 Task: Buy 1 Self-Adjusting Repair Kits from Brake System section under best seller category for shipping address: Alicia Thompson, 2717 Settlers Lane, Boyd, Montana 59013, Cell Number 9177621747. Pay from credit card ending with 6010, CVV 682
Action: Mouse moved to (25, 84)
Screenshot: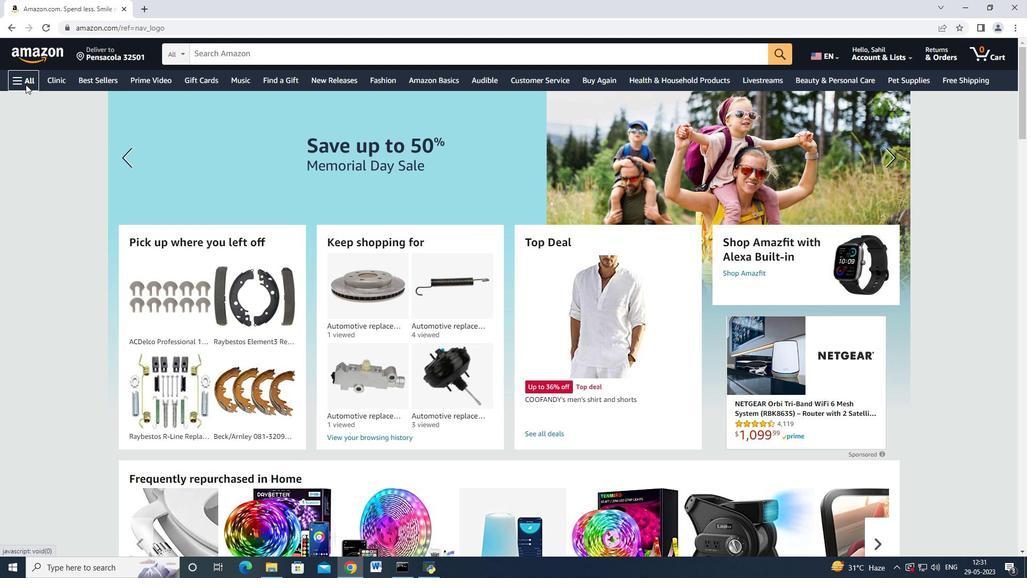 
Action: Mouse pressed left at (25, 84)
Screenshot: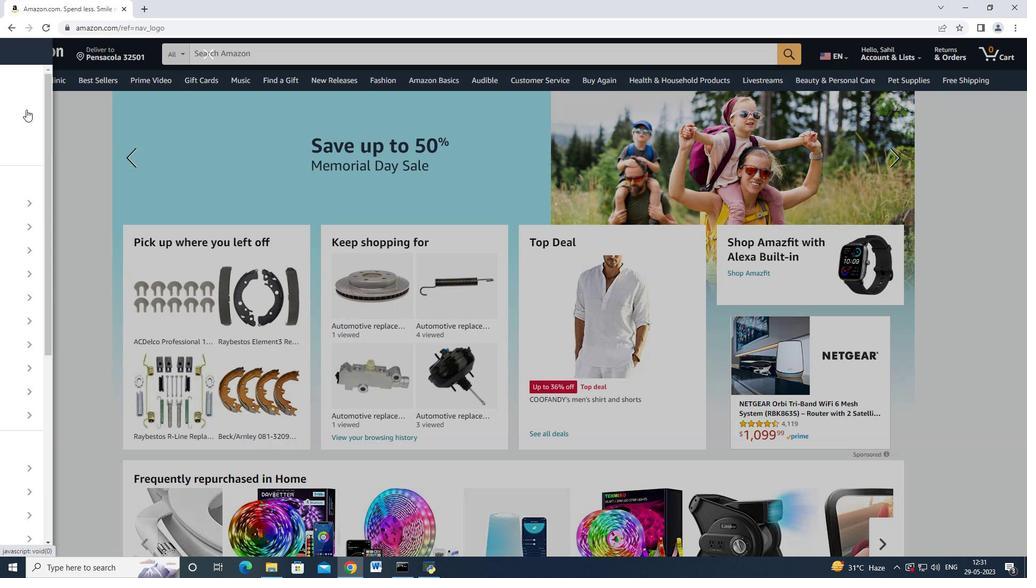 
Action: Mouse moved to (69, 282)
Screenshot: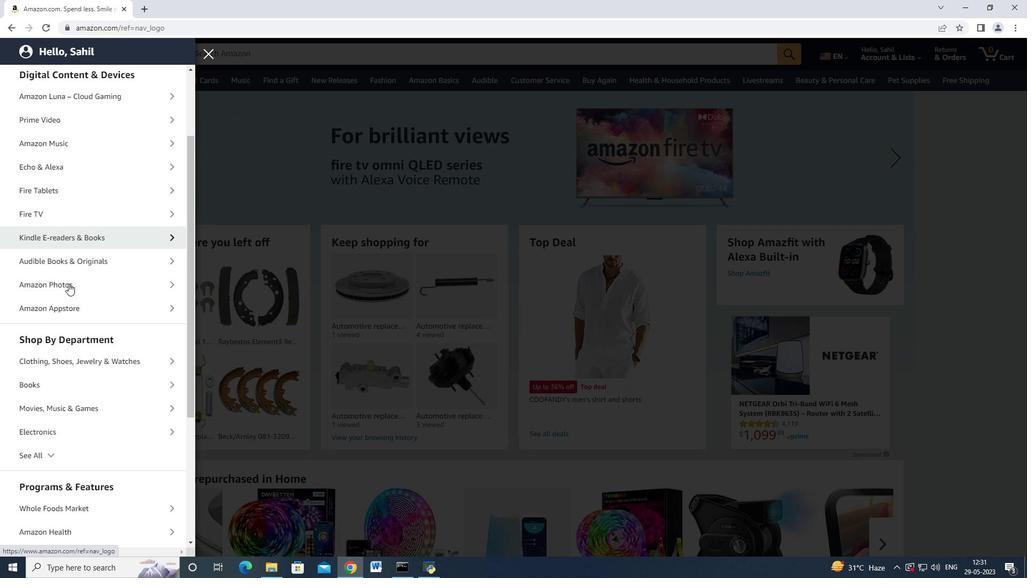 
Action: Mouse scrolled (69, 281) with delta (0, 0)
Screenshot: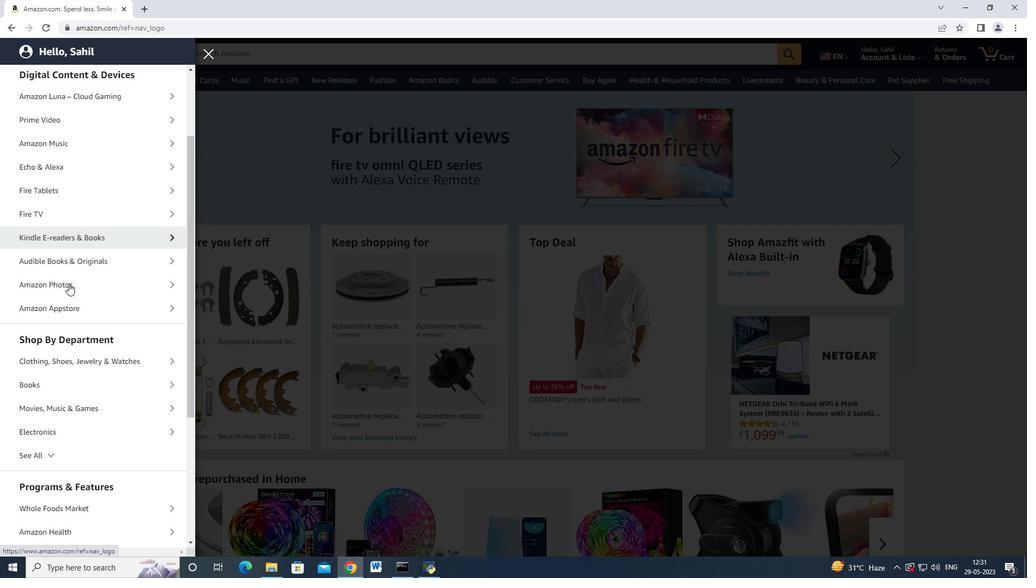 
Action: Mouse moved to (68, 283)
Screenshot: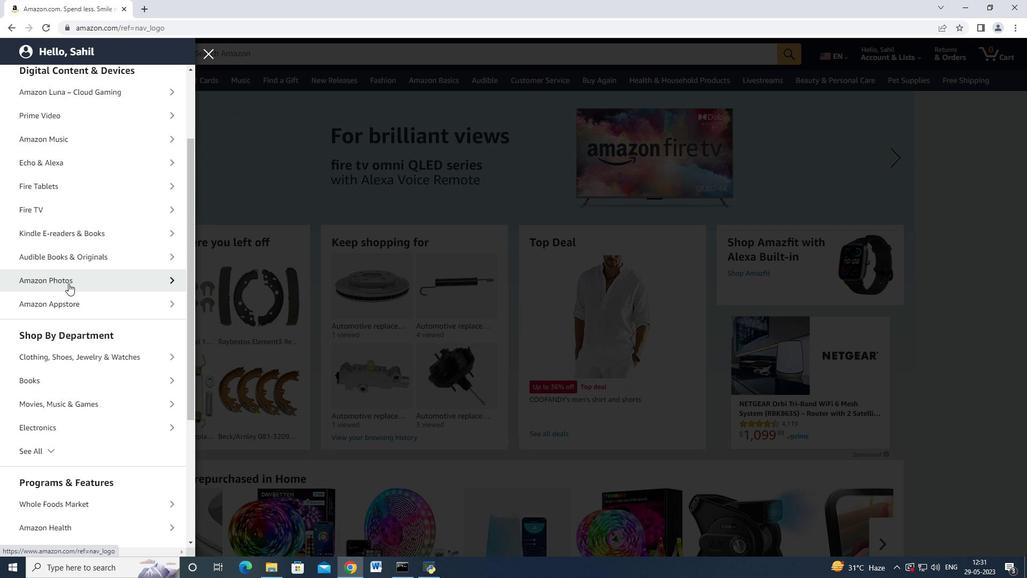 
Action: Mouse scrolled (68, 282) with delta (0, 0)
Screenshot: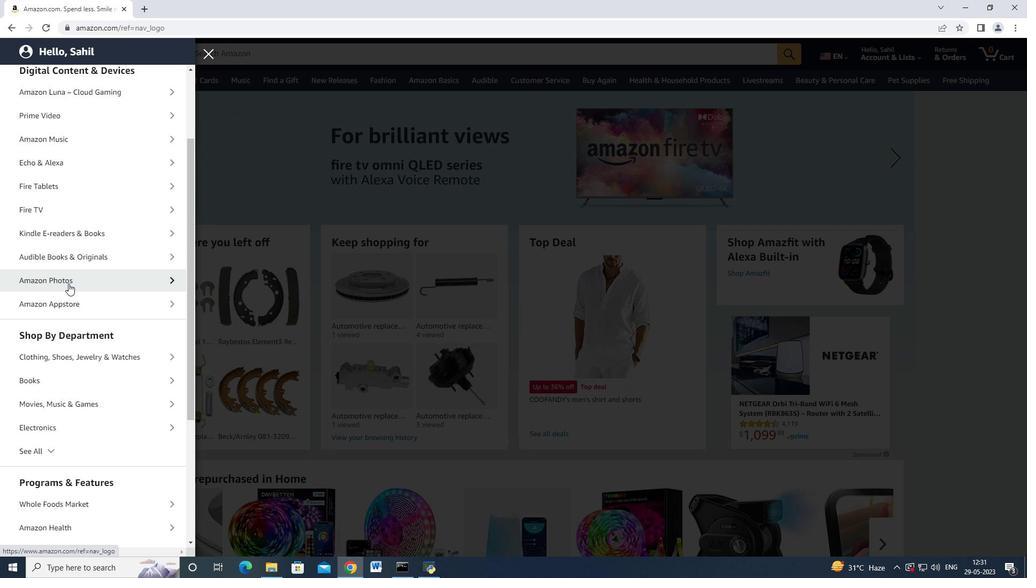 
Action: Mouse moved to (68, 283)
Screenshot: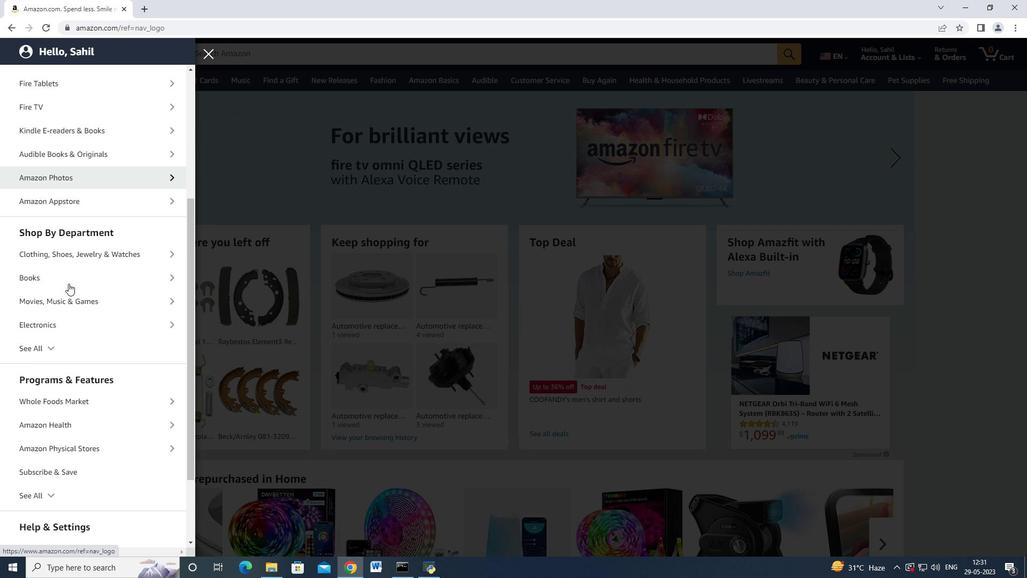 
Action: Mouse scrolled (68, 283) with delta (0, 0)
Screenshot: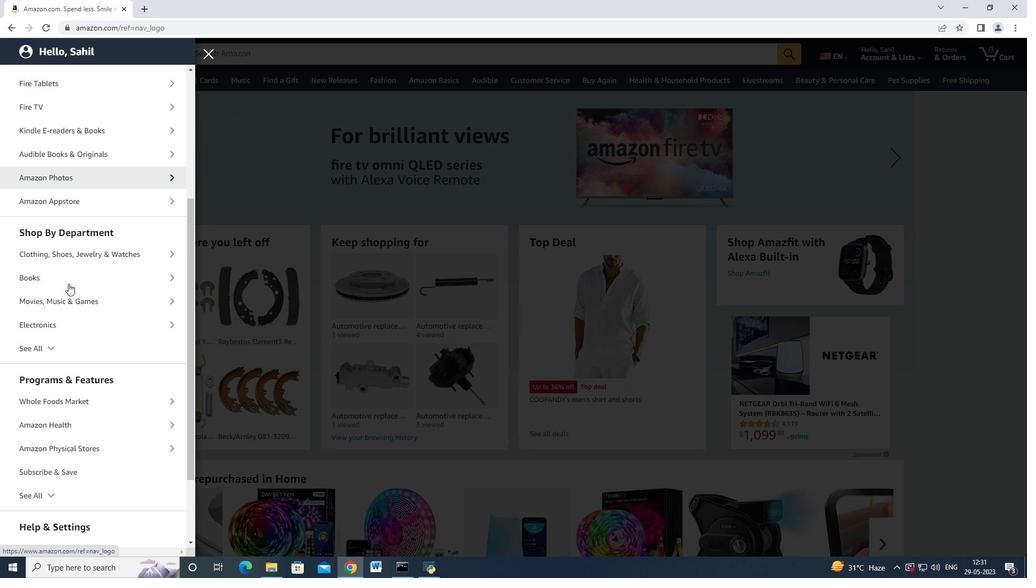 
Action: Mouse scrolled (68, 283) with delta (0, 0)
Screenshot: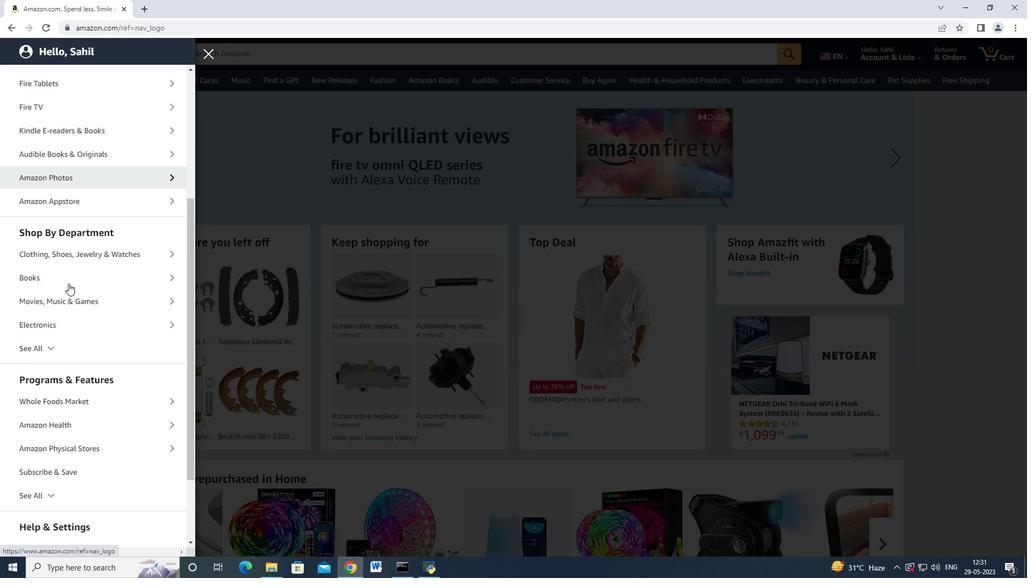 
Action: Mouse moved to (67, 351)
Screenshot: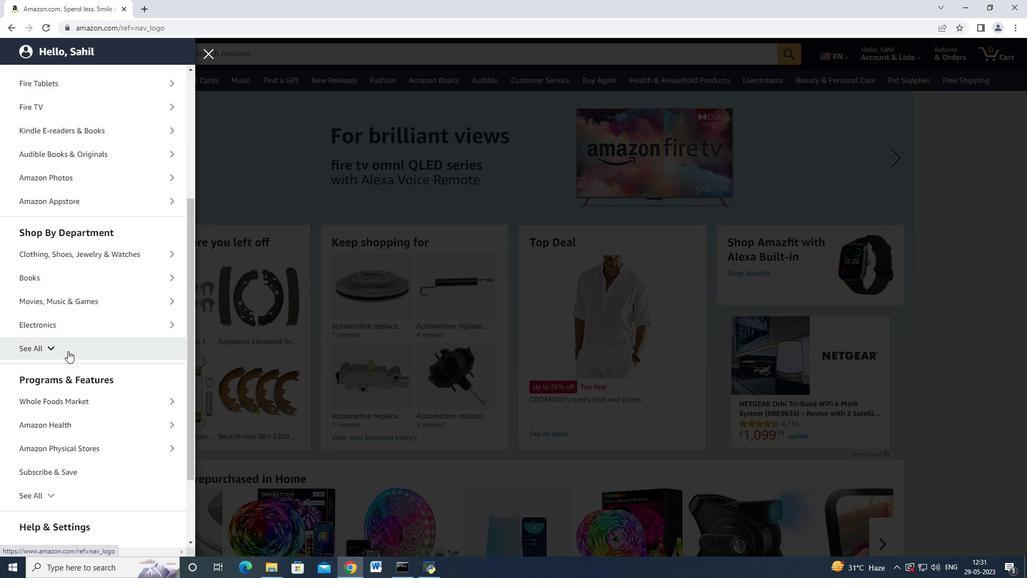 
Action: Mouse pressed left at (67, 351)
Screenshot: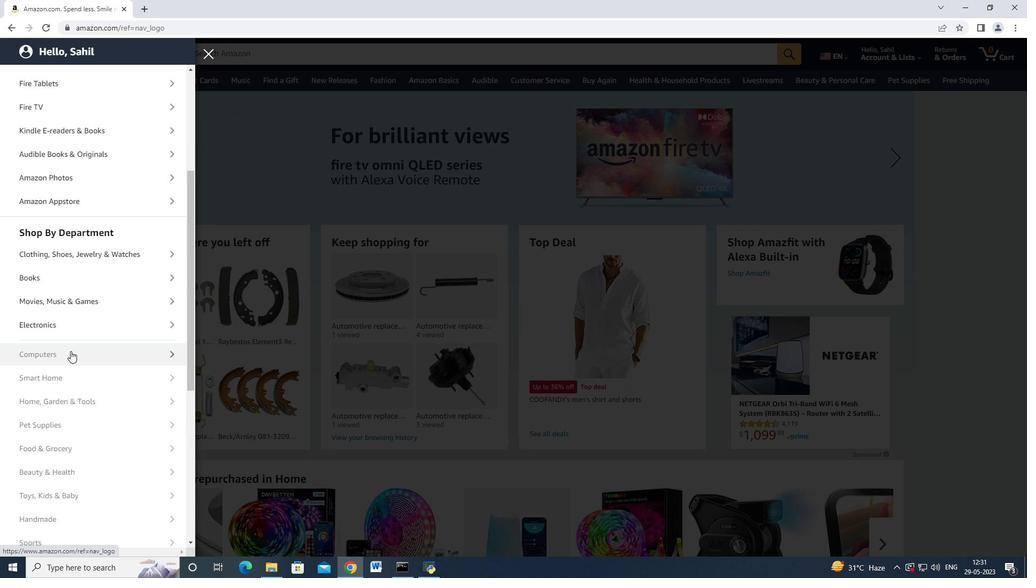 
Action: Mouse moved to (71, 351)
Screenshot: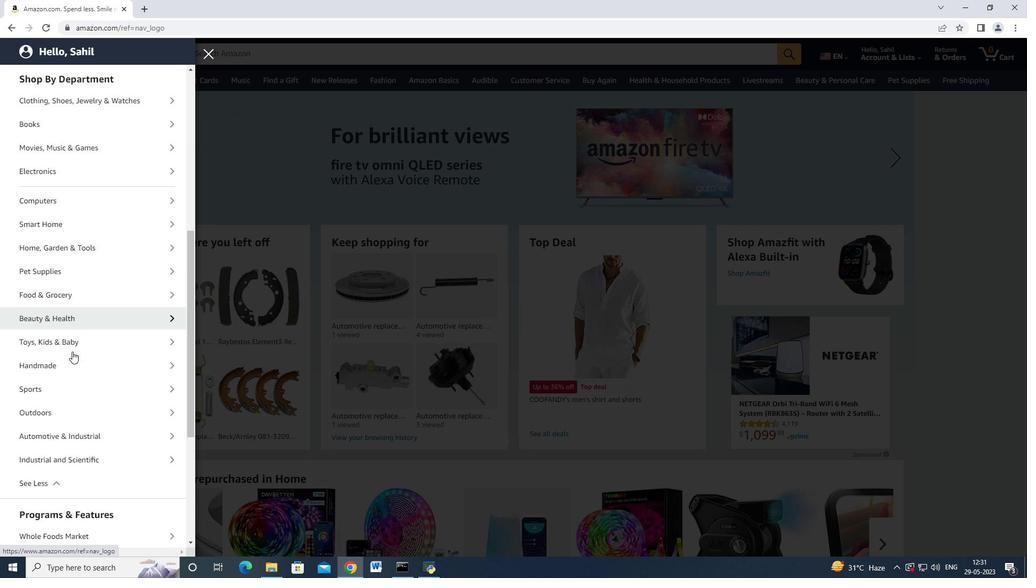 
Action: Mouse scrolled (71, 351) with delta (0, 0)
Screenshot: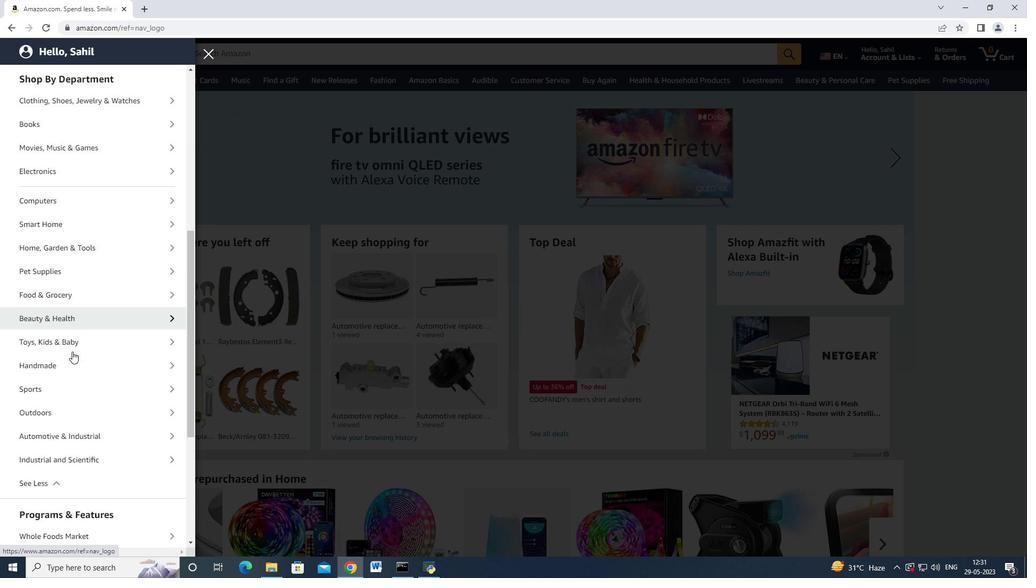 
Action: Mouse moved to (71, 351)
Screenshot: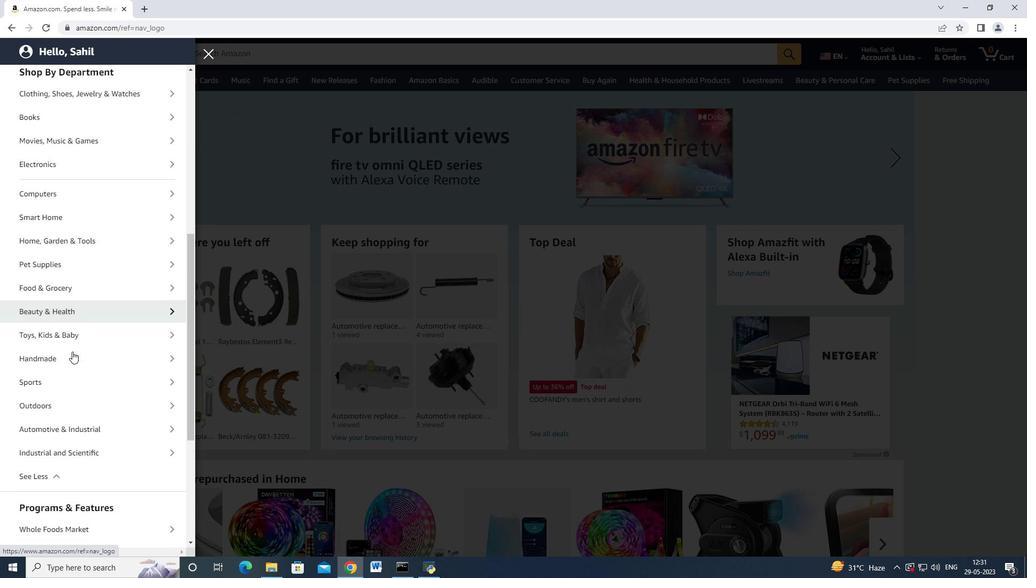 
Action: Mouse scrolled (71, 351) with delta (0, 0)
Screenshot: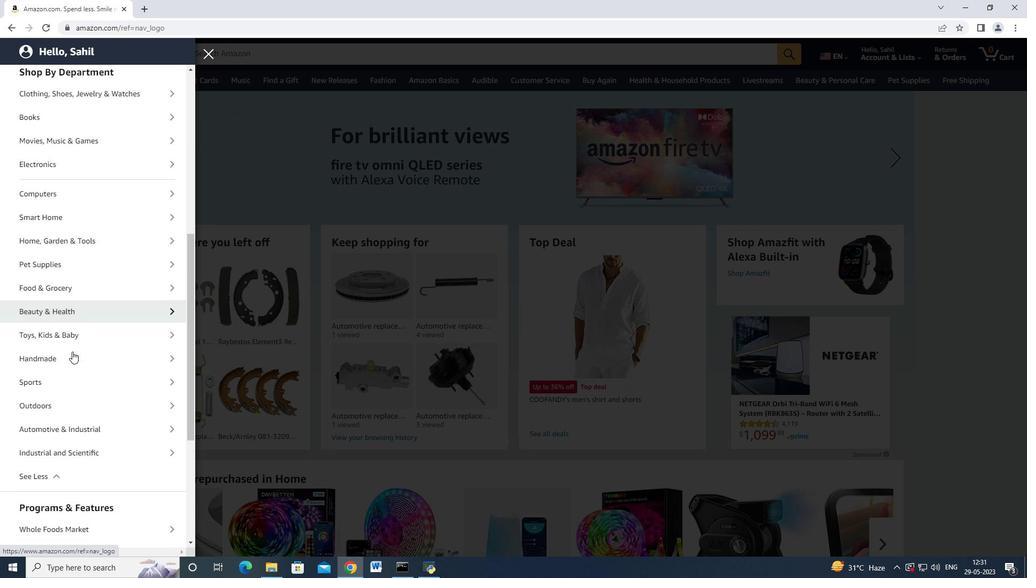 
Action: Mouse scrolled (71, 351) with delta (0, 0)
Screenshot: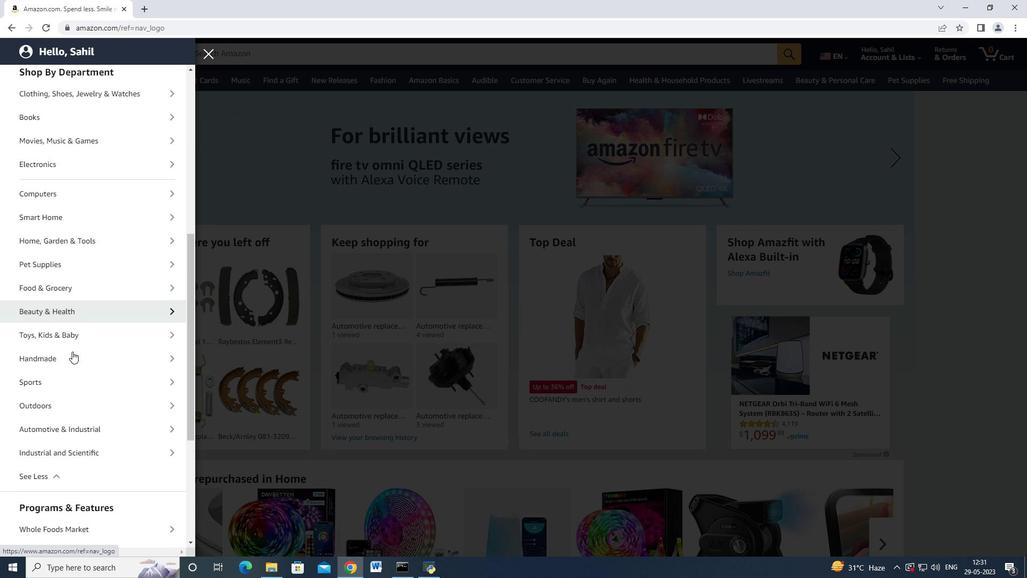 
Action: Mouse moved to (72, 351)
Screenshot: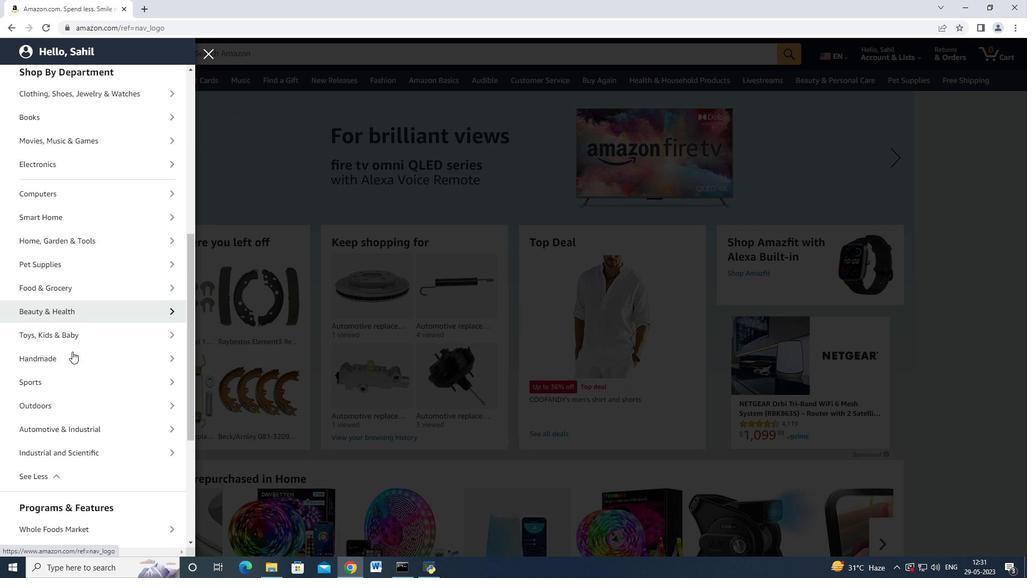 
Action: Mouse scrolled (72, 351) with delta (0, 0)
Screenshot: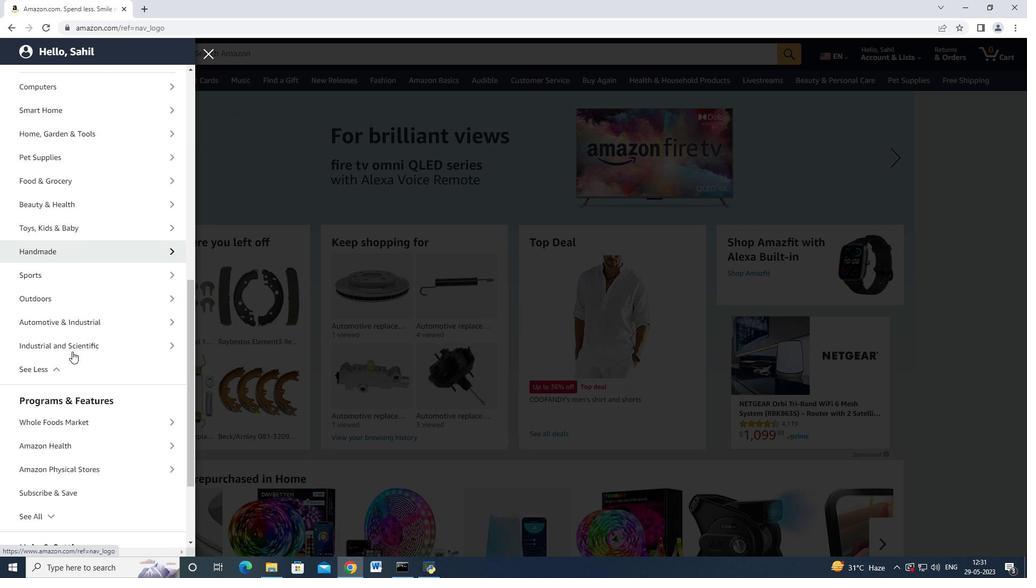 
Action: Mouse scrolled (72, 351) with delta (0, 0)
Screenshot: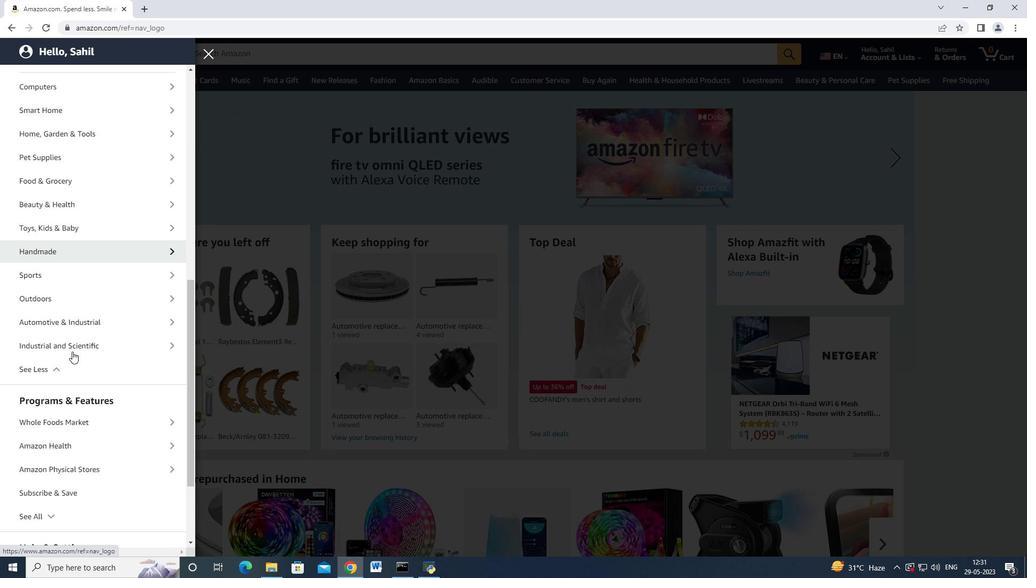 
Action: Mouse scrolled (72, 352) with delta (0, 0)
Screenshot: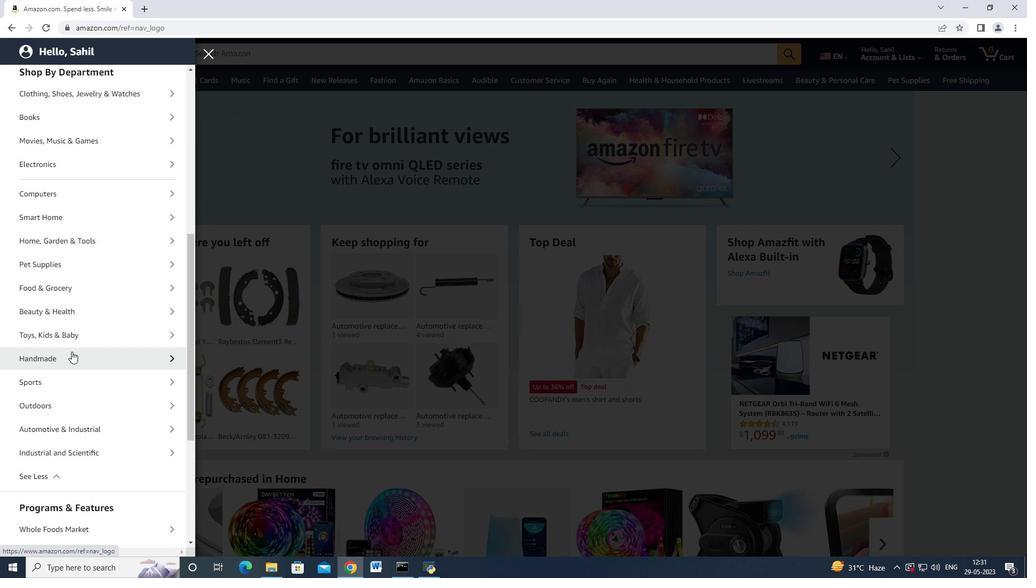 
Action: Mouse scrolled (72, 352) with delta (0, 0)
Screenshot: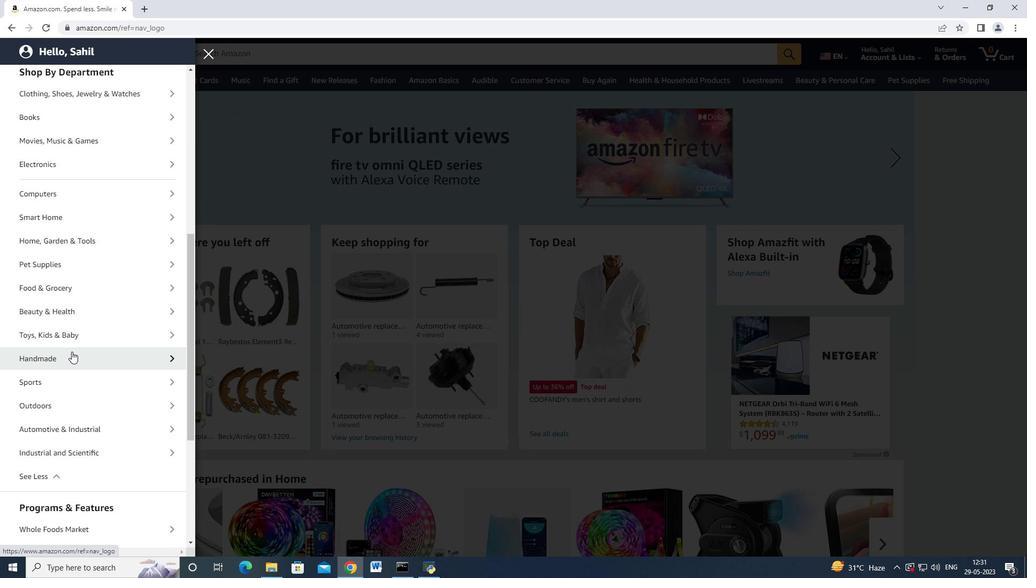 
Action: Mouse moved to (85, 425)
Screenshot: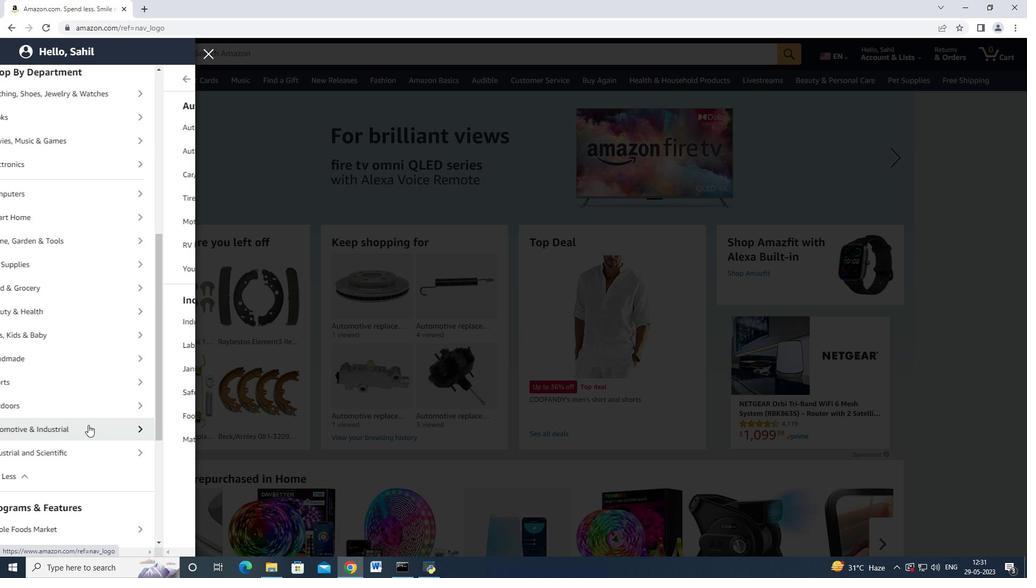 
Action: Mouse pressed left at (85, 425)
Screenshot: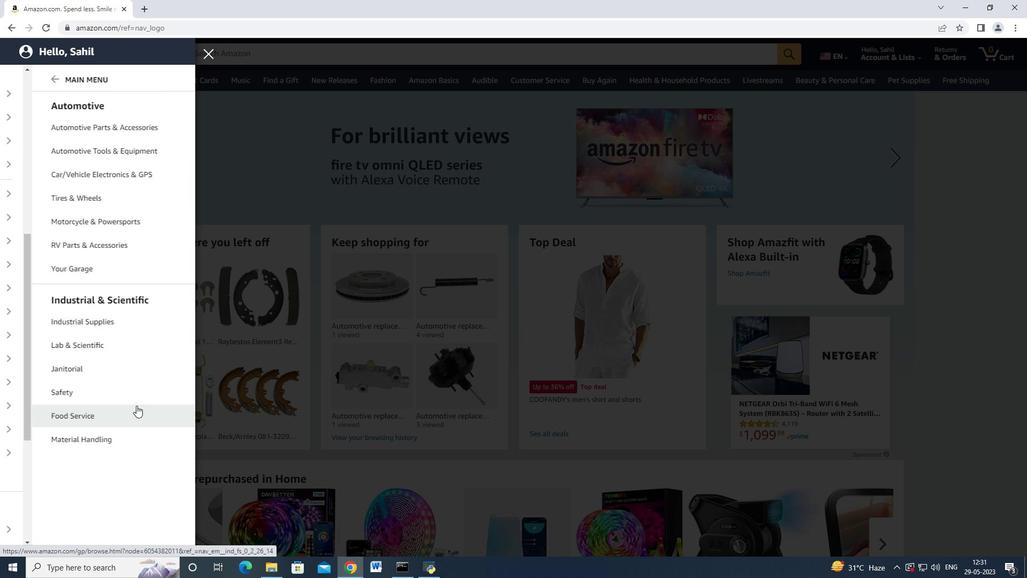 
Action: Mouse moved to (81, 130)
Screenshot: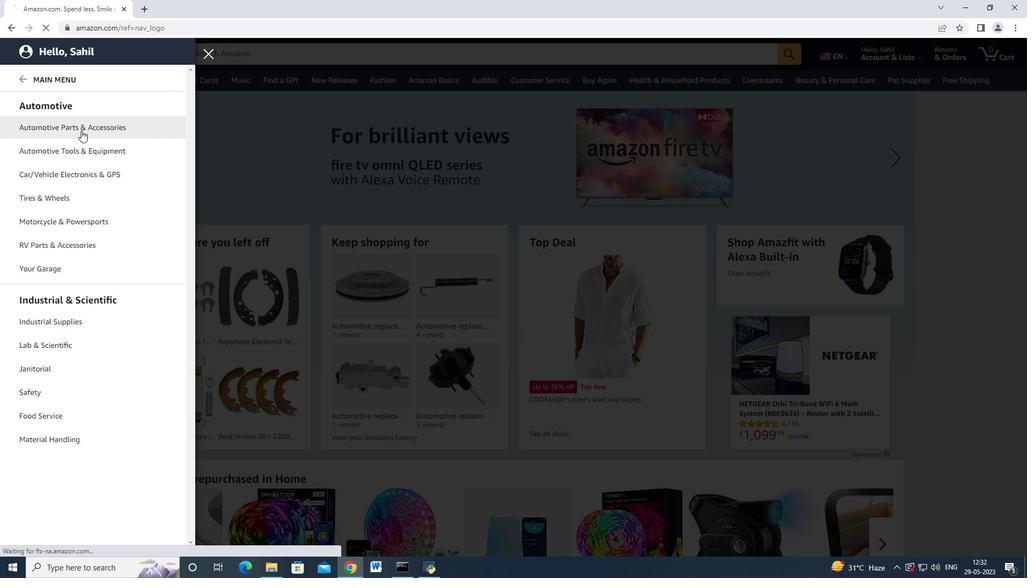 
Action: Mouse pressed left at (81, 130)
Screenshot: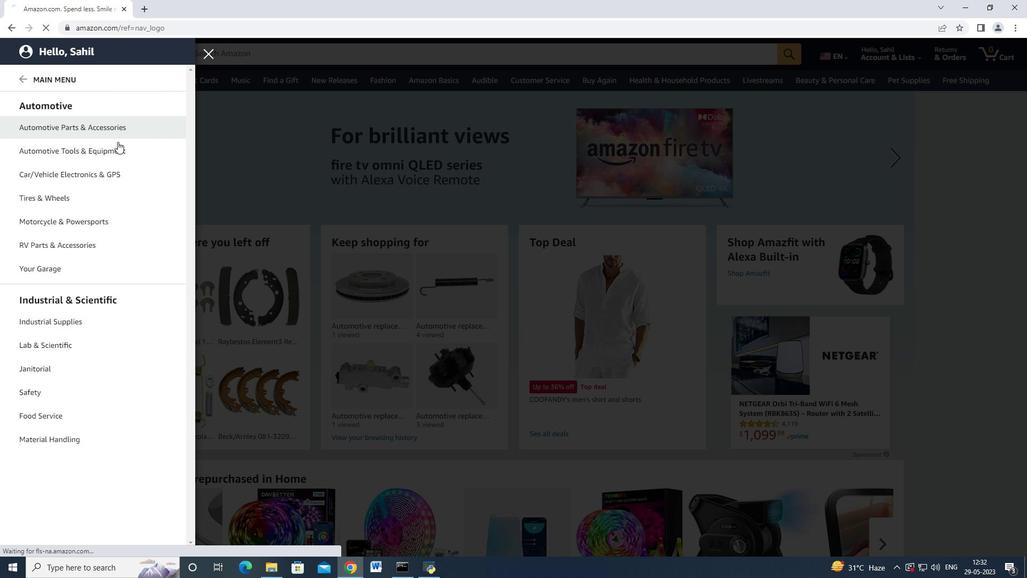 
Action: Mouse moved to (251, 207)
Screenshot: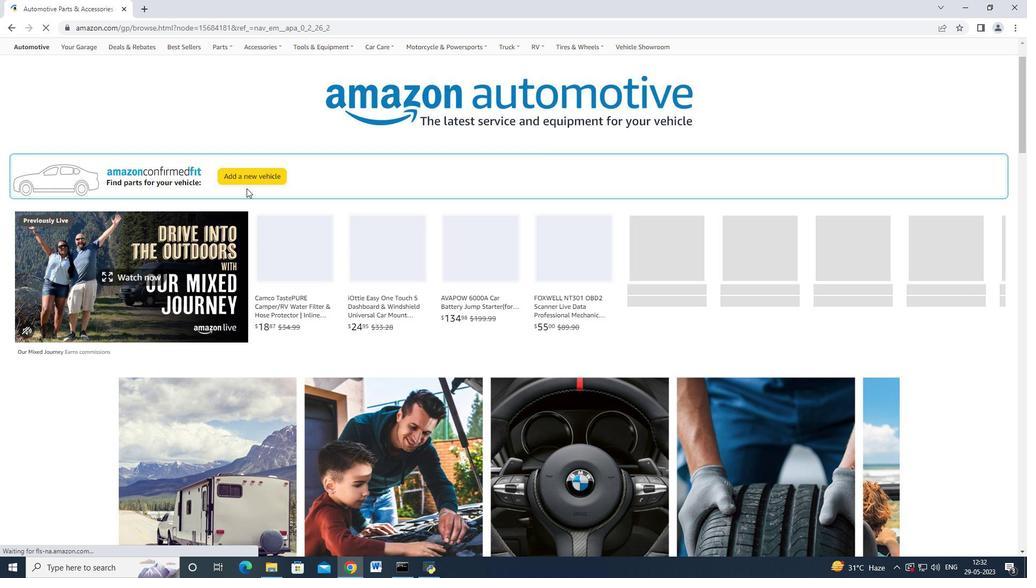 
Action: Mouse scrolled (251, 207) with delta (0, 0)
Screenshot: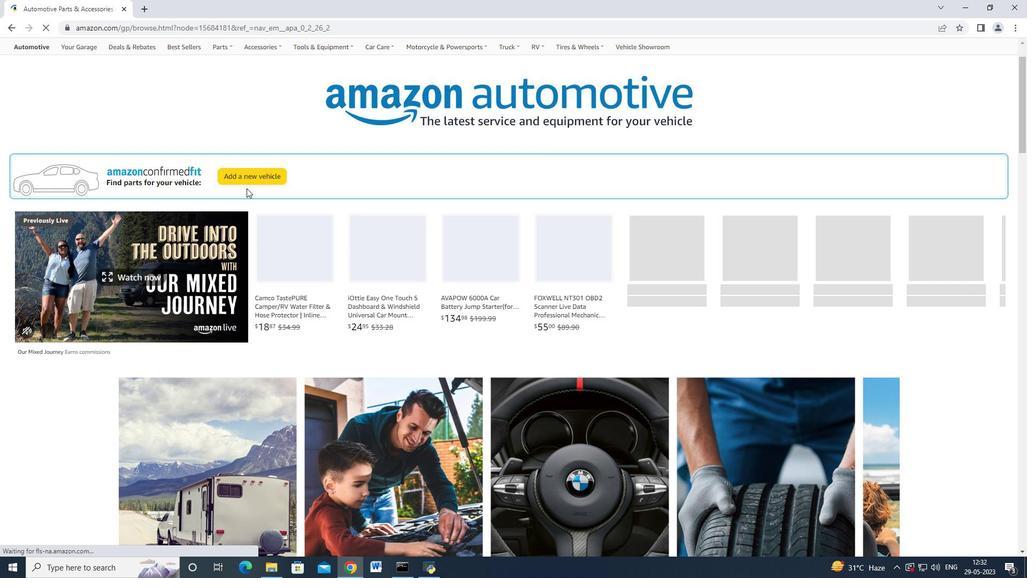 
Action: Mouse moved to (245, 125)
Screenshot: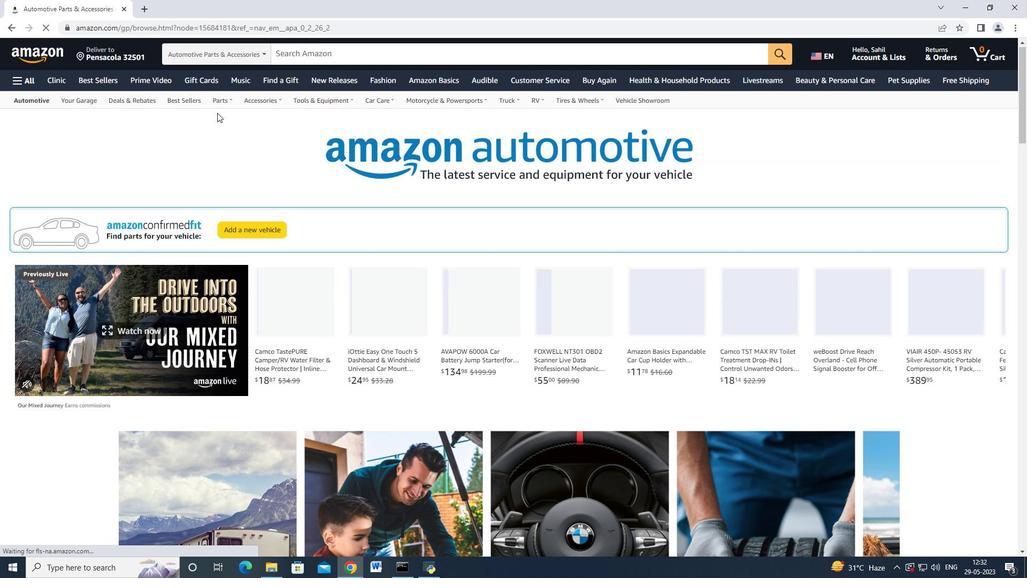 
Action: Mouse scrolled (245, 125) with delta (0, 0)
Screenshot: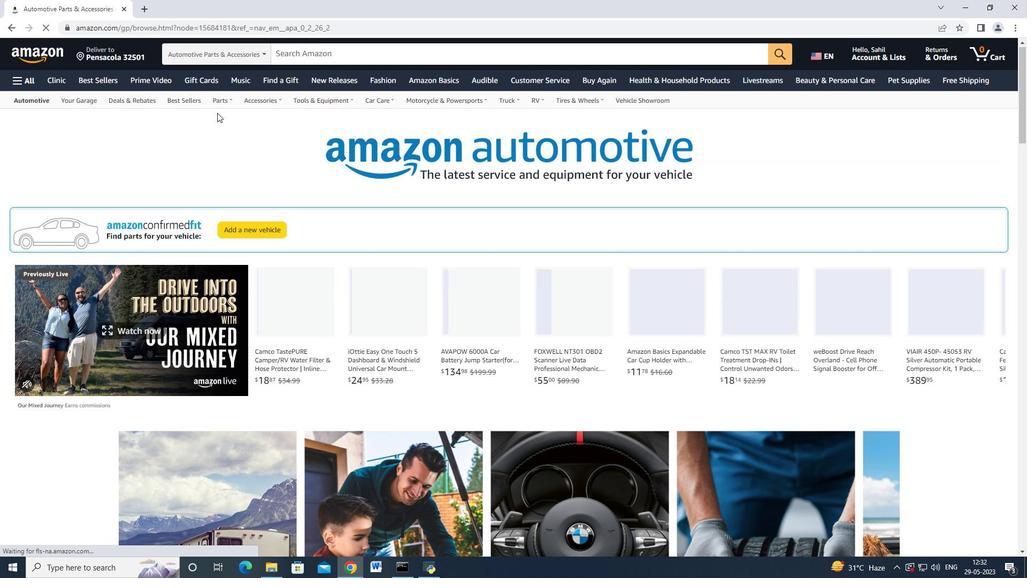 
Action: Mouse moved to (185, 102)
Screenshot: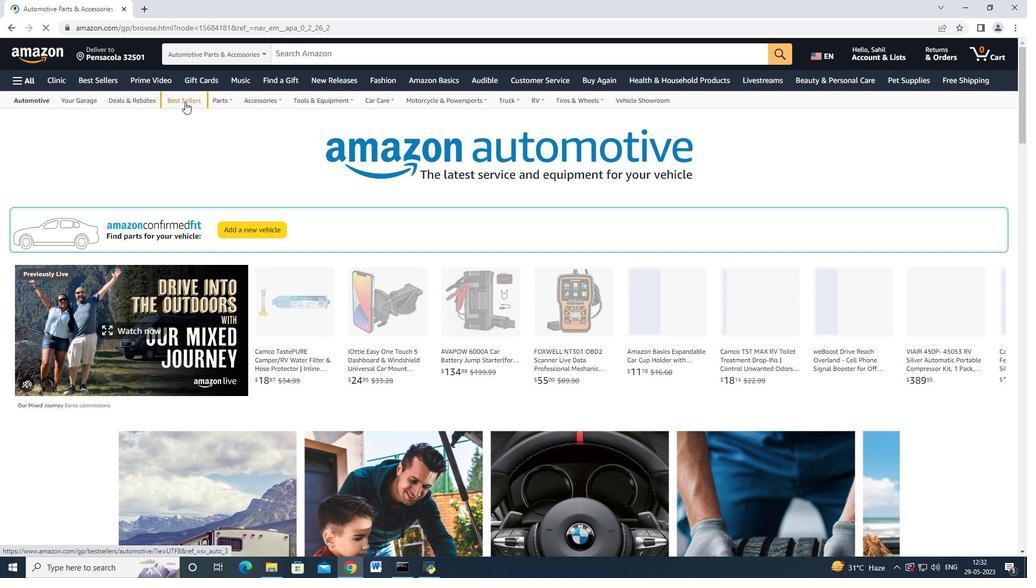 
Action: Mouse pressed left at (185, 102)
Screenshot: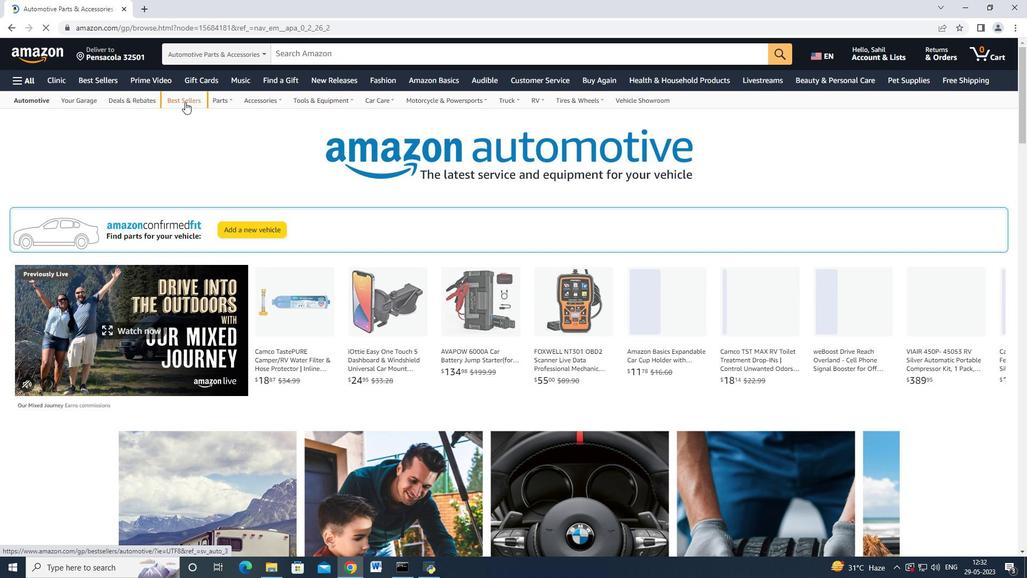 
Action: Mouse moved to (71, 344)
Screenshot: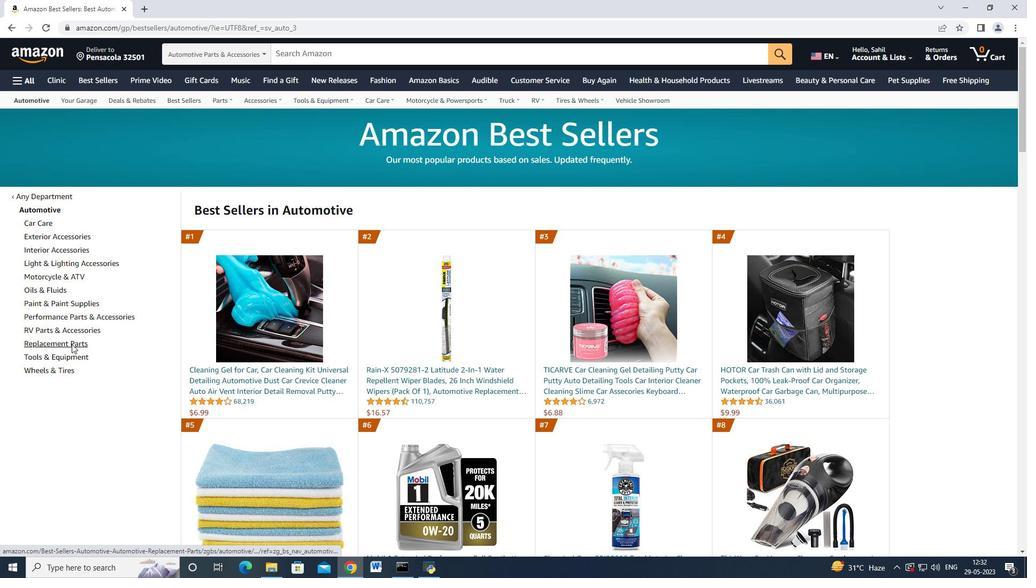 
Action: Mouse pressed left at (71, 344)
Screenshot: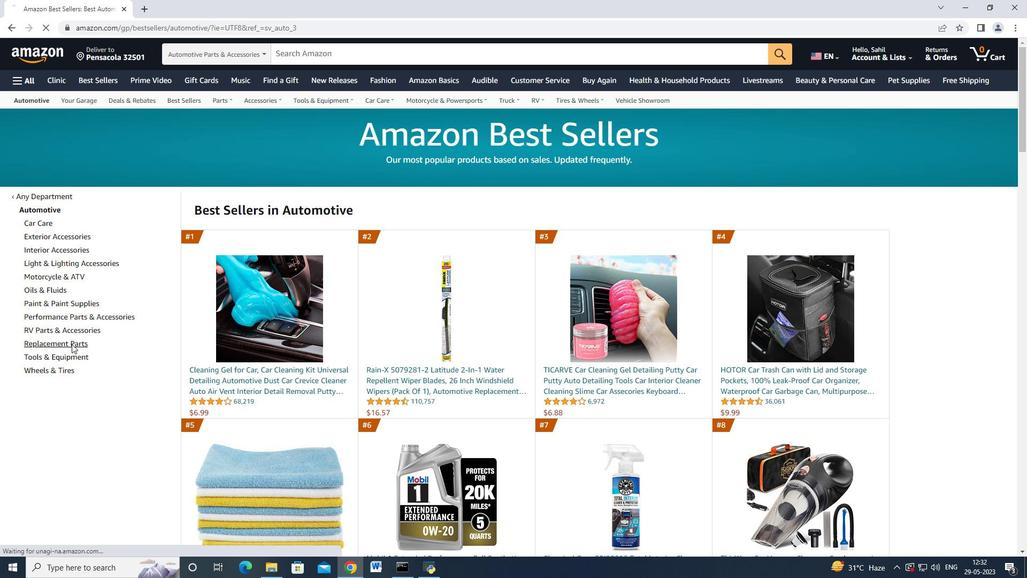 
Action: Mouse moved to (96, 315)
Screenshot: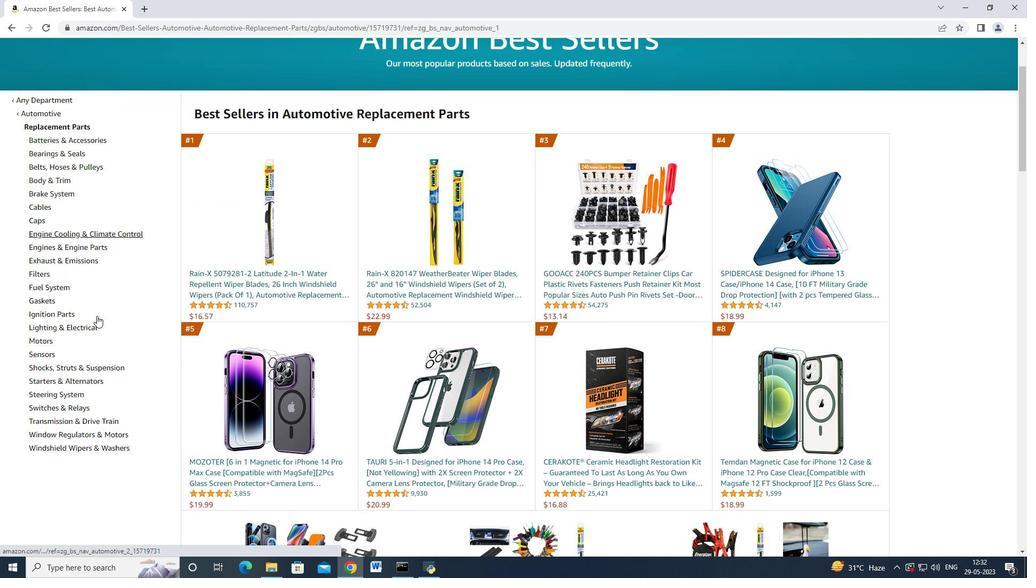 
Action: Mouse scrolled (96, 315) with delta (0, 0)
Screenshot: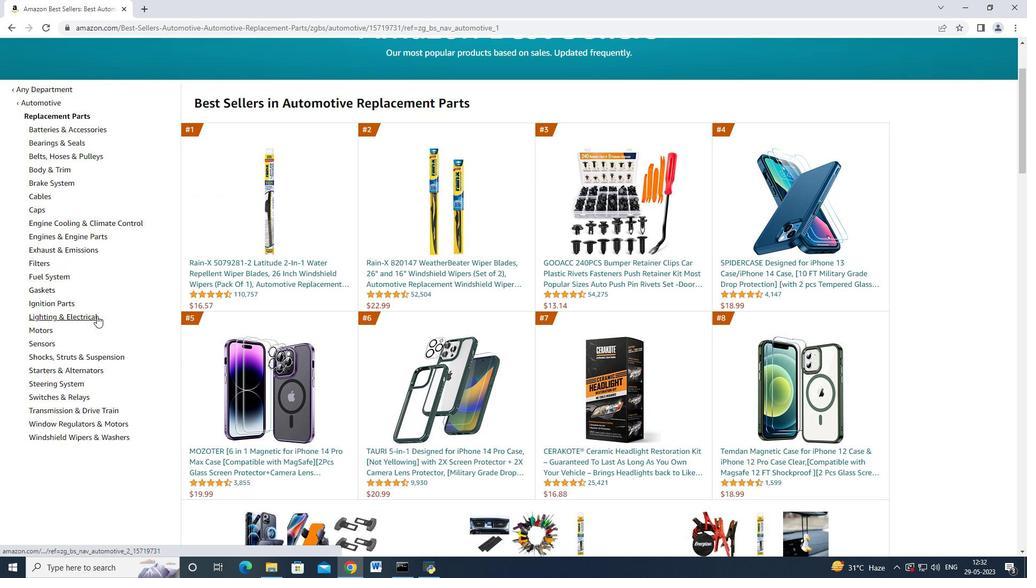 
Action: Mouse scrolled (96, 315) with delta (0, 0)
Screenshot: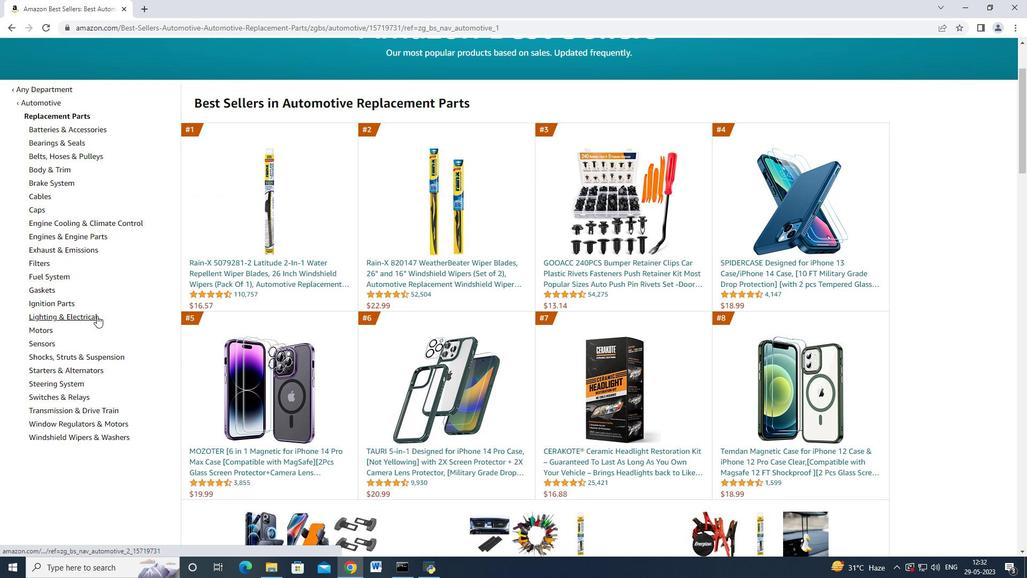 
Action: Mouse scrolled (96, 315) with delta (0, 0)
Screenshot: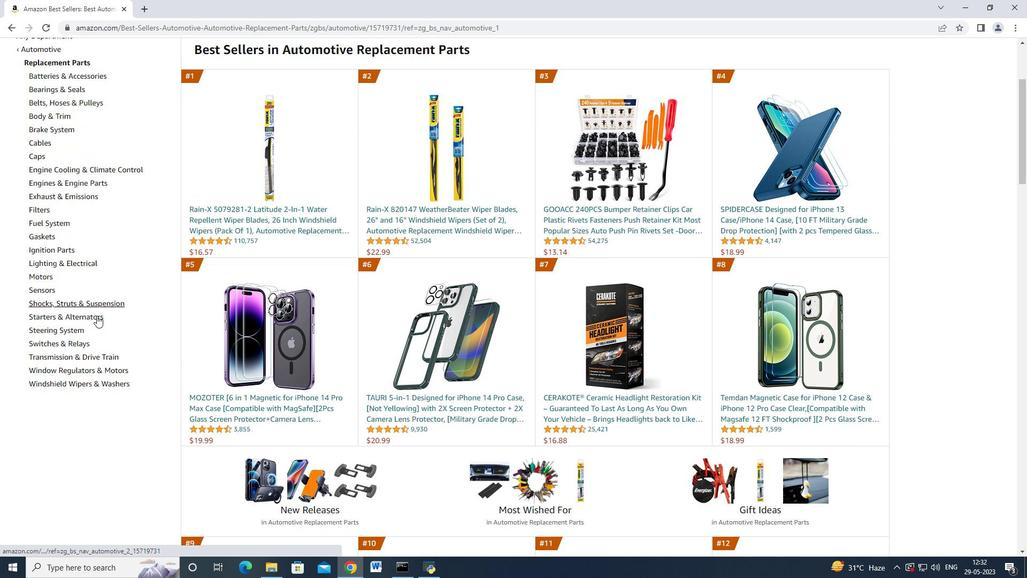 
Action: Mouse scrolled (96, 315) with delta (0, 0)
Screenshot: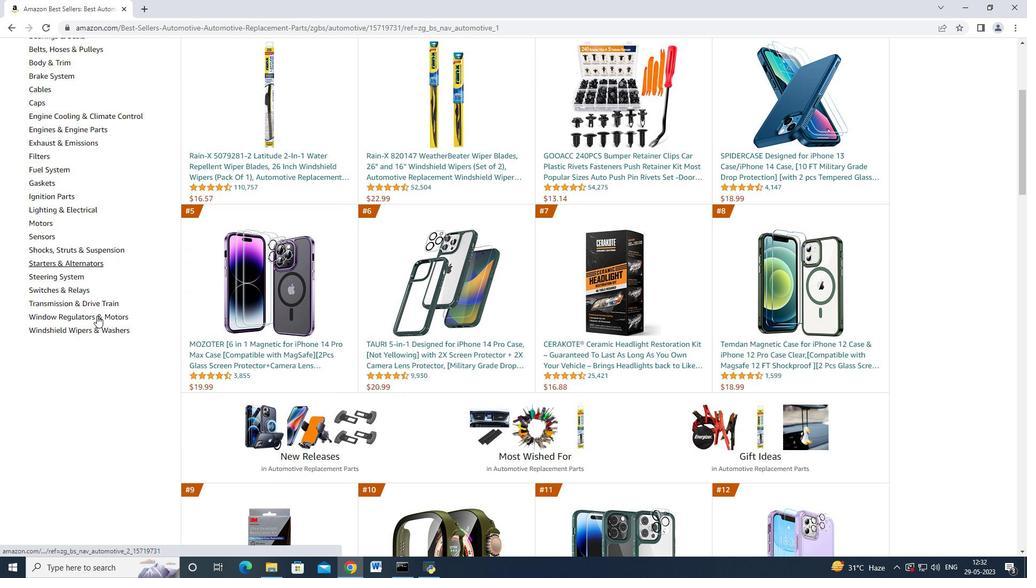 
Action: Mouse scrolled (96, 315) with delta (0, 0)
Screenshot: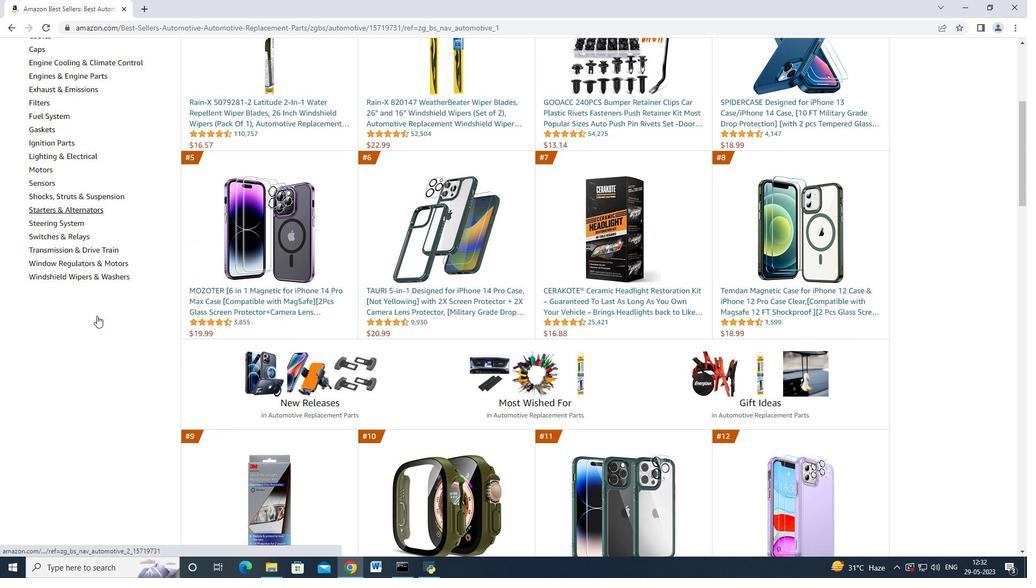 
Action: Mouse moved to (84, 251)
Screenshot: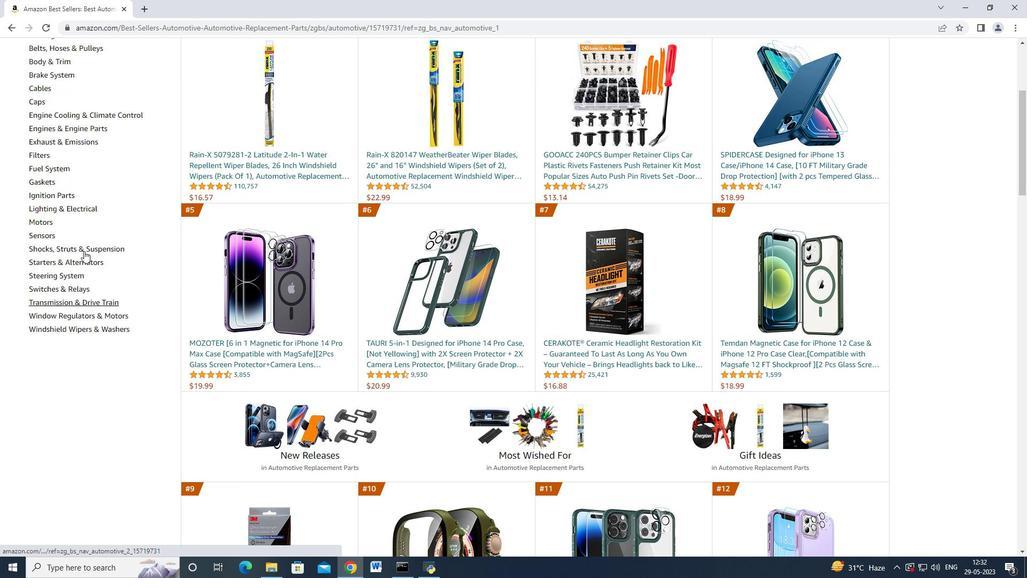 
Action: Mouse scrolled (84, 251) with delta (0, 0)
Screenshot: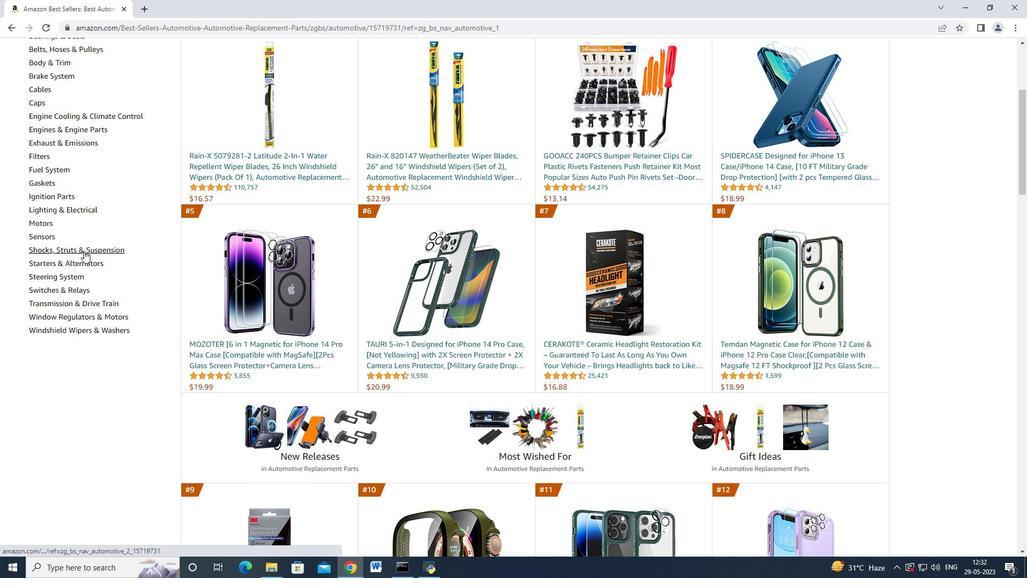 
Action: Mouse moved to (84, 251)
Screenshot: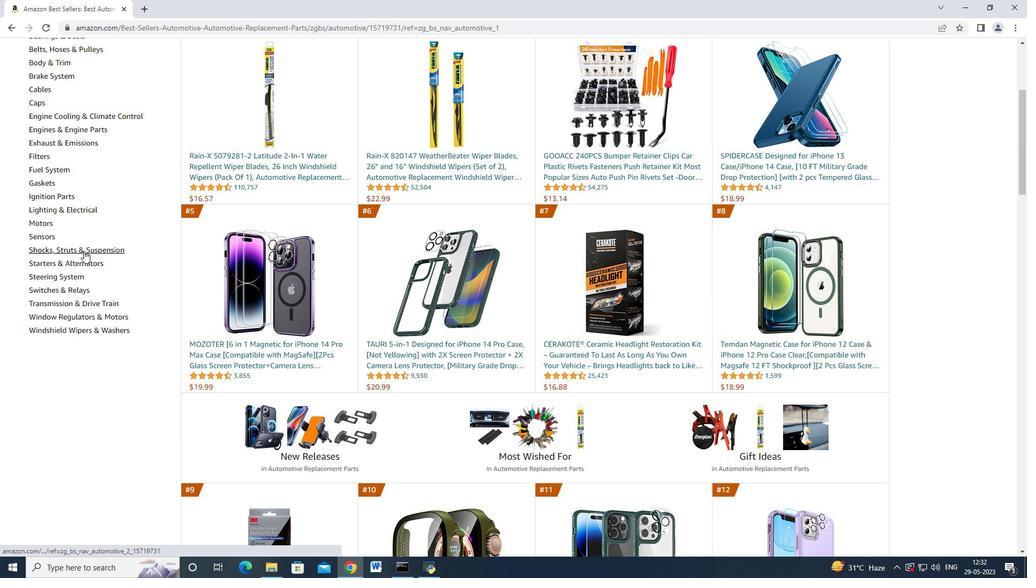 
Action: Mouse scrolled (84, 251) with delta (0, 0)
Screenshot: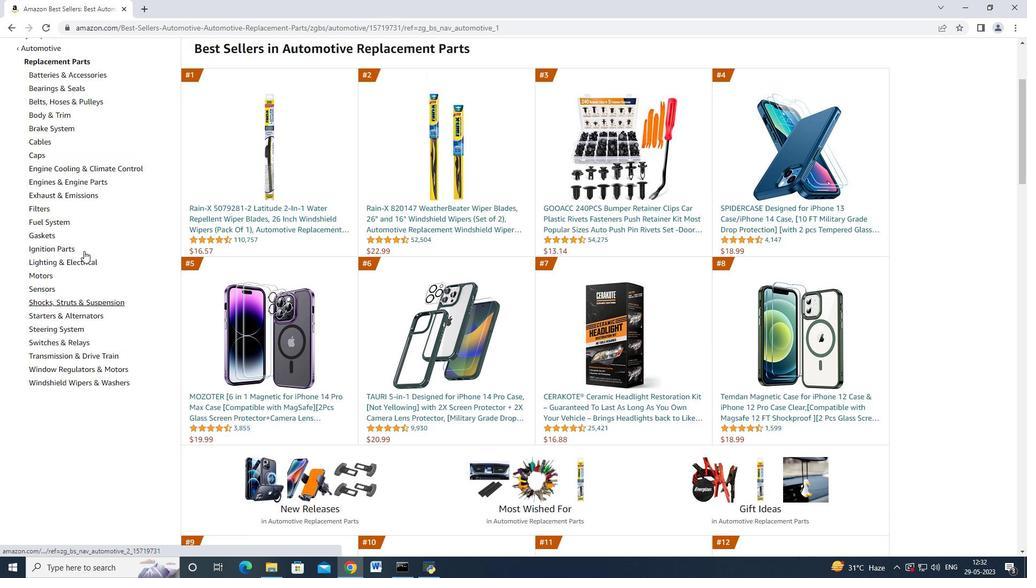 
Action: Mouse scrolled (84, 251) with delta (0, 0)
Screenshot: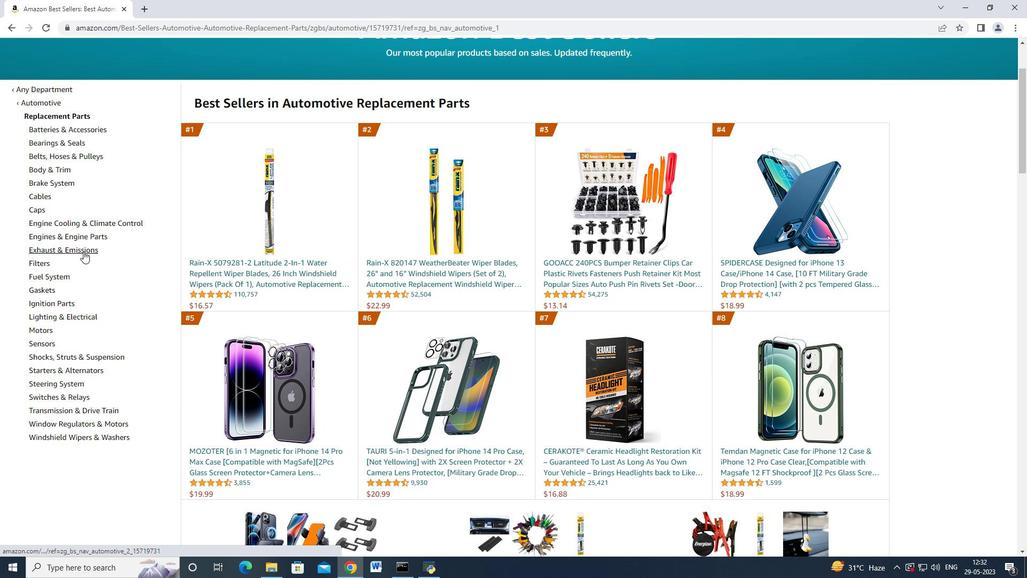 
Action: Mouse moved to (76, 233)
Screenshot: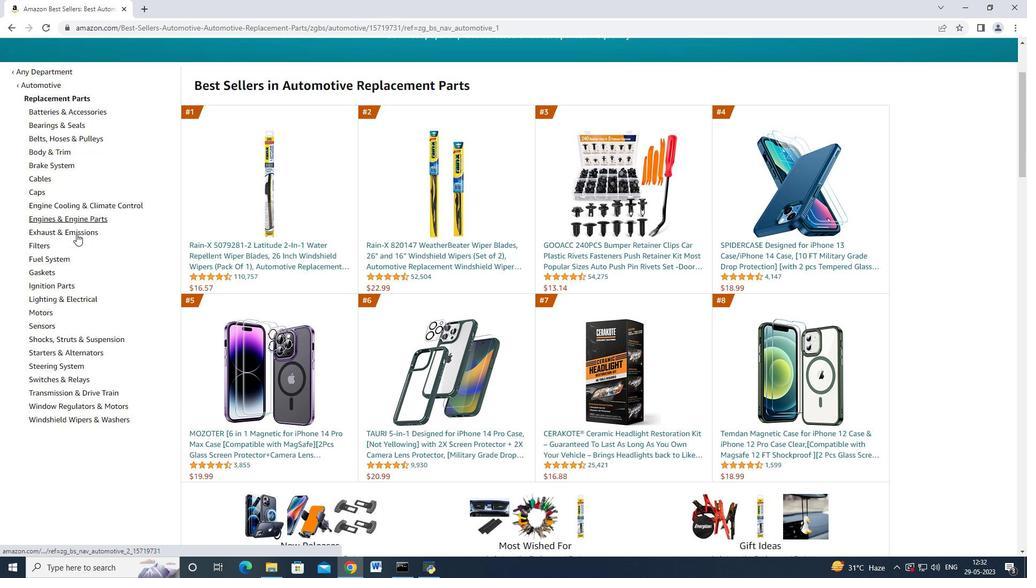 
Action: Mouse scrolled (76, 233) with delta (0, 0)
Screenshot: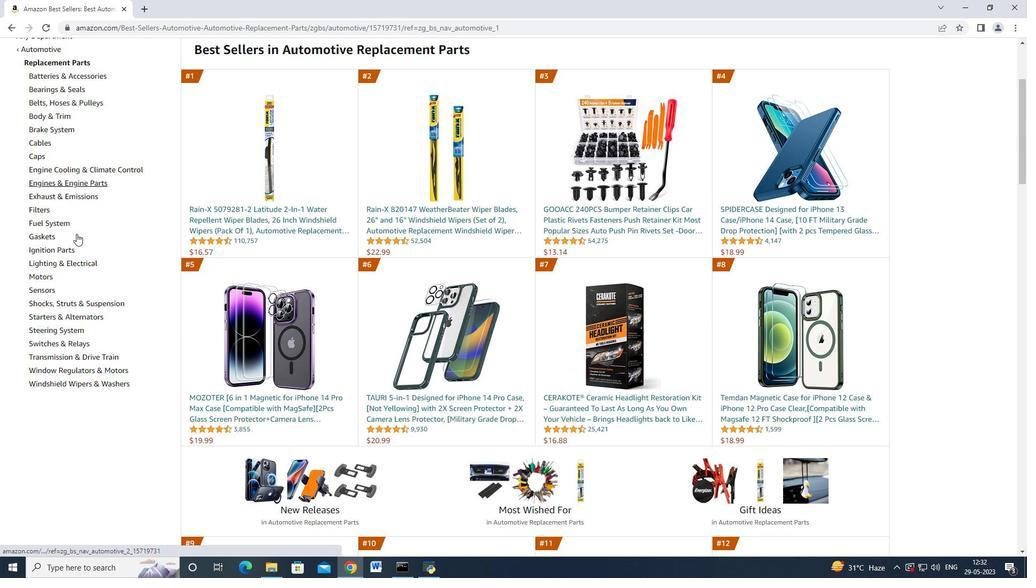 
Action: Mouse moved to (49, 243)
Screenshot: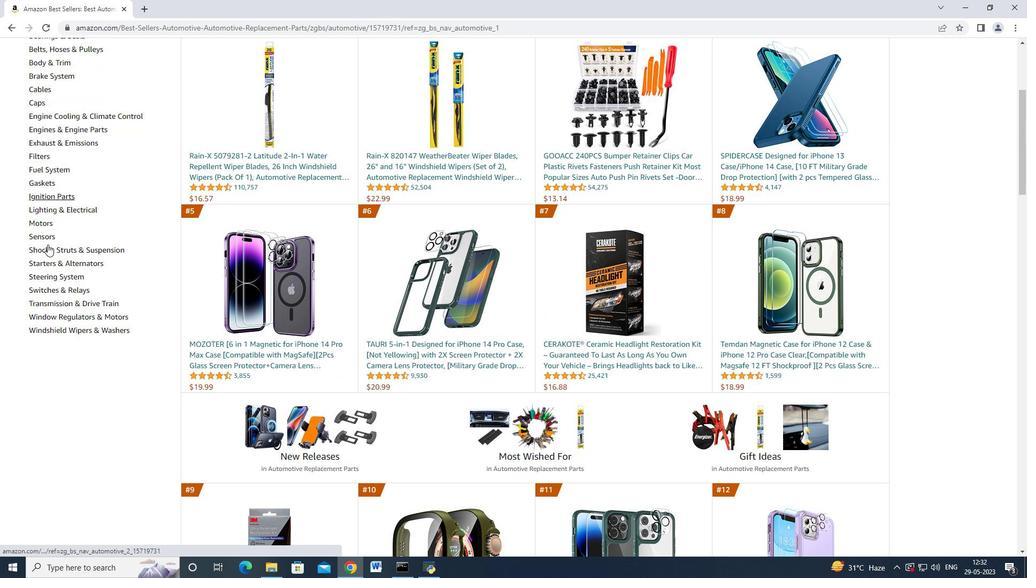 
Action: Mouse scrolled (49, 243) with delta (0, 0)
Screenshot: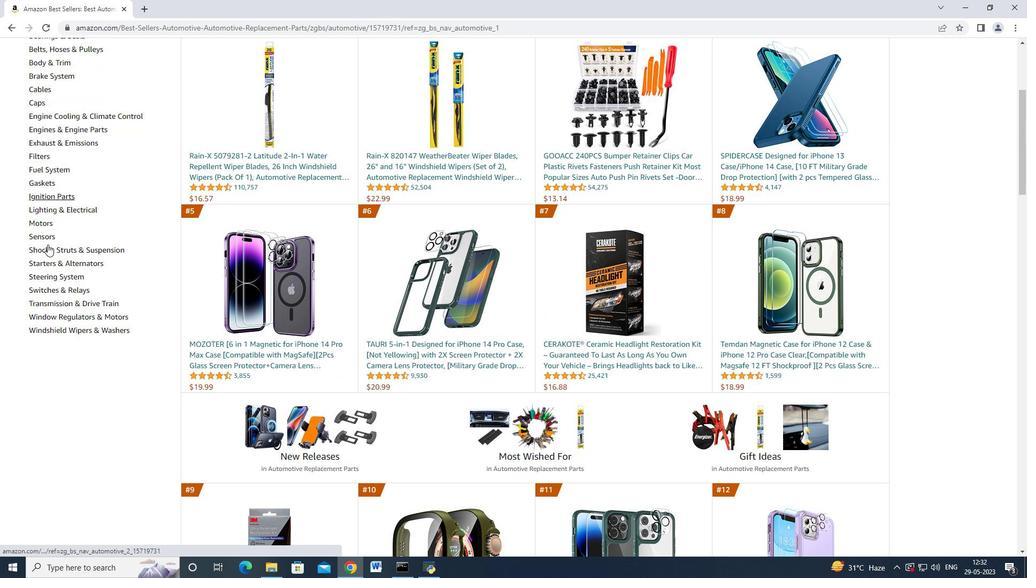 
Action: Mouse moved to (47, 244)
Screenshot: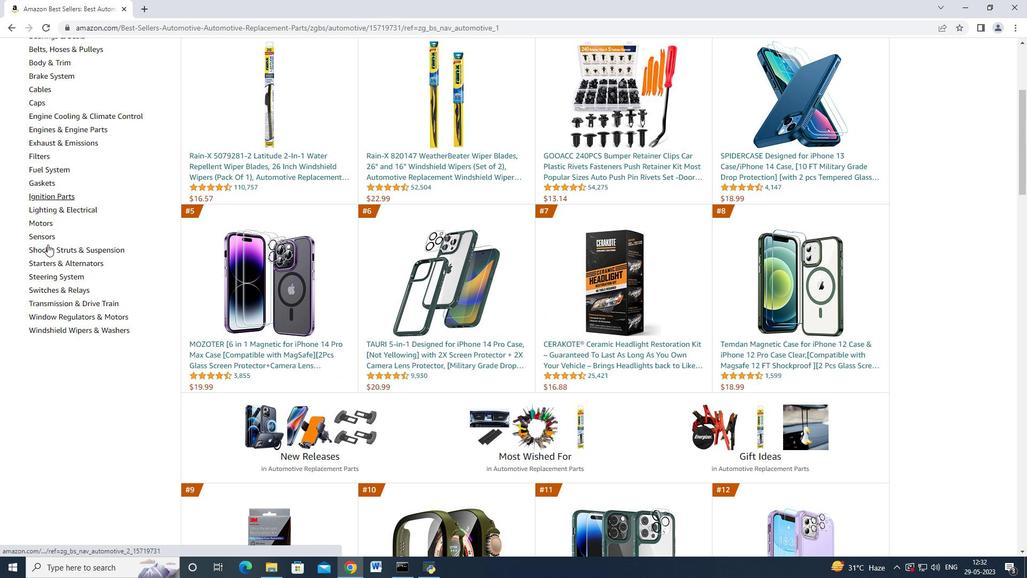 
Action: Mouse scrolled (47, 245) with delta (0, 0)
Screenshot: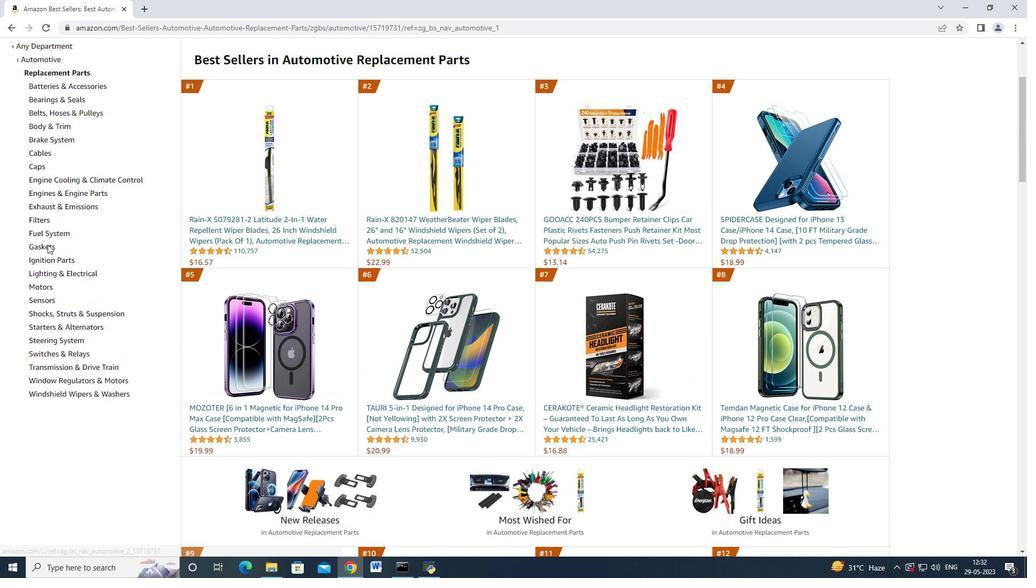 
Action: Mouse scrolled (47, 245) with delta (0, 0)
Screenshot: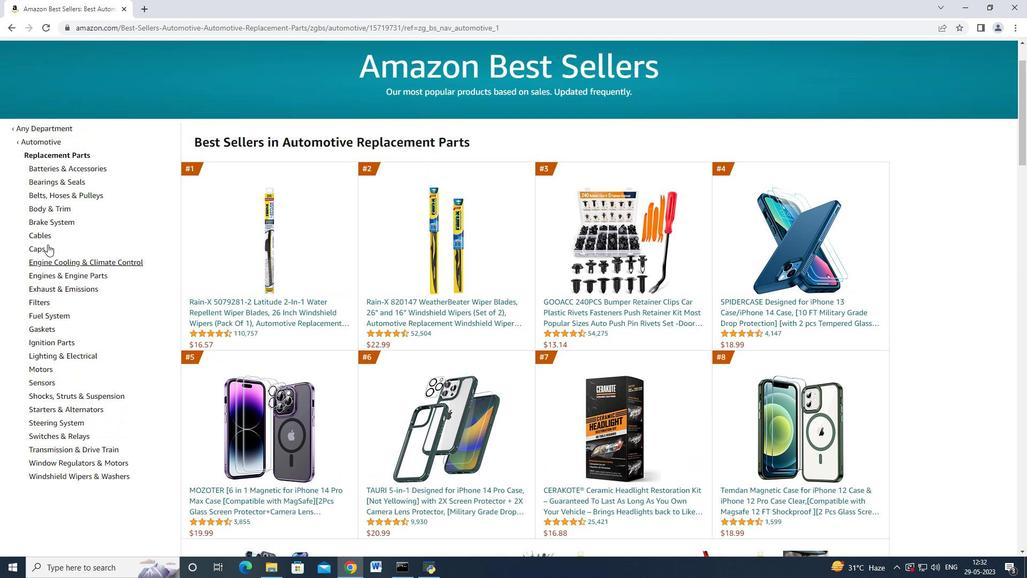 
Action: Mouse scrolled (47, 245) with delta (0, 0)
Screenshot: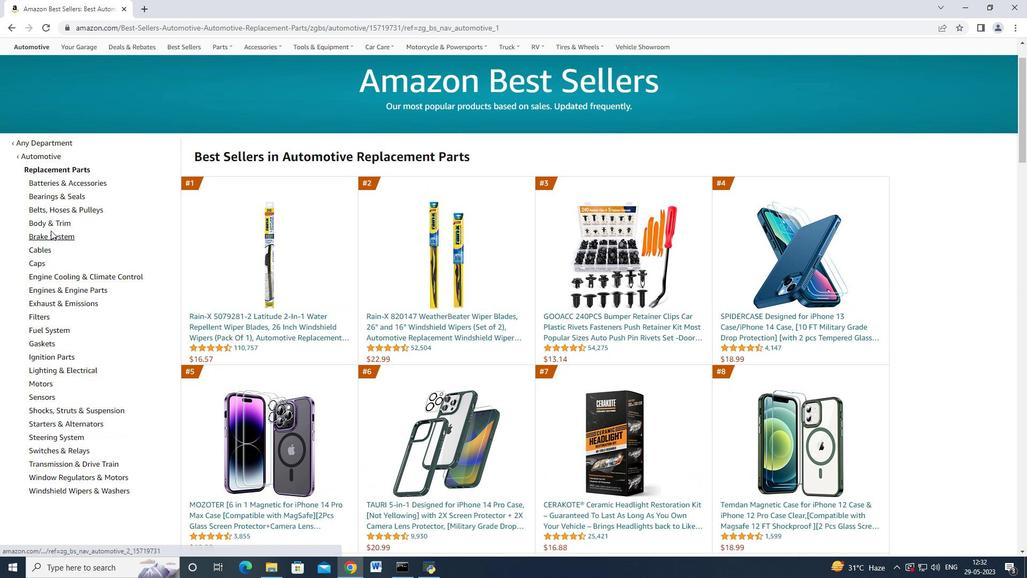 
Action: Mouse moved to (49, 238)
Screenshot: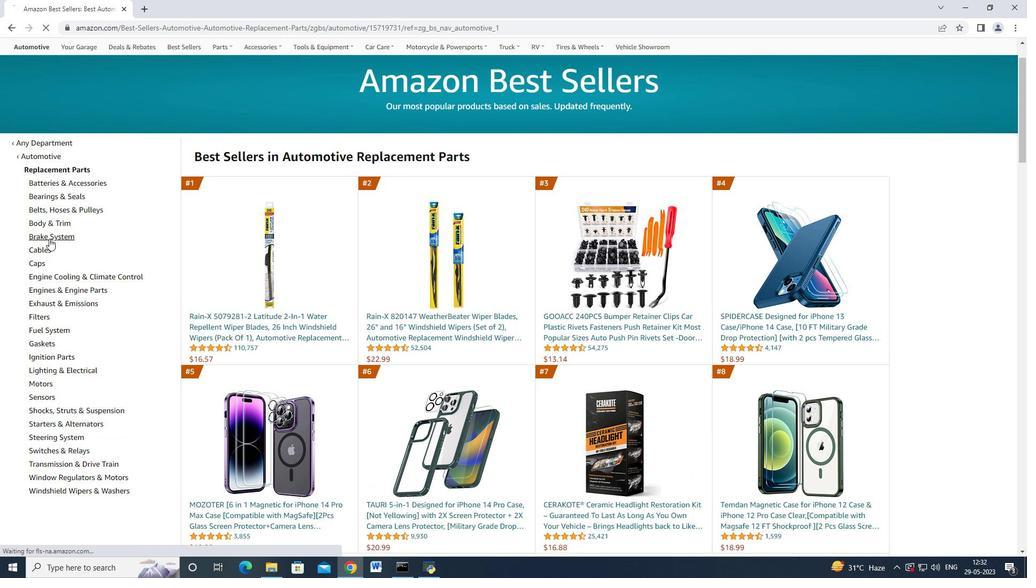 
Action: Mouse pressed left at (49, 238)
Screenshot: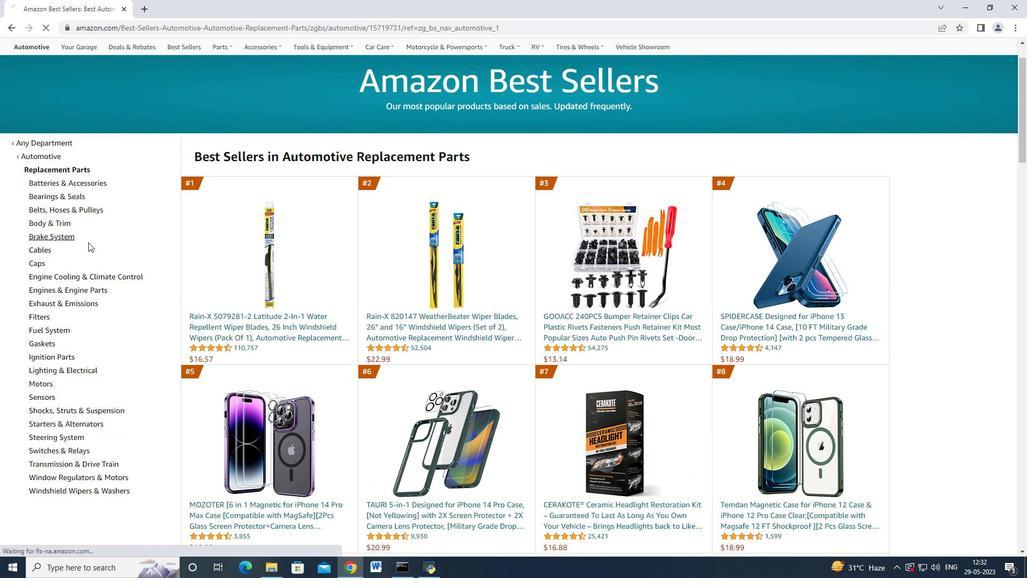 
Action: Mouse moved to (109, 274)
Screenshot: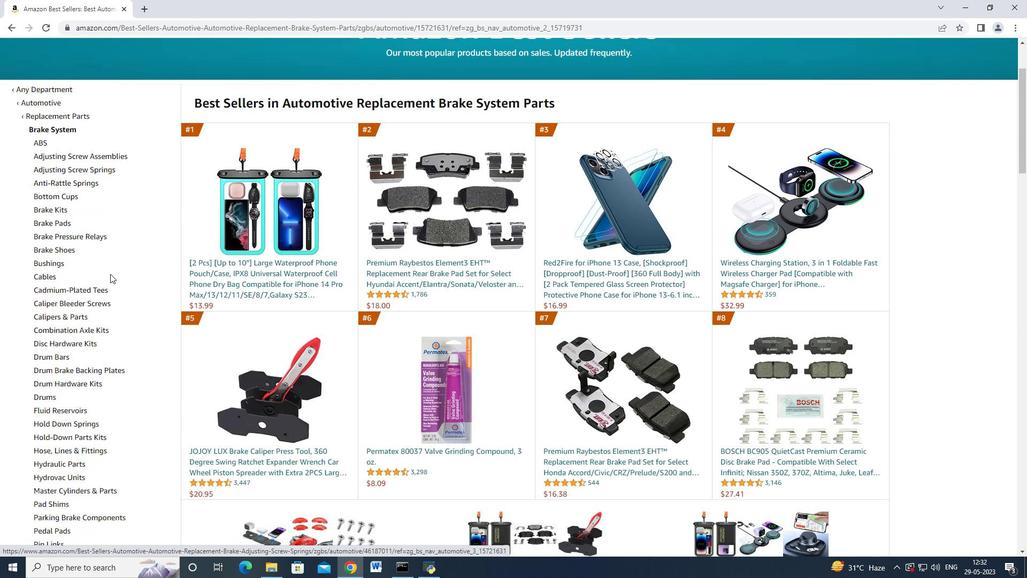 
Action: Mouse scrolled (109, 274) with delta (0, 0)
Screenshot: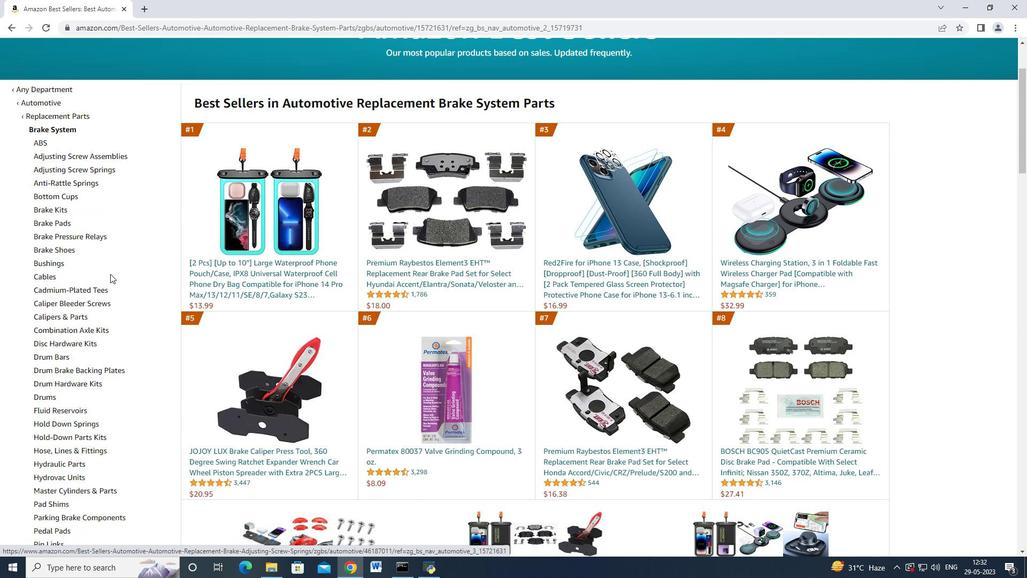 
Action: Mouse scrolled (109, 274) with delta (0, 0)
Screenshot: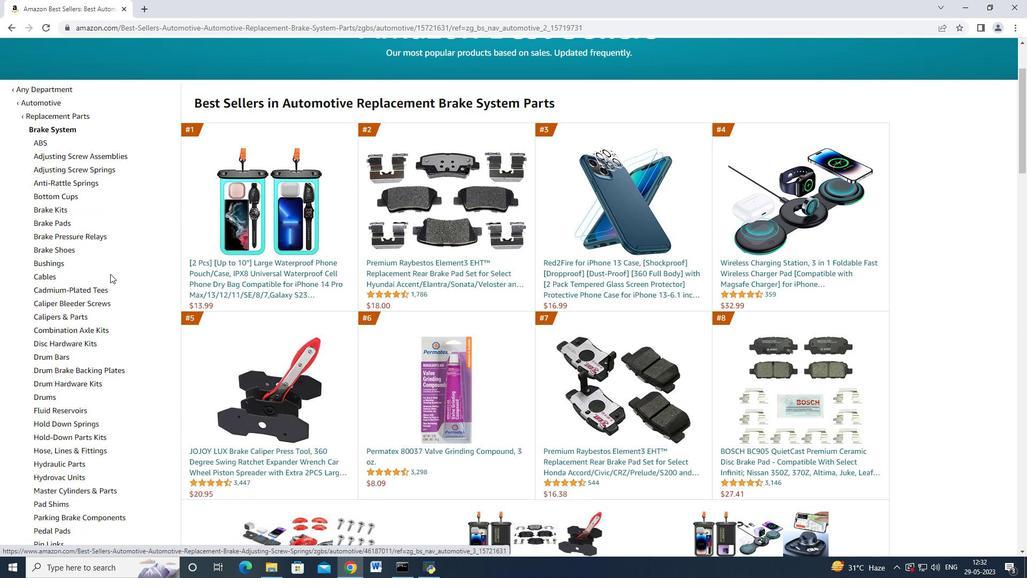 
Action: Mouse moved to (110, 274)
Screenshot: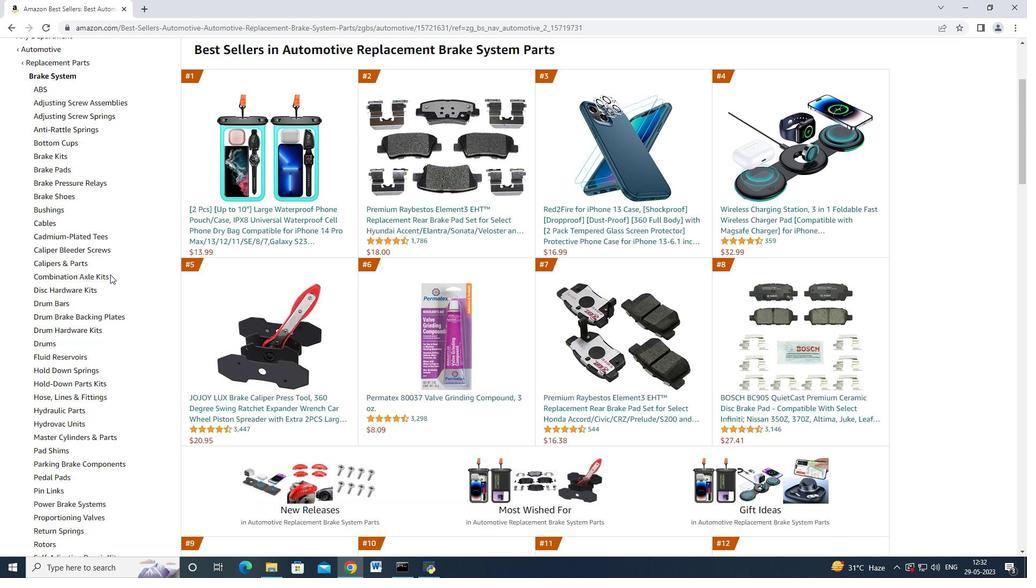 
Action: Mouse scrolled (110, 274) with delta (0, 0)
Screenshot: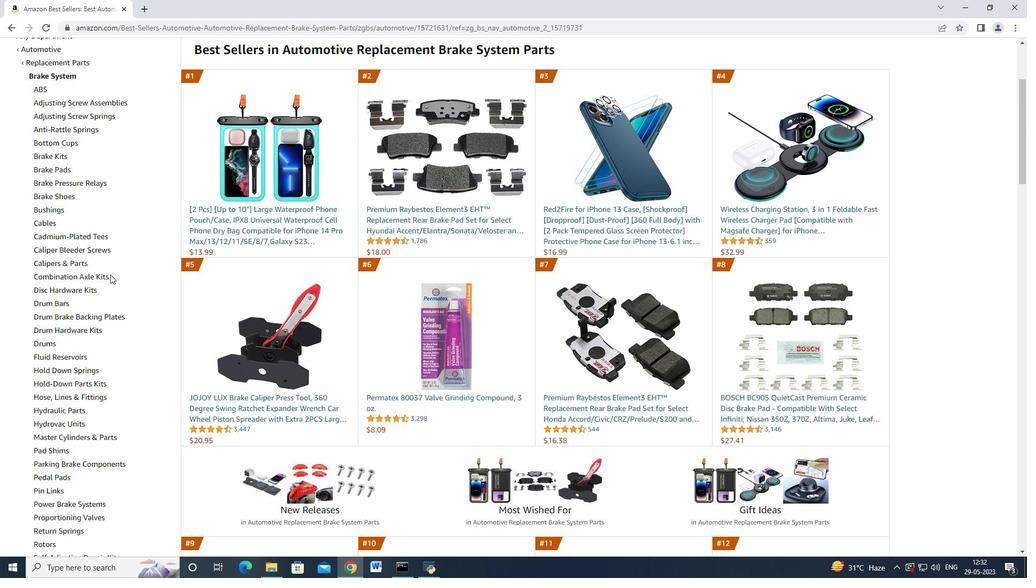 
Action: Mouse scrolled (110, 274) with delta (0, 0)
Screenshot: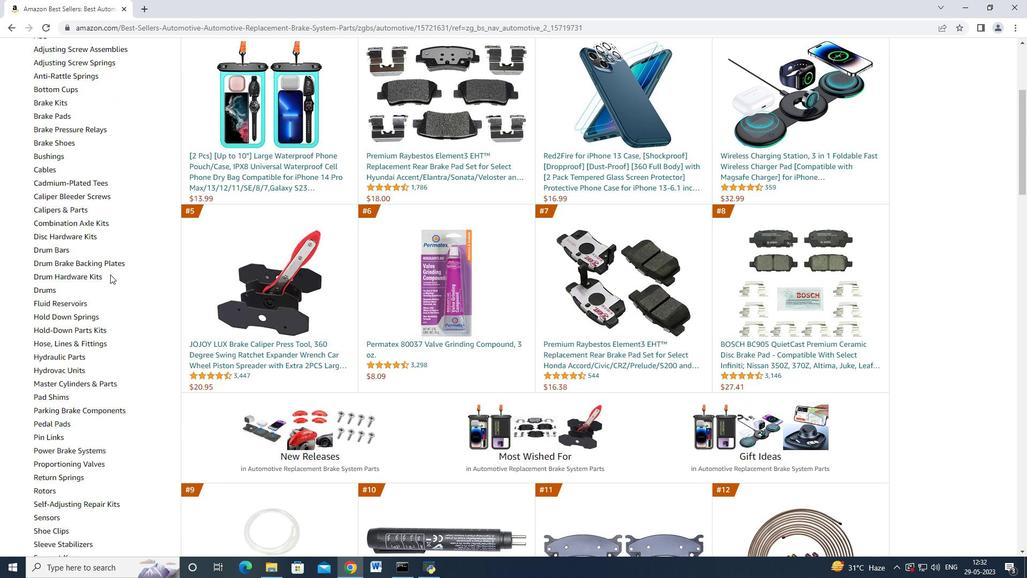 
Action: Mouse scrolled (110, 274) with delta (0, 0)
Screenshot: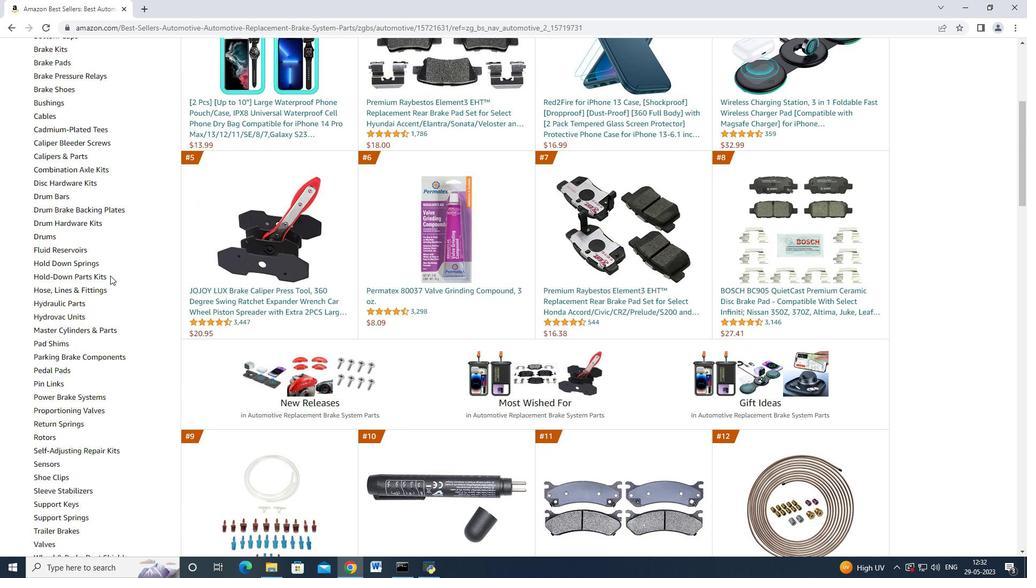 
Action: Mouse moved to (109, 275)
Screenshot: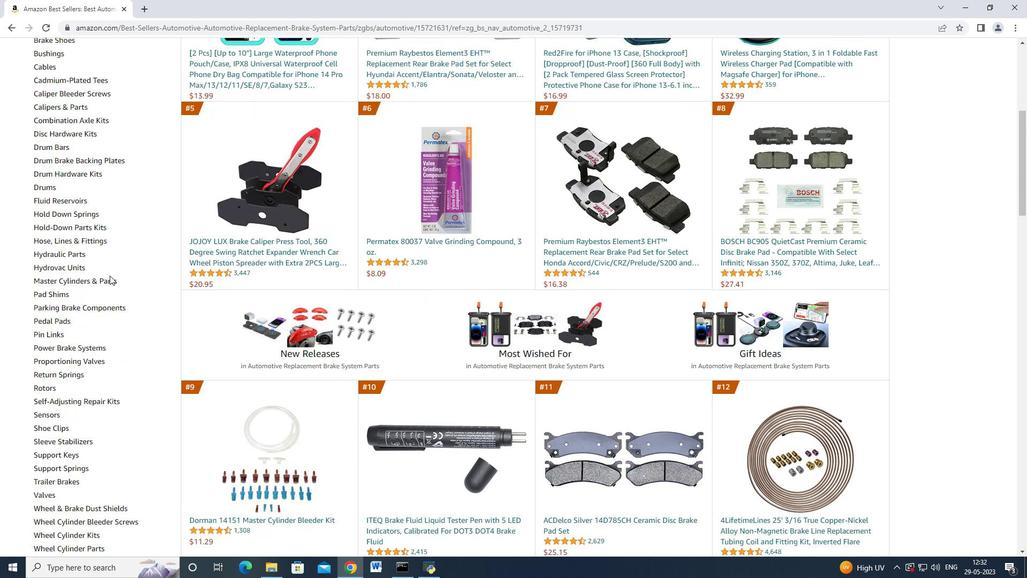 
Action: Mouse scrolled (109, 275) with delta (0, 0)
Screenshot: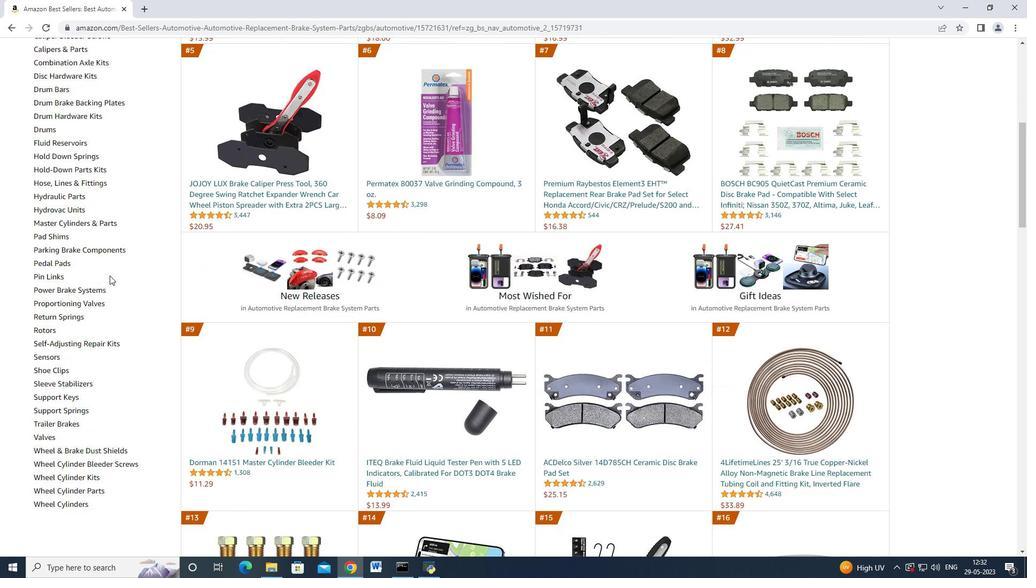 
Action: Mouse scrolled (109, 275) with delta (0, 0)
Screenshot: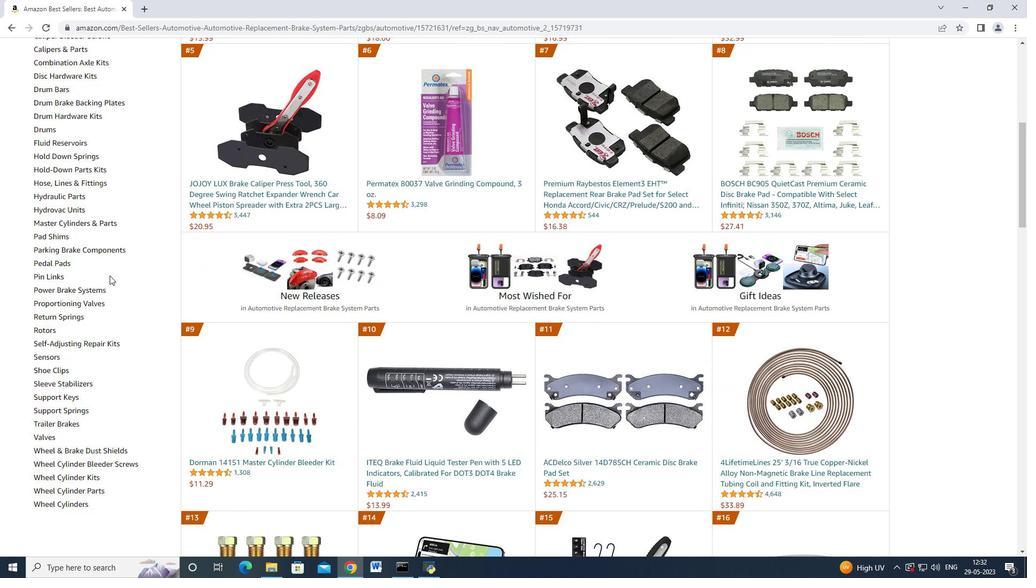 
Action: Mouse moved to (88, 346)
Screenshot: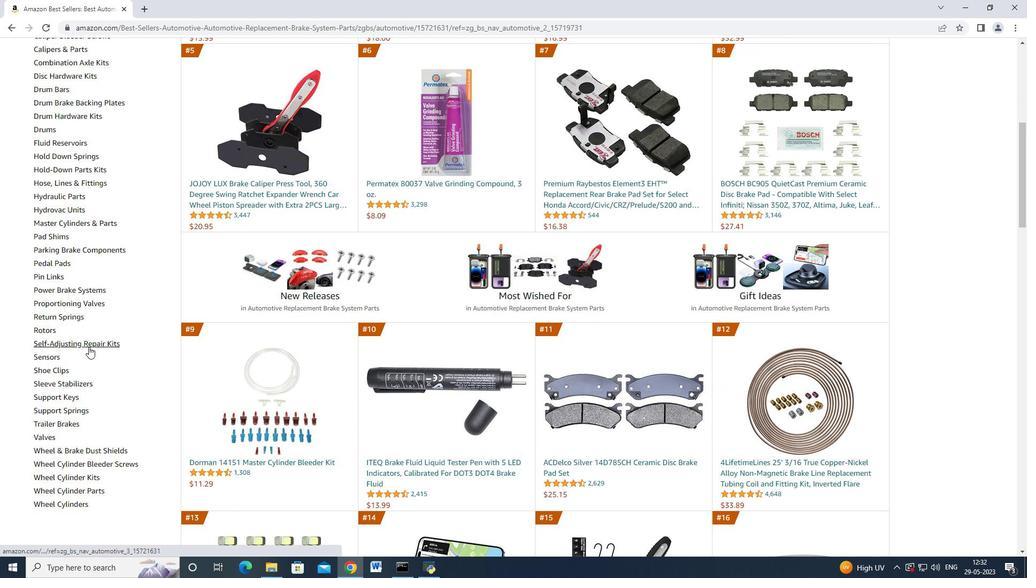 
Action: Mouse pressed left at (88, 346)
Screenshot: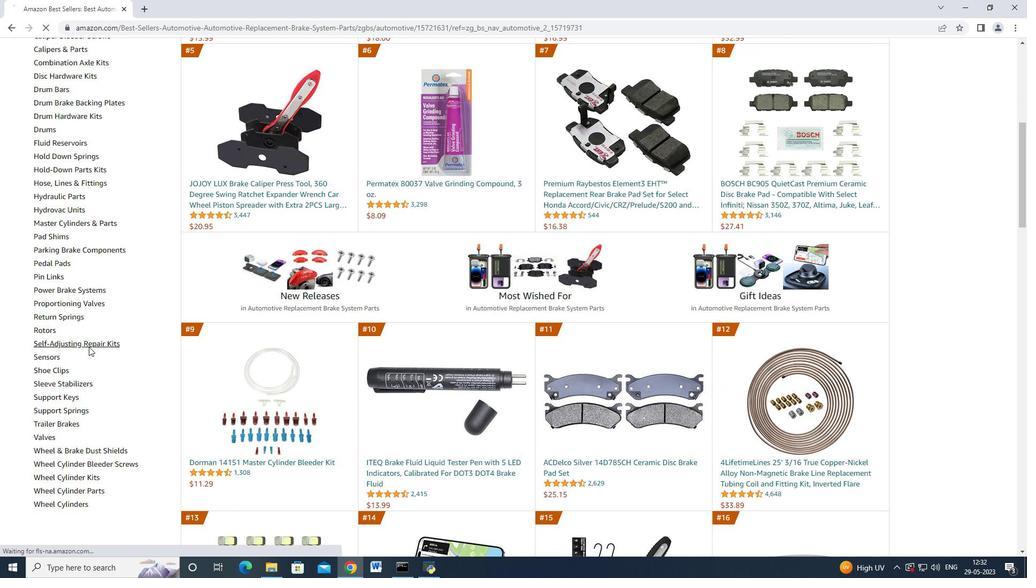 
Action: Mouse moved to (90, 324)
Screenshot: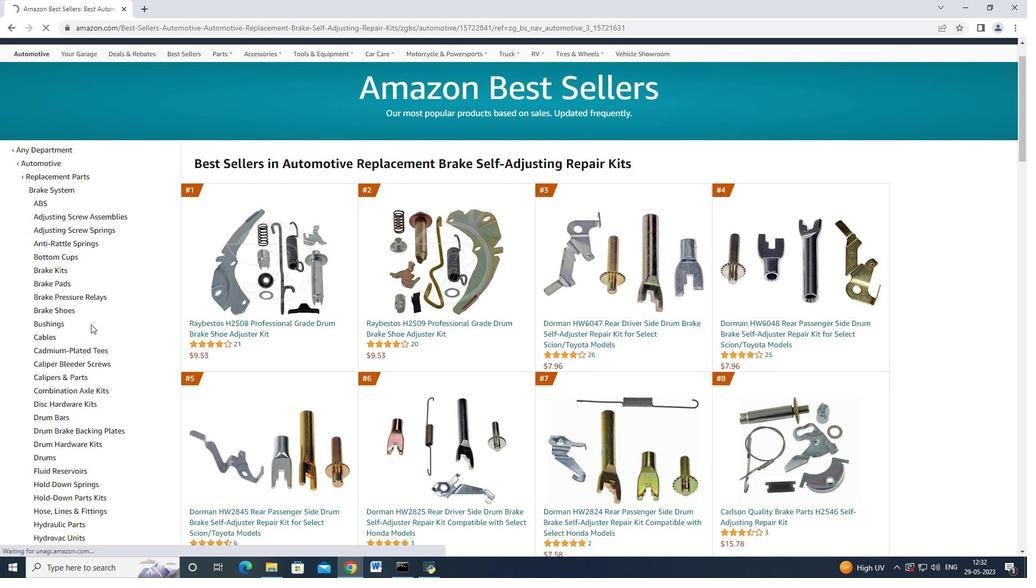 
Action: Mouse scrolled (90, 323) with delta (0, 0)
Screenshot: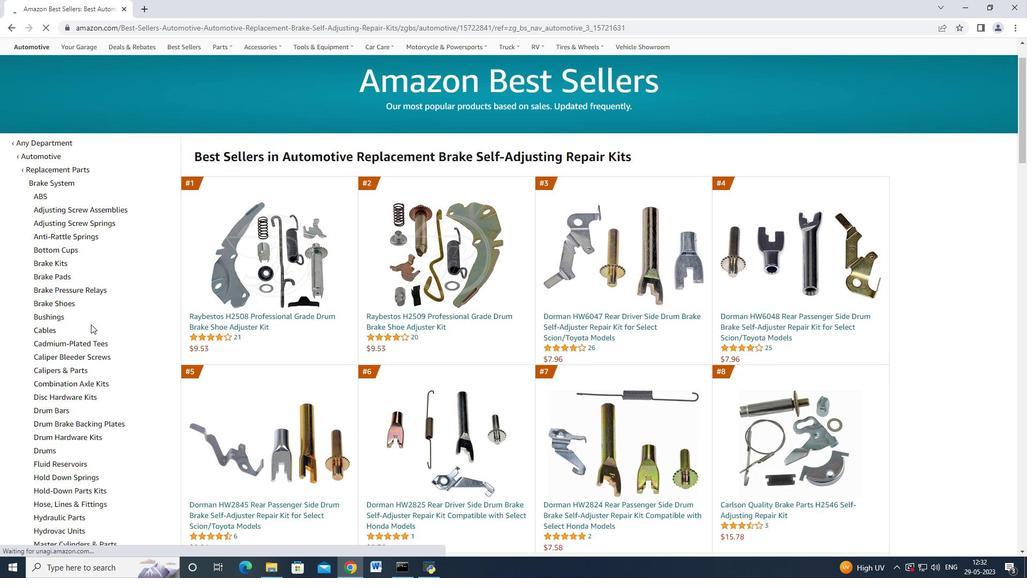 
Action: Mouse moved to (365, 311)
Screenshot: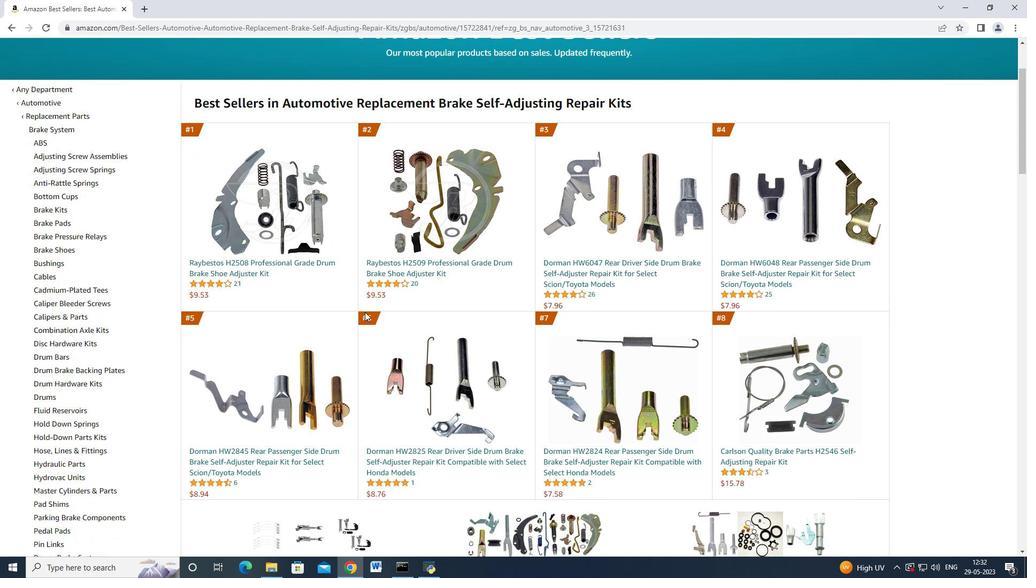 
Action: Mouse scrolled (365, 310) with delta (0, 0)
Screenshot: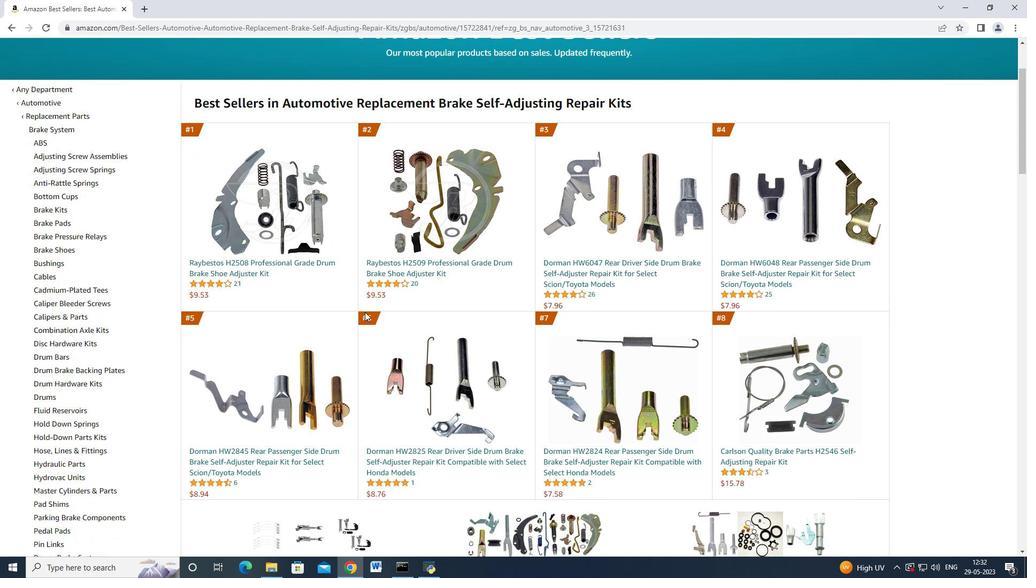 
Action: Mouse moved to (365, 312)
Screenshot: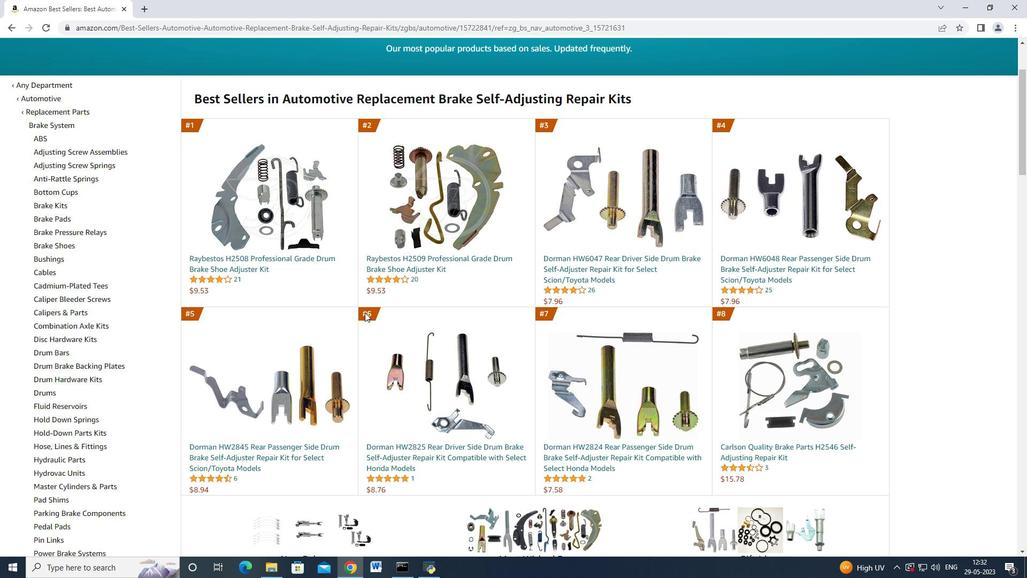 
Action: Mouse scrolled (365, 312) with delta (0, 0)
Screenshot: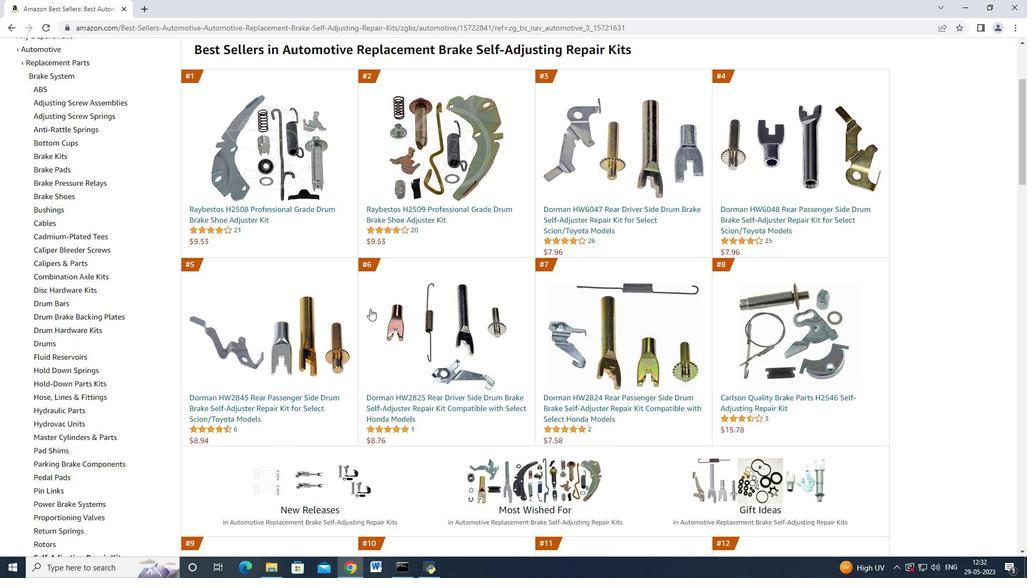 
Action: Mouse moved to (691, 398)
Screenshot: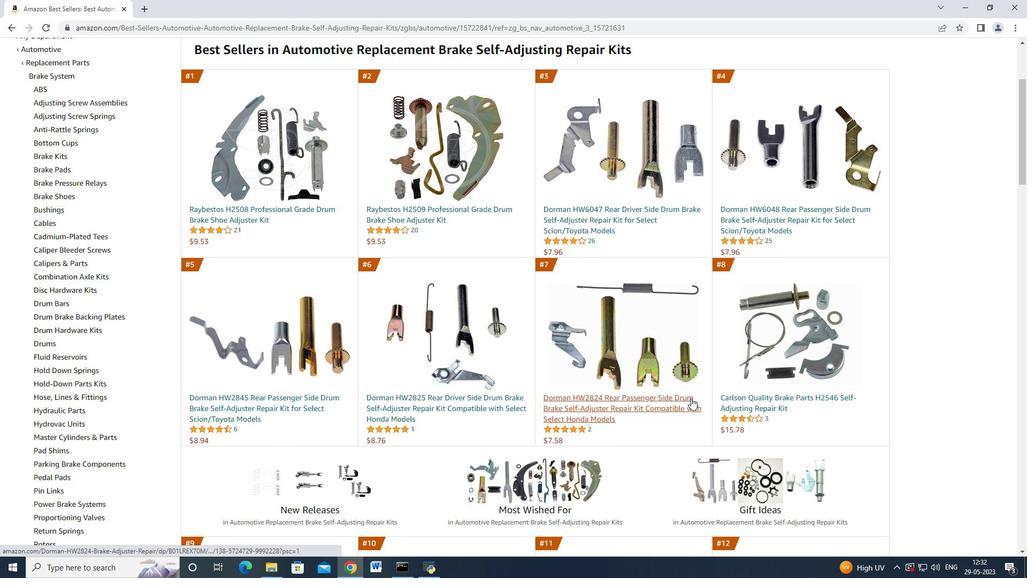 
Action: Mouse pressed left at (691, 398)
Screenshot: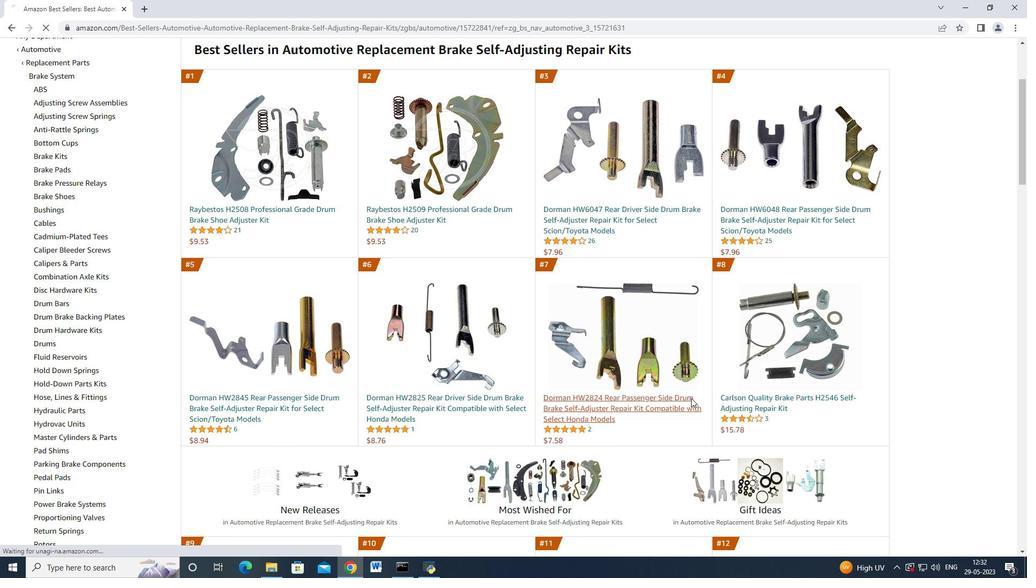 
Action: Mouse moved to (550, 359)
Screenshot: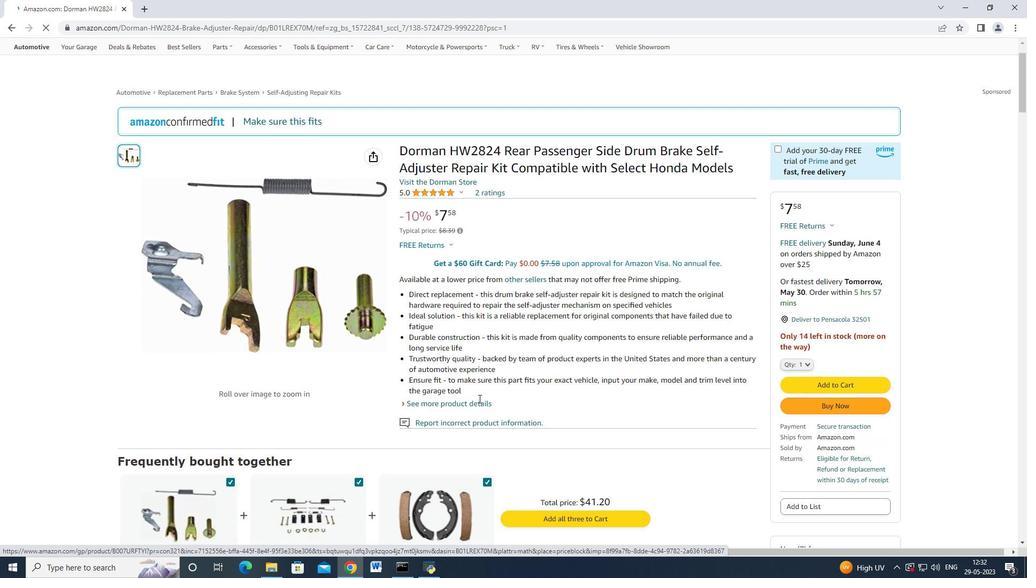 
Action: Mouse scrolled (551, 359) with delta (0, 0)
Screenshot: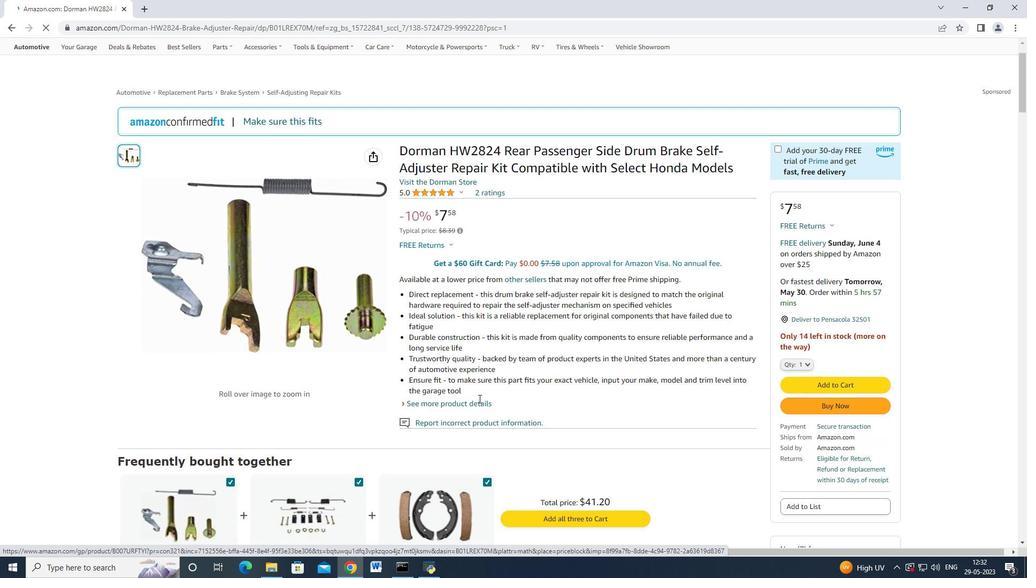 
Action: Mouse moved to (476, 399)
Screenshot: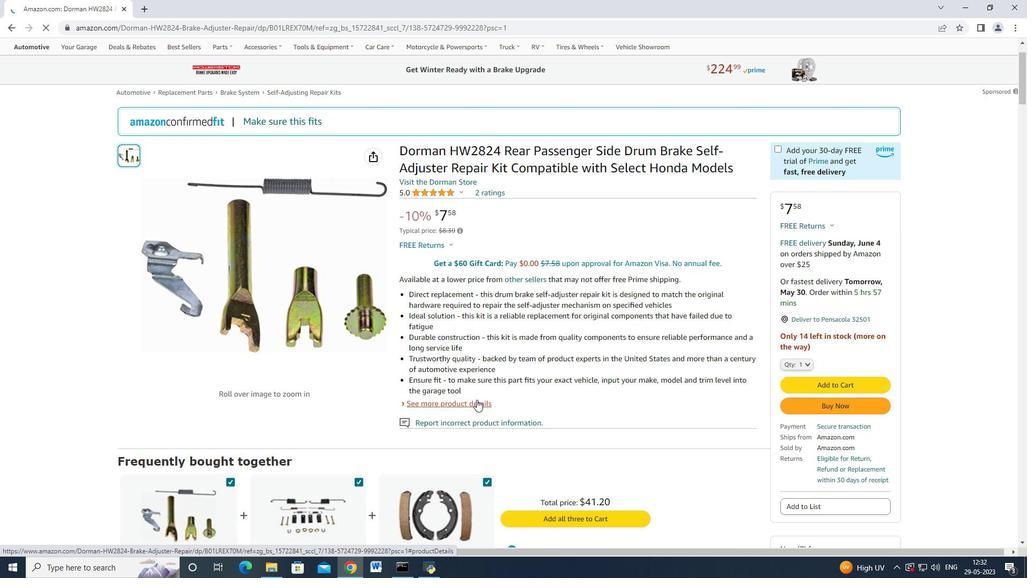 
Action: Mouse pressed left at (476, 399)
Screenshot: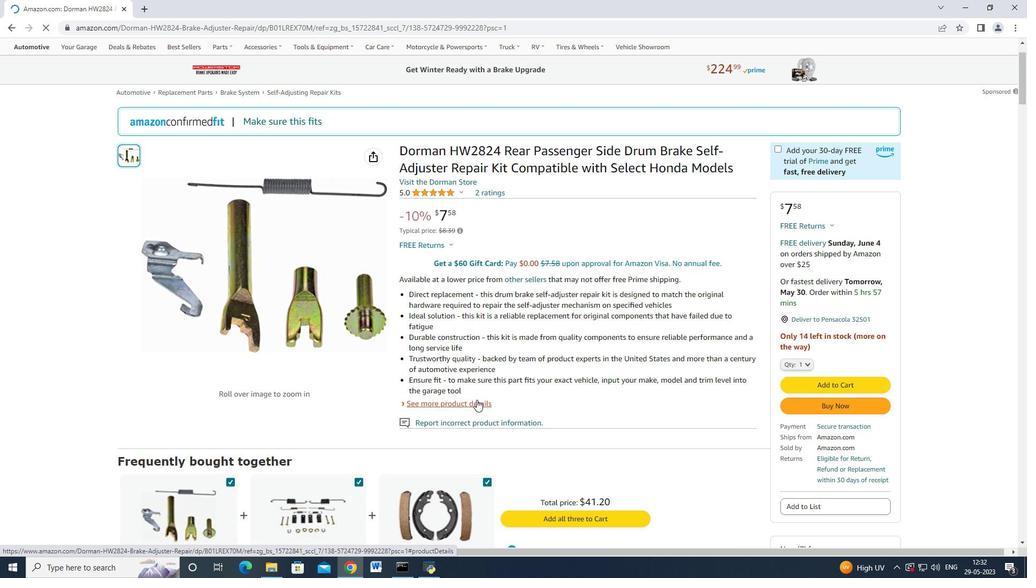 
Action: Mouse moved to (279, 345)
Screenshot: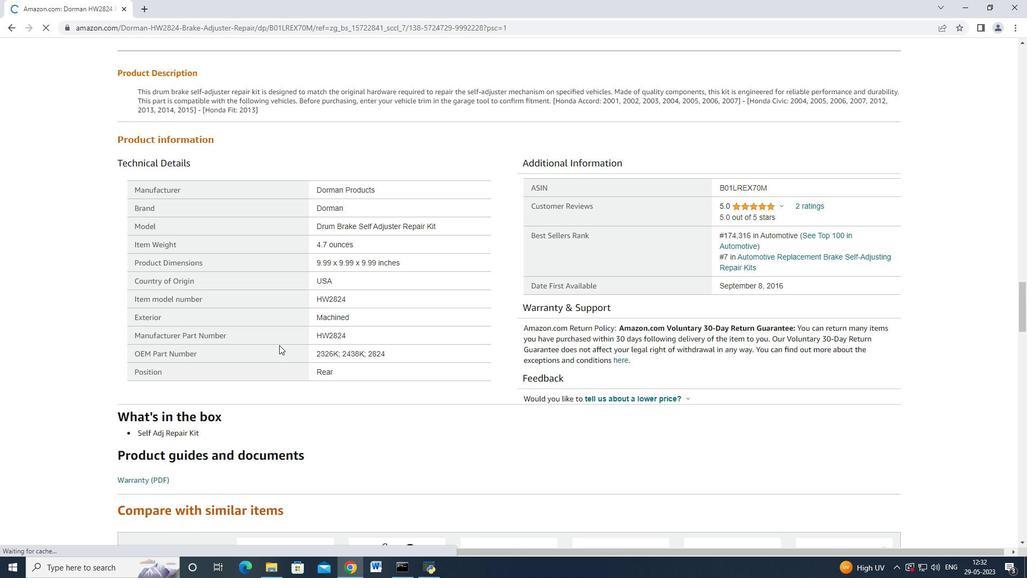 
Action: Mouse scrolled (279, 344) with delta (0, 0)
Screenshot: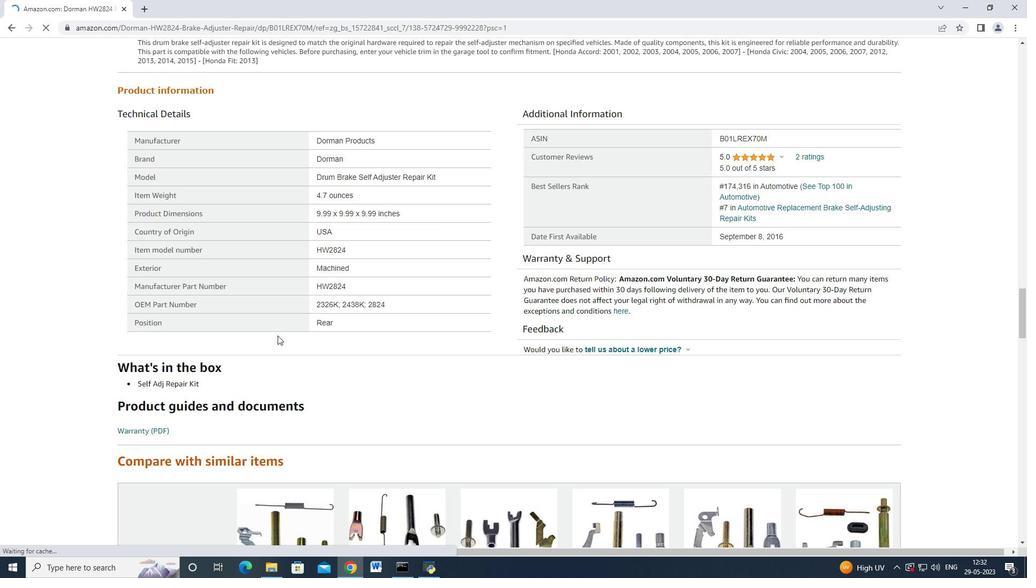 
Action: Mouse moved to (266, 335)
Screenshot: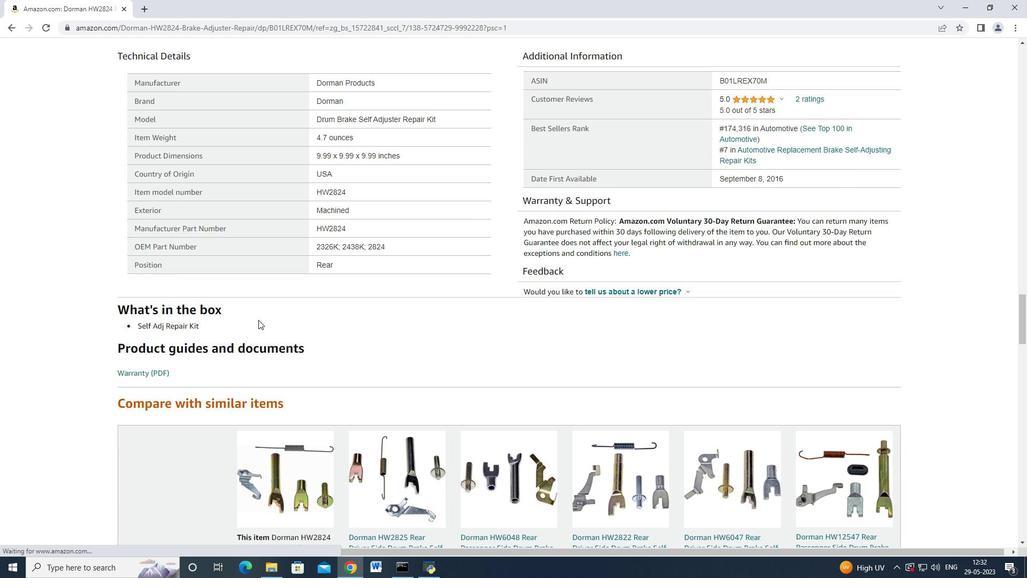 
Action: Mouse scrolled (266, 335) with delta (0, 0)
Screenshot: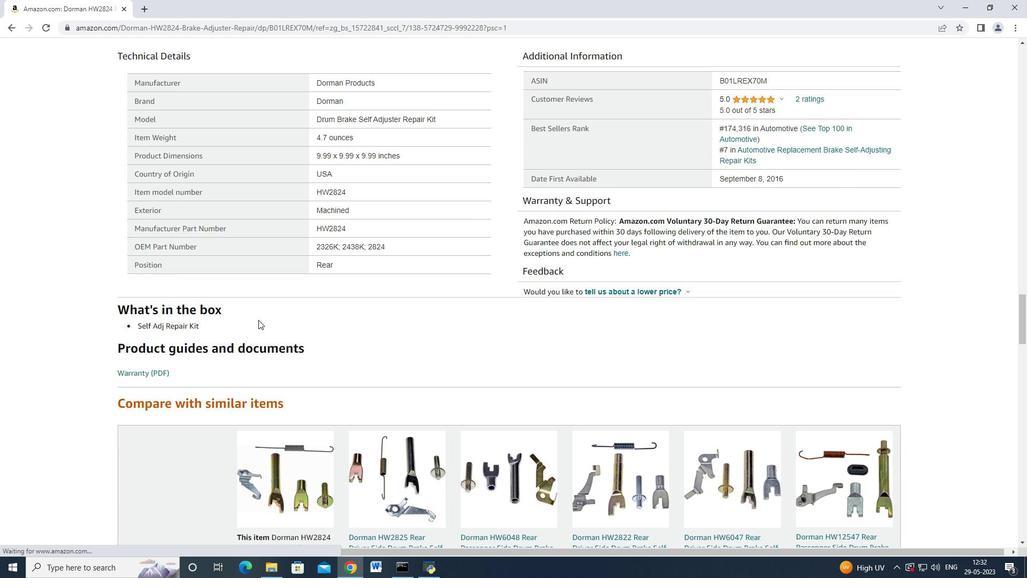 
Action: Mouse moved to (258, 320)
Screenshot: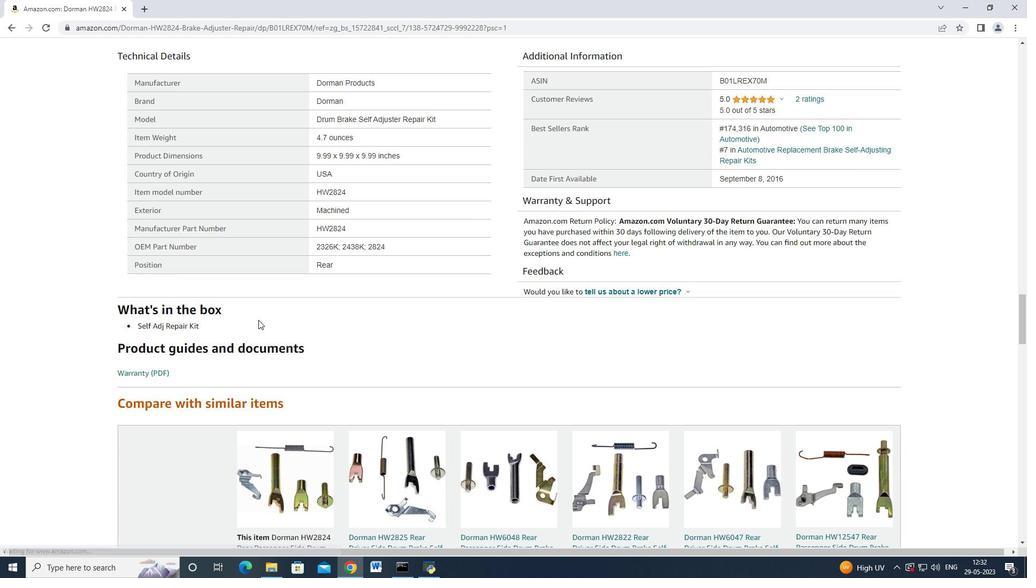 
Action: Mouse scrolled (258, 319) with delta (0, 0)
Screenshot: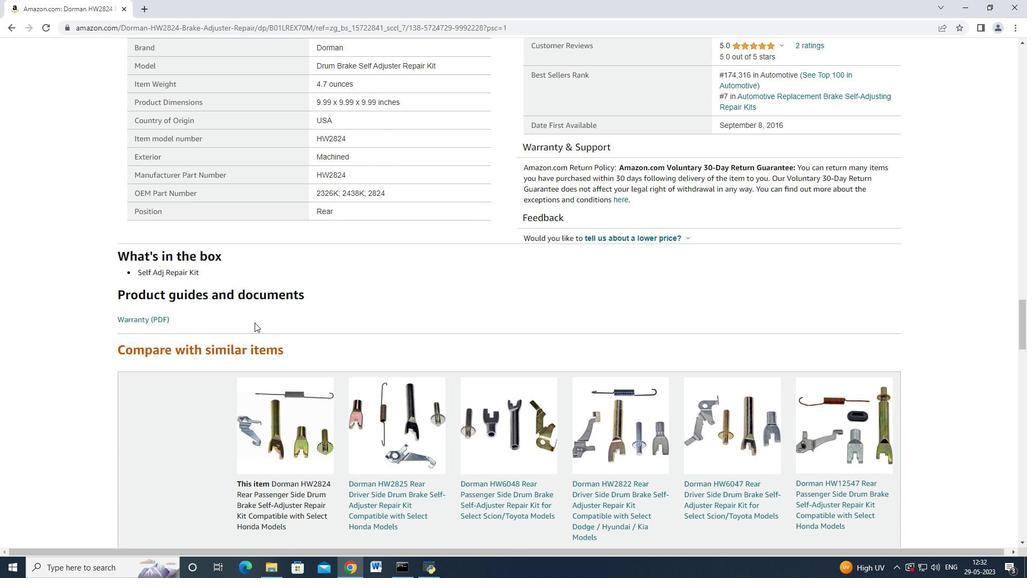 
Action: Mouse moved to (254, 322)
Screenshot: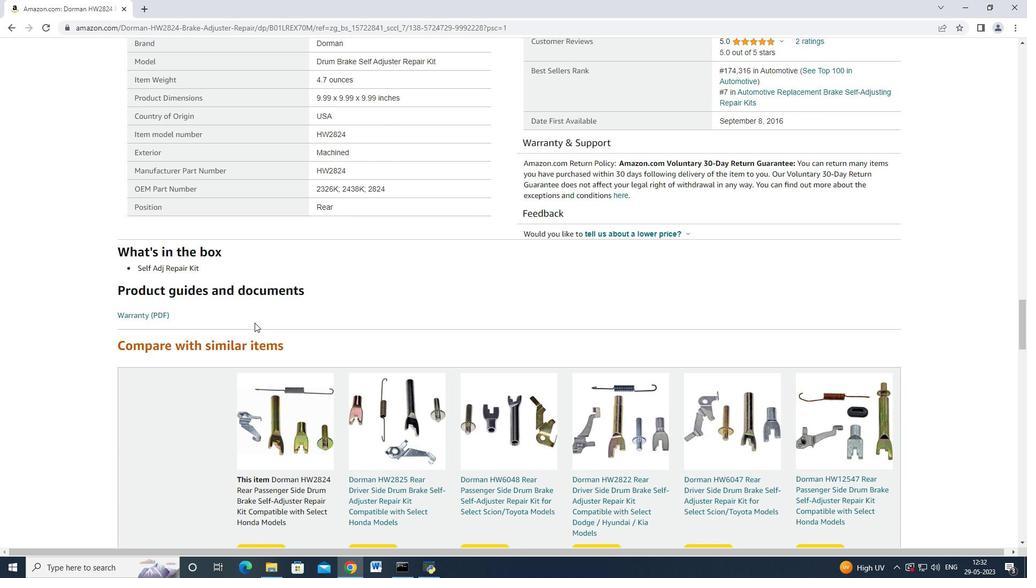 
Action: Mouse scrolled (254, 322) with delta (0, 0)
Screenshot: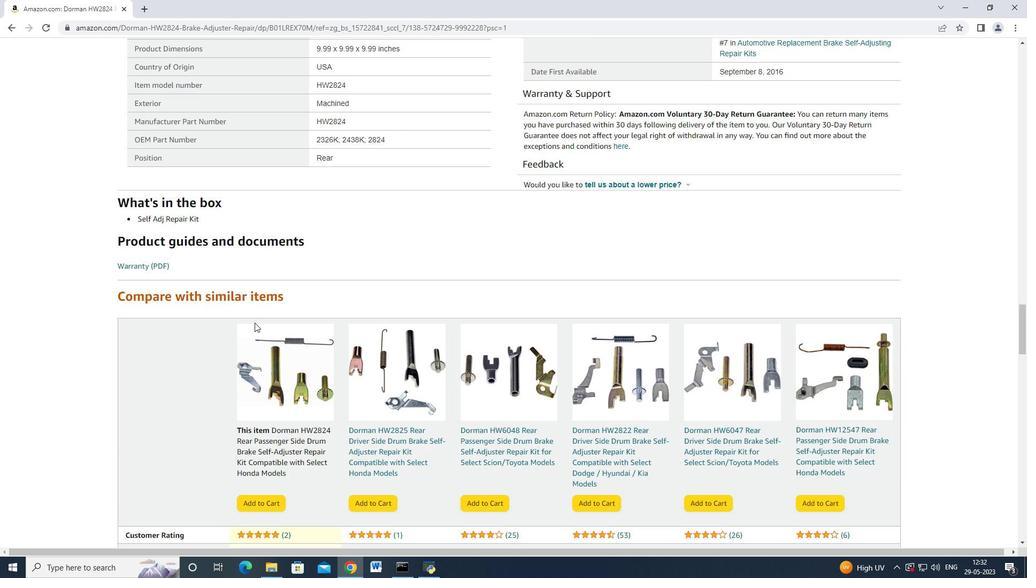 
Action: Mouse moved to (254, 322)
Screenshot: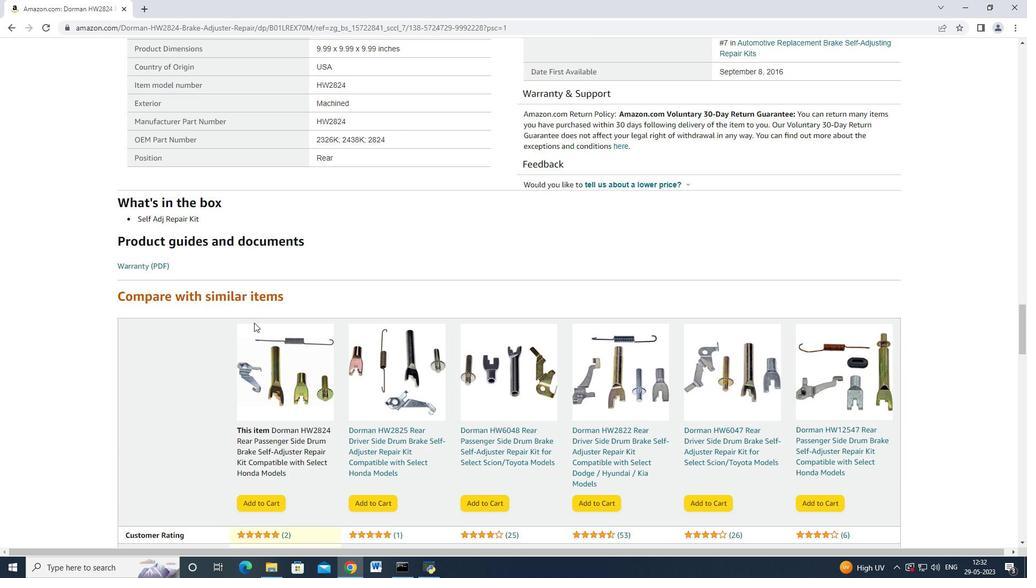 
Action: Mouse scrolled (254, 322) with delta (0, 0)
Screenshot: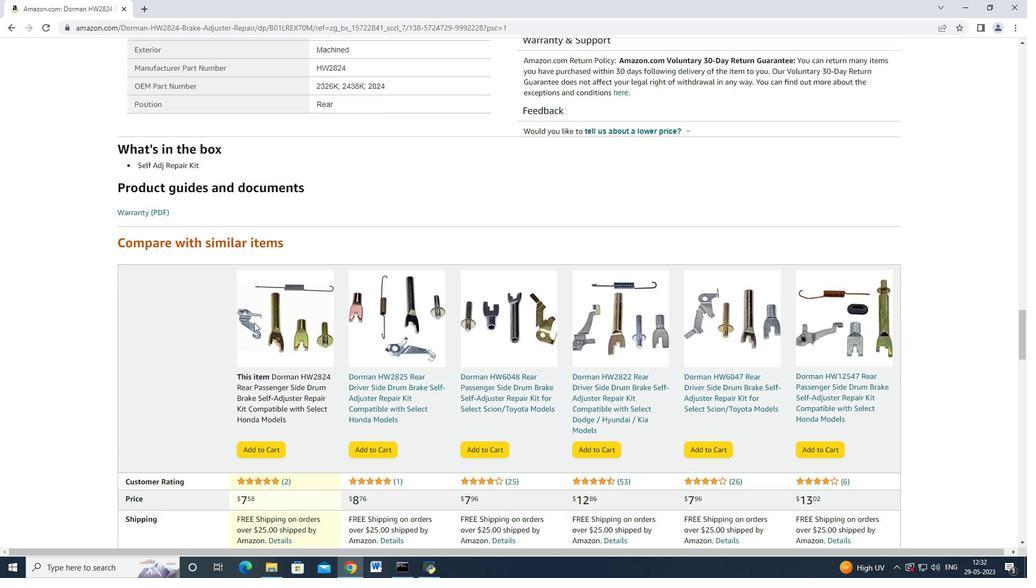 
Action: Mouse scrolled (254, 322) with delta (0, 0)
Screenshot: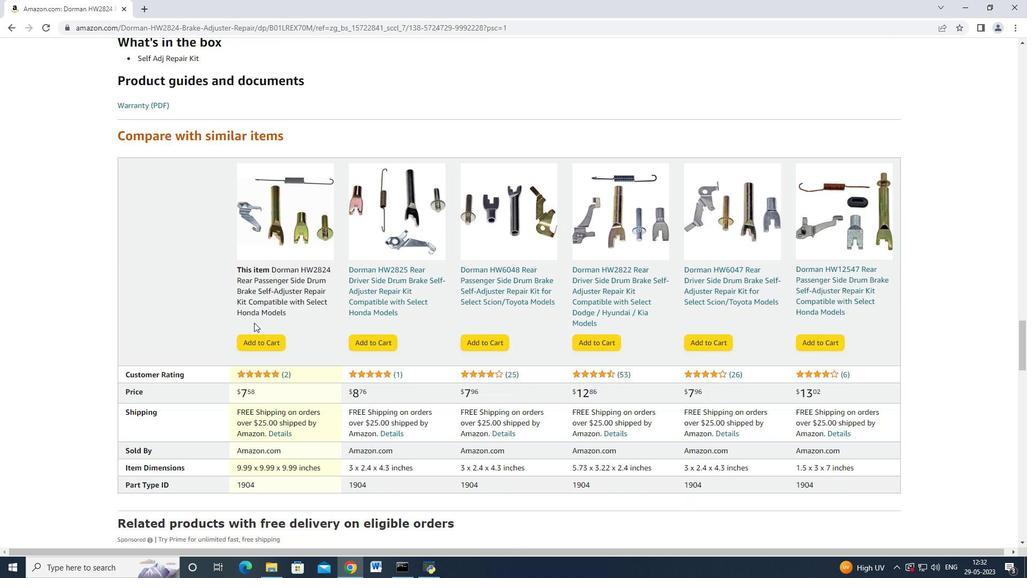
Action: Mouse scrolled (254, 322) with delta (0, 0)
Screenshot: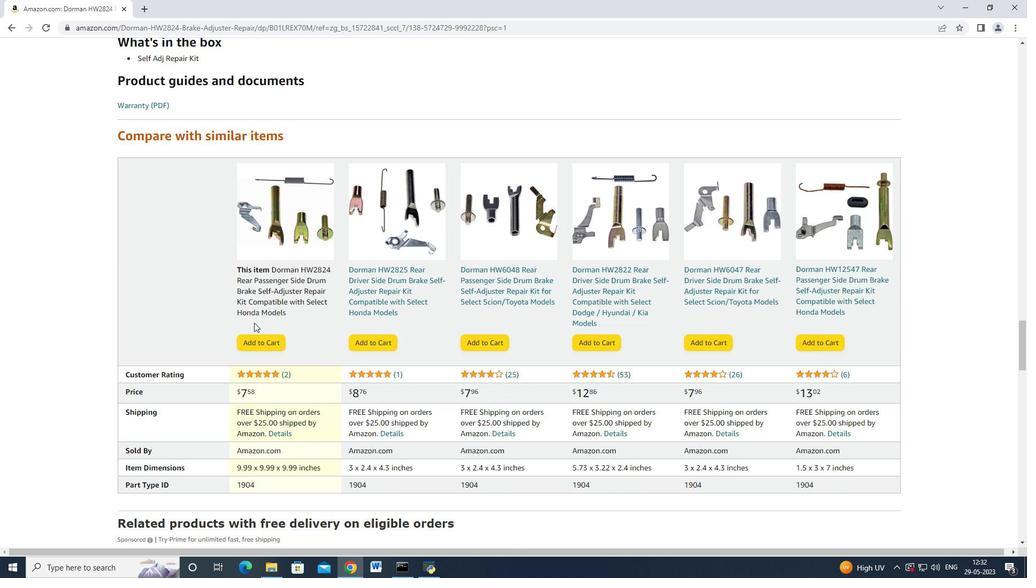 
Action: Mouse scrolled (254, 322) with delta (0, 0)
Screenshot: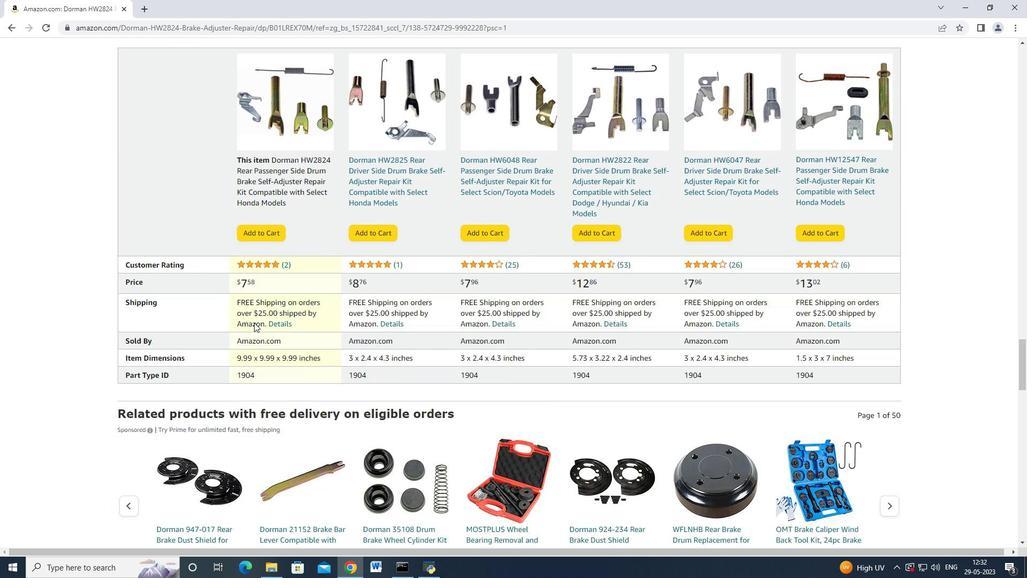 
Action: Mouse scrolled (254, 322) with delta (0, 0)
Screenshot: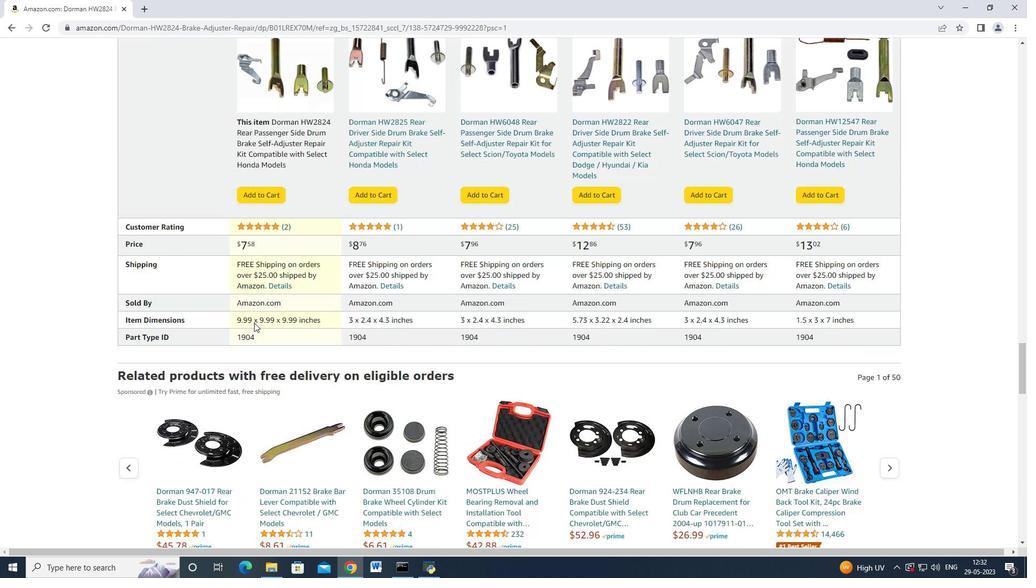 
Action: Mouse scrolled (254, 322) with delta (0, 0)
Screenshot: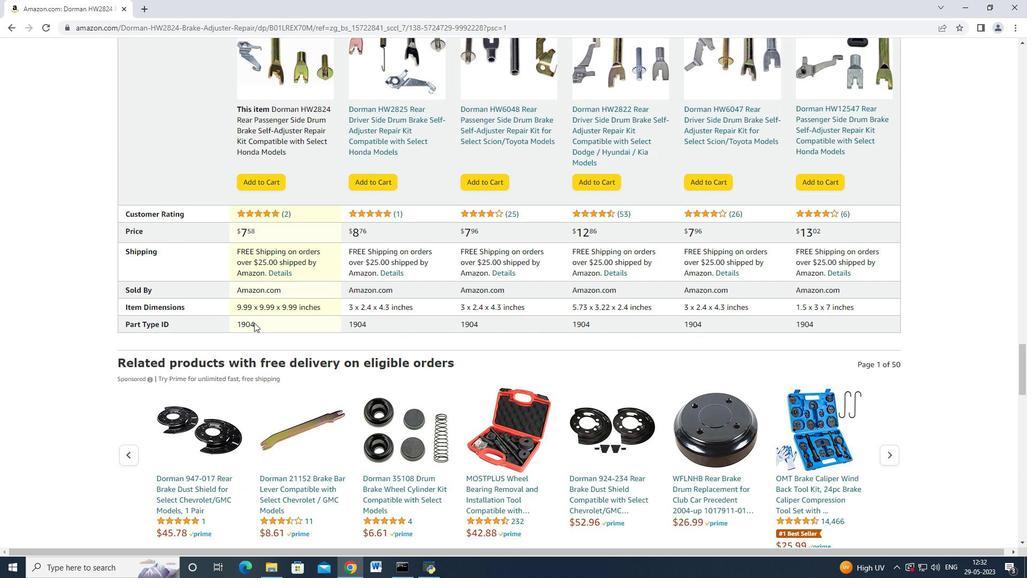 
Action: Mouse scrolled (254, 322) with delta (0, 0)
Screenshot: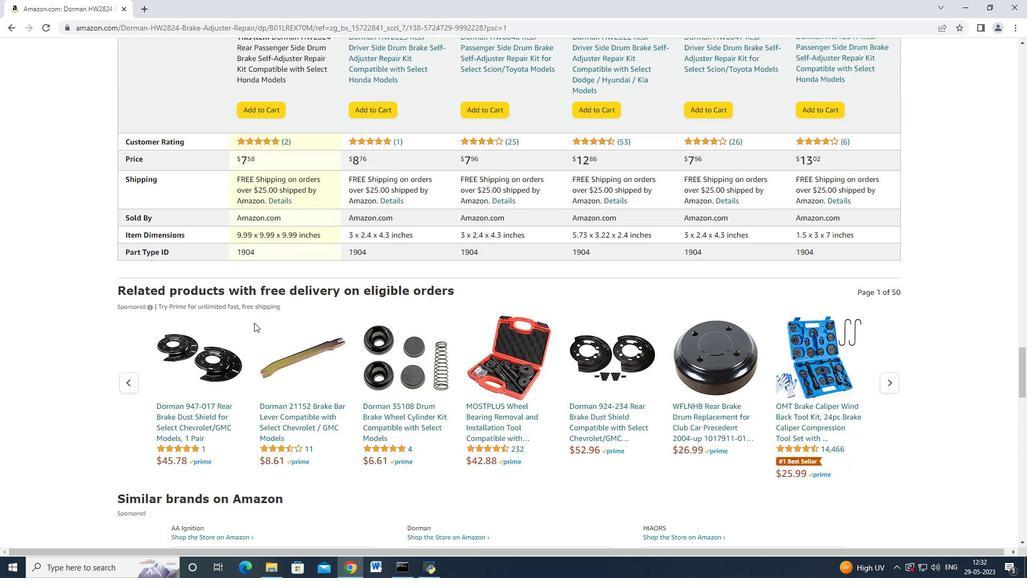 
Action: Mouse scrolled (254, 322) with delta (0, 0)
Screenshot: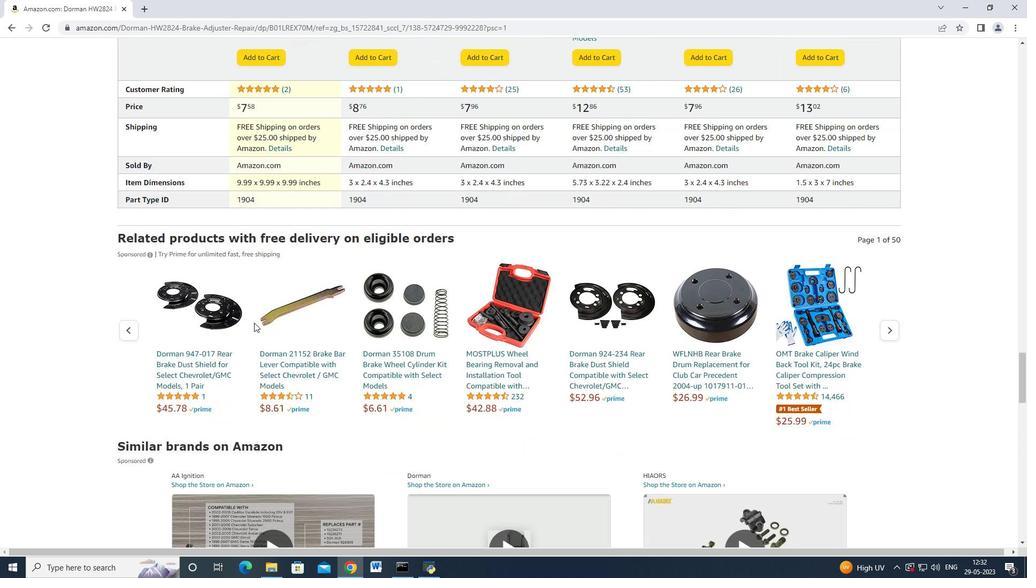 
Action: Mouse scrolled (254, 322) with delta (0, 0)
Screenshot: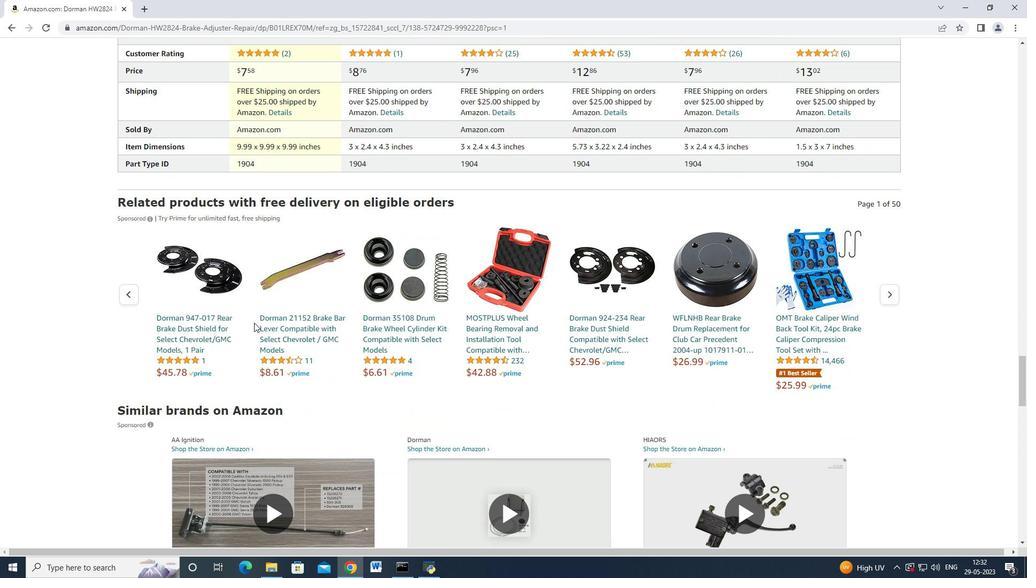 
Action: Mouse scrolled (254, 322) with delta (0, 0)
Screenshot: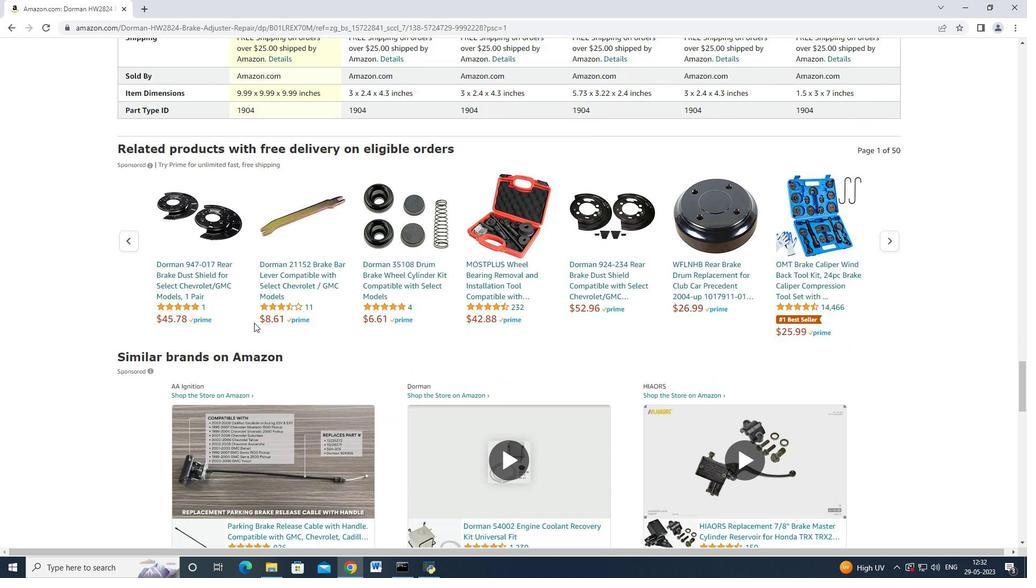 
Action: Mouse scrolled (254, 322) with delta (0, 0)
Screenshot: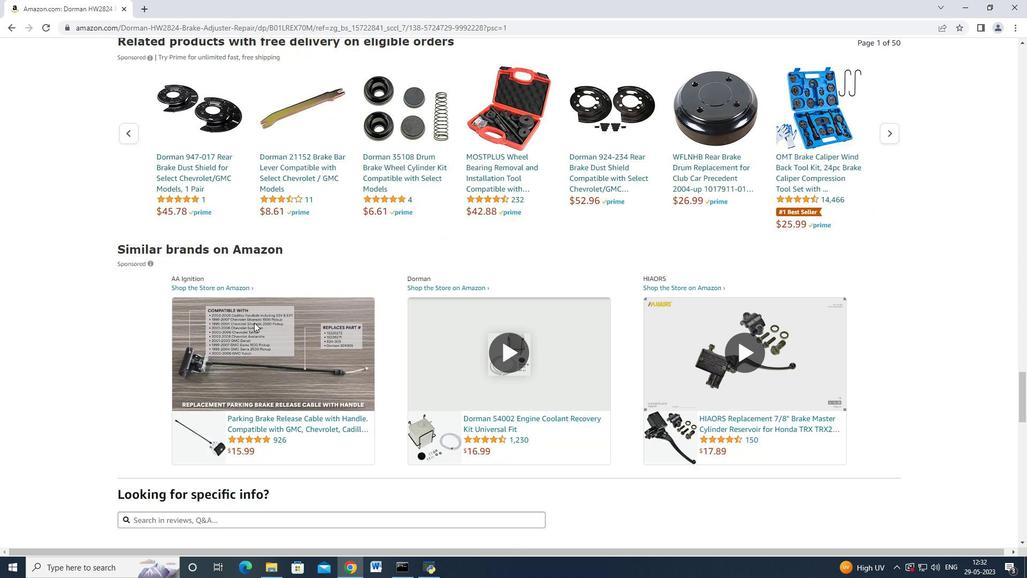 
Action: Mouse scrolled (254, 322) with delta (0, 0)
Screenshot: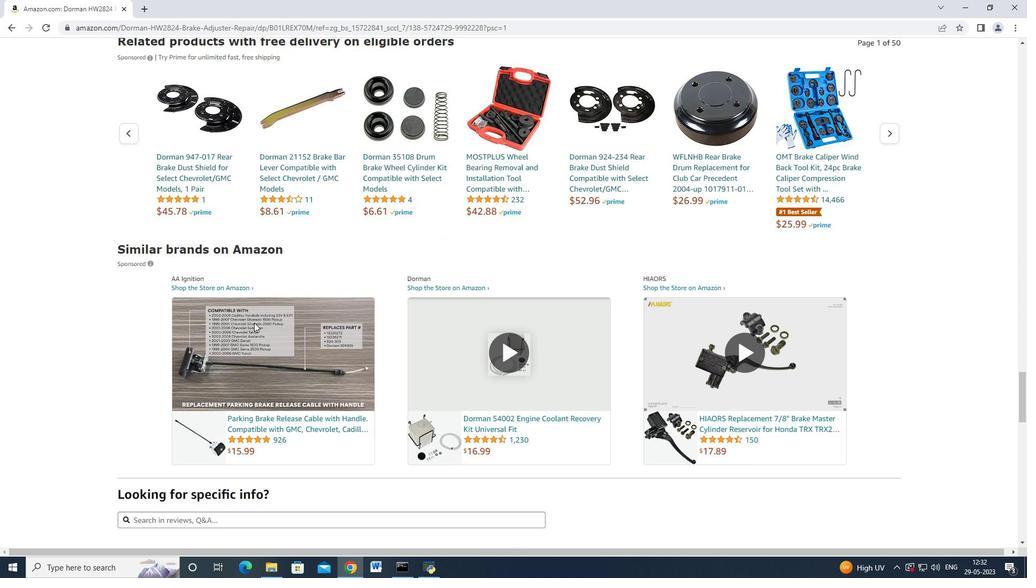 
Action: Mouse scrolled (254, 322) with delta (0, 0)
Screenshot: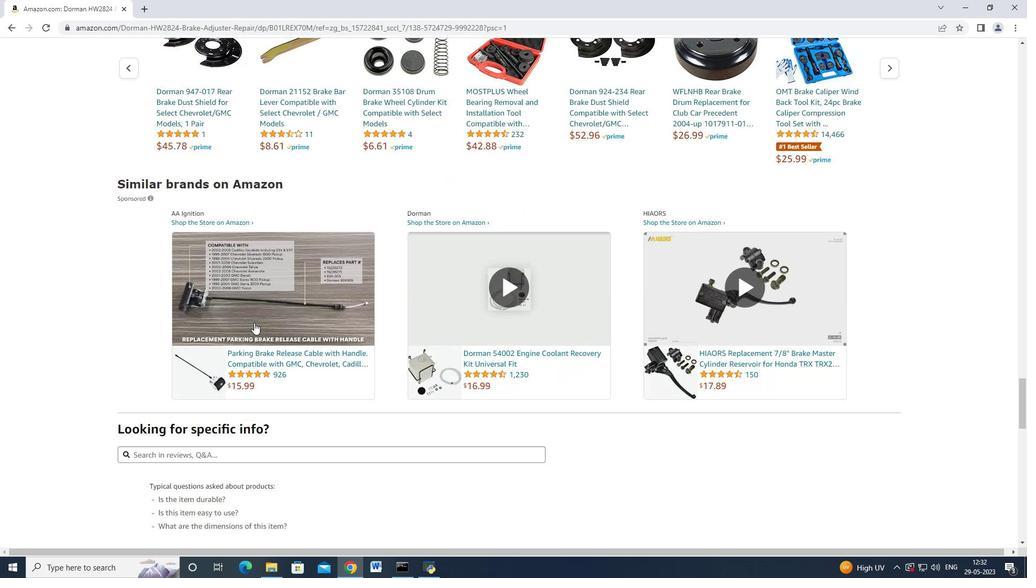 
Action: Mouse scrolled (254, 322) with delta (0, 0)
Screenshot: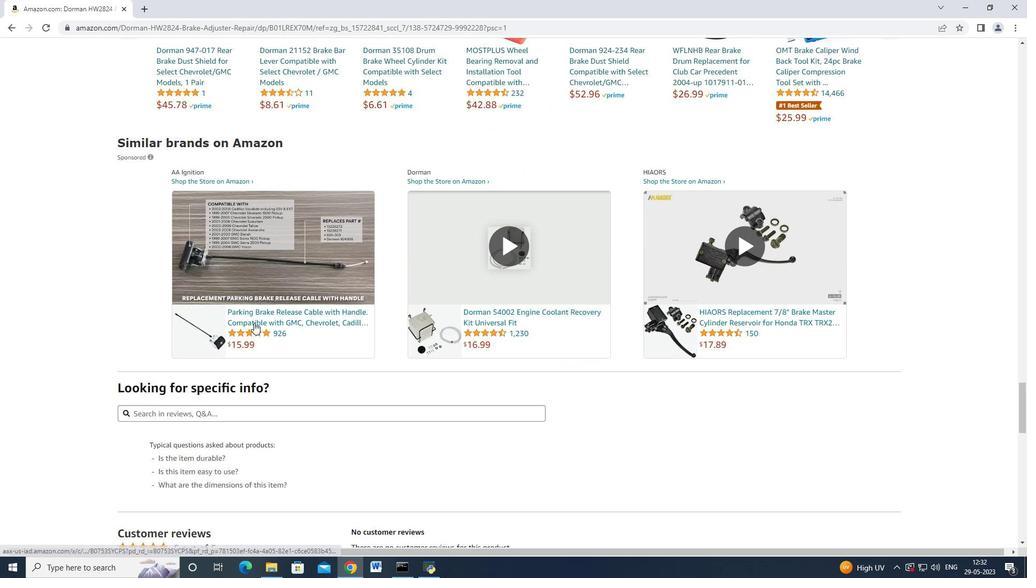 
Action: Mouse scrolled (254, 322) with delta (0, 0)
Screenshot: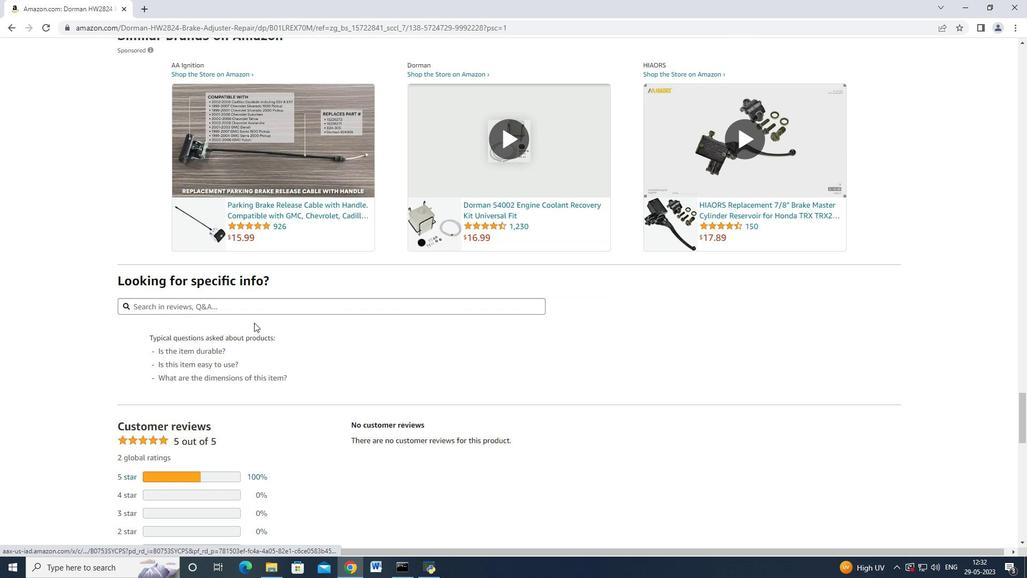 
Action: Mouse scrolled (254, 322) with delta (0, 0)
Screenshot: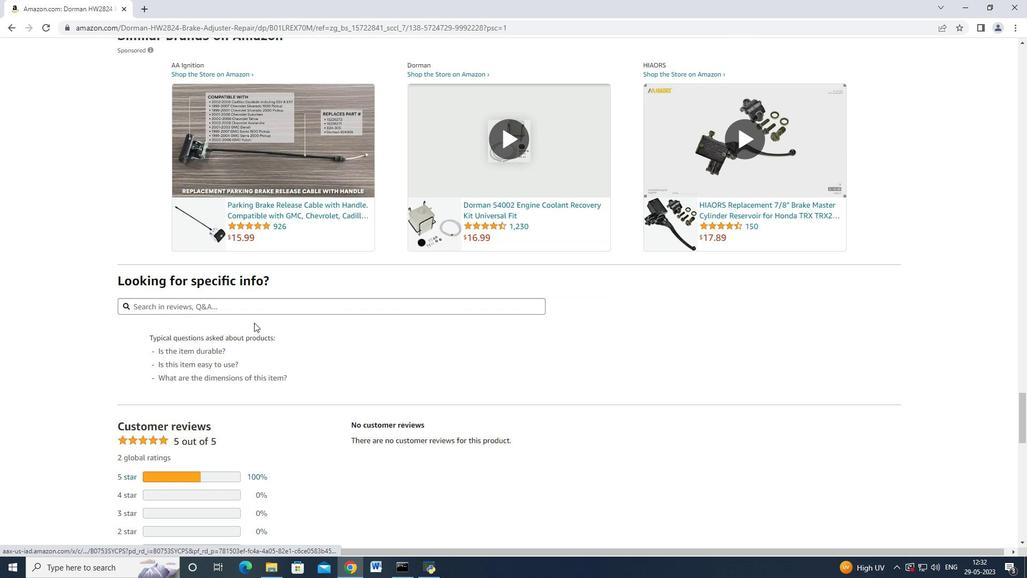 
Action: Mouse scrolled (254, 322) with delta (0, 0)
Screenshot: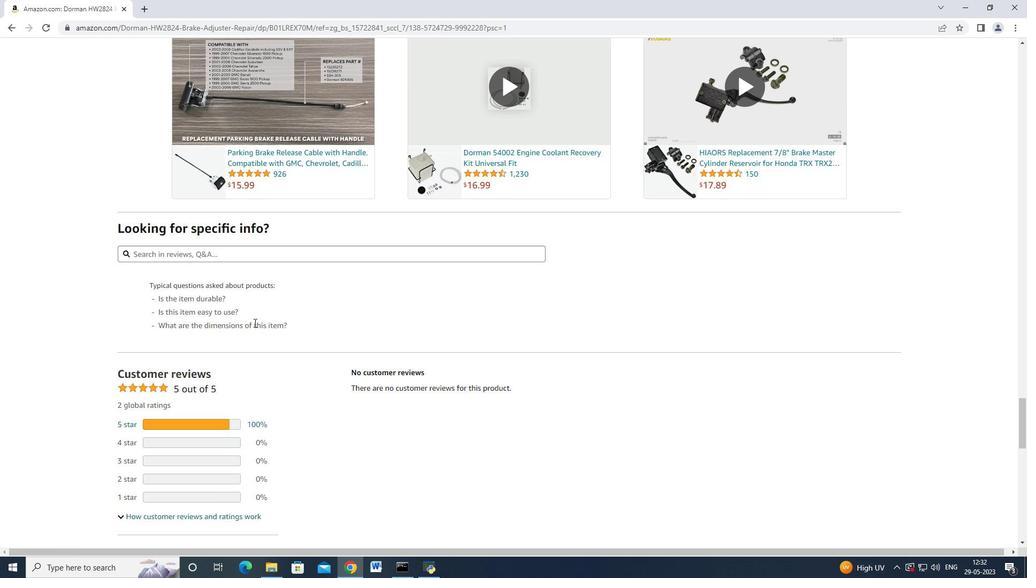 
Action: Mouse scrolled (254, 322) with delta (0, 0)
Screenshot: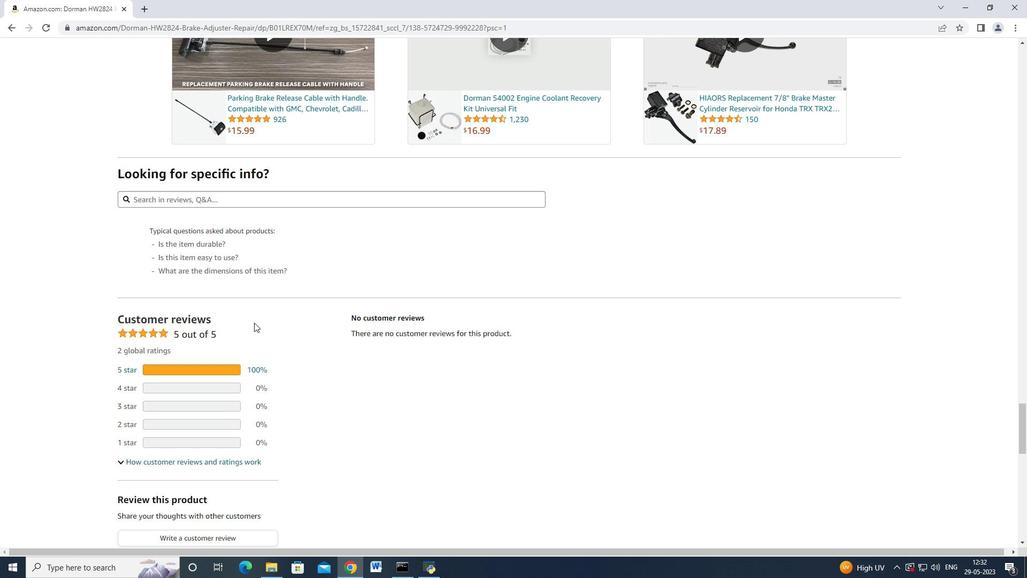 
Action: Mouse scrolled (254, 322) with delta (0, 0)
Screenshot: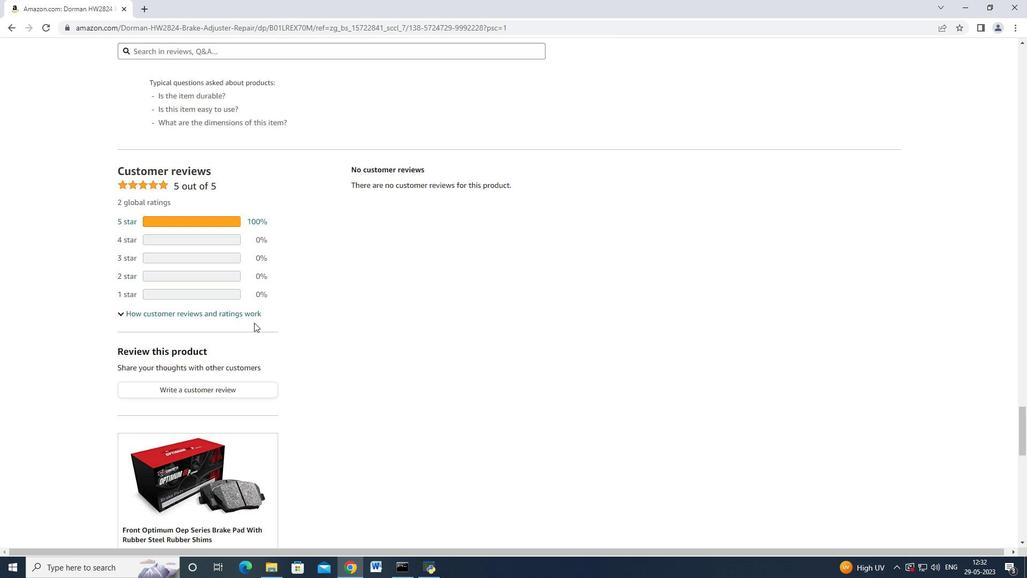 
Action: Mouse scrolled (254, 322) with delta (0, 0)
Screenshot: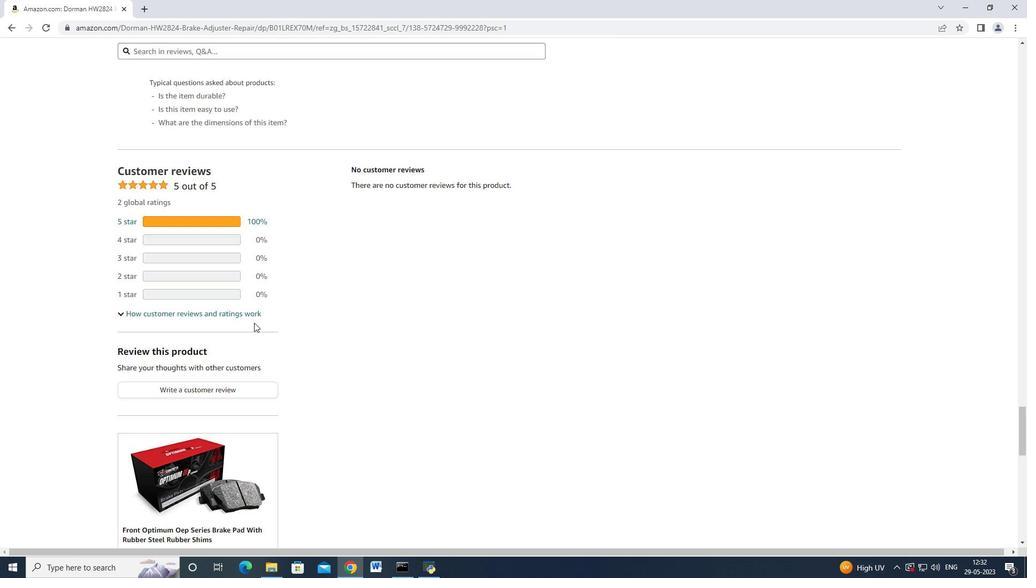 
Action: Mouse scrolled (254, 322) with delta (0, 0)
Screenshot: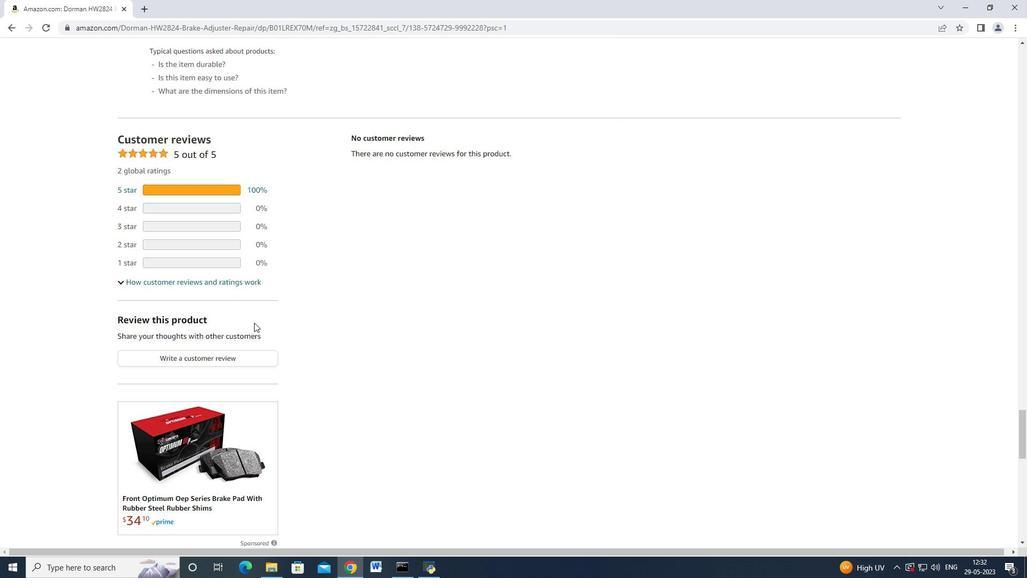 
Action: Mouse scrolled (254, 322) with delta (0, 0)
Screenshot: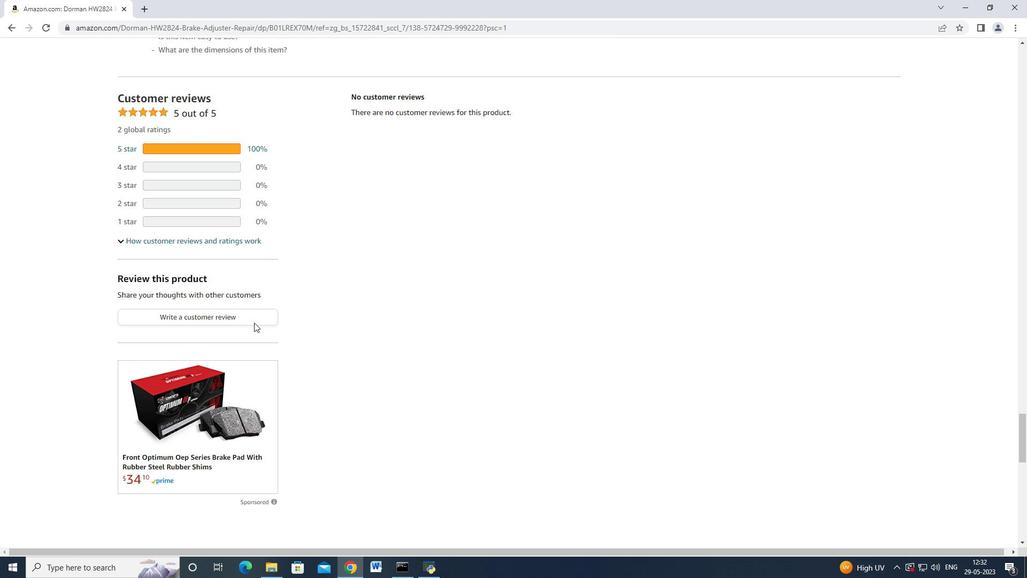 
Action: Mouse scrolled (254, 322) with delta (0, 0)
Screenshot: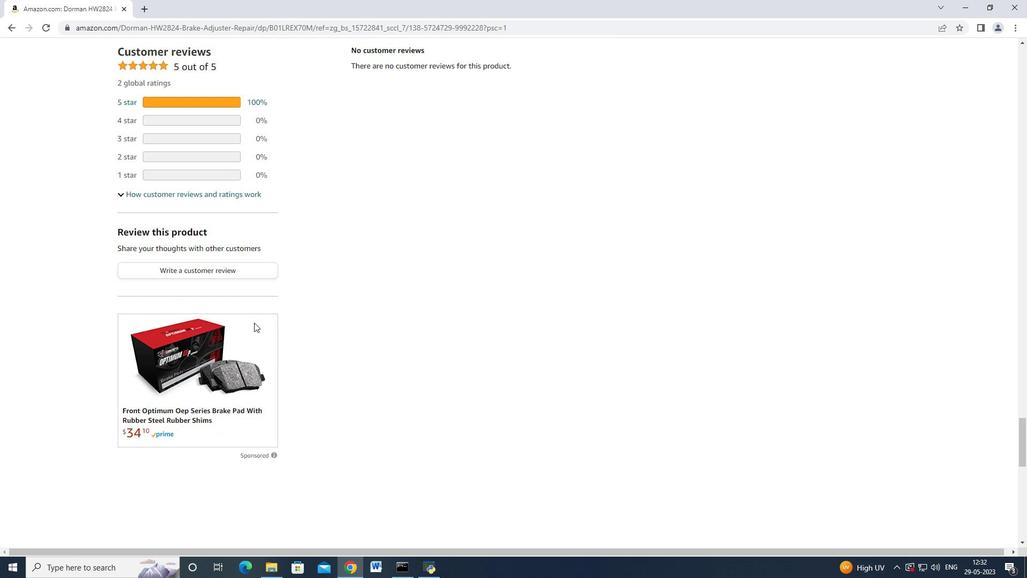 
Action: Mouse scrolled (254, 322) with delta (0, 0)
Screenshot: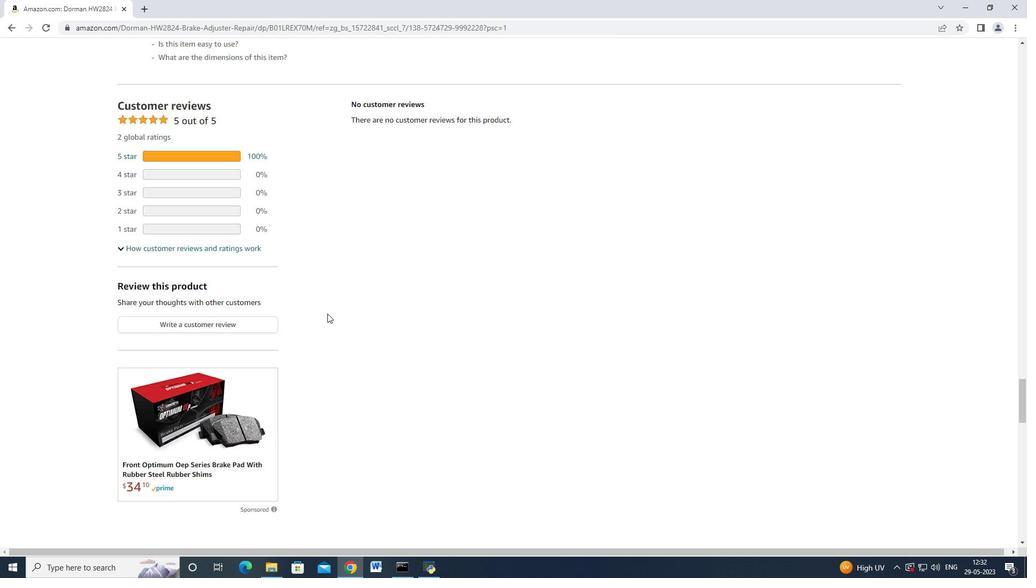 
Action: Mouse moved to (284, 320)
Screenshot: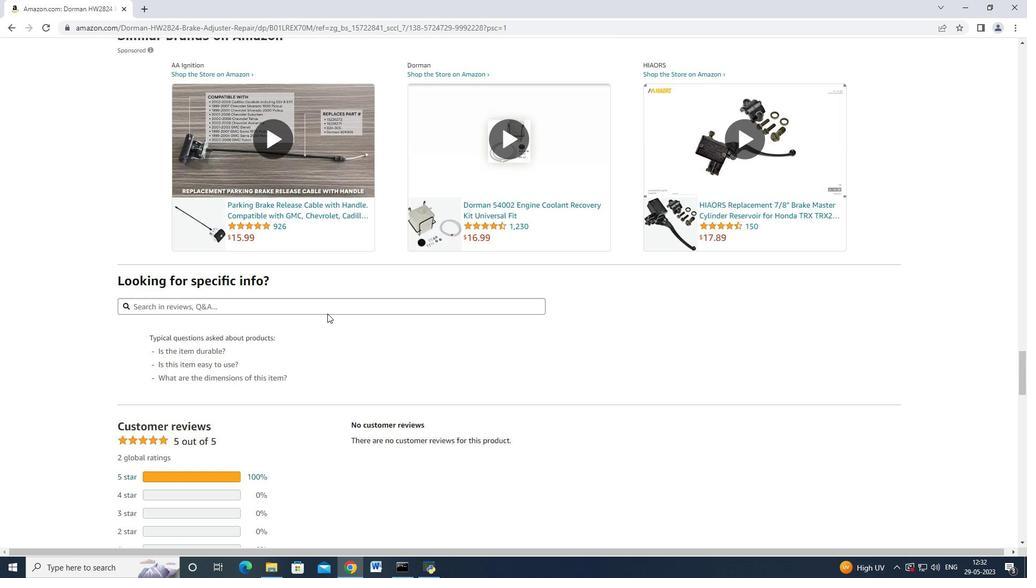 
Action: Mouse scrolled (282, 321) with delta (0, 0)
Screenshot: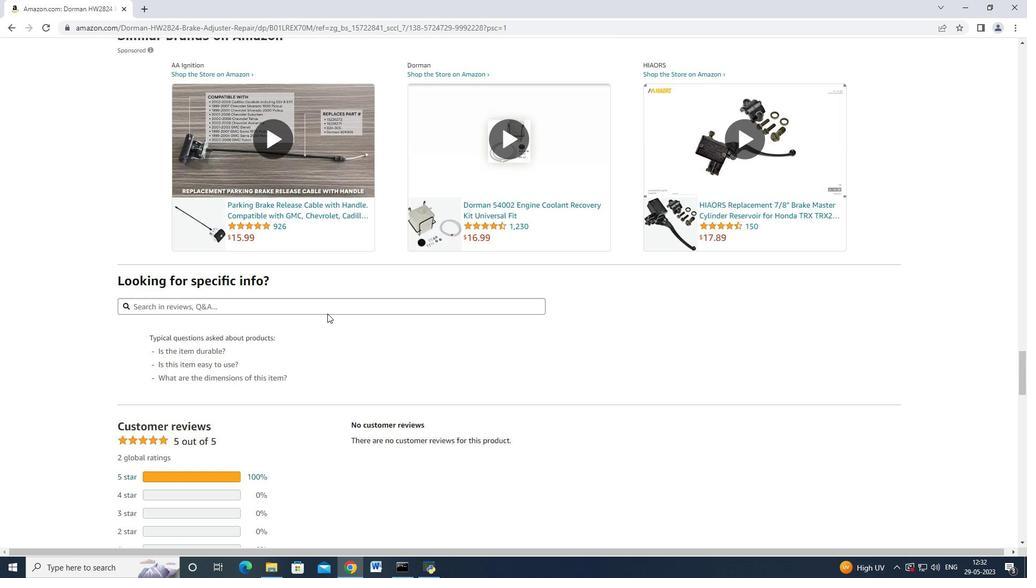 
Action: Mouse moved to (299, 318)
Screenshot: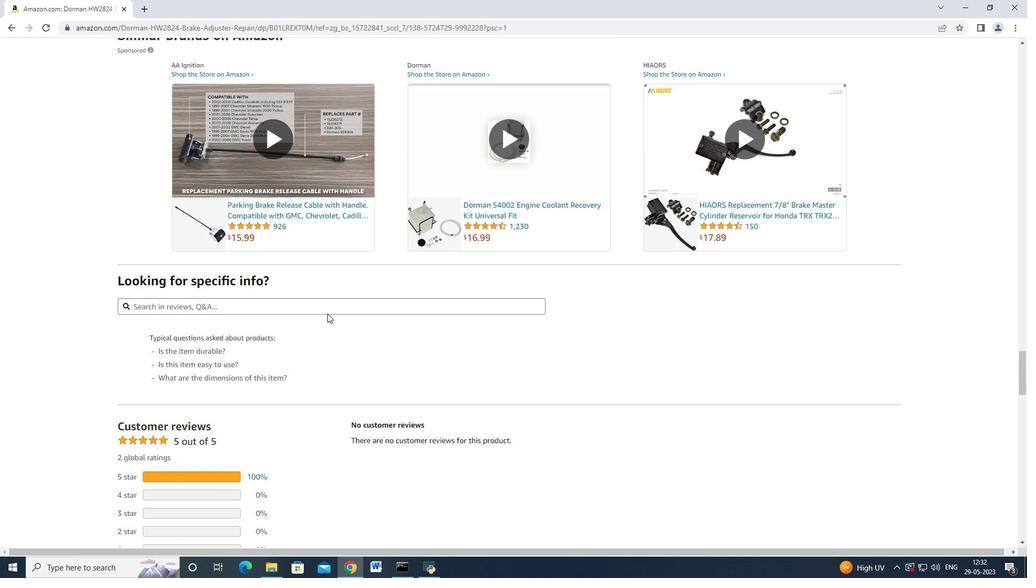 
Action: Mouse scrolled (289, 320) with delta (0, 0)
Screenshot: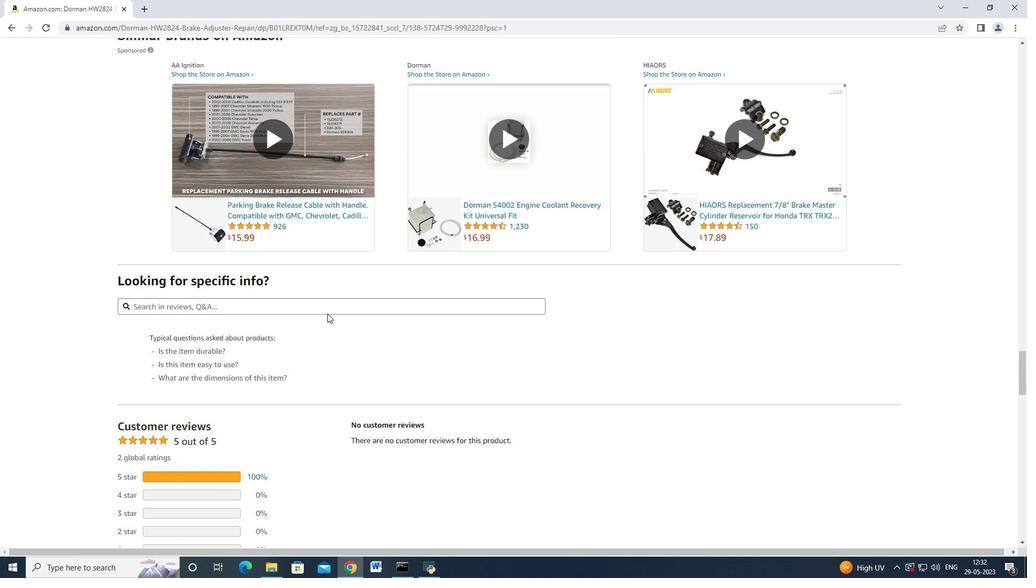 
Action: Mouse moved to (305, 317)
Screenshot: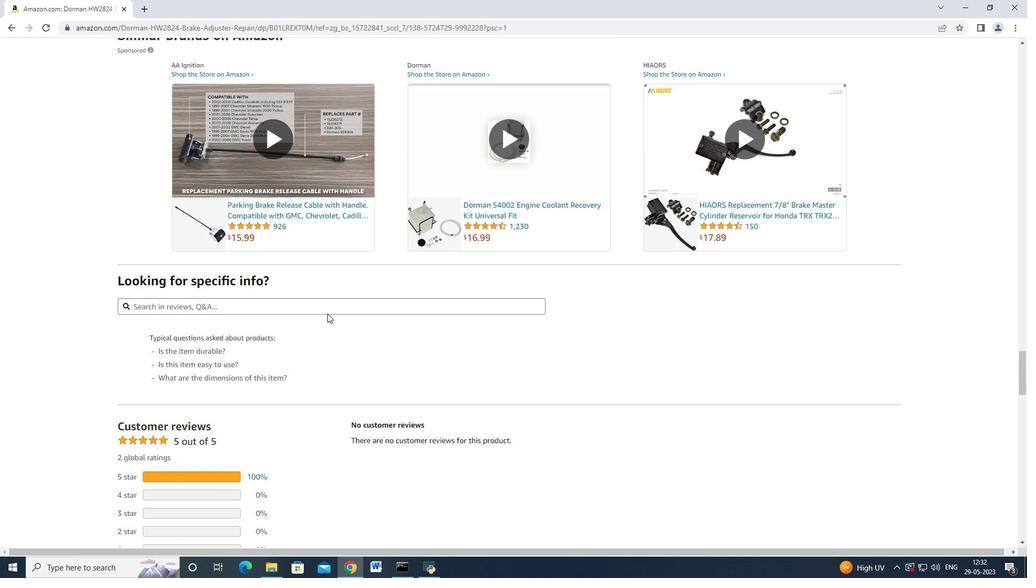 
Action: Mouse scrolled (299, 319) with delta (0, 0)
Screenshot: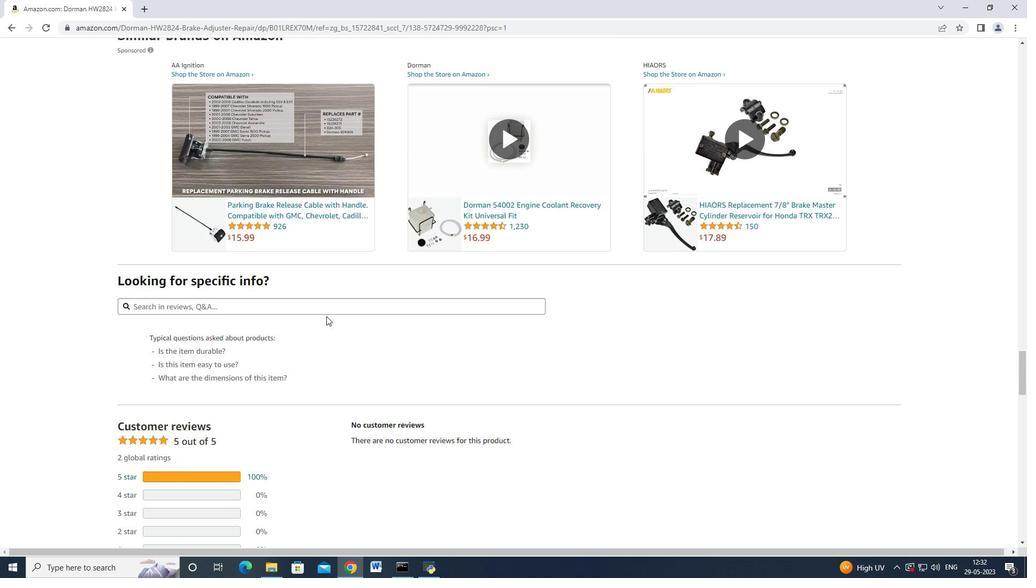 
Action: Mouse moved to (315, 316)
Screenshot: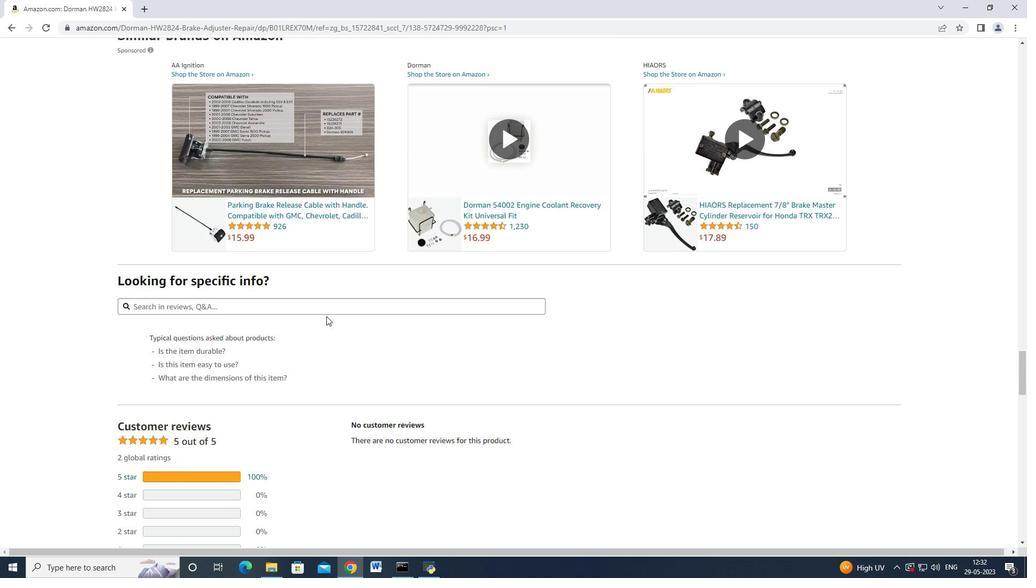 
Action: Mouse scrolled (311, 317) with delta (0, 0)
Screenshot: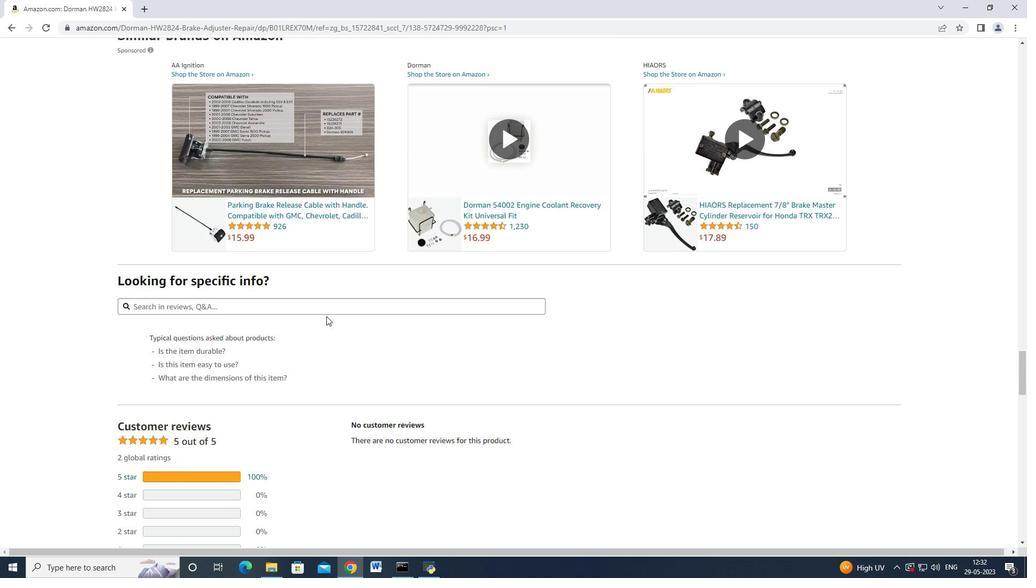 
Action: Mouse moved to (325, 314)
Screenshot: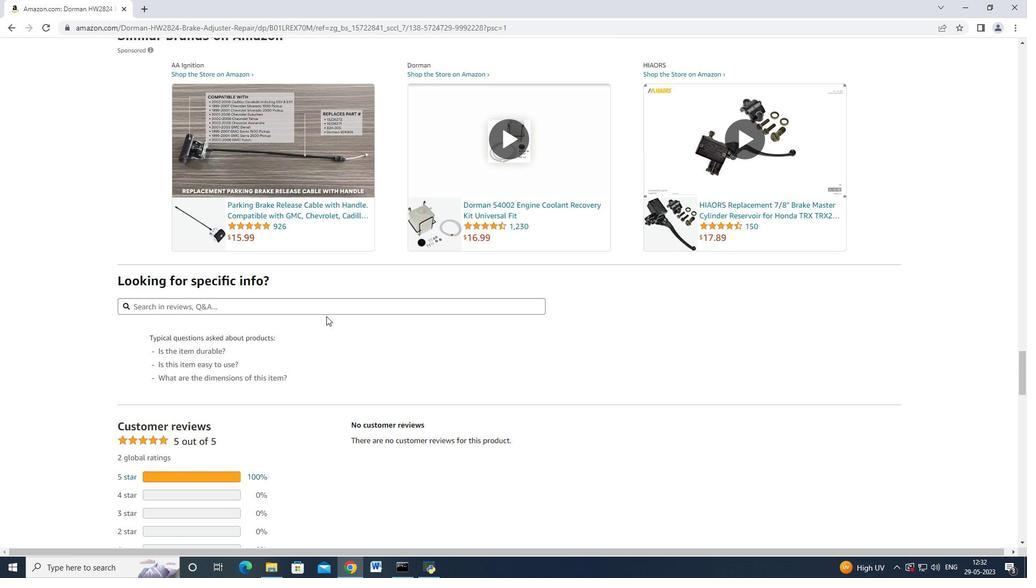 
Action: Mouse scrolled (320, 315) with delta (0, 0)
Screenshot: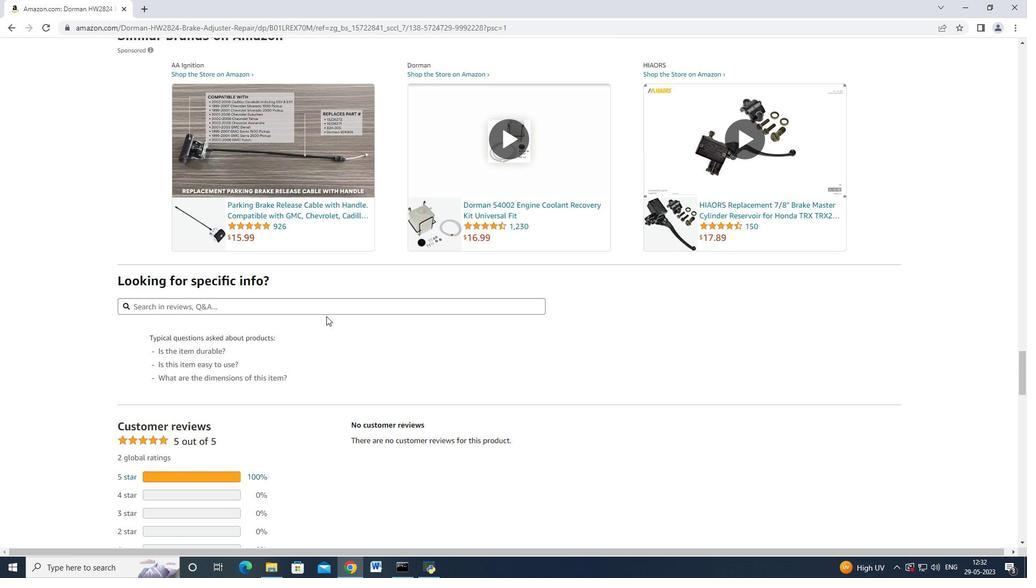 
Action: Mouse moved to (327, 313)
Screenshot: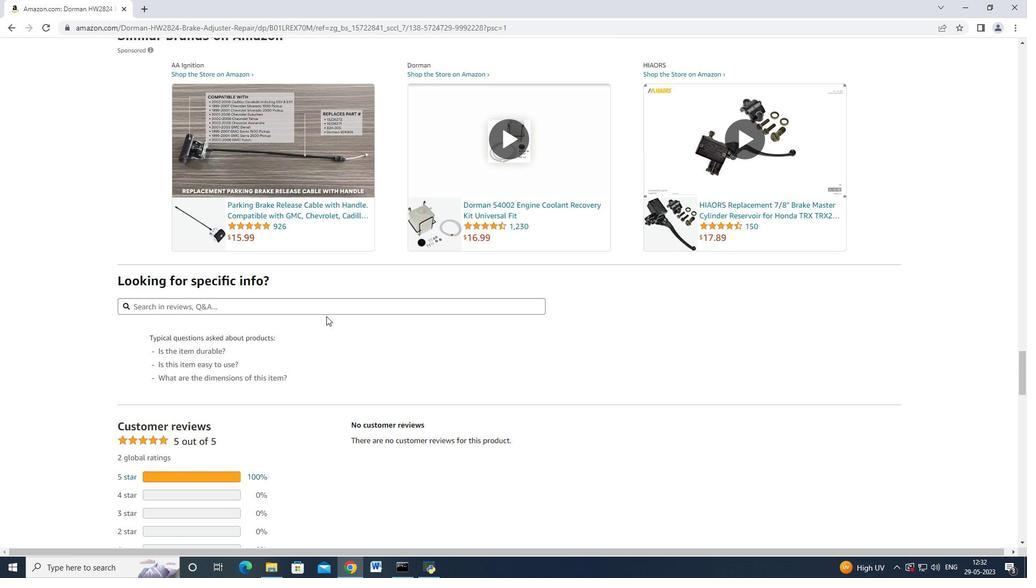 
Action: Mouse scrolled (325, 314) with delta (0, 0)
Screenshot: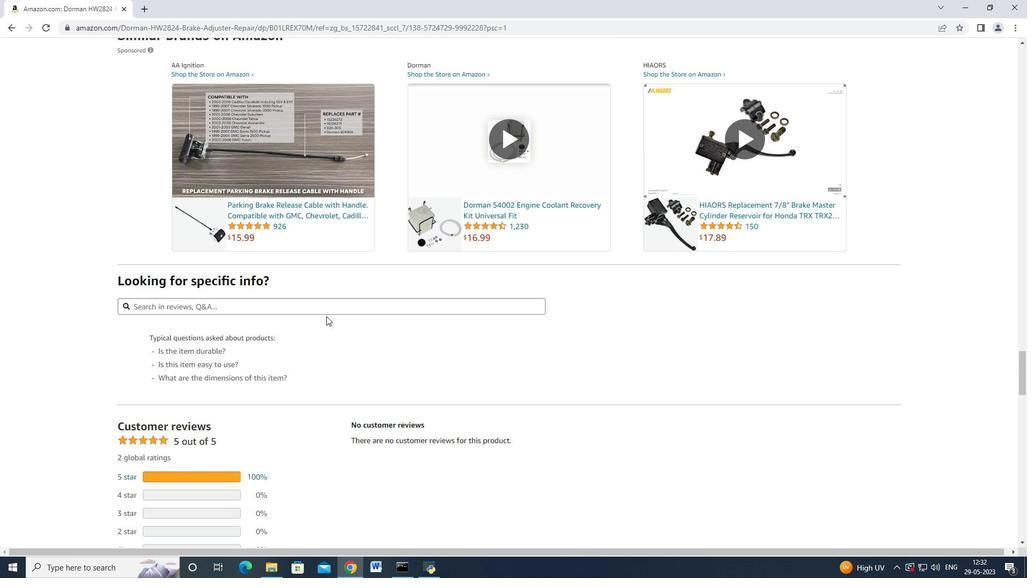 
Action: Mouse moved to (327, 313)
Screenshot: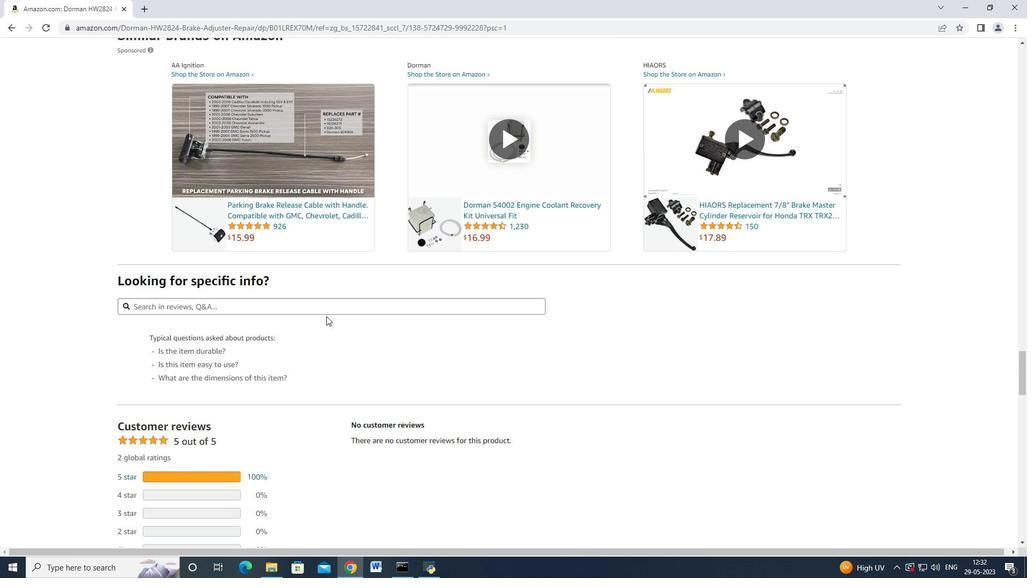 
Action: Mouse scrolled (327, 314) with delta (0, 0)
Screenshot: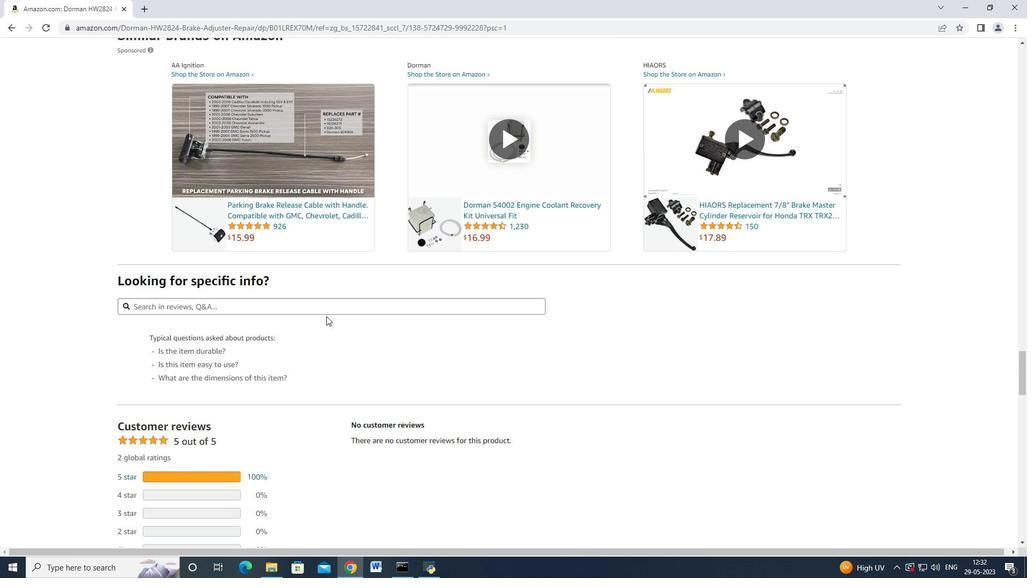 
Action: Mouse scrolled (327, 314) with delta (0, 0)
Screenshot: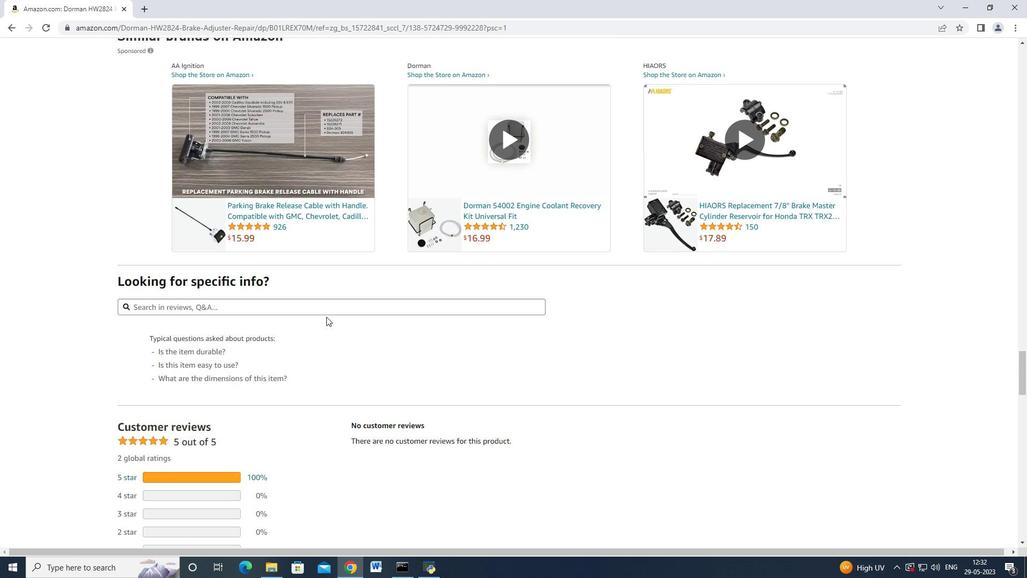 
Action: Mouse moved to (326, 316)
Screenshot: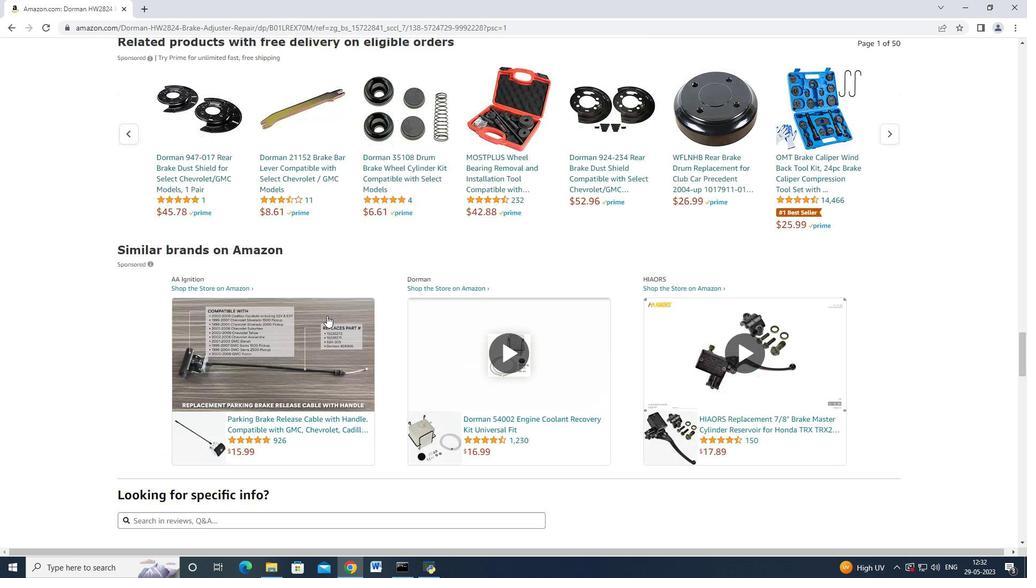 
Action: Mouse scrolled (326, 317) with delta (0, 0)
Screenshot: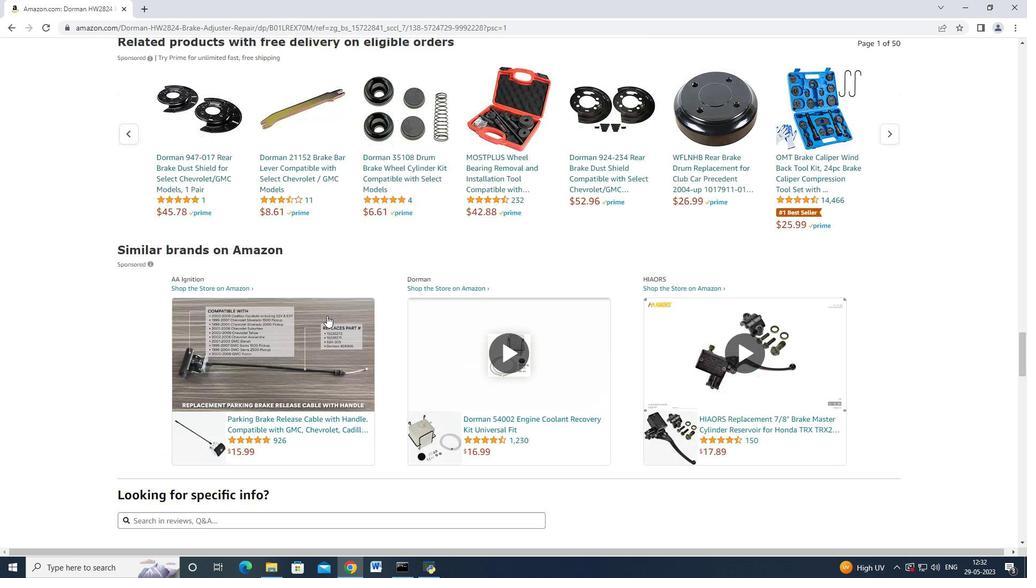 
Action: Mouse scrolled (326, 317) with delta (0, 0)
Screenshot: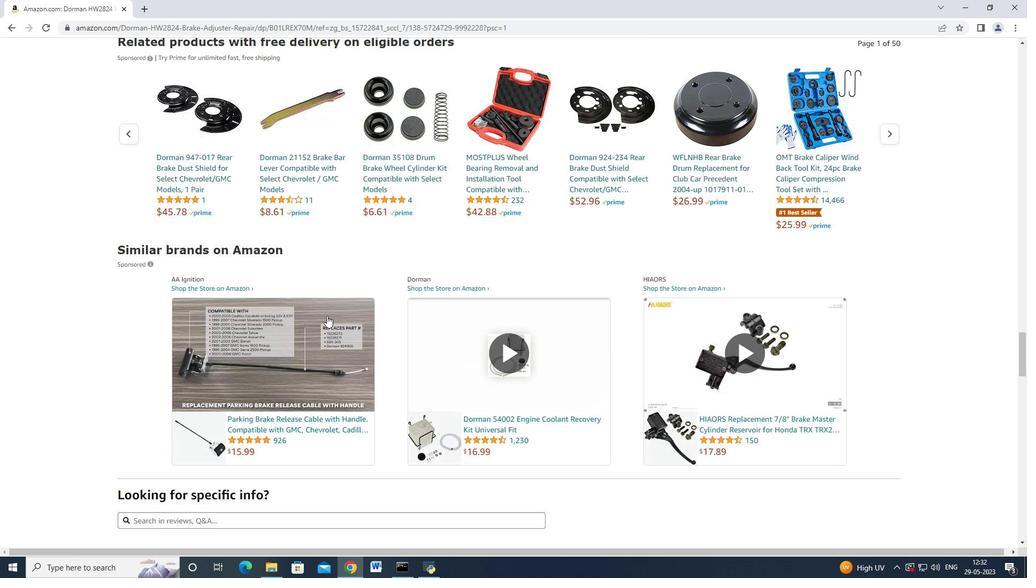 
Action: Mouse scrolled (326, 317) with delta (0, 0)
Screenshot: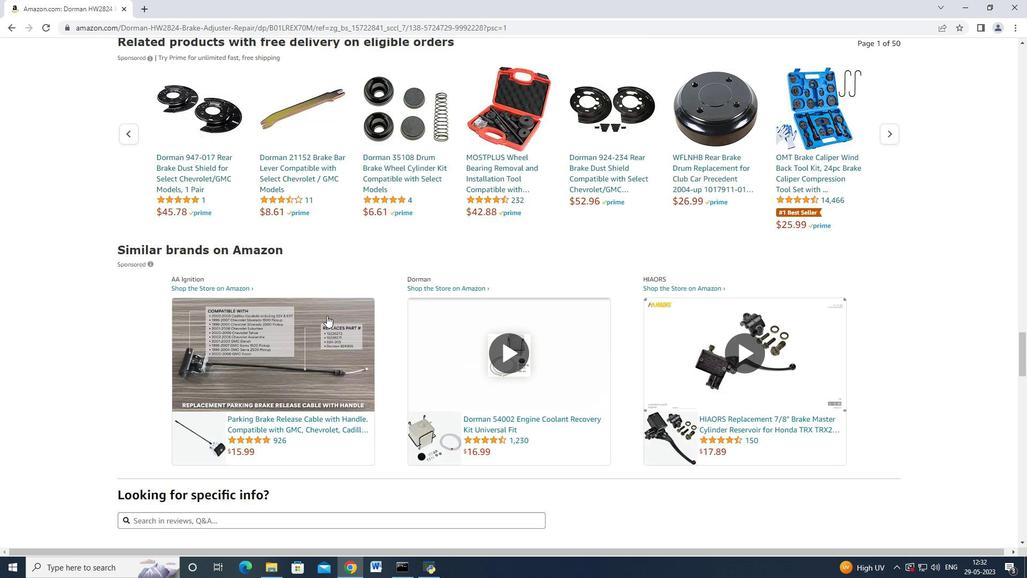 
Action: Mouse scrolled (326, 317) with delta (0, 0)
Screenshot: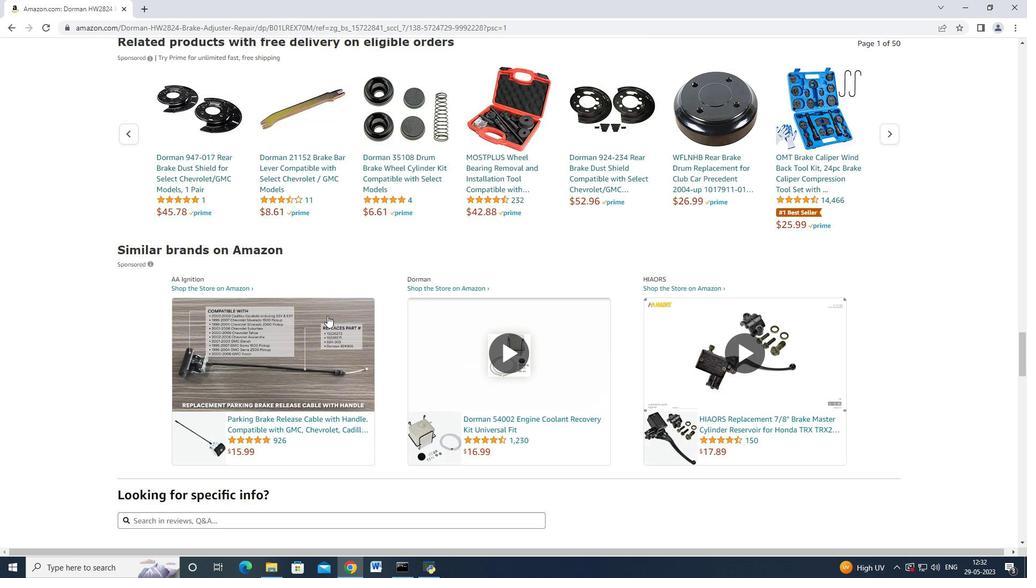 
Action: Mouse moved to (327, 315)
Screenshot: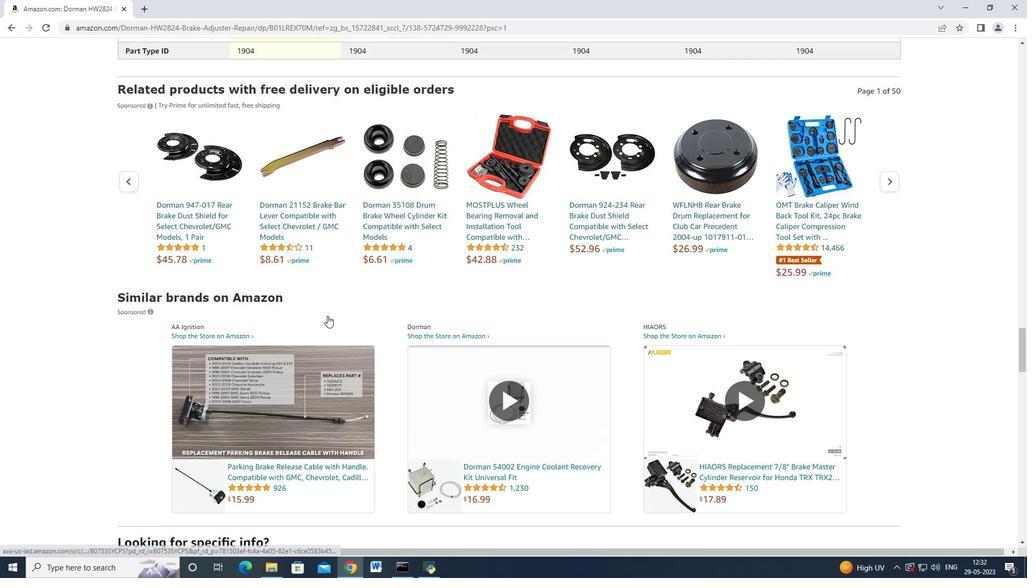 
Action: Mouse scrolled (327, 316) with delta (0, 0)
Screenshot: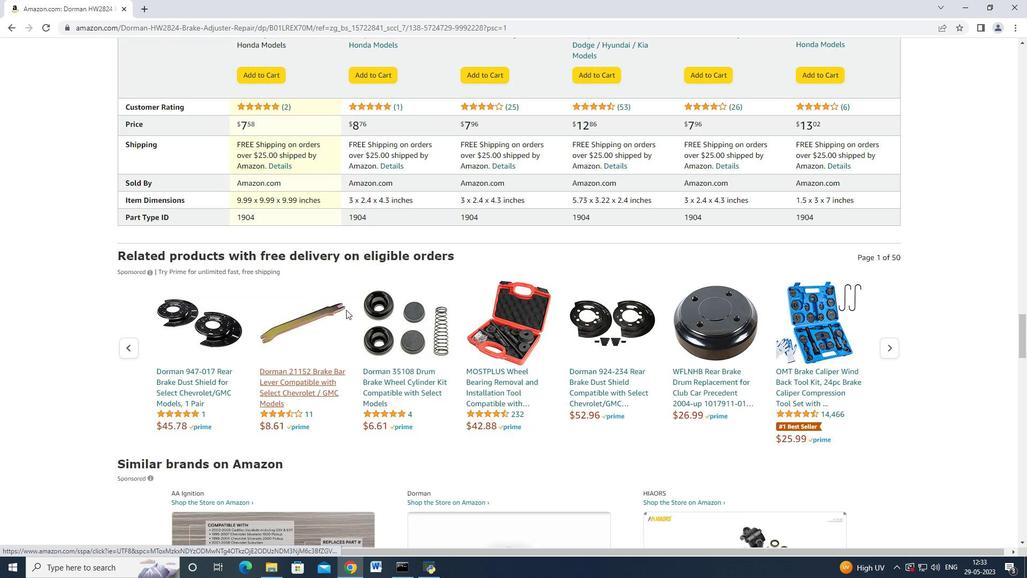 
Action: Mouse scrolled (327, 316) with delta (0, 0)
Screenshot: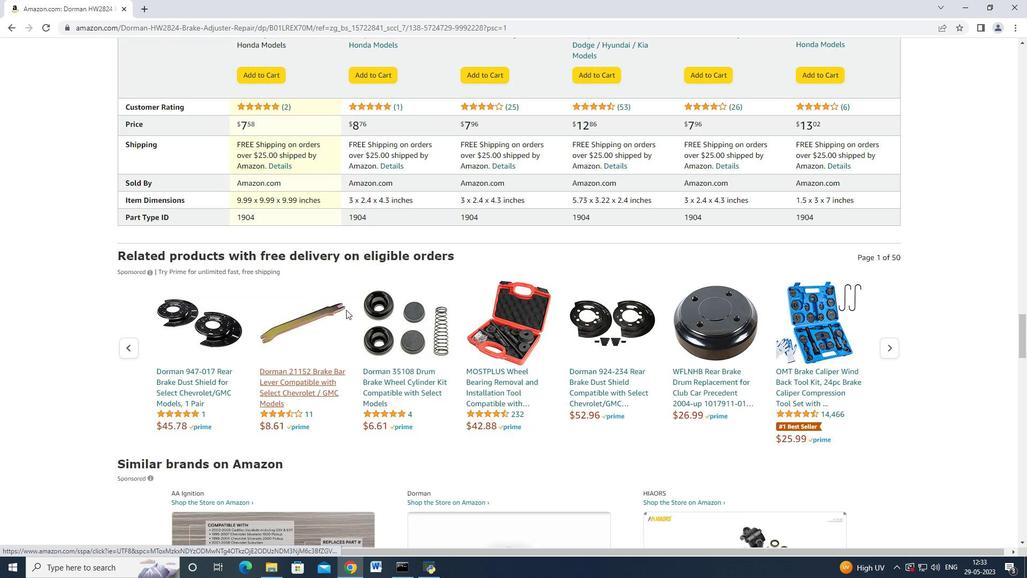 
Action: Mouse moved to (327, 315)
Screenshot: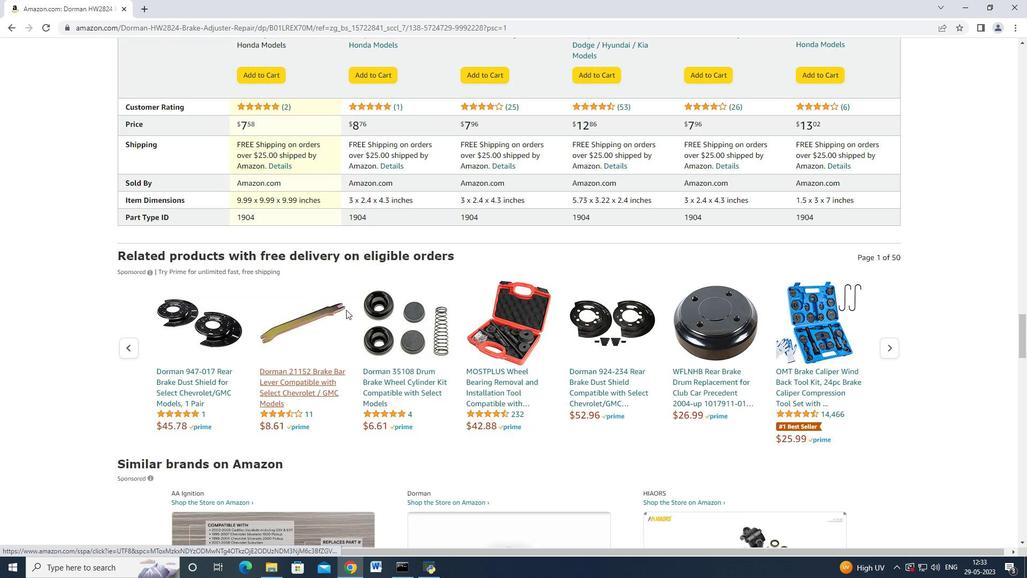 
Action: Mouse scrolled (327, 316) with delta (0, 0)
Screenshot: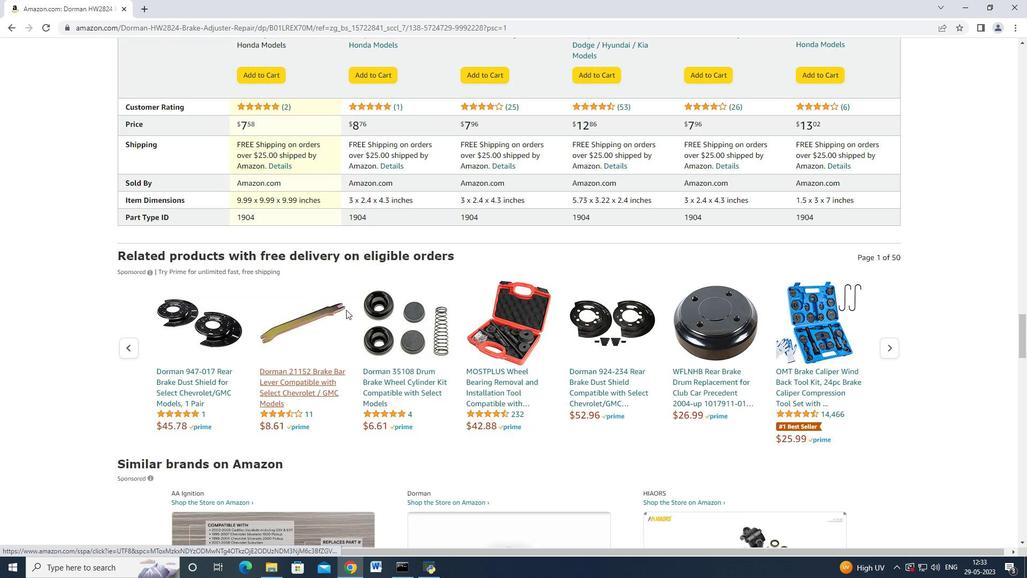 
Action: Mouse scrolled (327, 316) with delta (0, 0)
Screenshot: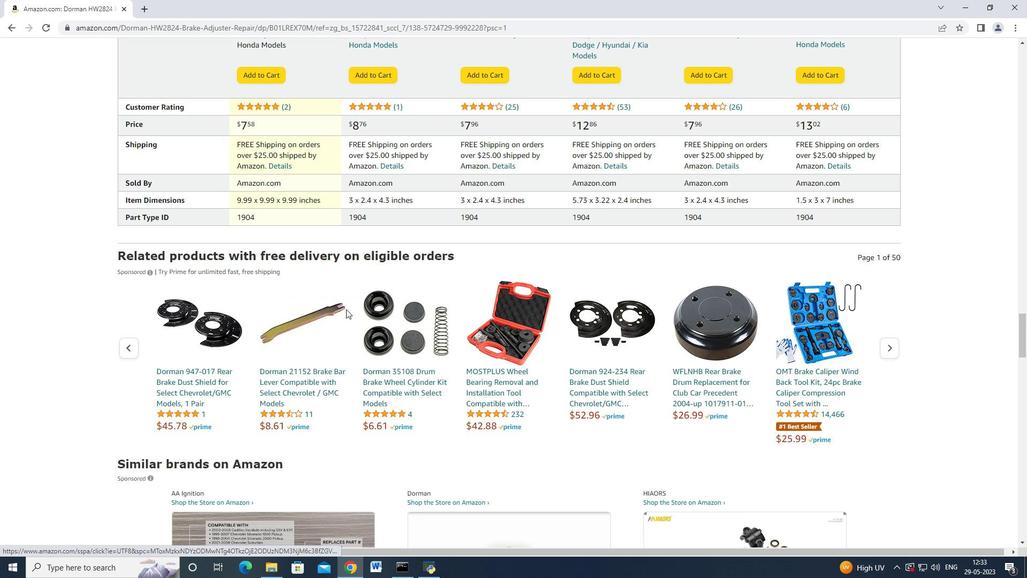 
Action: Mouse moved to (346, 309)
Screenshot: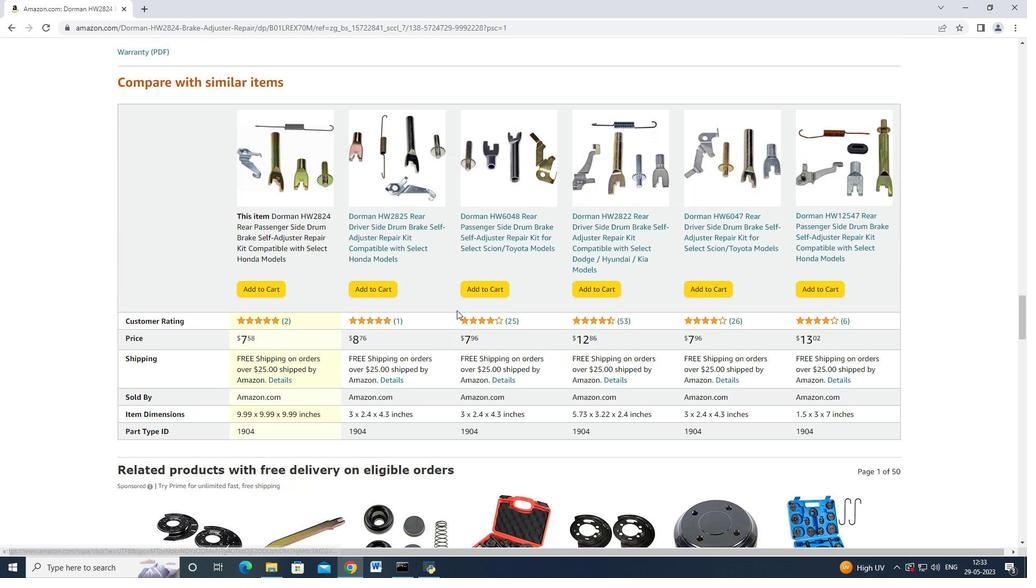
Action: Mouse scrolled (346, 309) with delta (0, 0)
Screenshot: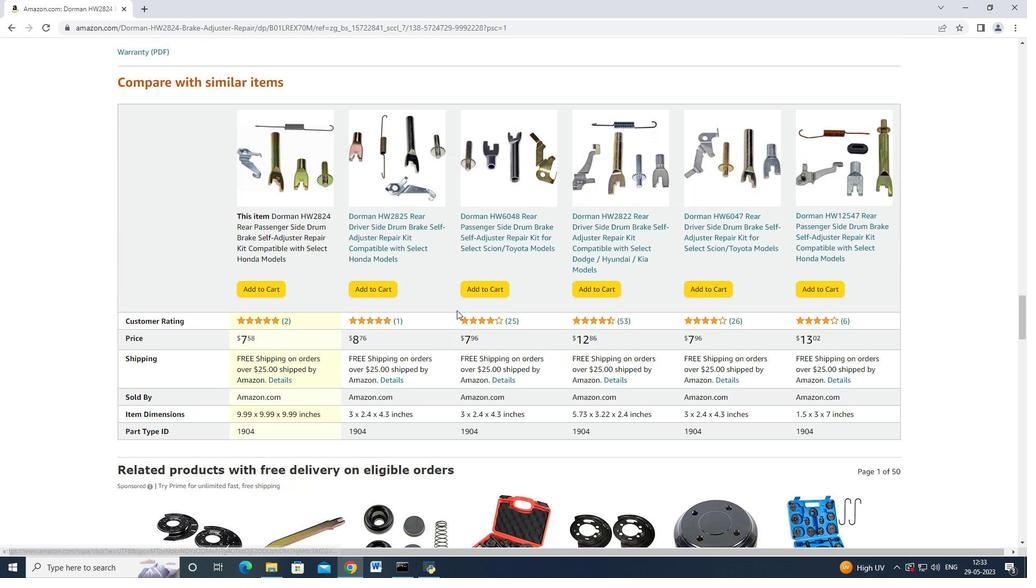 
Action: Mouse moved to (346, 309)
Screenshot: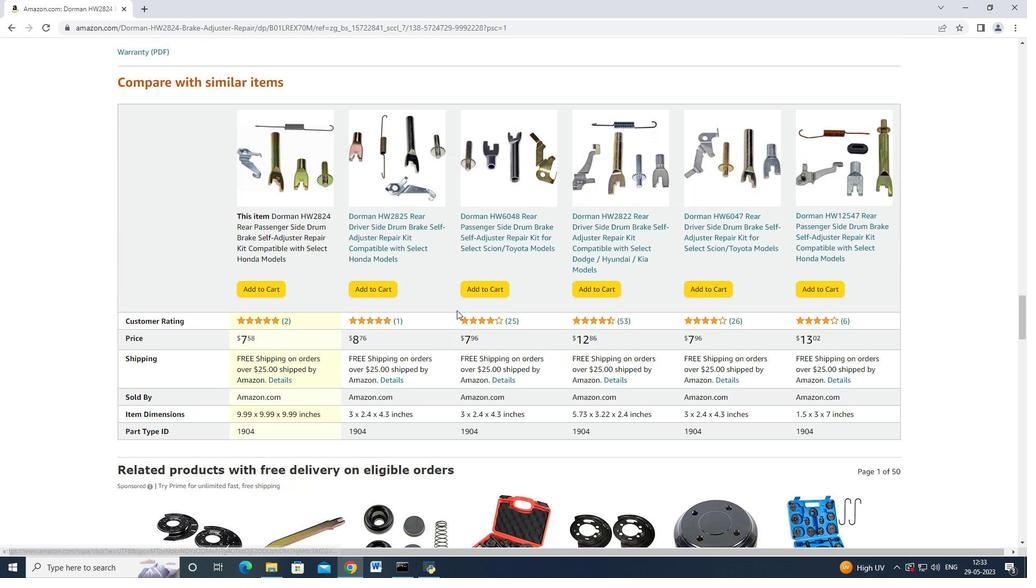 
Action: Mouse scrolled (346, 309) with delta (0, 0)
Screenshot: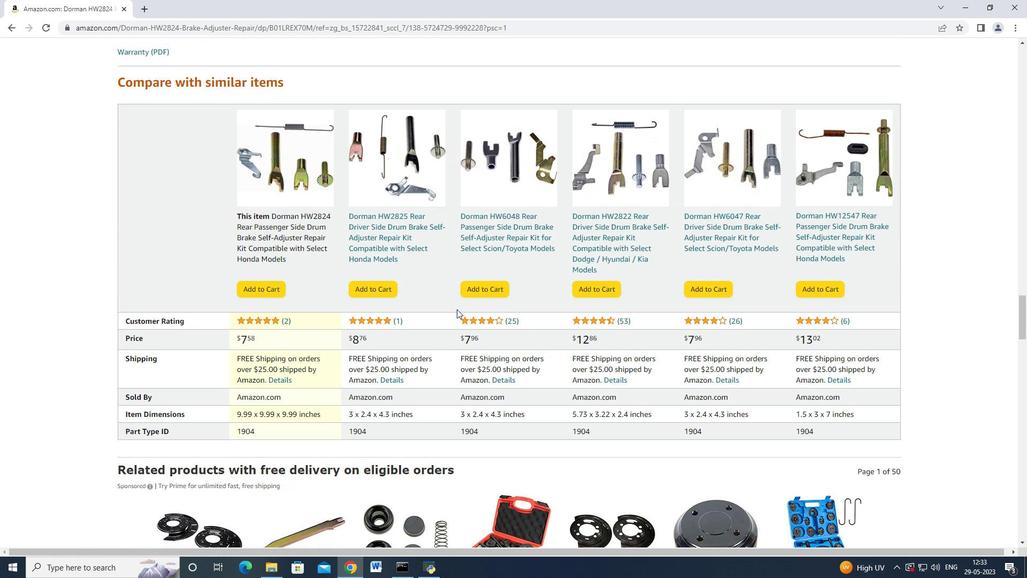 
Action: Mouse scrolled (346, 309) with delta (0, 0)
Screenshot: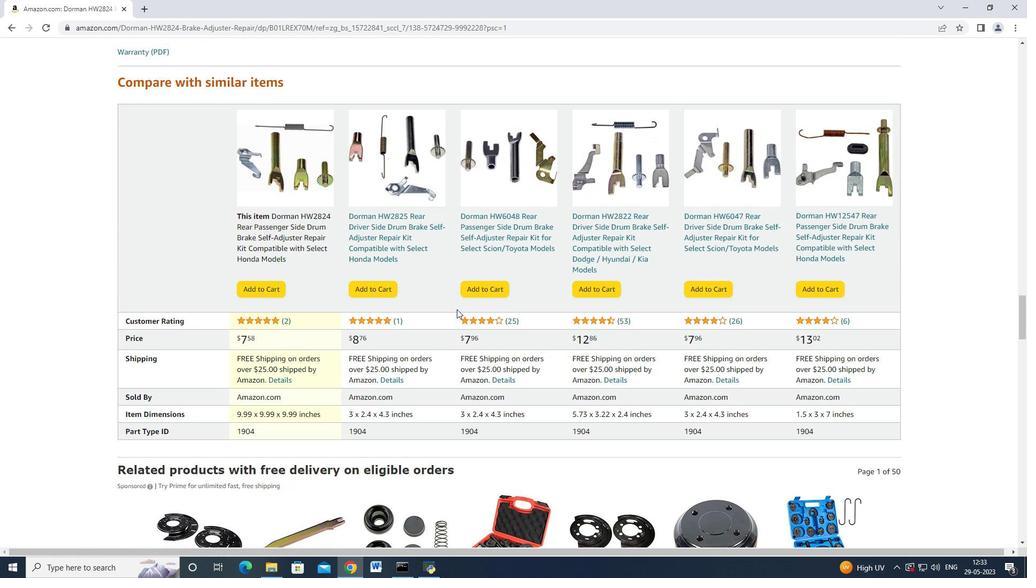 
Action: Mouse scrolled (346, 309) with delta (0, 0)
Screenshot: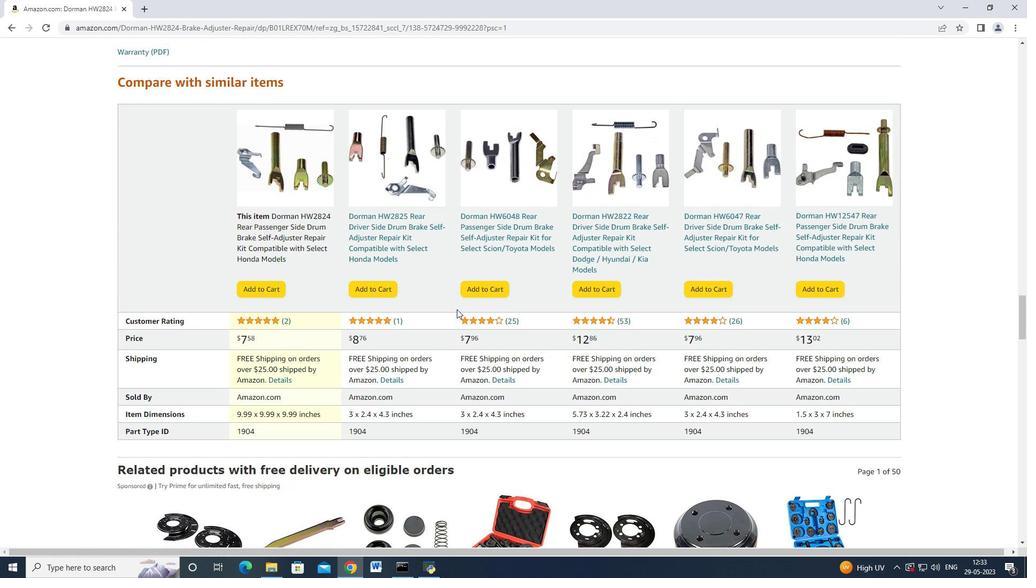 
Action: Mouse moved to (457, 309)
Screenshot: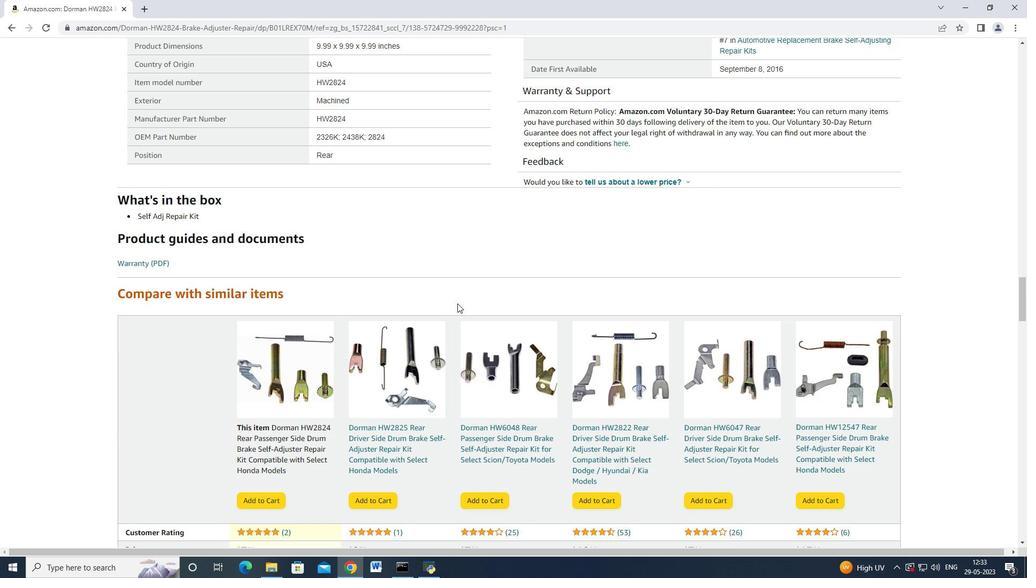 
Action: Mouse scrolled (457, 309) with delta (0, 0)
Screenshot: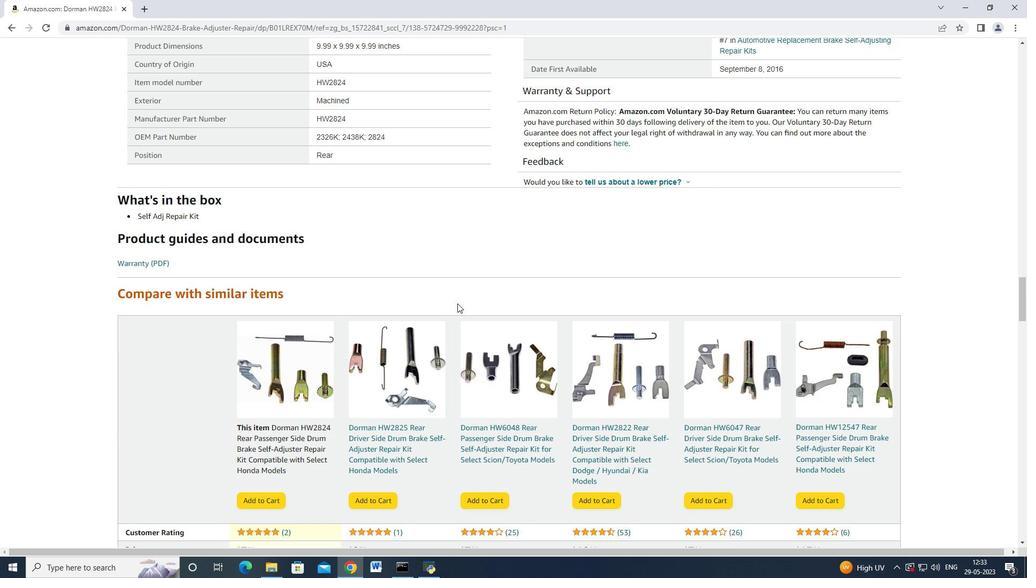 
Action: Mouse moved to (457, 306)
Screenshot: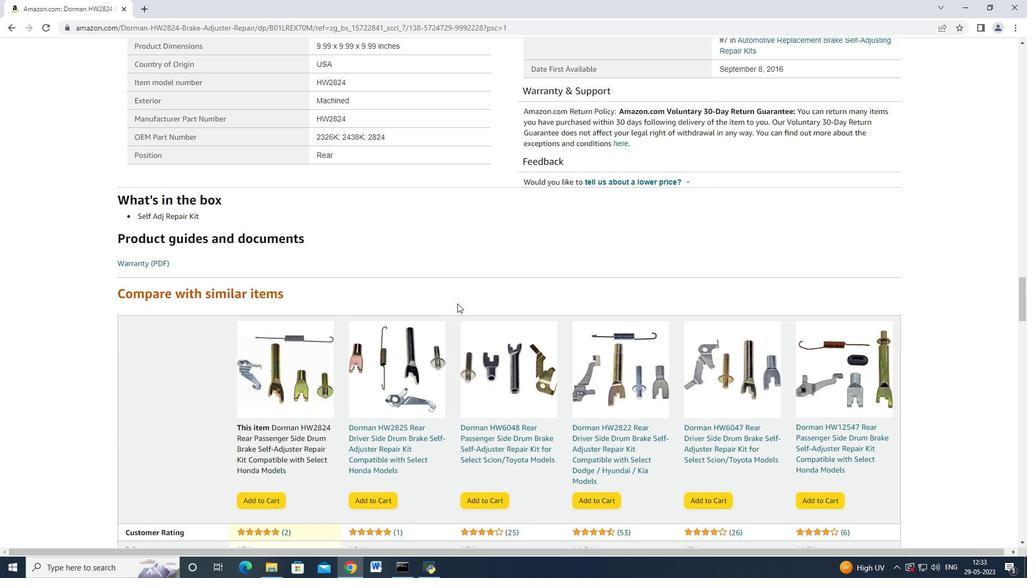 
Action: Mouse scrolled (457, 308) with delta (0, 0)
Screenshot: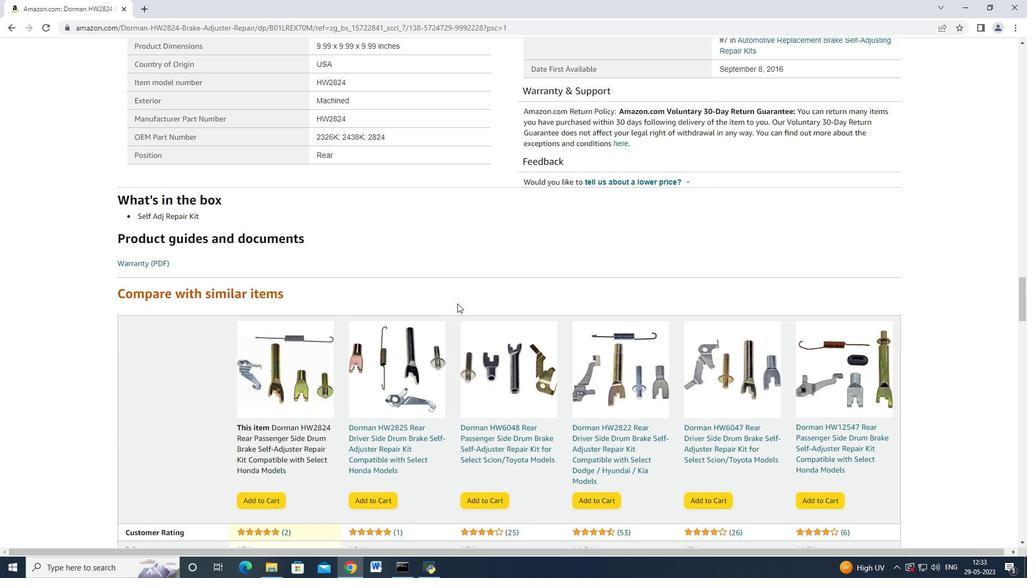 
Action: Mouse moved to (457, 305)
Screenshot: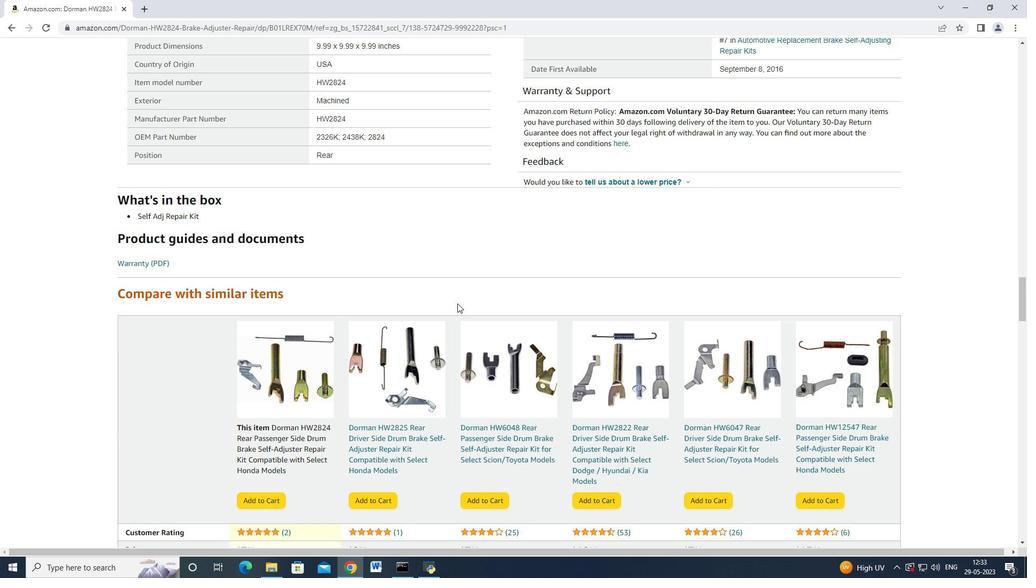 
Action: Mouse scrolled (457, 306) with delta (0, 0)
Screenshot: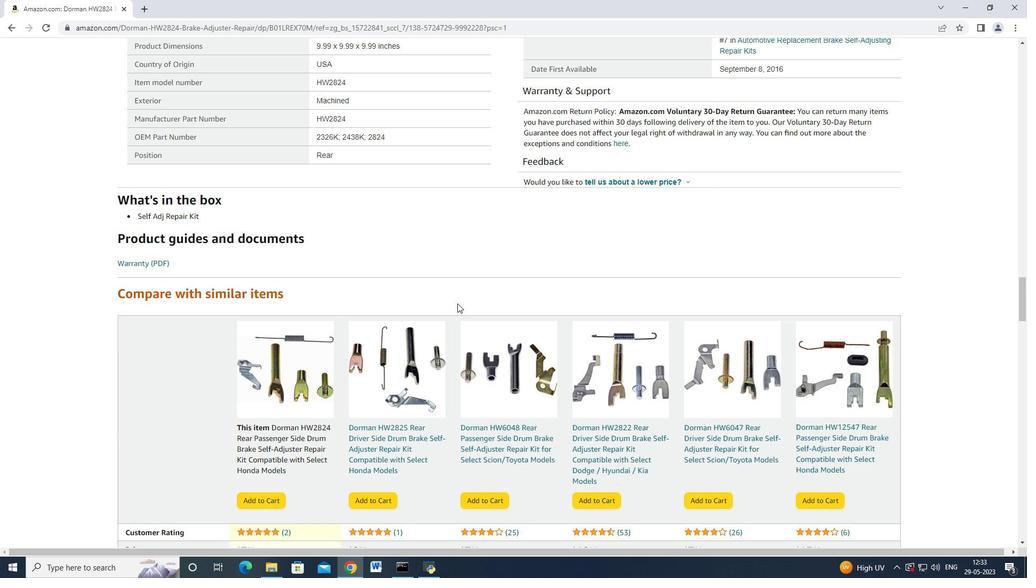 
Action: Mouse moved to (457, 304)
Screenshot: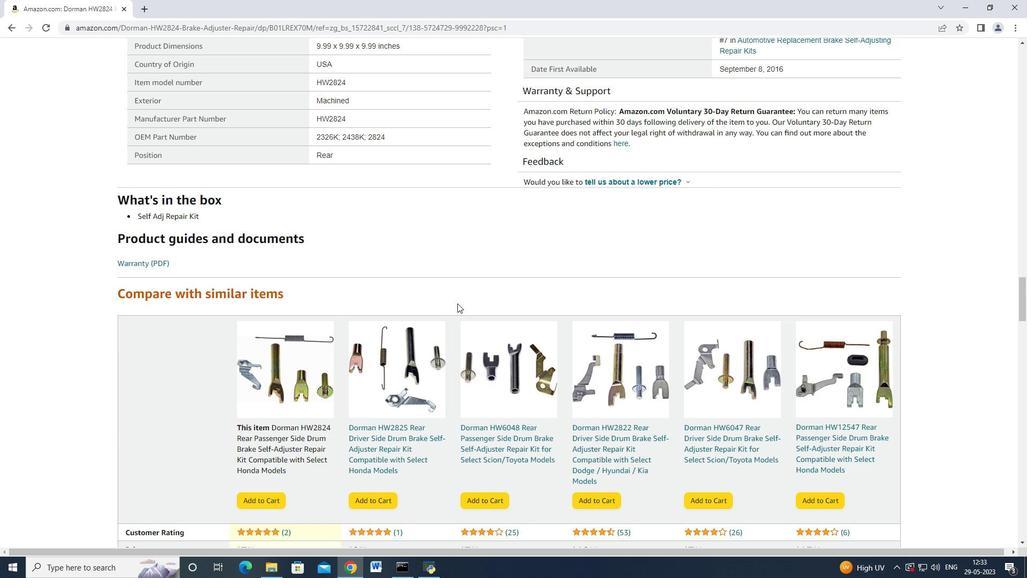 
Action: Mouse scrolled (457, 305) with delta (0, 0)
Screenshot: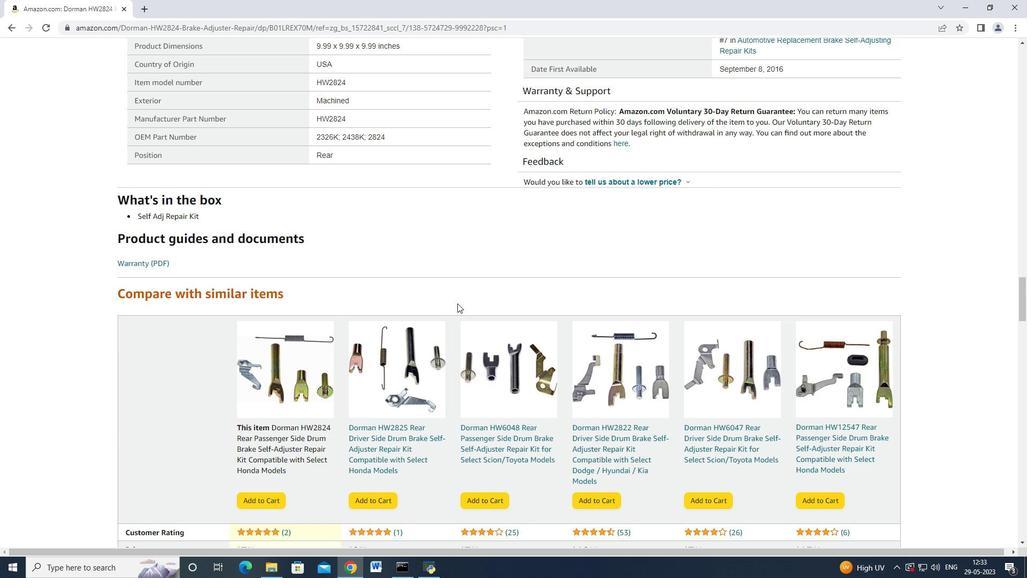 
Action: Mouse moved to (457, 303)
Screenshot: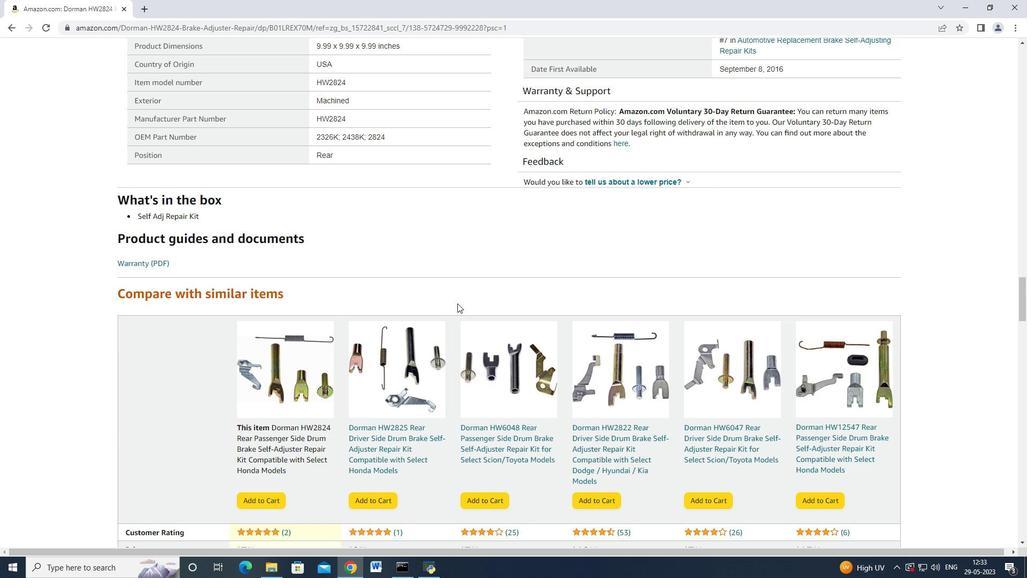 
Action: Mouse scrolled (457, 304) with delta (0, 0)
Screenshot: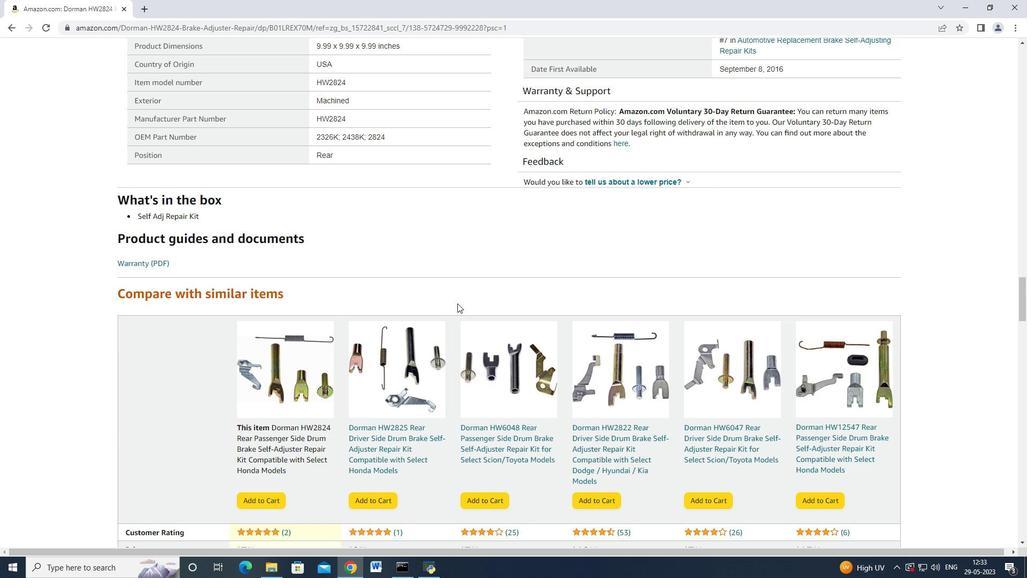 
Action: Mouse moved to (454, 307)
Screenshot: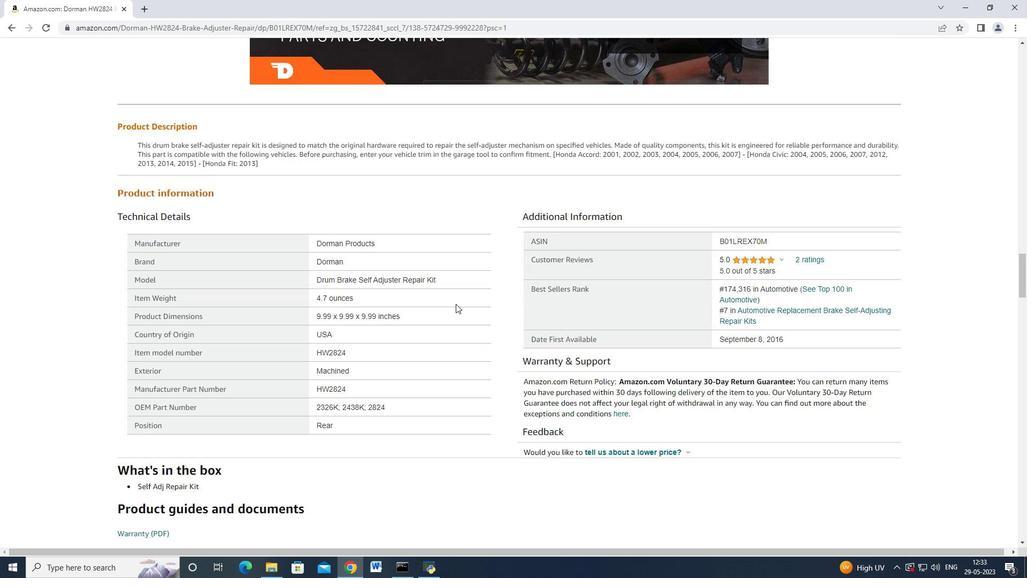 
Action: Mouse scrolled (454, 307) with delta (0, 0)
Screenshot: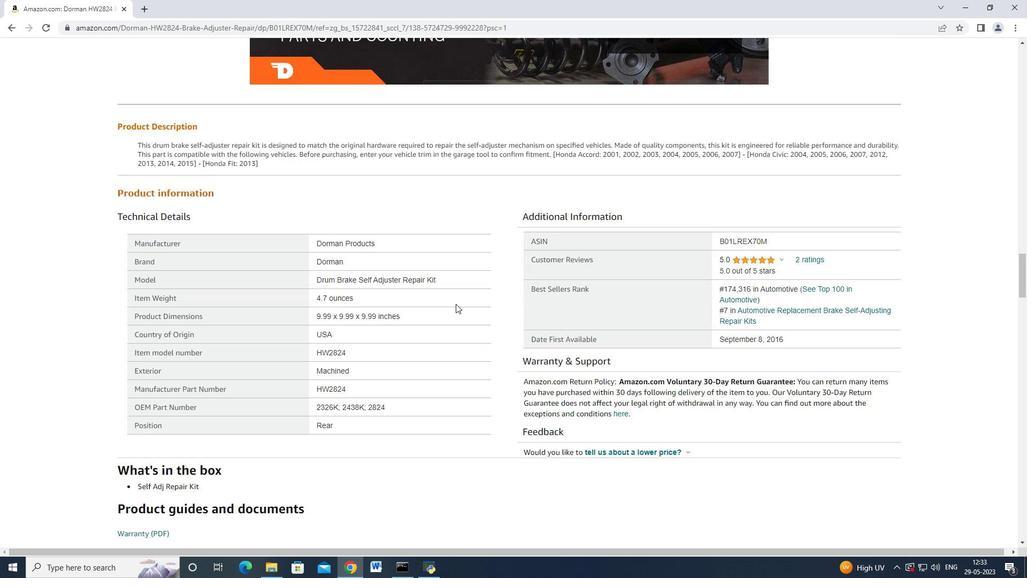 
Action: Mouse scrolled (454, 307) with delta (0, 0)
Screenshot: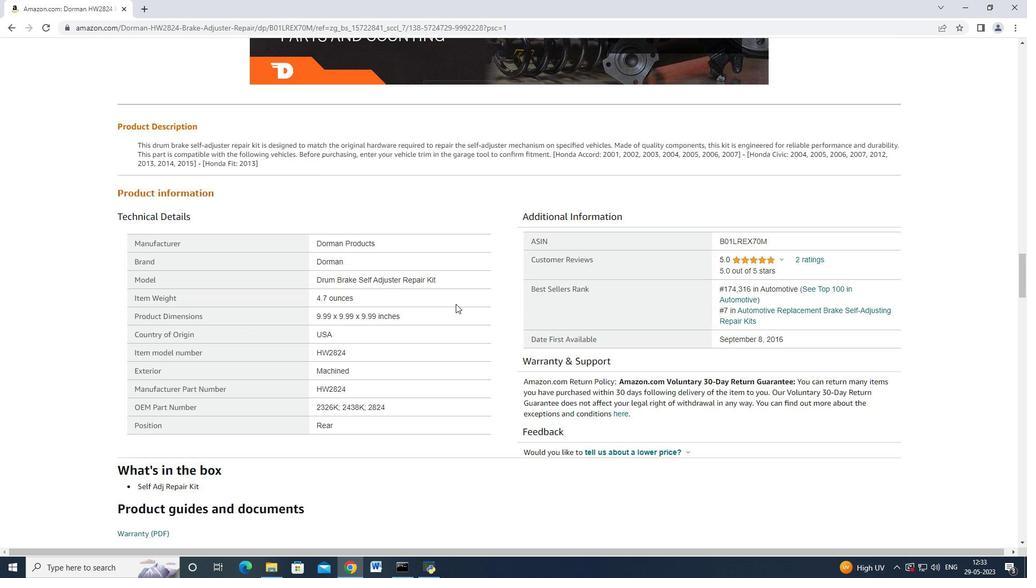 
Action: Mouse scrolled (454, 307) with delta (0, 0)
Screenshot: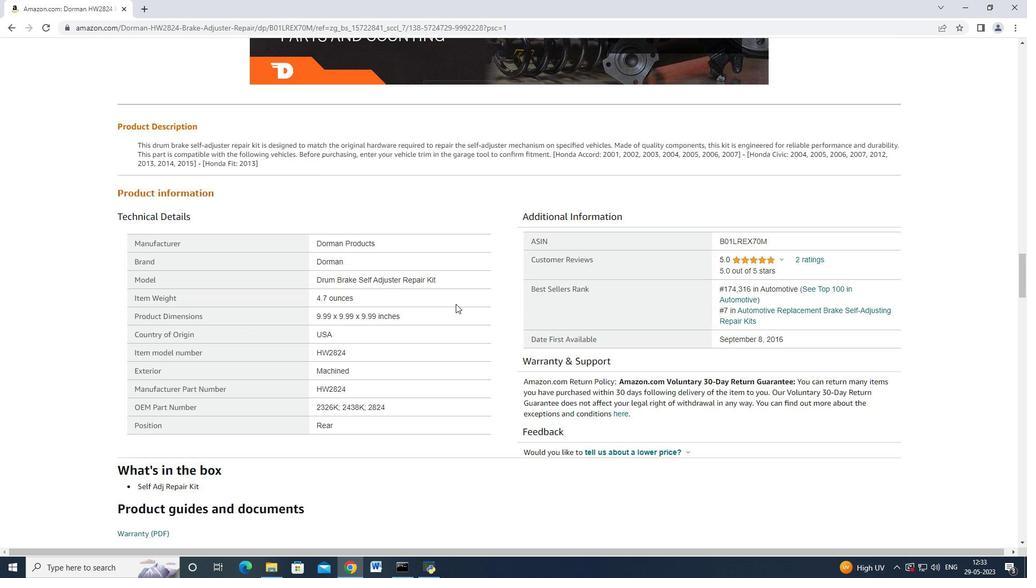 
Action: Mouse scrolled (454, 307) with delta (0, 0)
Screenshot: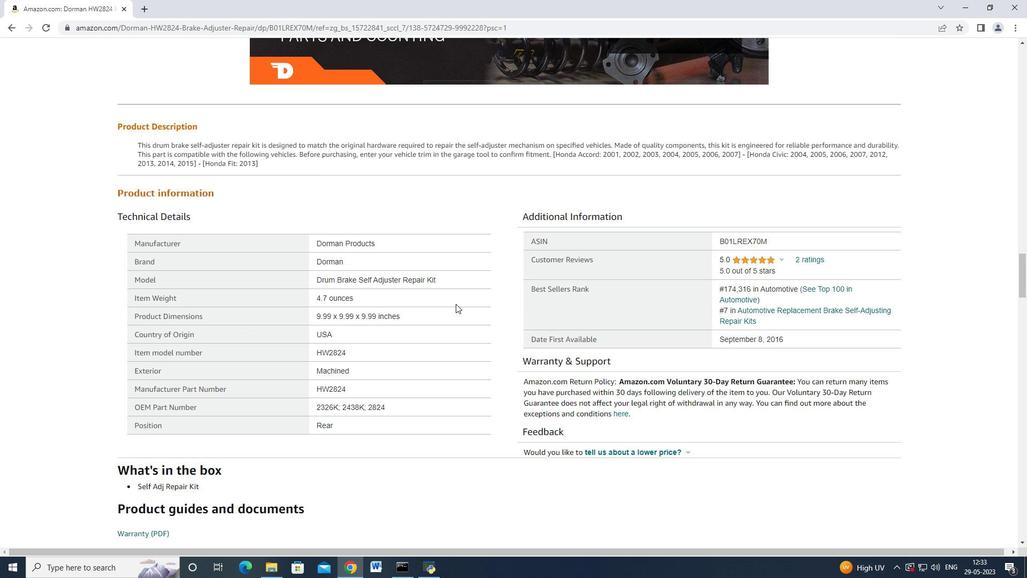 
Action: Mouse moved to (455, 305)
Screenshot: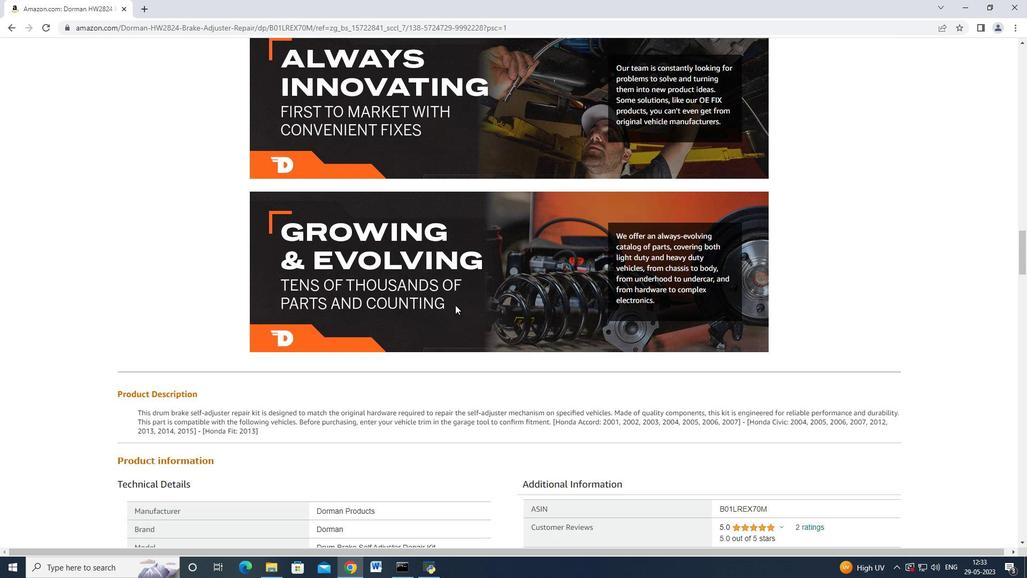
Action: Mouse scrolled (455, 305) with delta (0, 0)
Screenshot: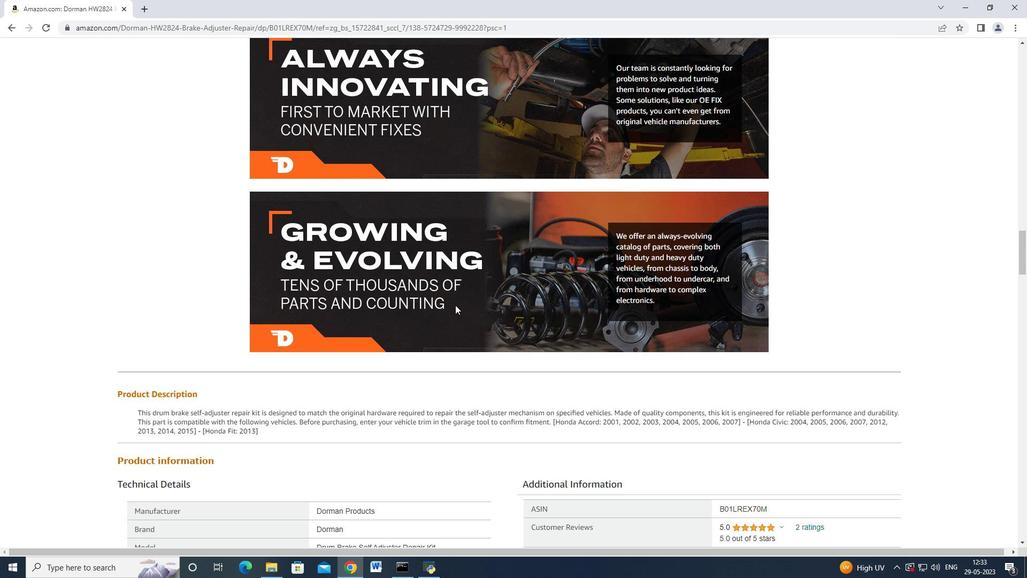 
Action: Mouse moved to (455, 305)
Screenshot: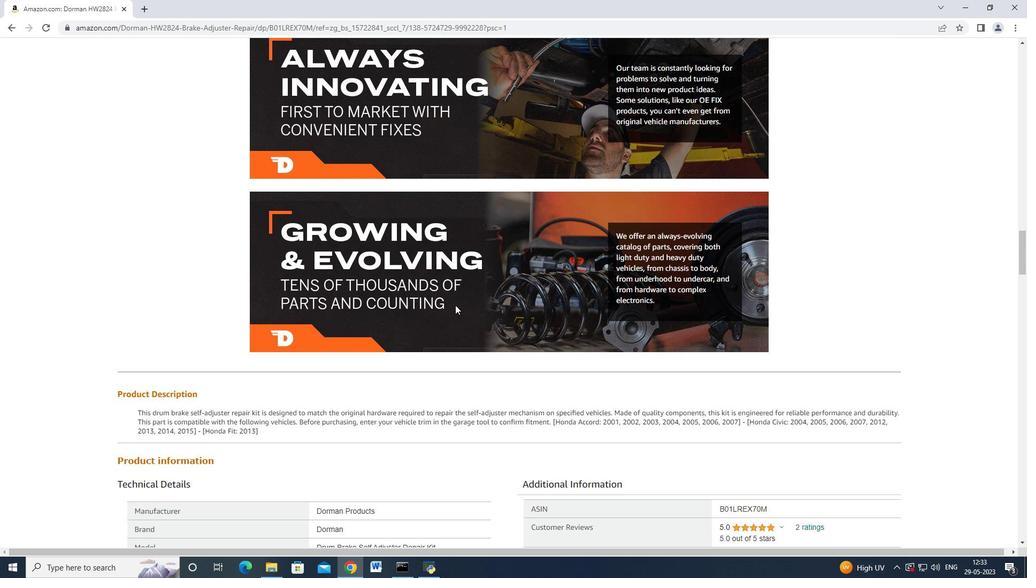 
Action: Mouse scrolled (455, 305) with delta (0, 0)
Screenshot: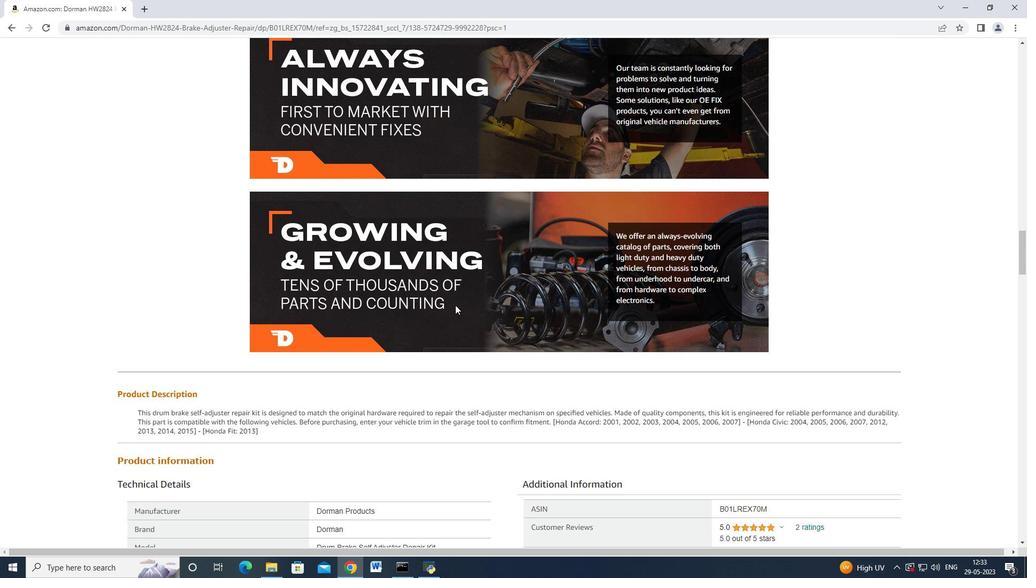 
Action: Mouse scrolled (455, 305) with delta (0, 0)
Screenshot: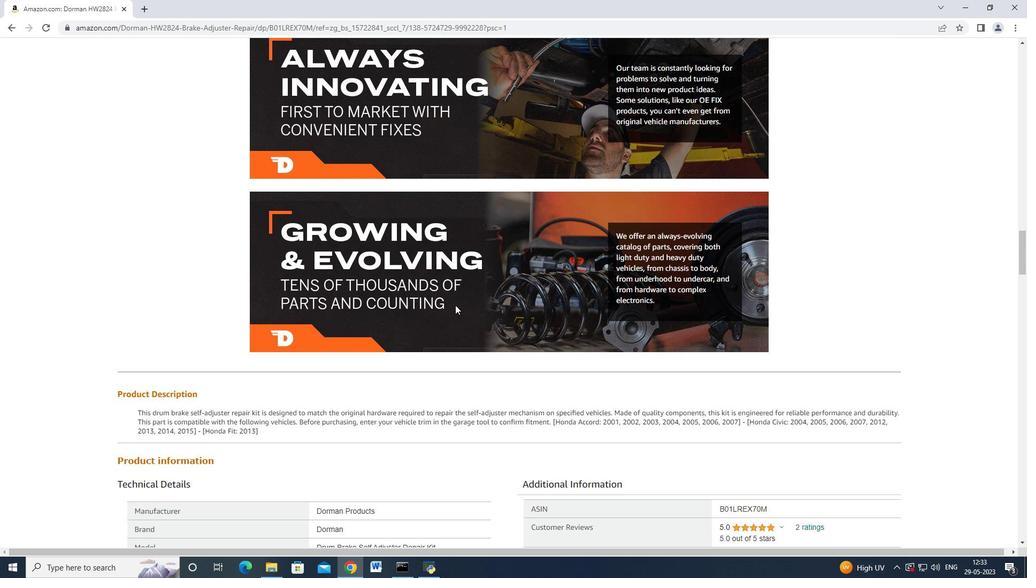 
Action: Mouse scrolled (455, 305) with delta (0, 0)
Screenshot: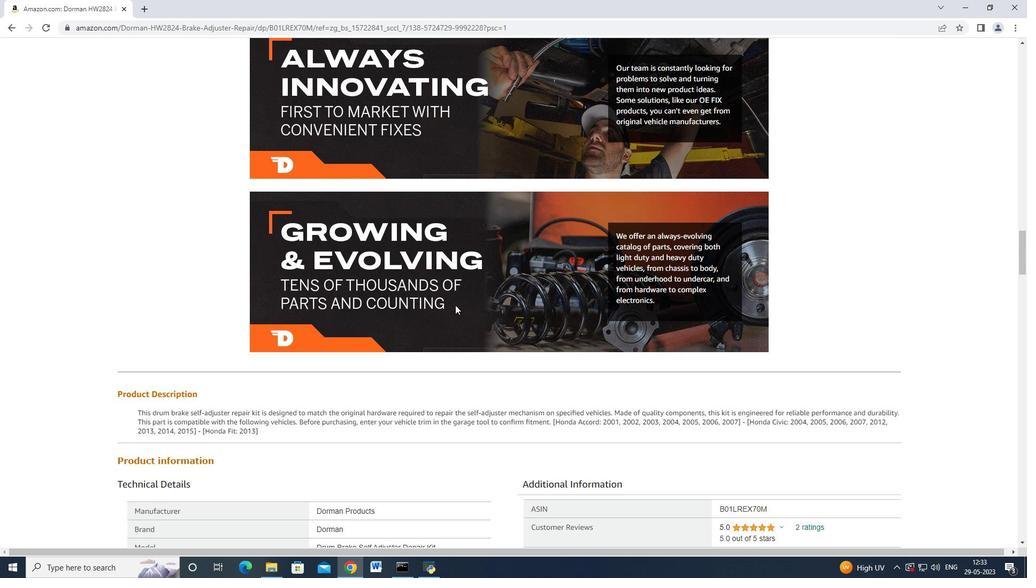 
Action: Mouse scrolled (455, 305) with delta (0, 0)
Screenshot: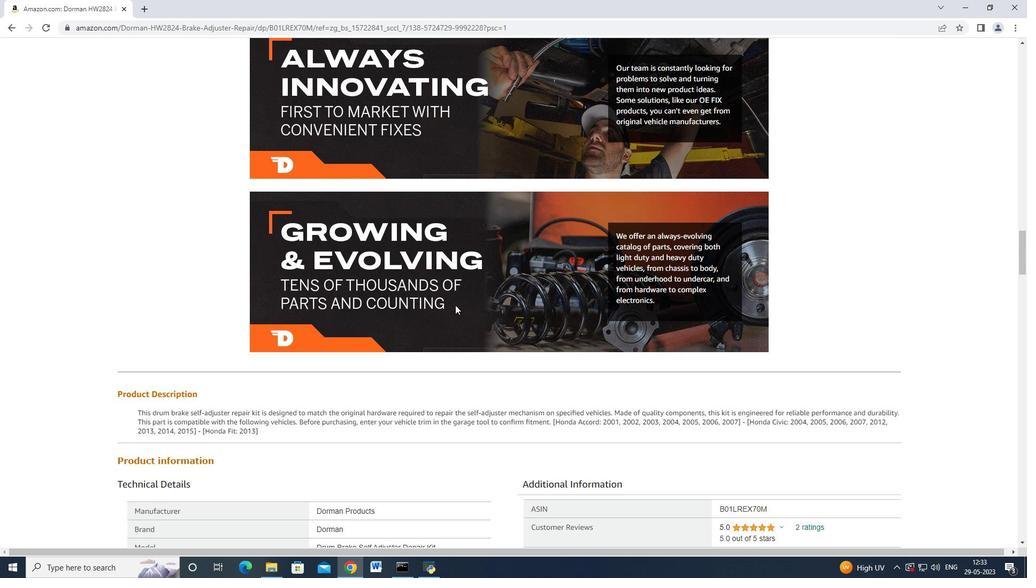 
Action: Mouse scrolled (455, 305) with delta (0, 0)
Screenshot: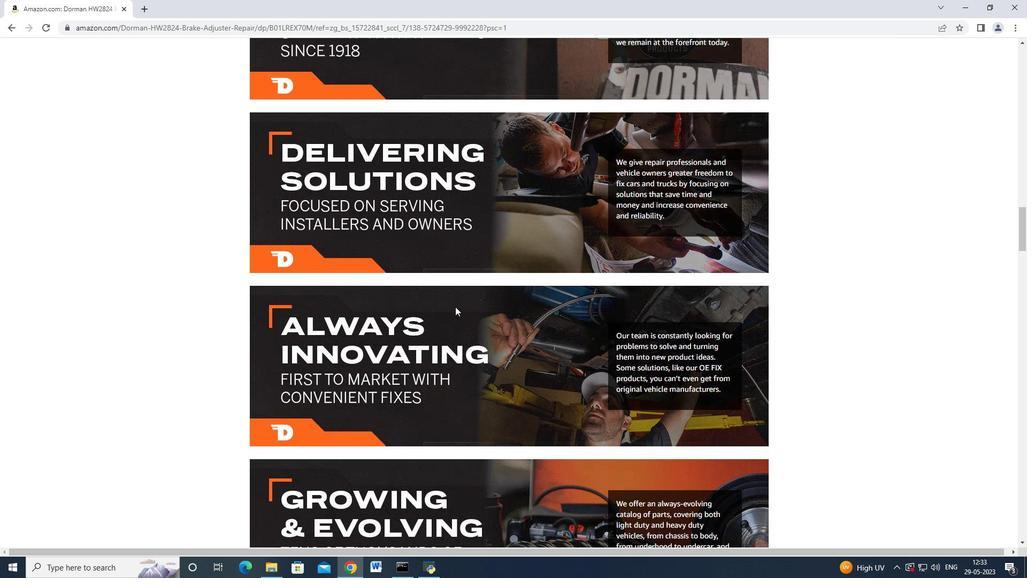 
Action: Mouse scrolled (455, 305) with delta (0, 0)
Screenshot: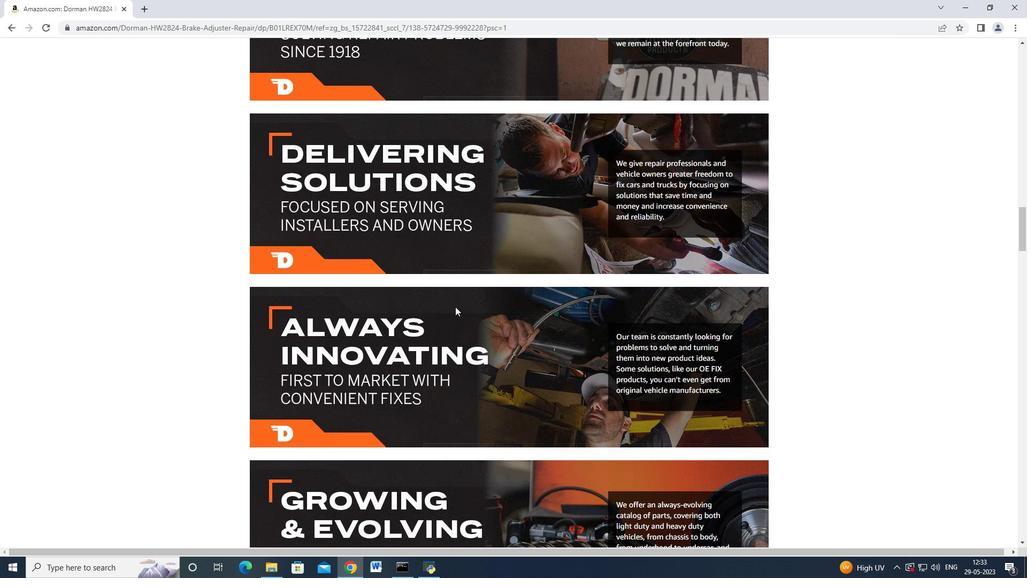 
Action: Mouse scrolled (455, 305) with delta (0, 0)
Screenshot: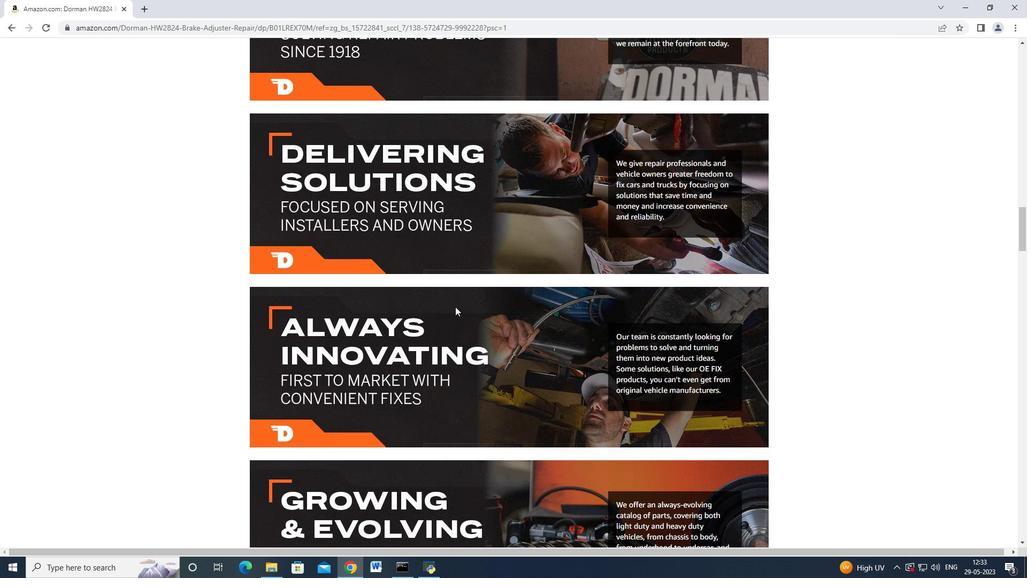 
Action: Mouse scrolled (455, 305) with delta (0, 0)
Screenshot: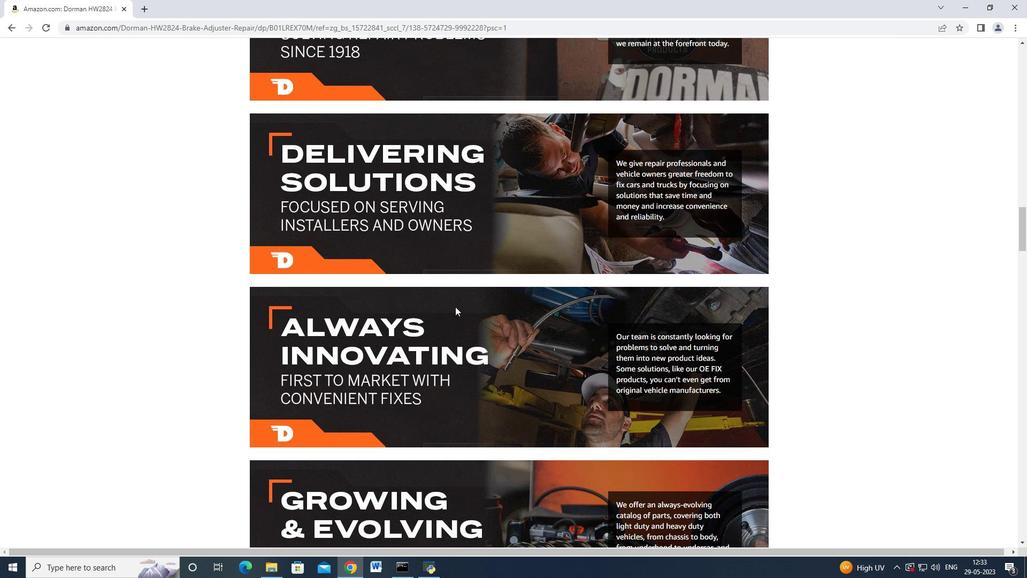 
Action: Mouse scrolled (455, 305) with delta (0, 0)
Screenshot: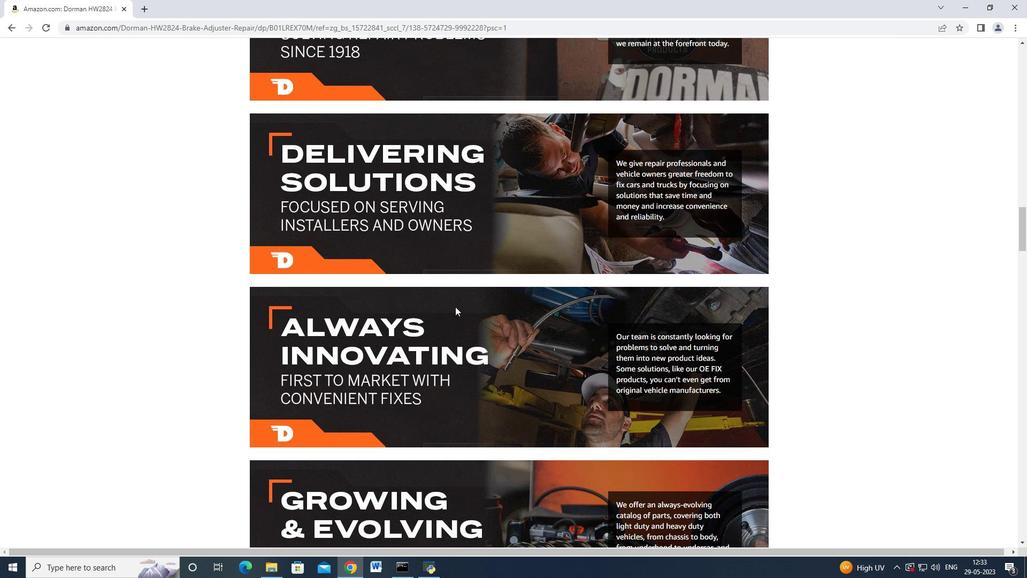 
Action: Mouse moved to (455, 306)
Screenshot: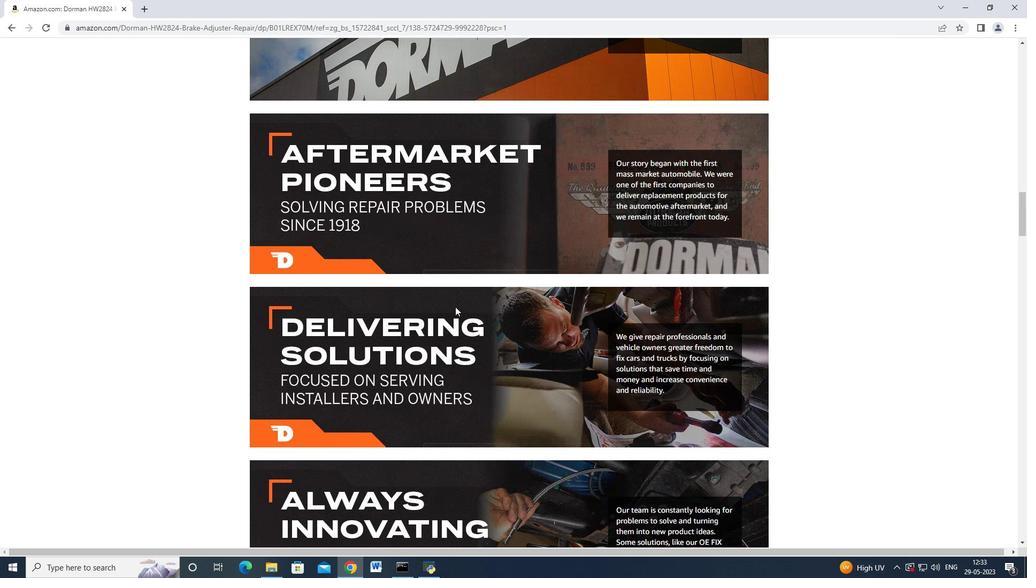 
Action: Mouse scrolled (455, 307) with delta (0, 0)
Screenshot: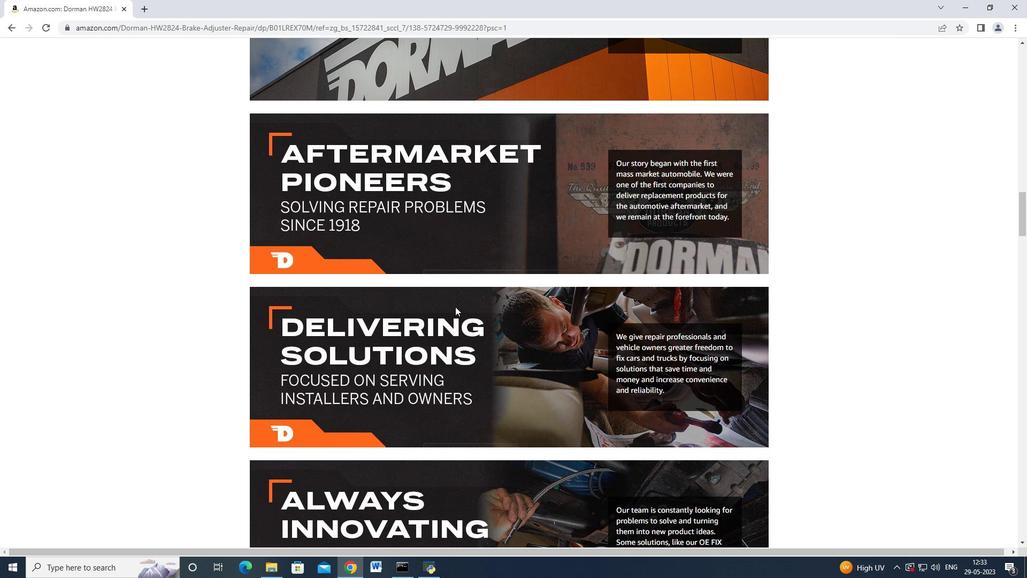 
Action: Mouse scrolled (455, 307) with delta (0, 0)
Screenshot: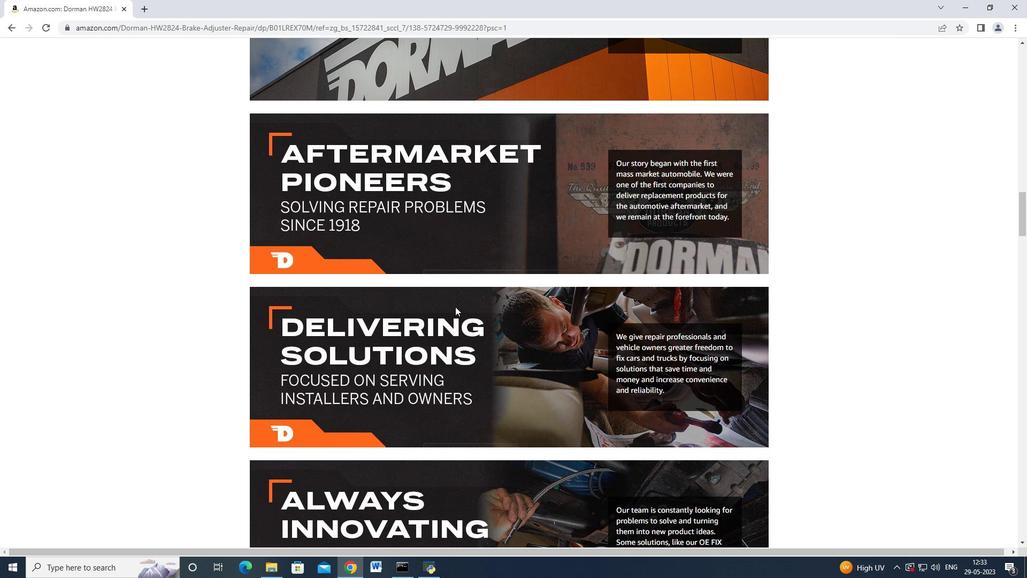 
Action: Mouse scrolled (455, 307) with delta (0, 0)
Screenshot: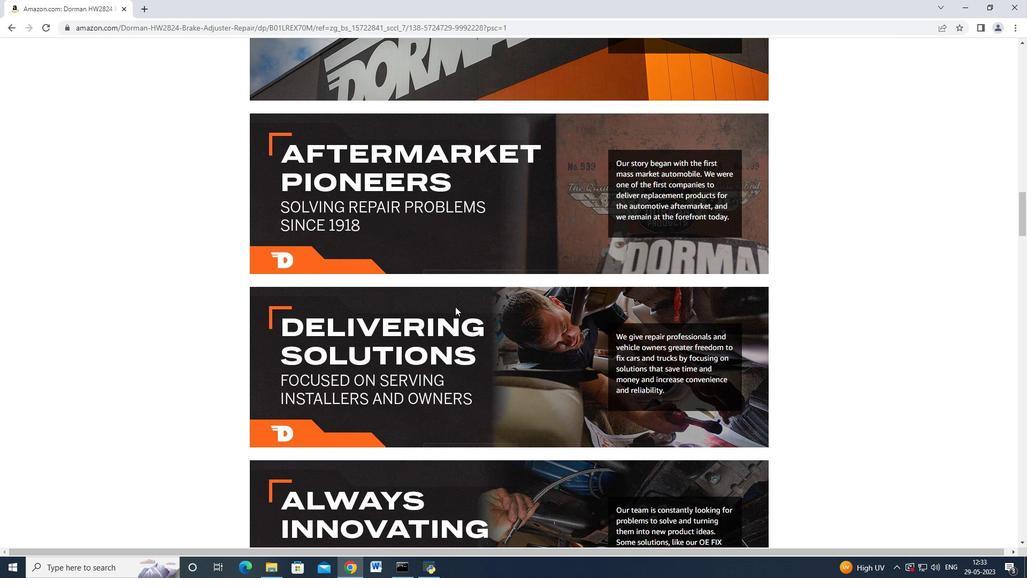 
Action: Mouse scrolled (455, 307) with delta (0, 0)
Screenshot: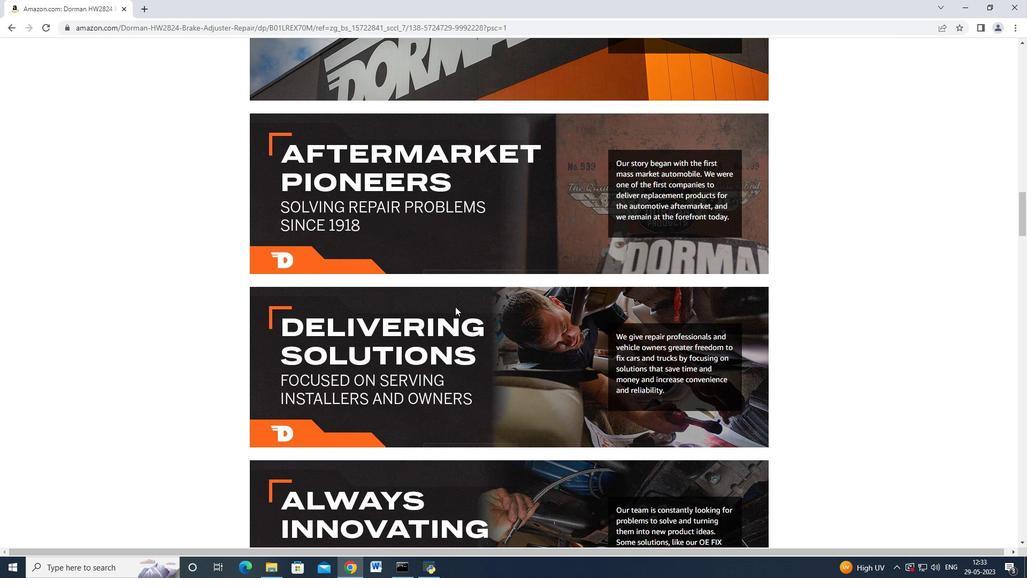 
Action: Mouse scrolled (455, 307) with delta (0, 0)
Screenshot: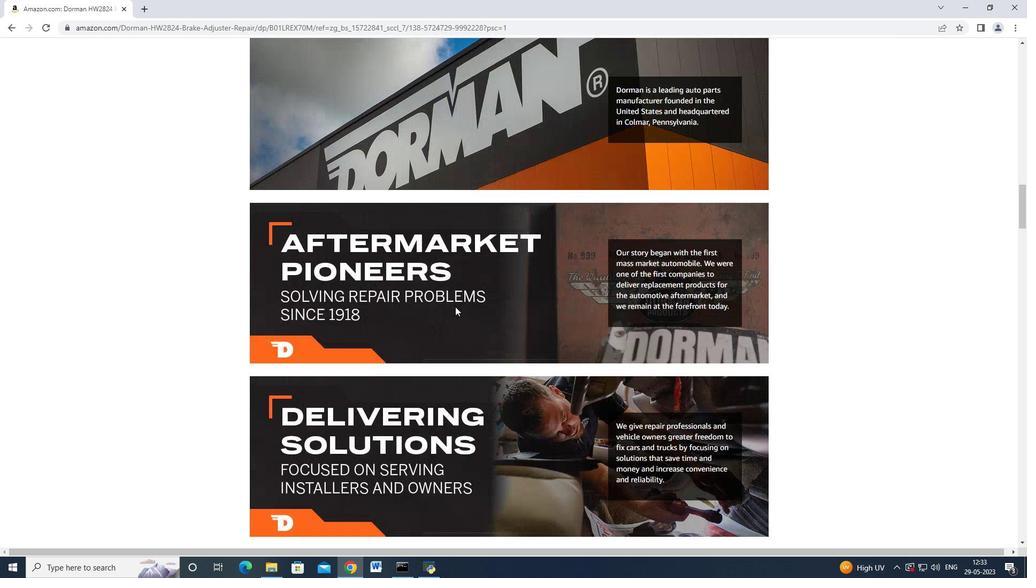 
Action: Mouse scrolled (455, 307) with delta (0, 0)
Screenshot: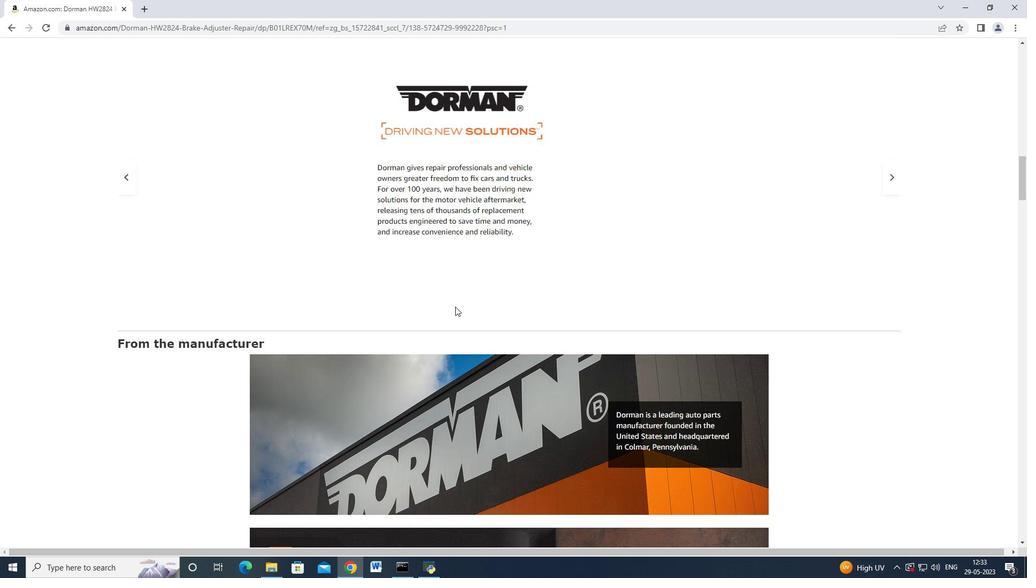 
Action: Mouse scrolled (455, 307) with delta (0, 0)
Screenshot: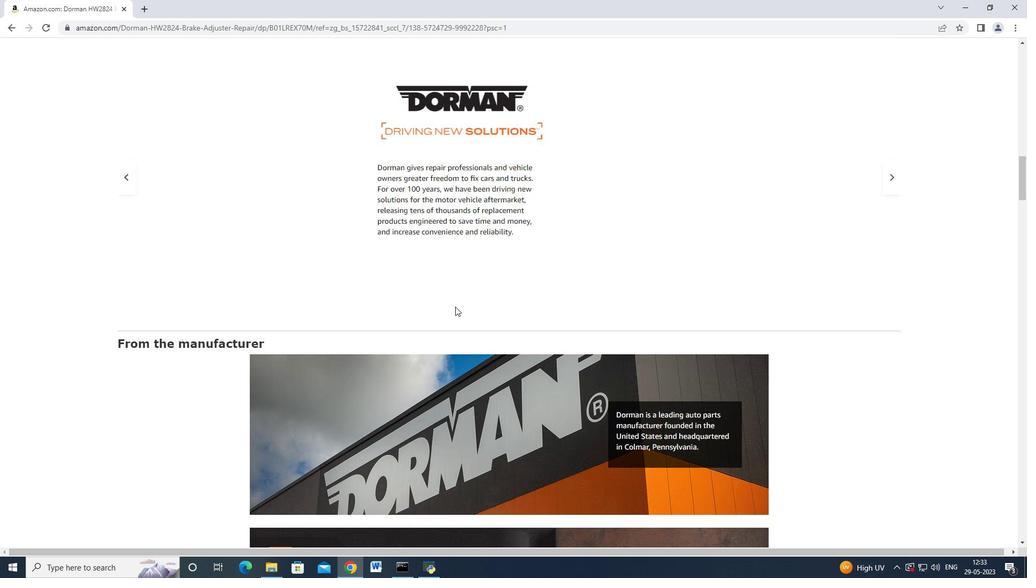 
Action: Mouse scrolled (455, 307) with delta (0, 0)
Screenshot: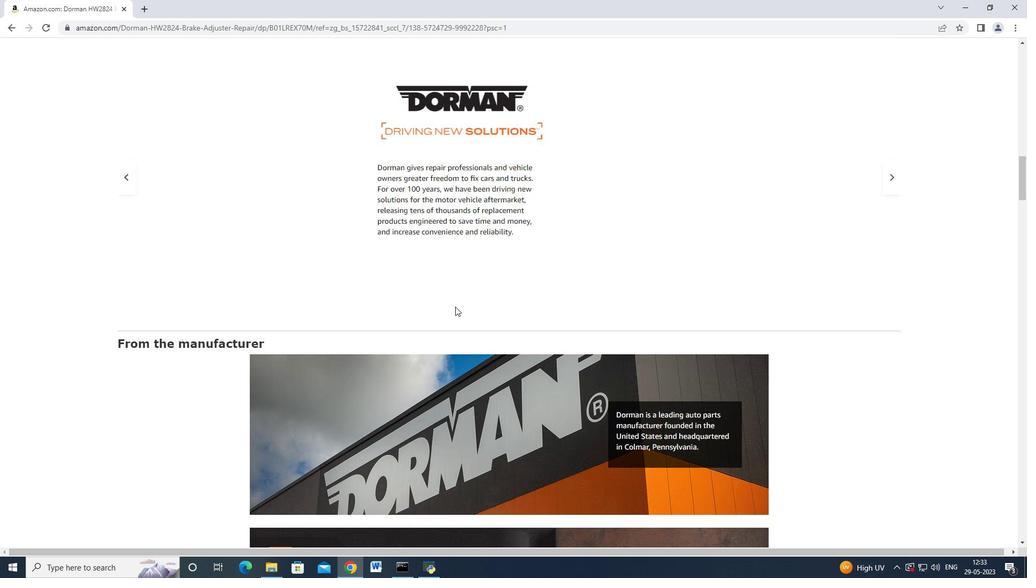
Action: Mouse scrolled (455, 307) with delta (0, 0)
Screenshot: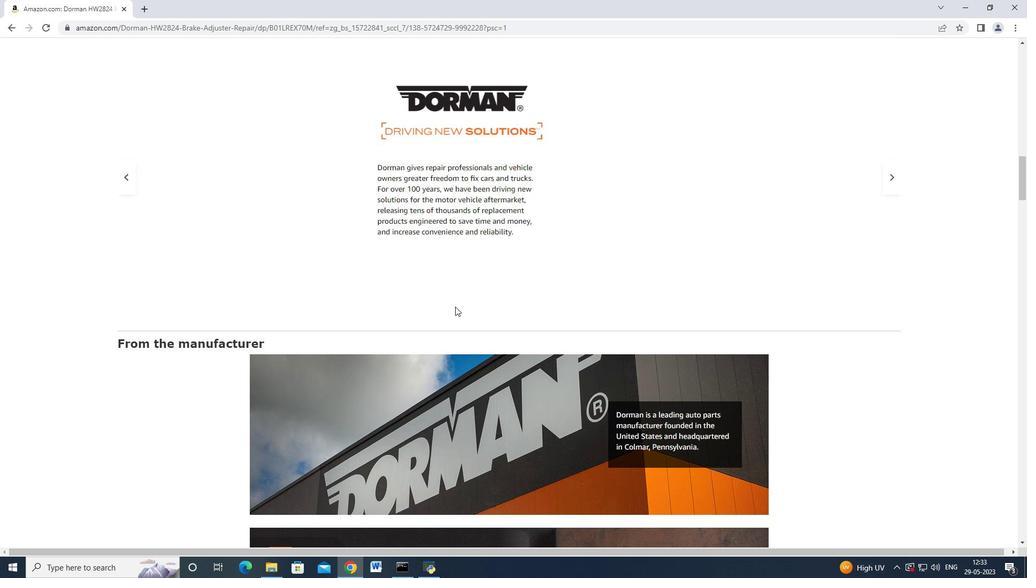 
Action: Mouse scrolled (455, 307) with delta (0, 0)
Screenshot: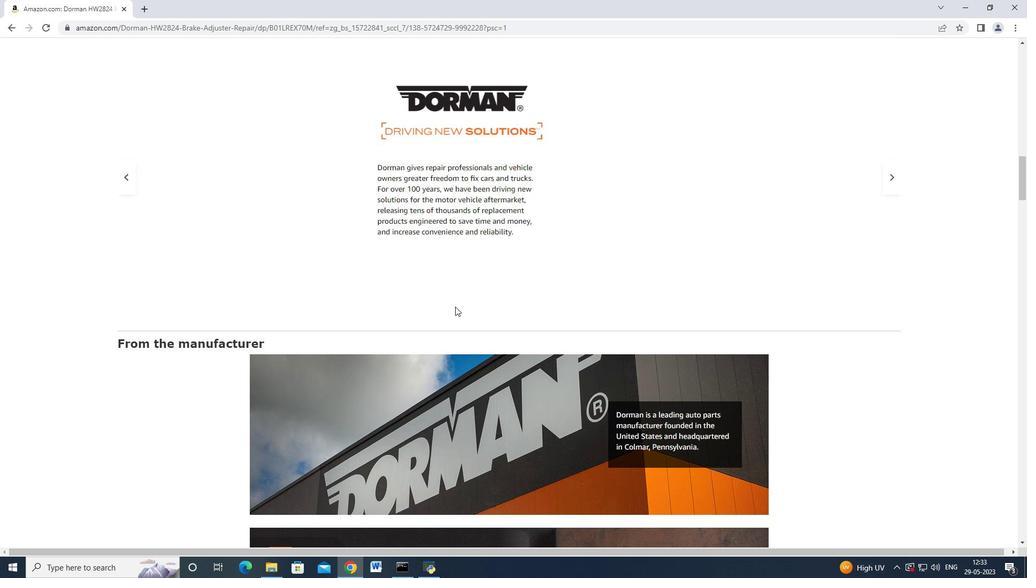 
Action: Mouse scrolled (455, 307) with delta (0, 0)
Screenshot: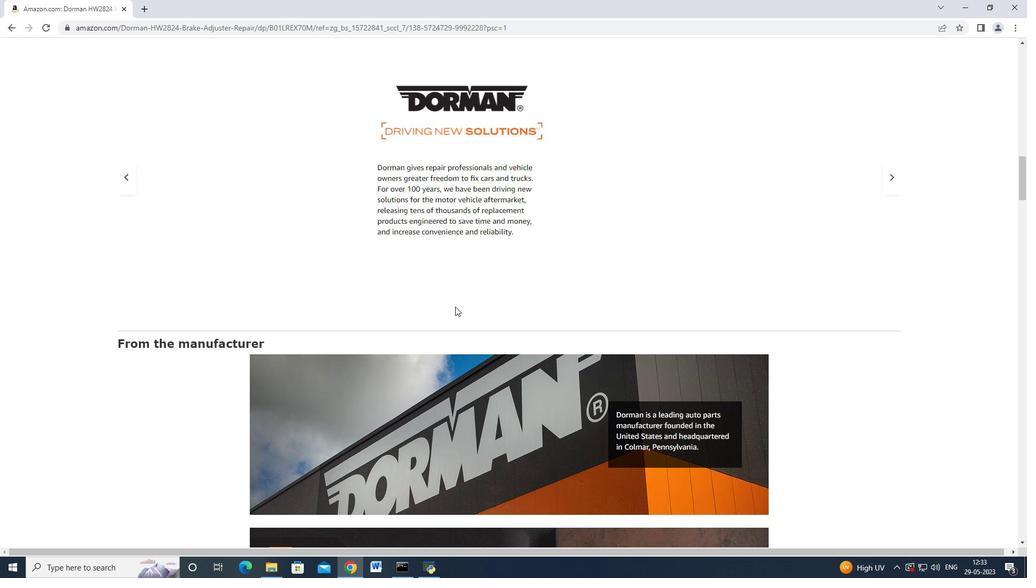 
Action: Mouse scrolled (455, 307) with delta (0, 0)
Screenshot: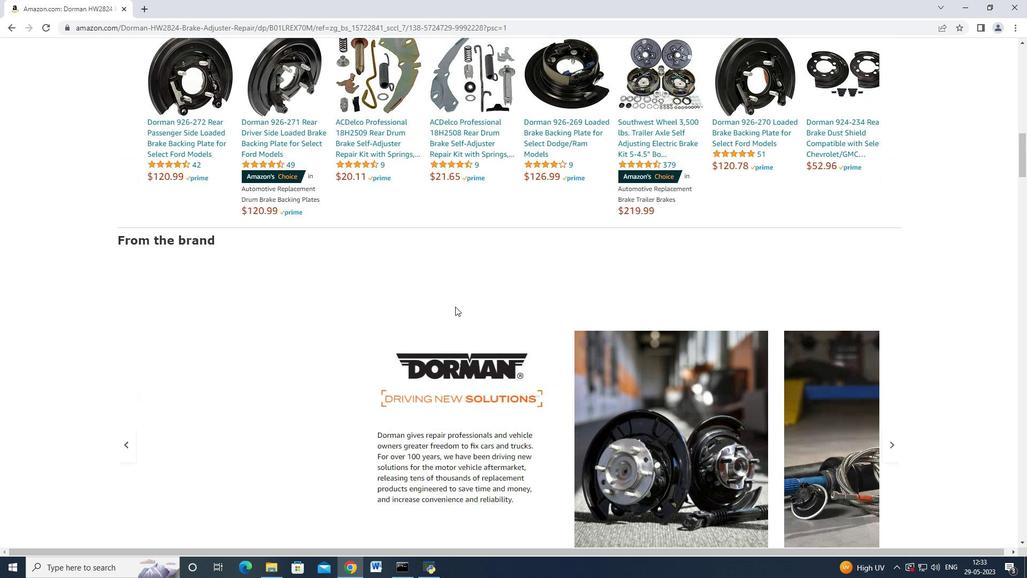 
Action: Mouse scrolled (455, 307) with delta (0, 0)
Screenshot: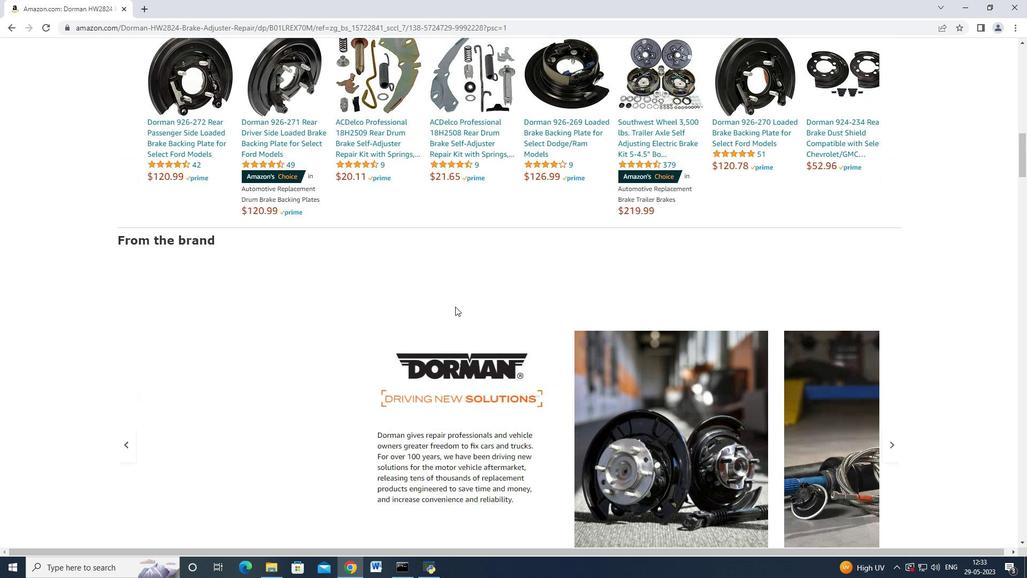 
Action: Mouse scrolled (455, 307) with delta (0, 0)
Screenshot: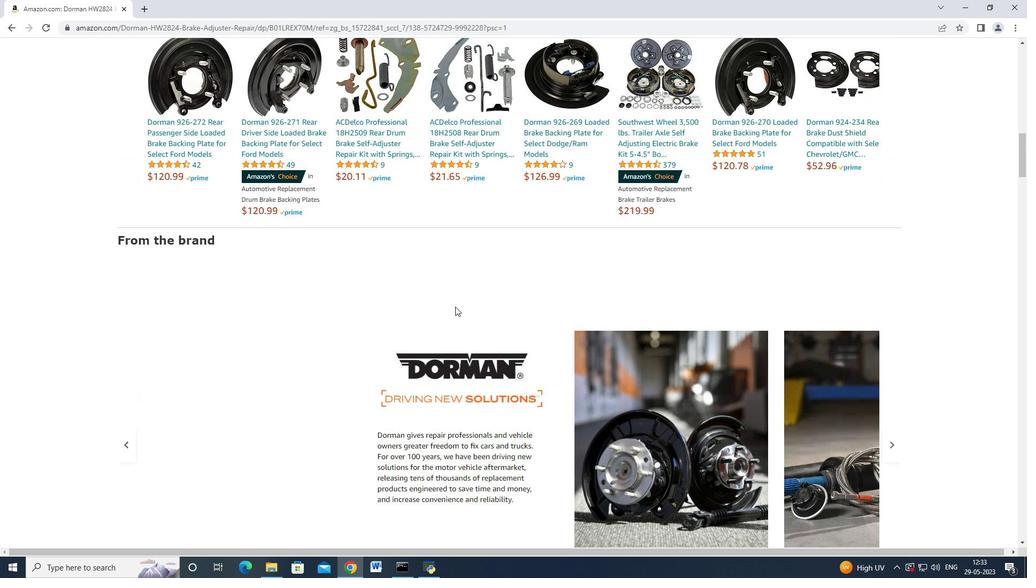 
Action: Mouse scrolled (455, 307) with delta (0, 0)
Screenshot: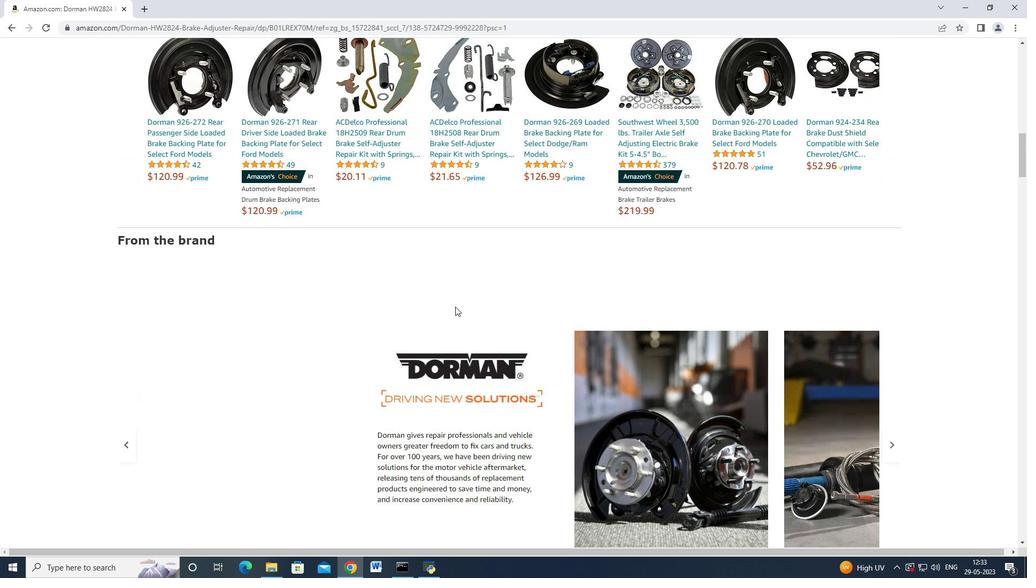 
Action: Mouse scrolled (455, 307) with delta (0, 0)
Screenshot: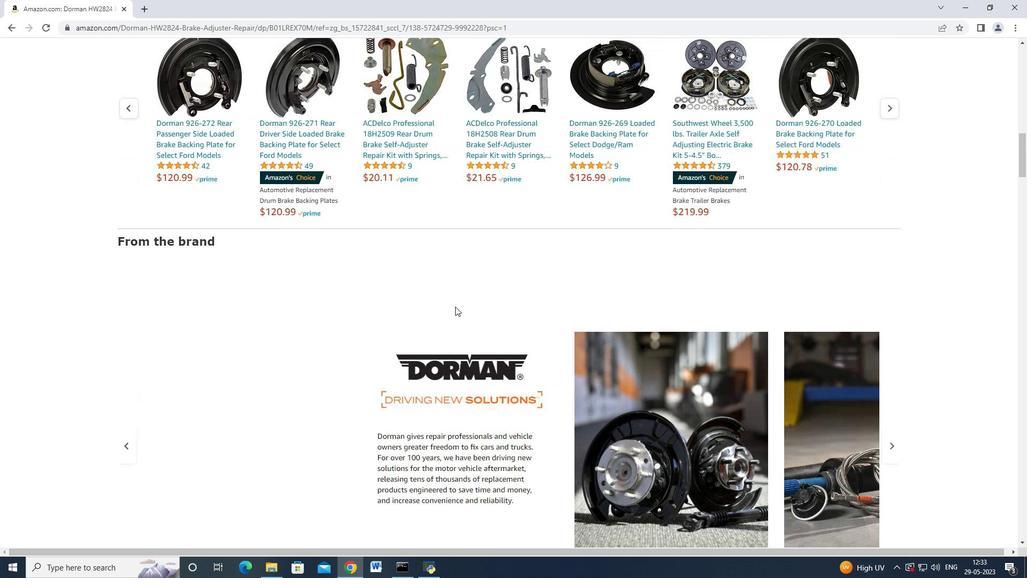 
Action: Mouse scrolled (455, 307) with delta (0, 0)
Screenshot: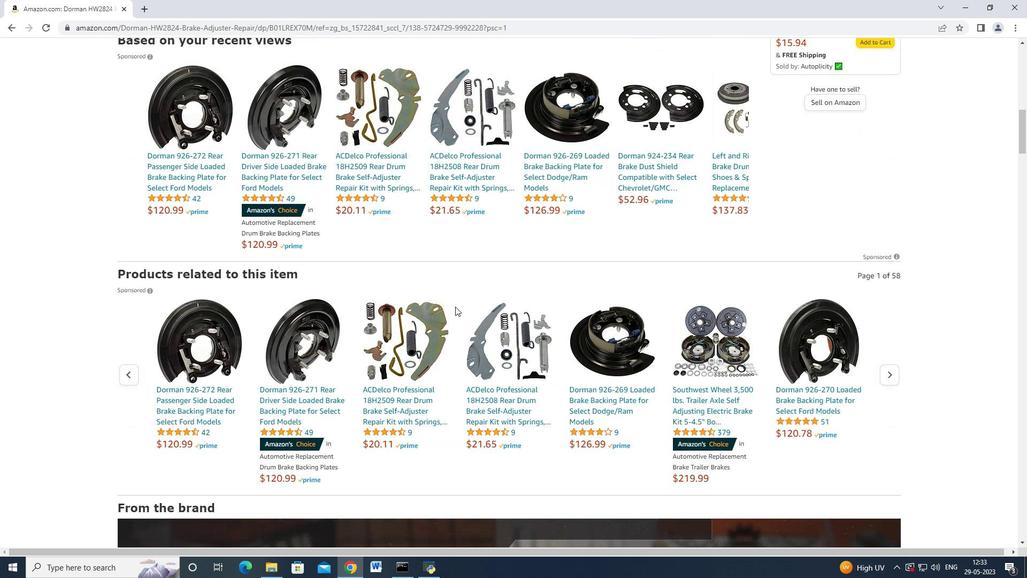 
Action: Mouse scrolled (455, 307) with delta (0, 0)
Screenshot: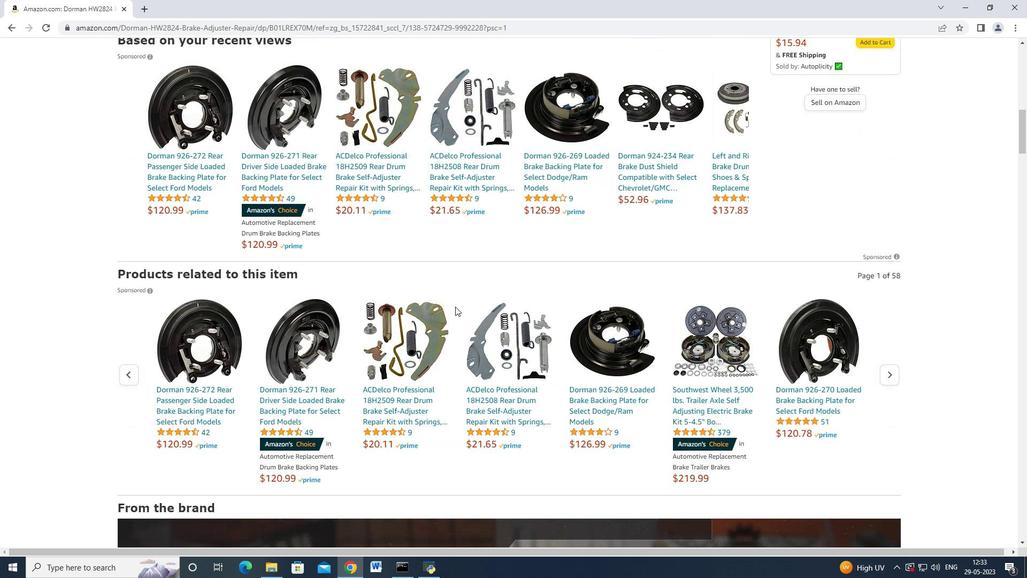 
Action: Mouse scrolled (455, 307) with delta (0, 0)
Screenshot: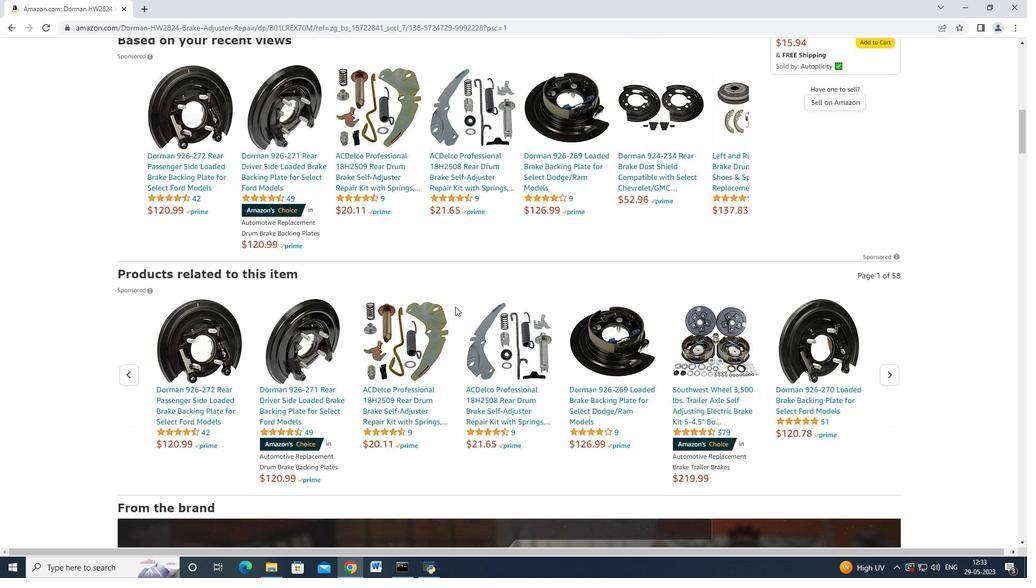 
Action: Mouse scrolled (455, 307) with delta (0, 0)
Screenshot: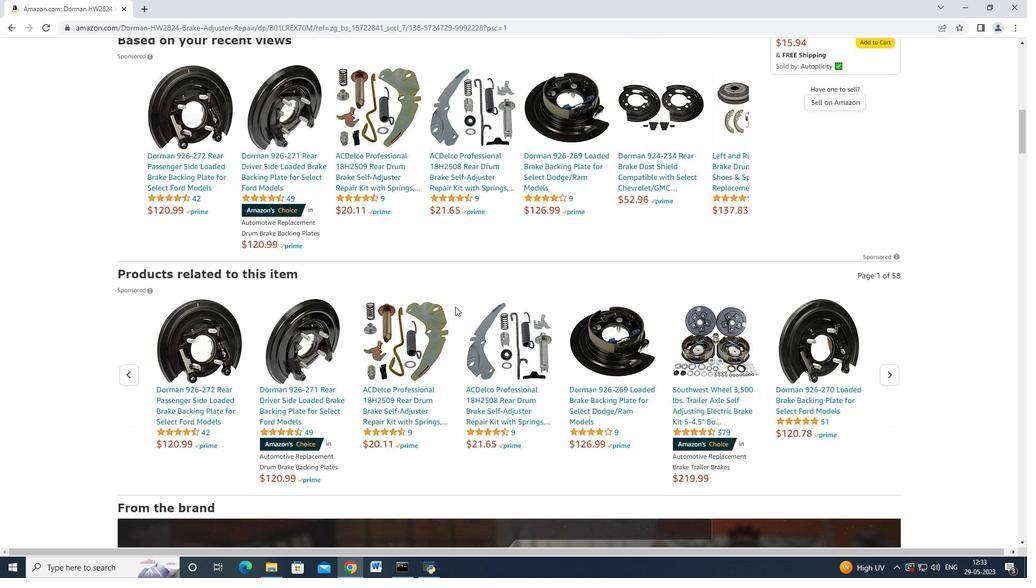 
Action: Mouse scrolled (455, 307) with delta (0, 0)
Screenshot: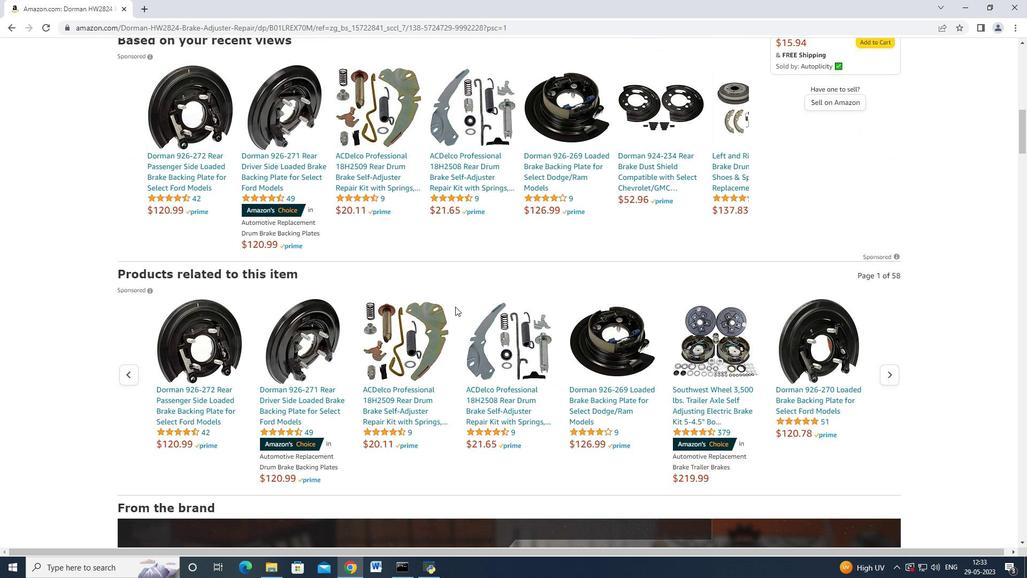 
Action: Mouse scrolled (455, 307) with delta (0, 0)
Screenshot: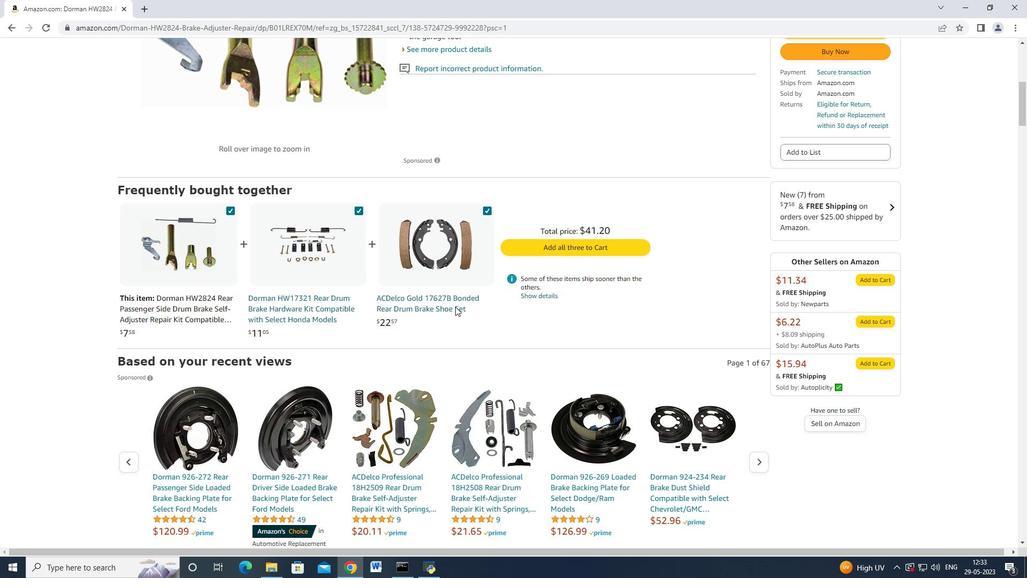 
Action: Mouse scrolled (455, 307) with delta (0, 0)
Screenshot: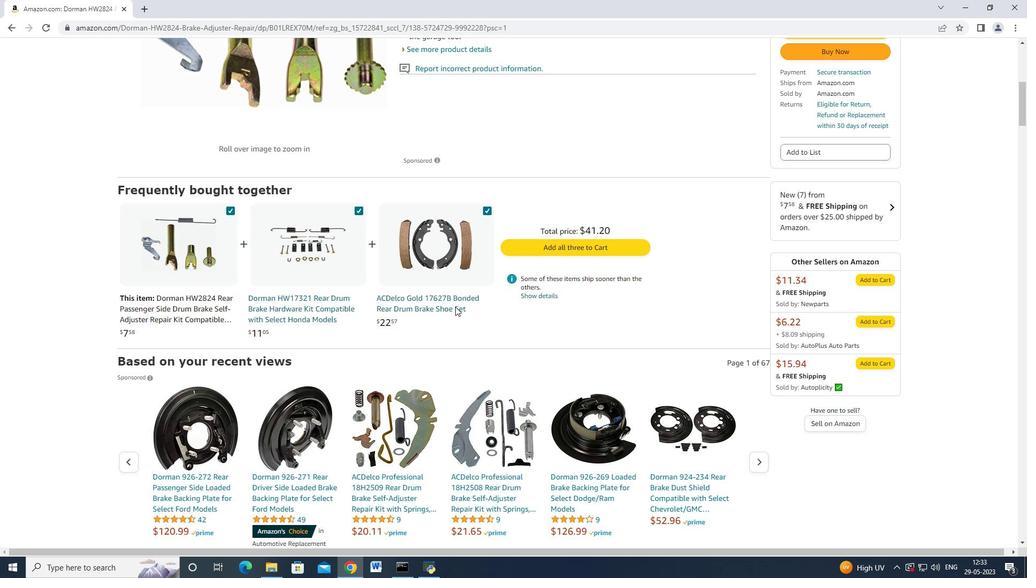 
Action: Mouse scrolled (455, 307) with delta (0, 0)
Screenshot: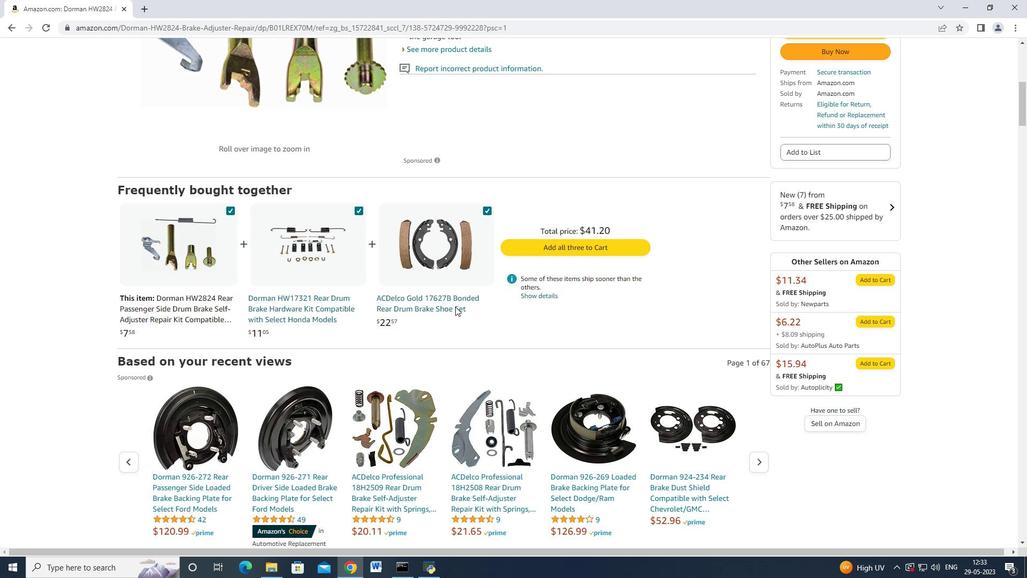
Action: Mouse scrolled (455, 307) with delta (0, 0)
Screenshot: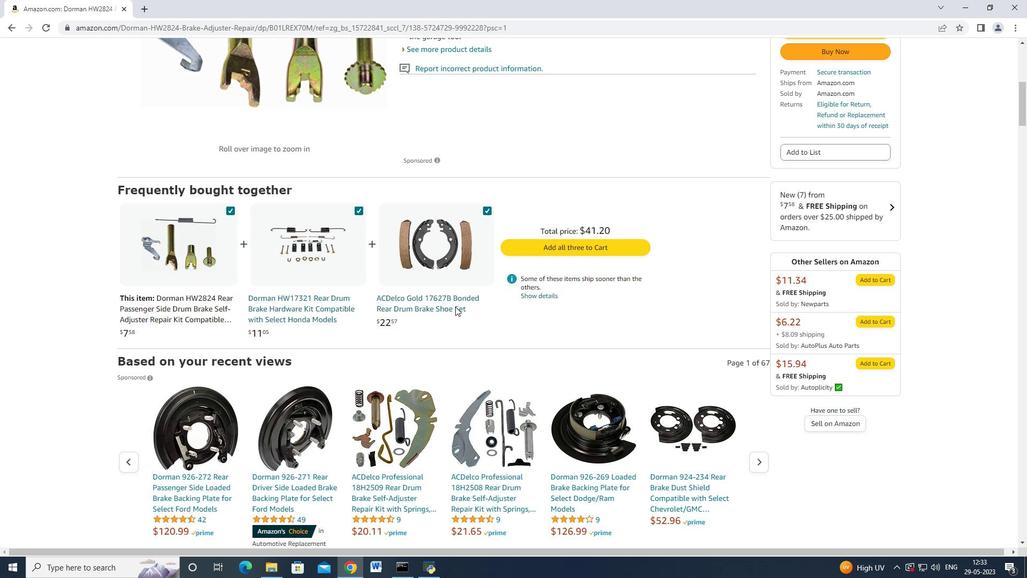 
Action: Mouse scrolled (455, 307) with delta (0, 0)
Screenshot: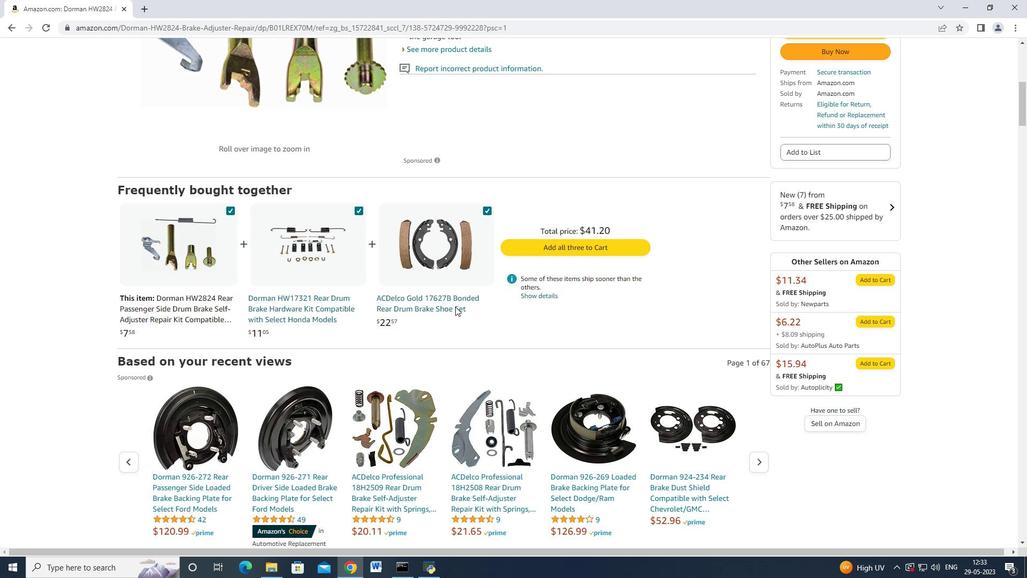 
Action: Mouse scrolled (455, 307) with delta (0, 0)
Screenshot: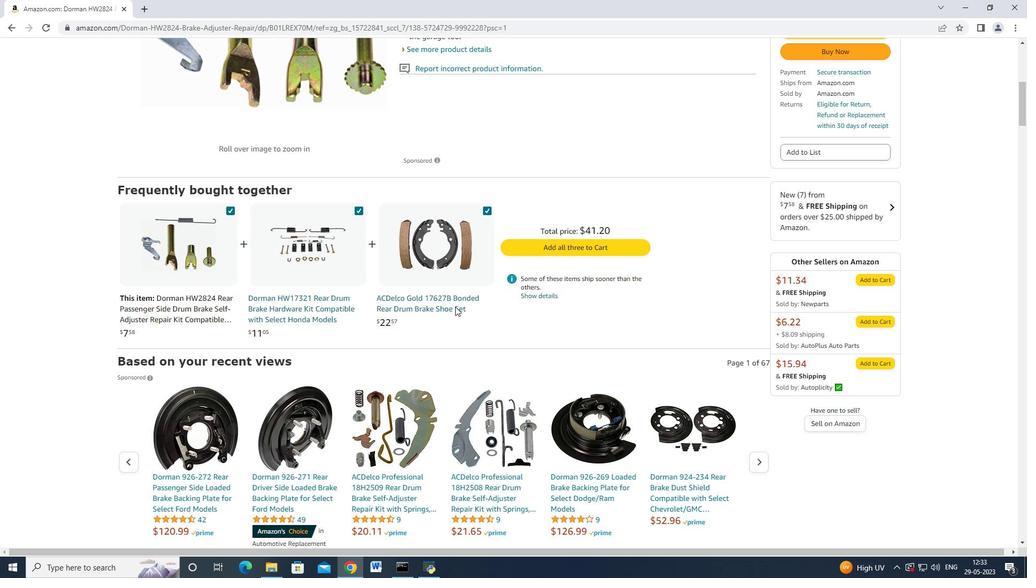 
Action: Mouse scrolled (455, 307) with delta (0, 0)
Screenshot: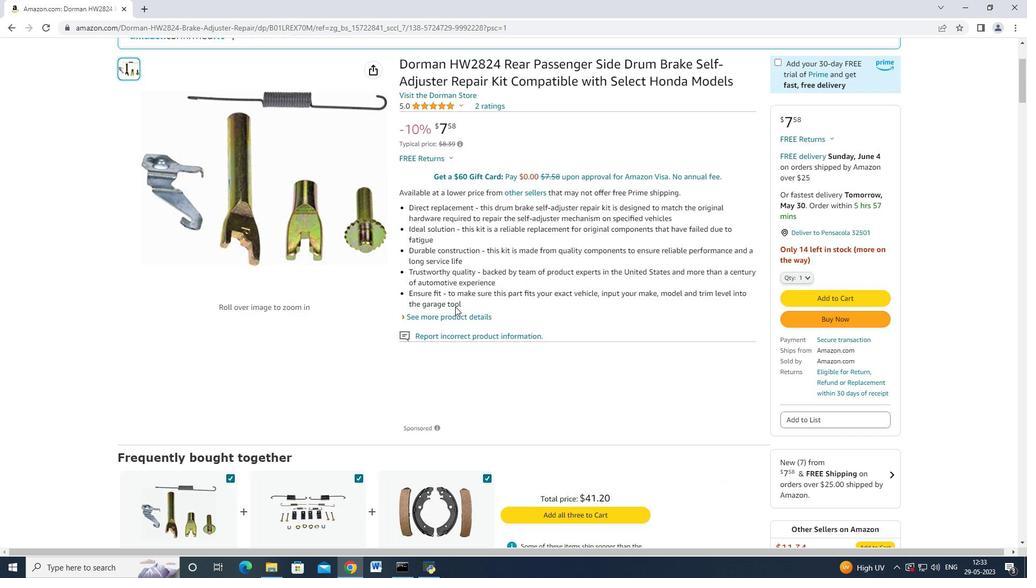 
Action: Mouse scrolled (455, 307) with delta (0, 0)
Screenshot: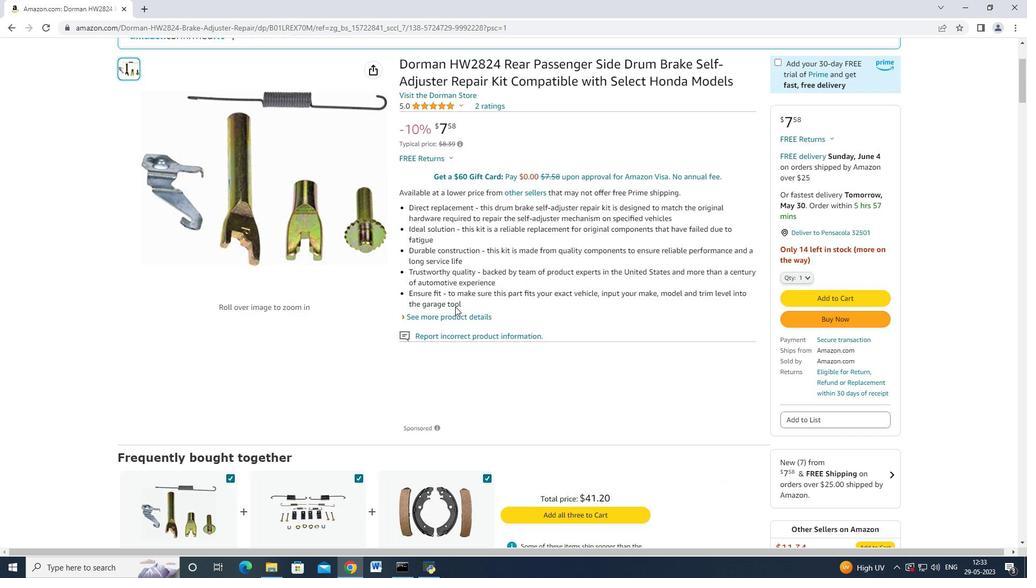 
Action: Mouse scrolled (455, 307) with delta (0, 0)
Screenshot: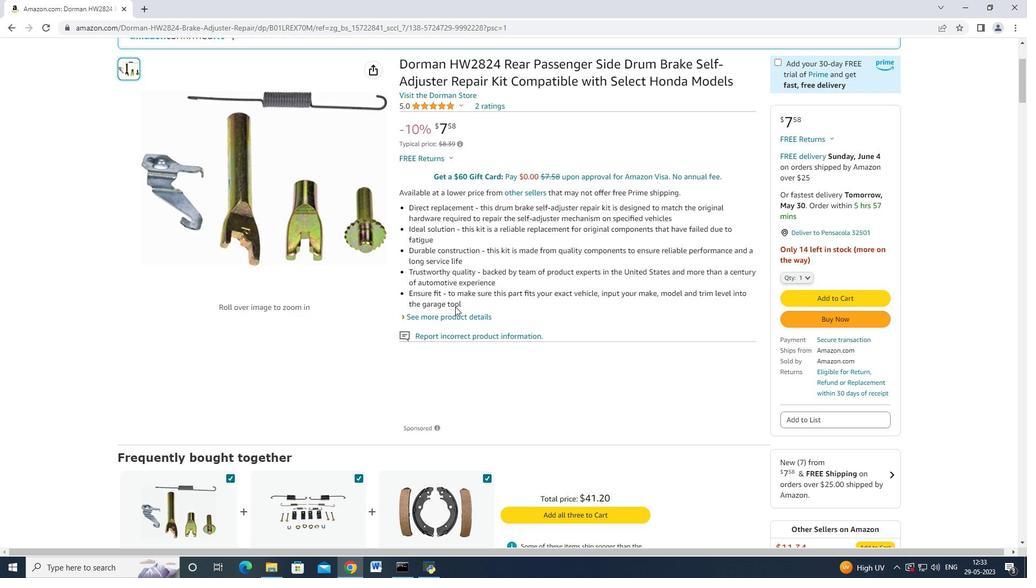 
Action: Mouse scrolled (455, 307) with delta (0, 0)
Screenshot: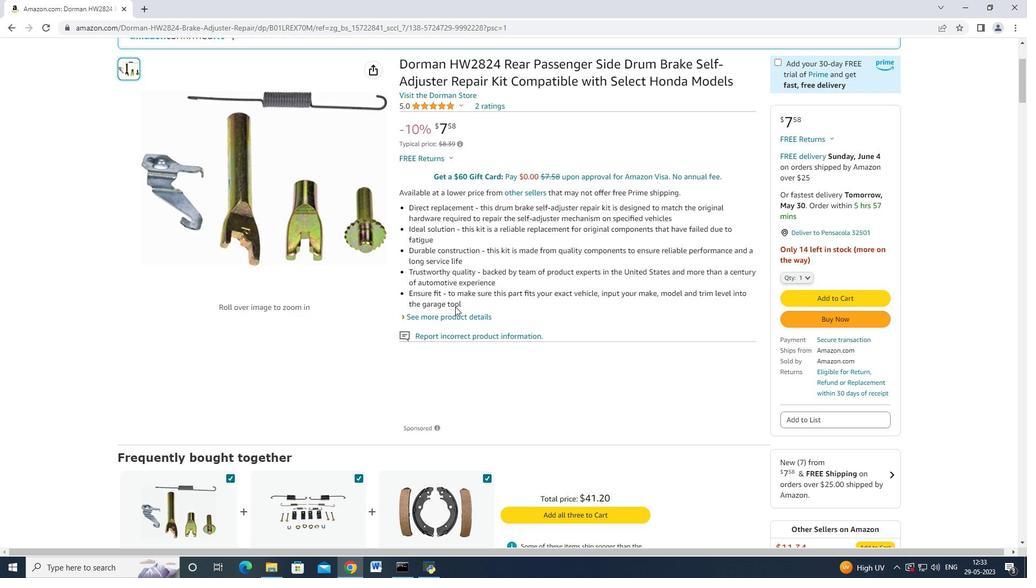 
Action: Mouse scrolled (455, 307) with delta (0, 0)
Screenshot: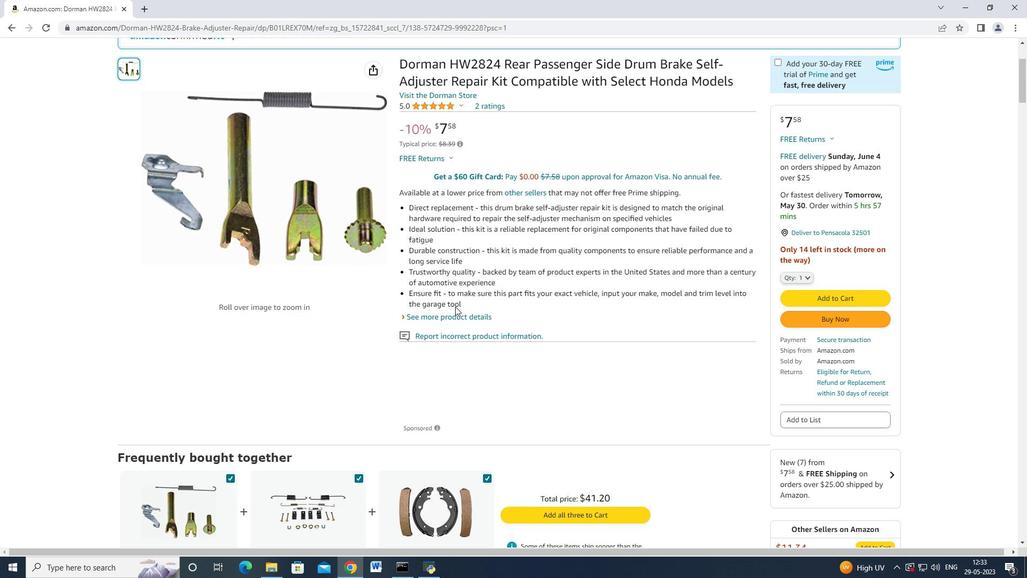 
Action: Mouse scrolled (455, 307) with delta (0, 0)
Screenshot: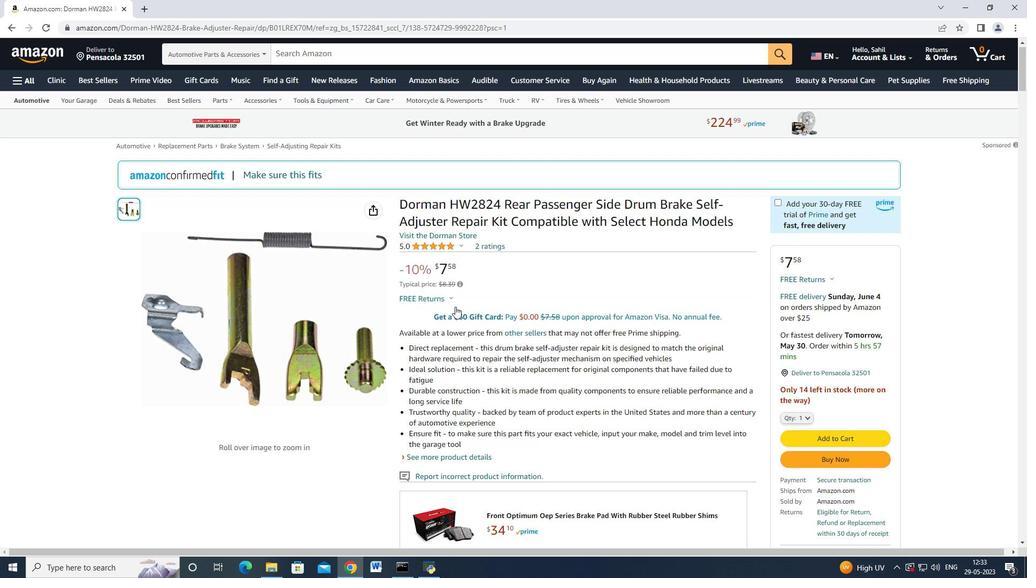 
Action: Mouse scrolled (455, 307) with delta (0, 0)
Screenshot: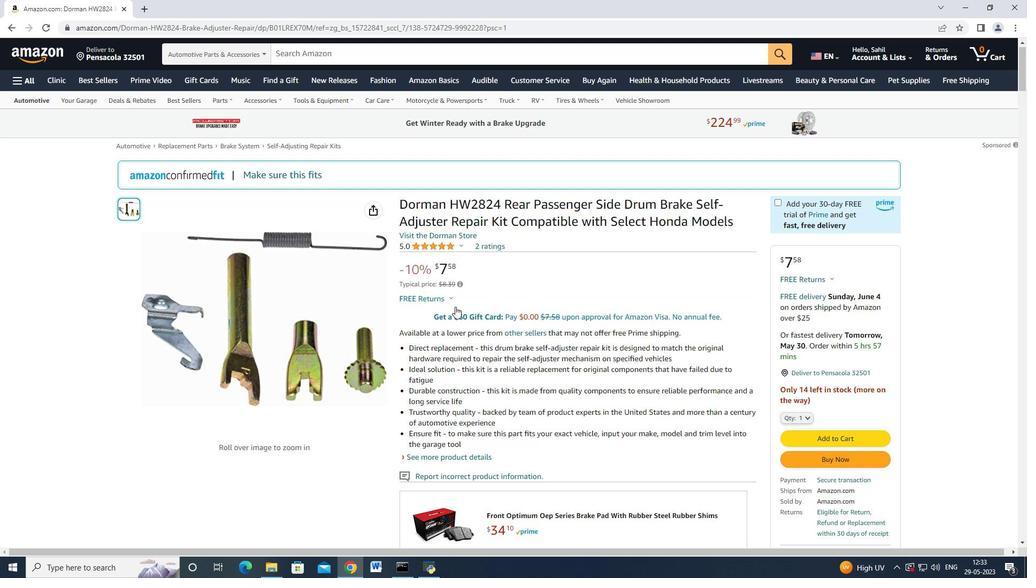 
Action: Mouse scrolled (455, 307) with delta (0, 0)
Screenshot: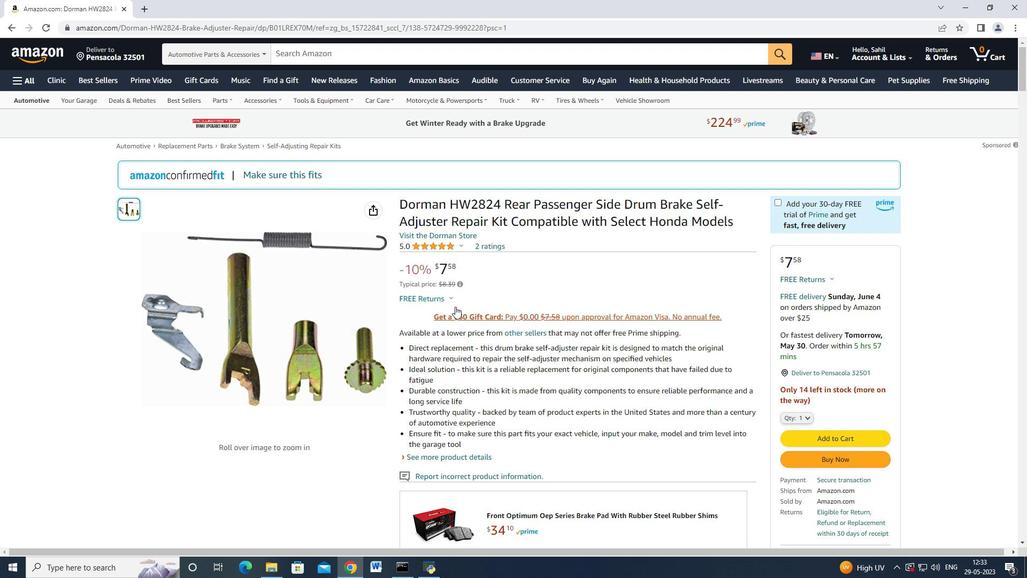 
Action: Mouse scrolled (455, 307) with delta (0, 0)
Screenshot: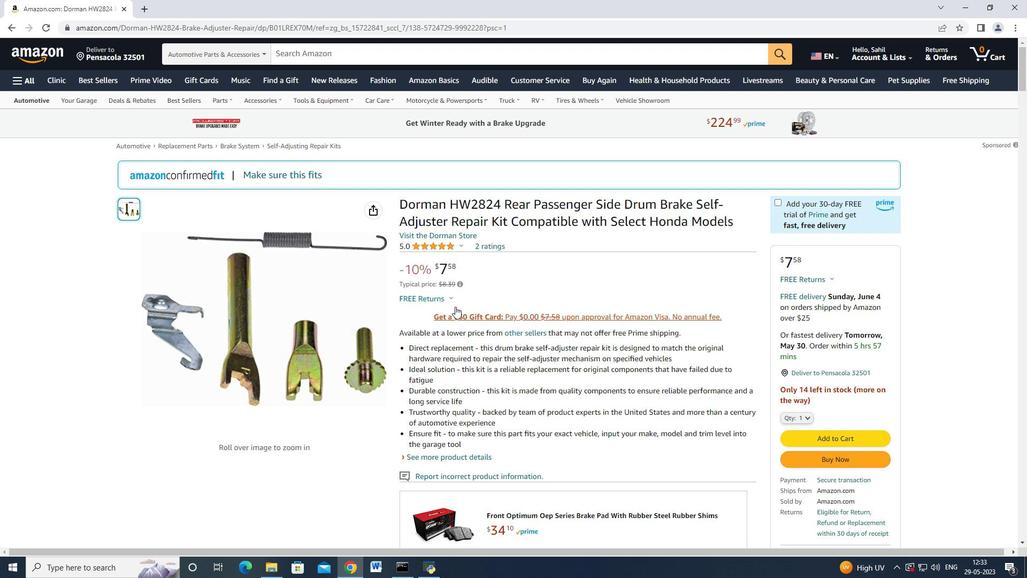 
Action: Mouse scrolled (455, 307) with delta (0, 0)
Screenshot: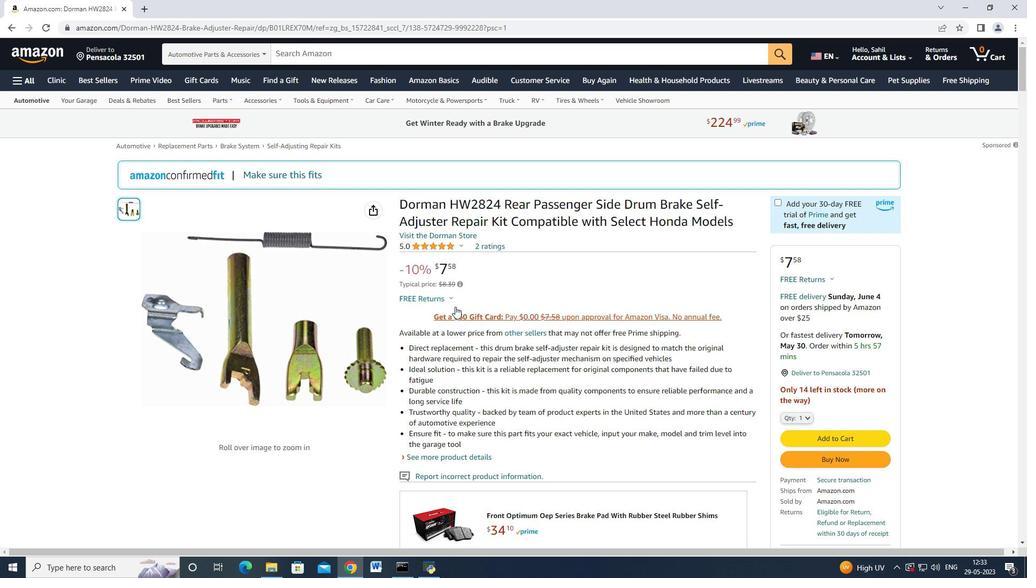 
Action: Mouse scrolled (455, 307) with delta (0, 0)
Screenshot: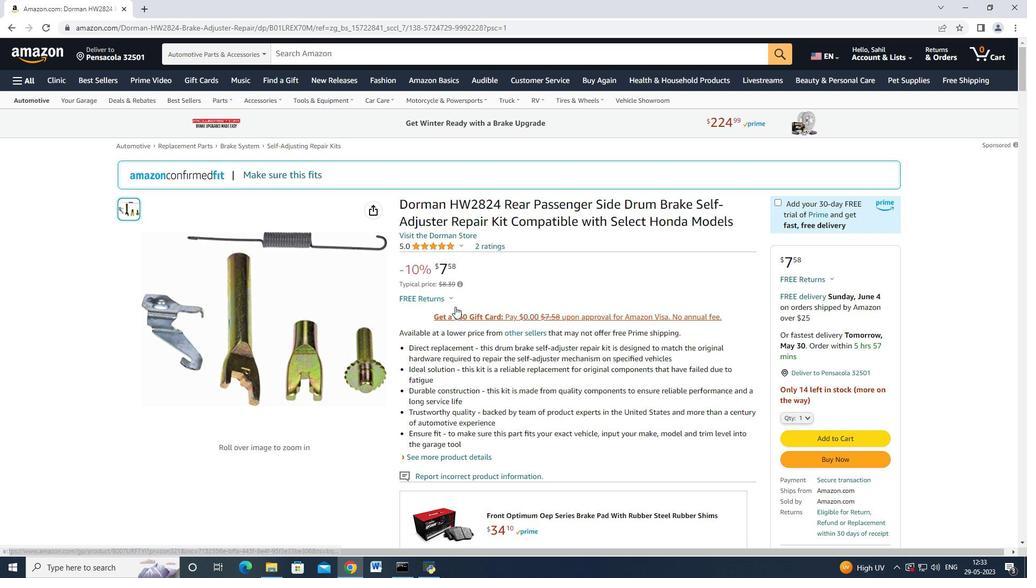 
Action: Mouse scrolled (455, 307) with delta (0, 0)
Screenshot: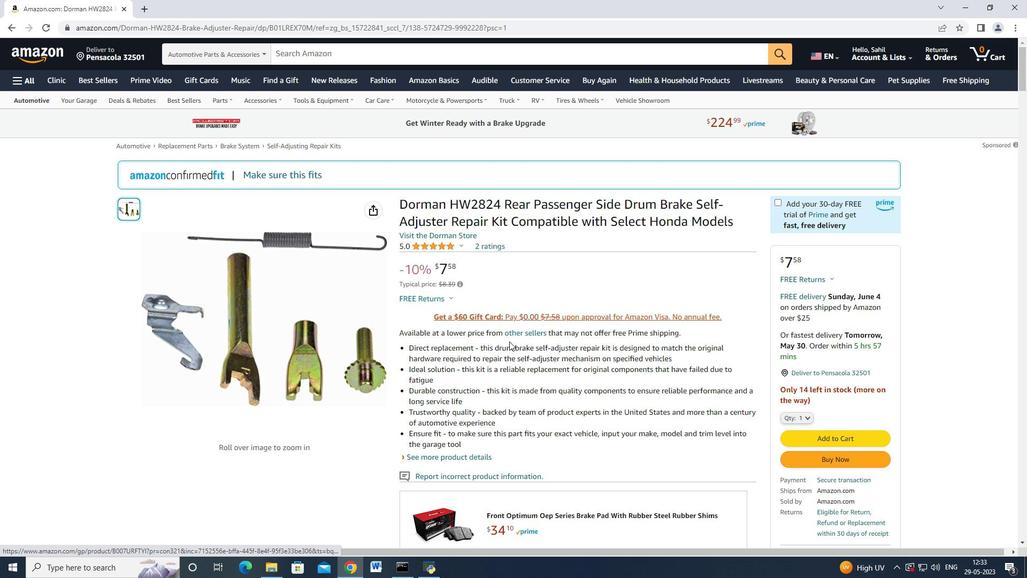 
Action: Mouse scrolled (455, 307) with delta (0, 0)
Screenshot: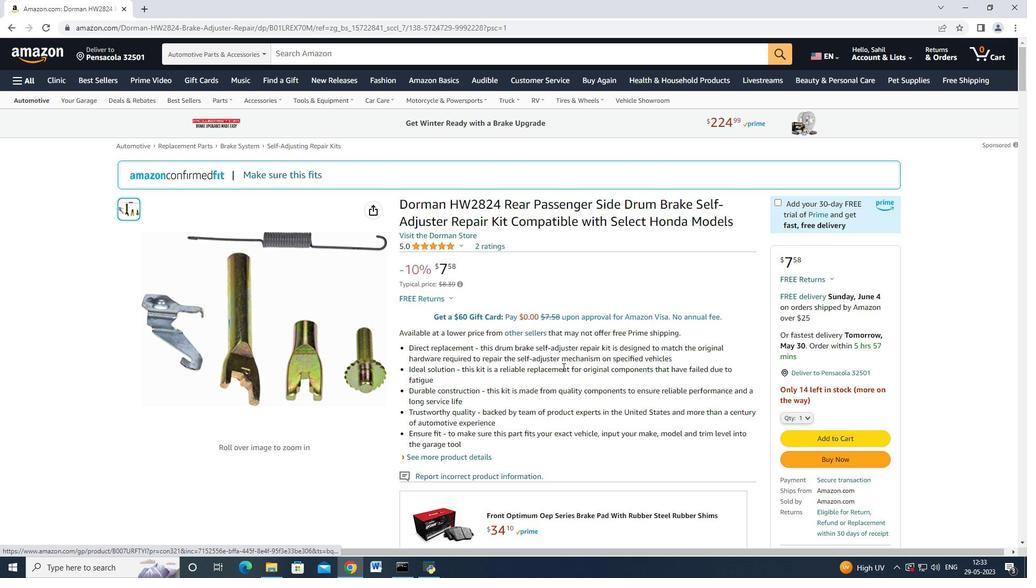 
Action: Mouse scrolled (455, 307) with delta (0, 0)
Screenshot: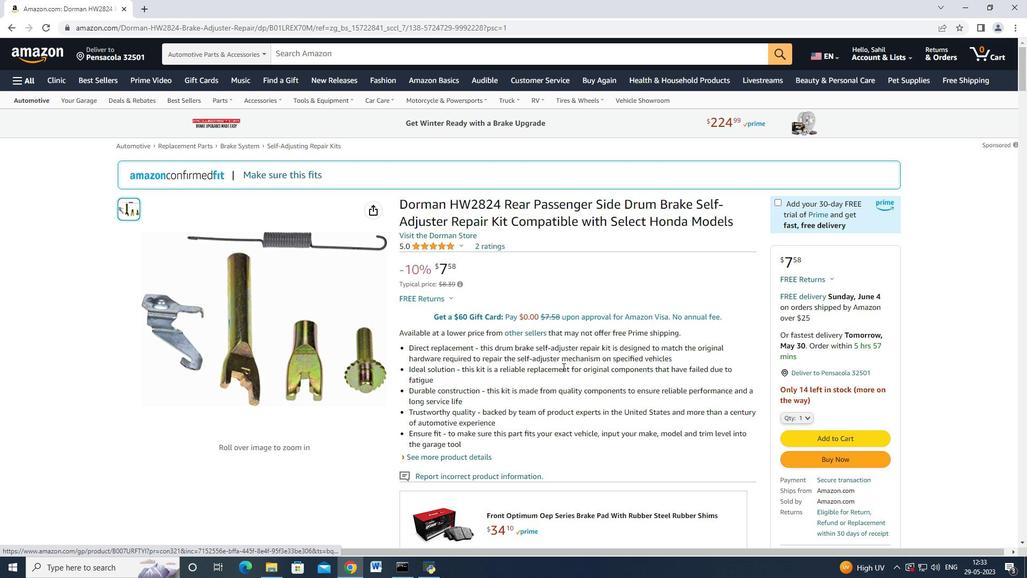 
Action: Mouse moved to (829, 442)
Screenshot: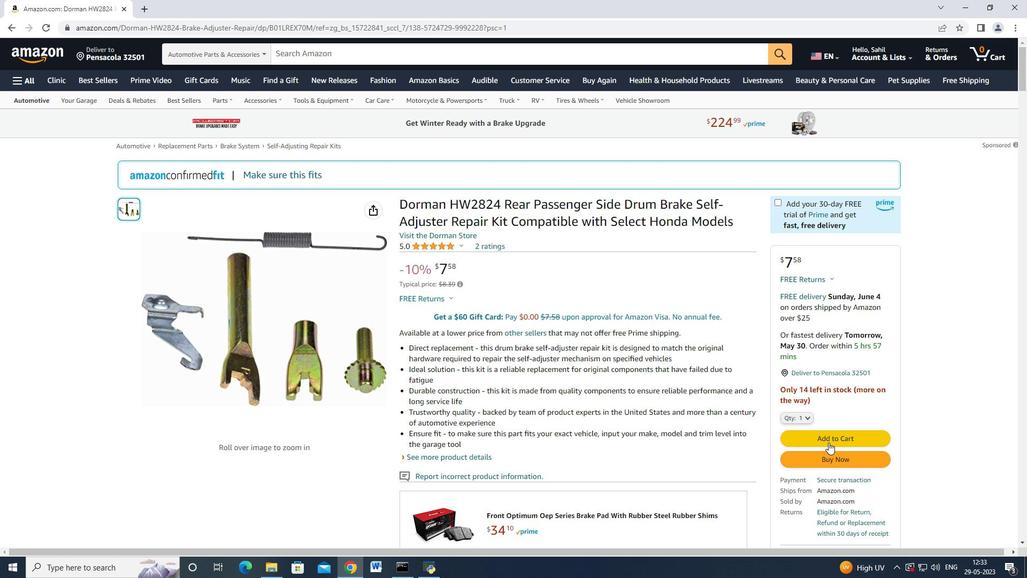 
Action: Mouse pressed left at (829, 442)
Screenshot: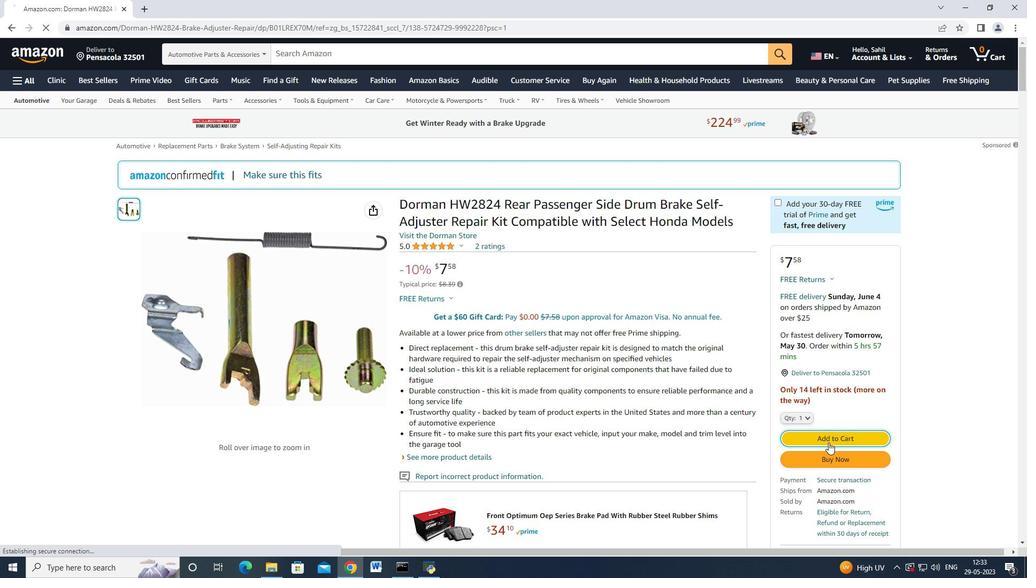 
Action: Mouse moved to (812, 130)
Screenshot: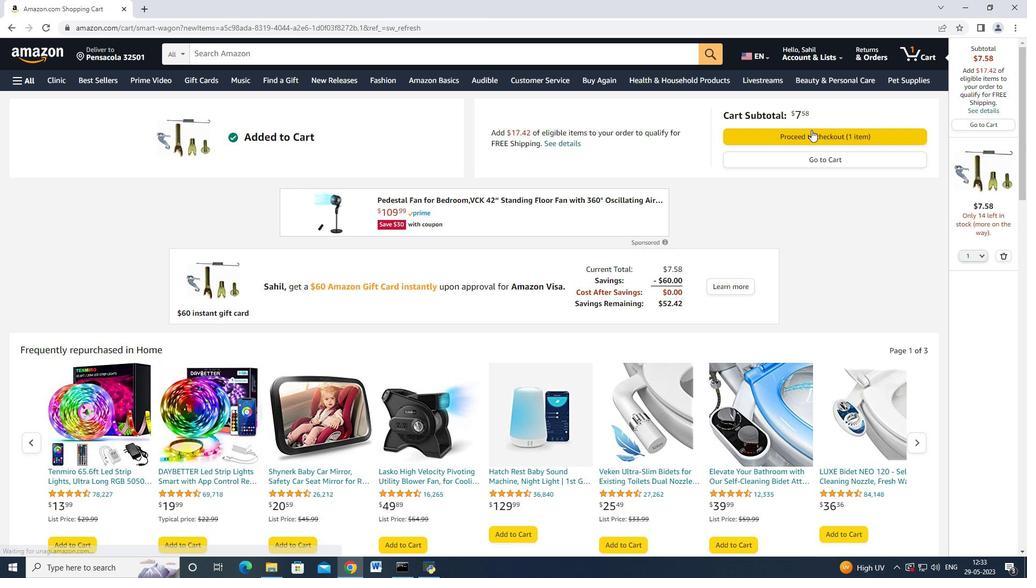 
Action: Mouse pressed left at (812, 130)
Screenshot: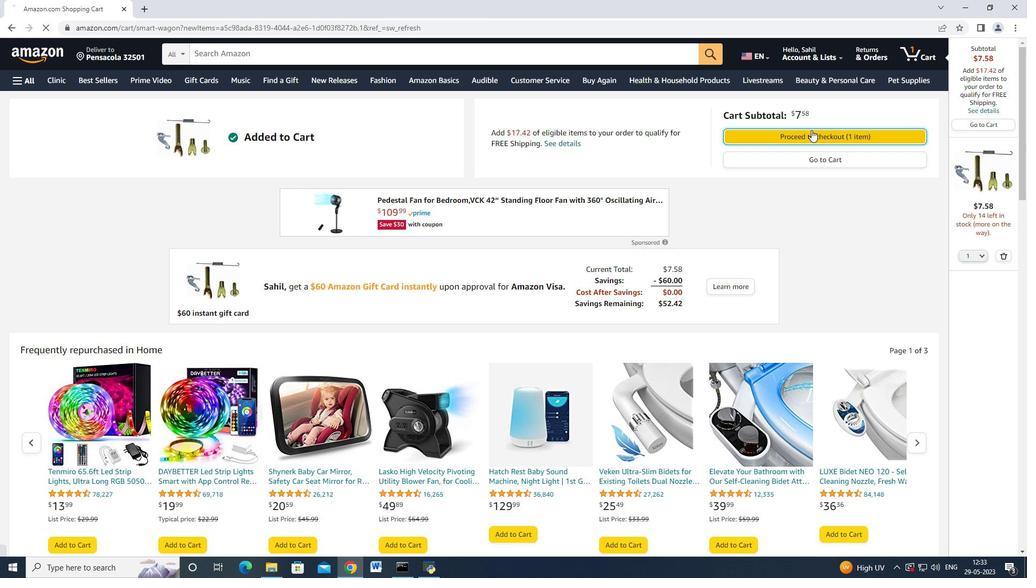 
Action: Mouse moved to (530, 194)
Screenshot: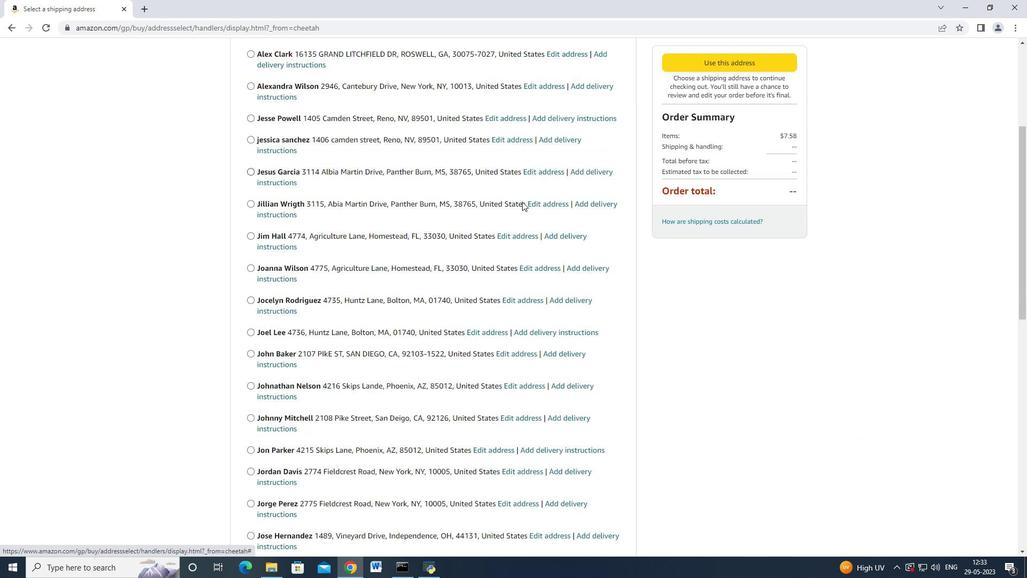 
Action: Mouse scrolled (530, 193) with delta (0, 0)
Screenshot: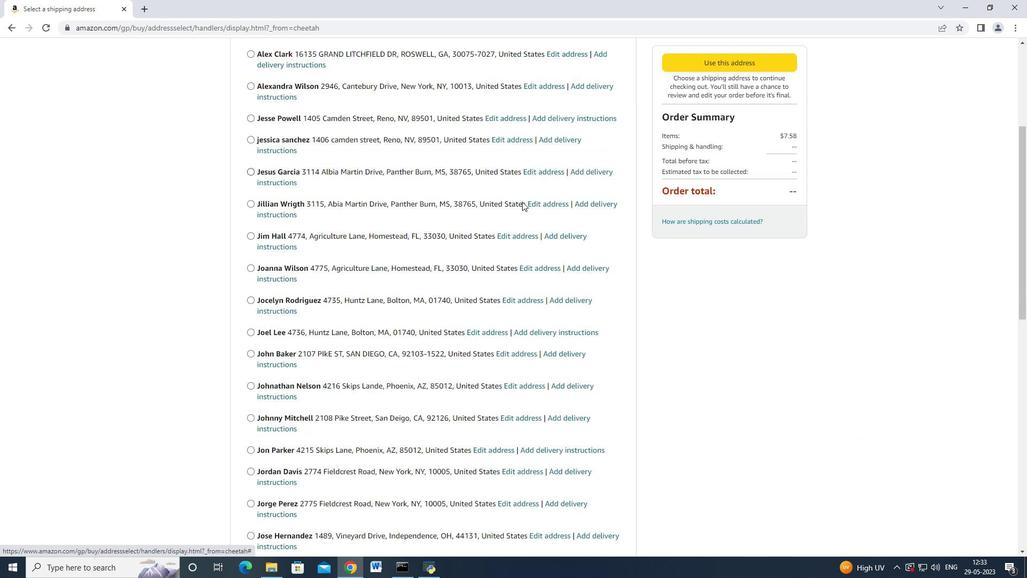 
Action: Mouse moved to (523, 200)
Screenshot: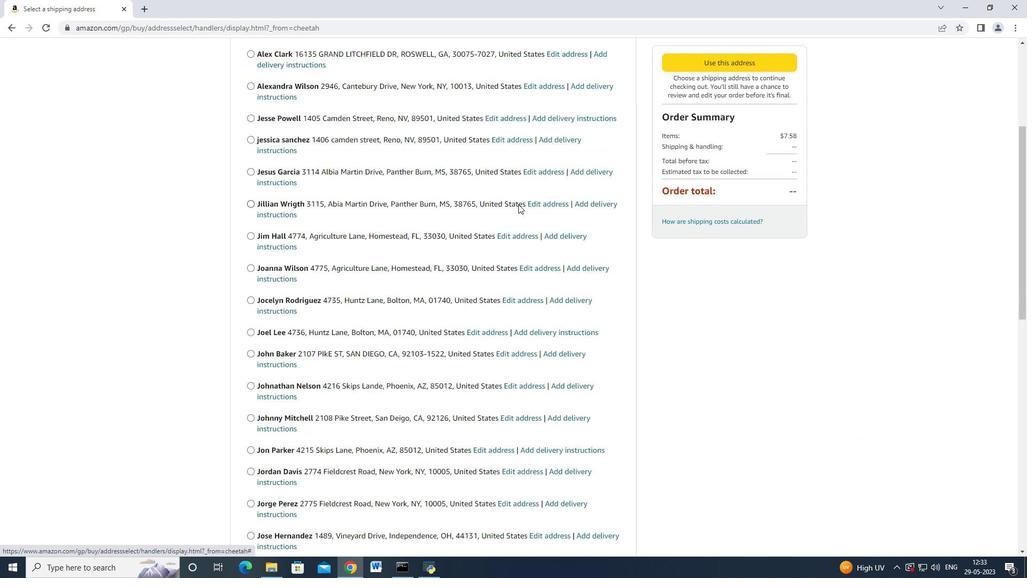 
Action: Mouse scrolled (523, 200) with delta (0, 0)
Screenshot: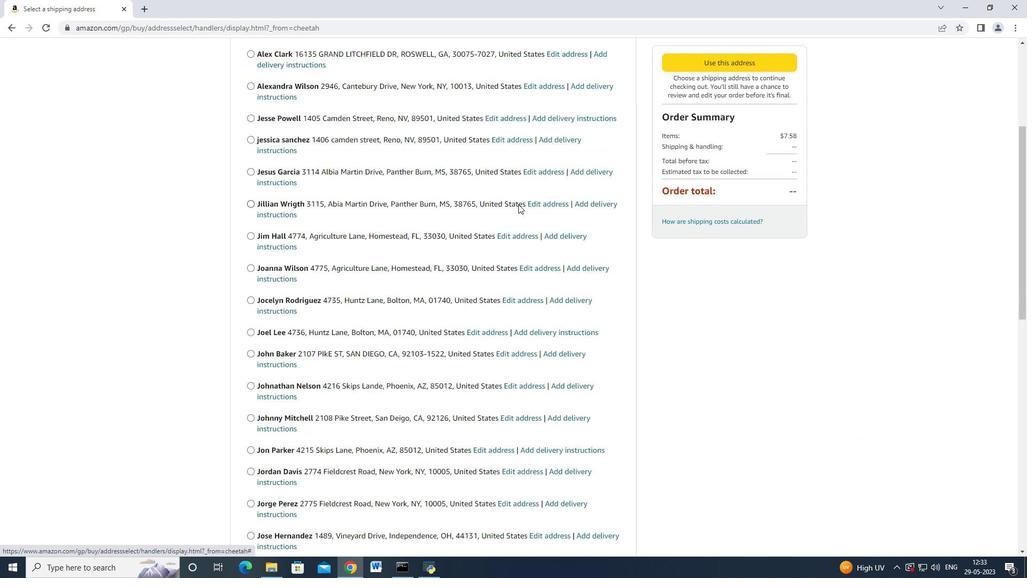 
Action: Mouse moved to (522, 201)
Screenshot: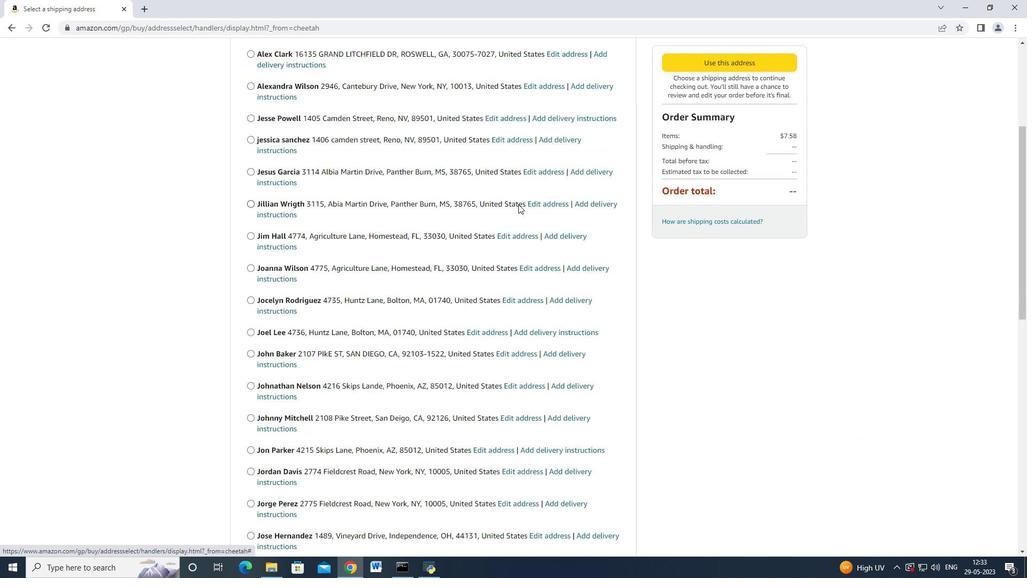 
Action: Mouse scrolled (522, 200) with delta (0, 0)
Screenshot: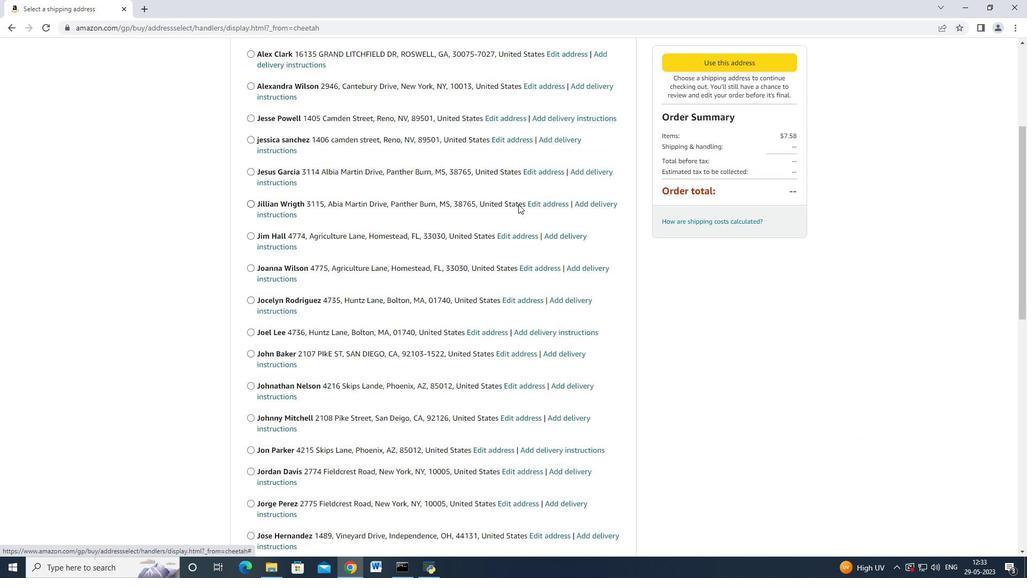 
Action: Mouse moved to (522, 201)
Screenshot: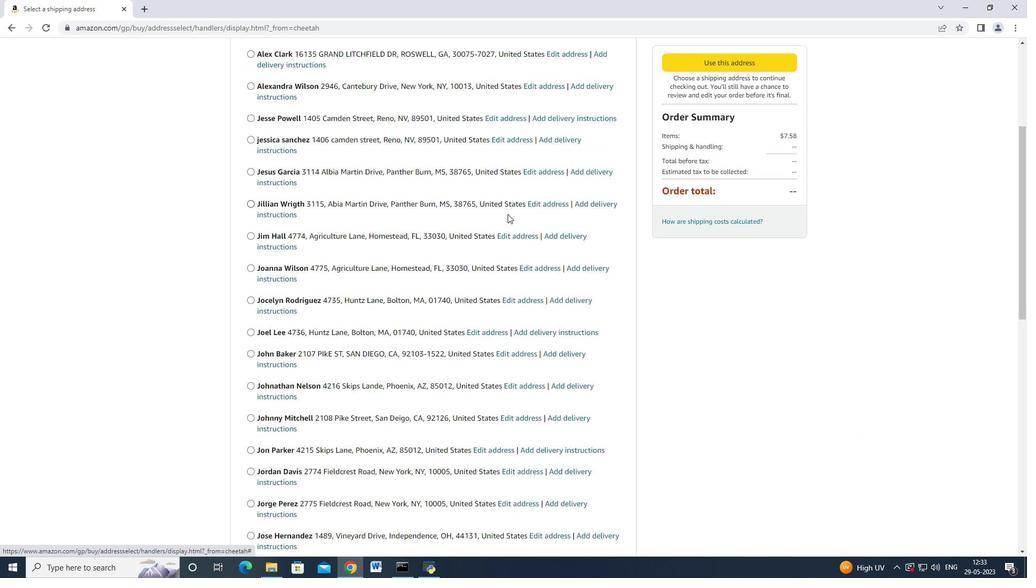 
Action: Mouse scrolled (522, 201) with delta (0, 0)
Screenshot: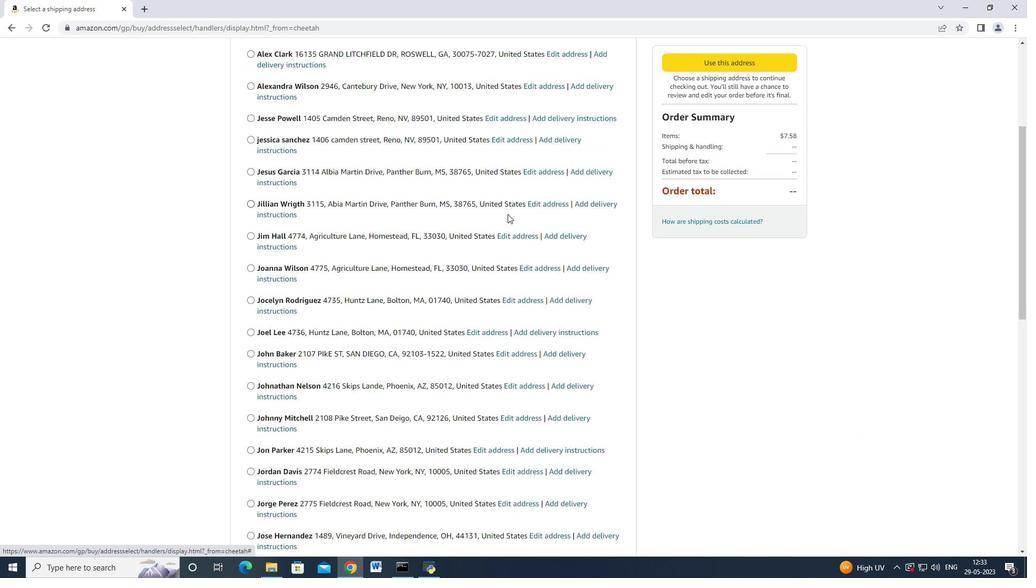 
Action: Mouse moved to (508, 213)
Screenshot: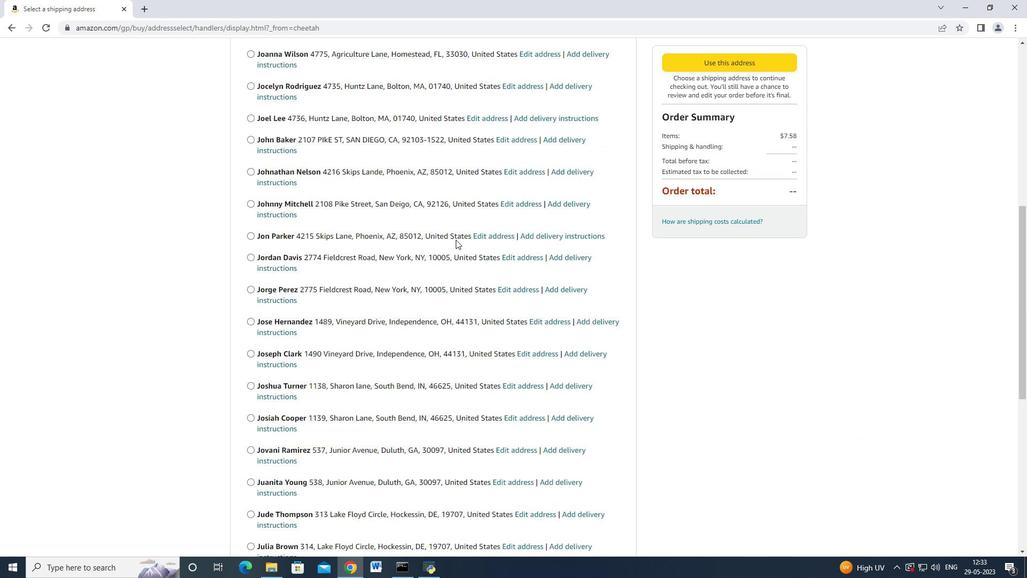 
Action: Mouse scrolled (508, 213) with delta (0, 0)
Screenshot: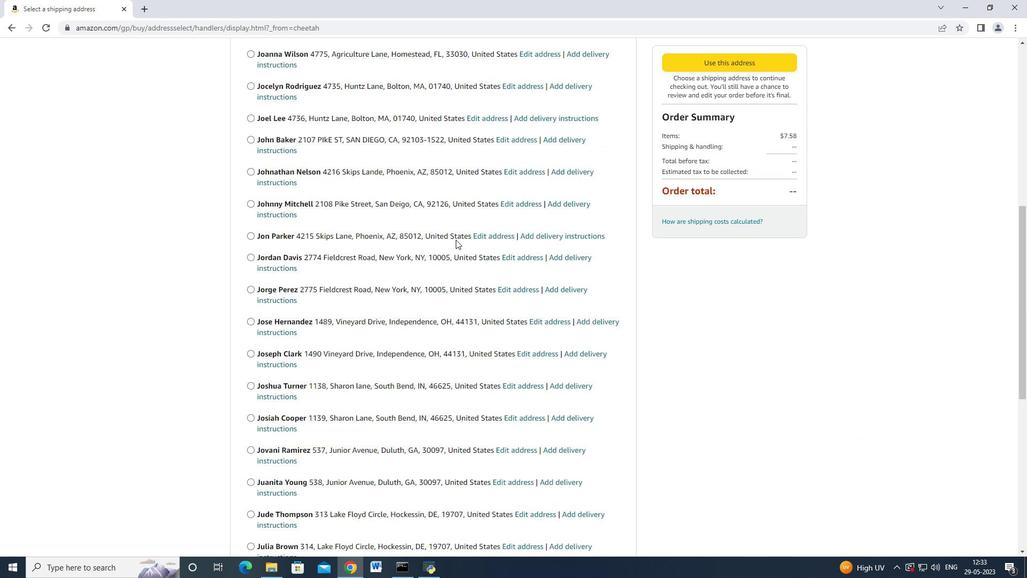 
Action: Mouse moved to (507, 214)
Screenshot: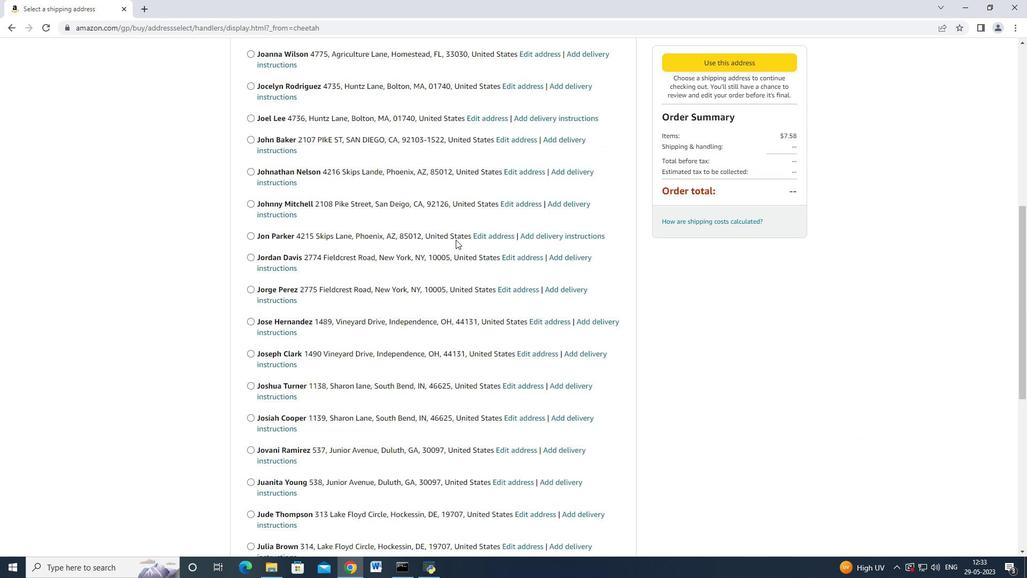 
Action: Mouse scrolled (507, 213) with delta (0, 0)
Screenshot: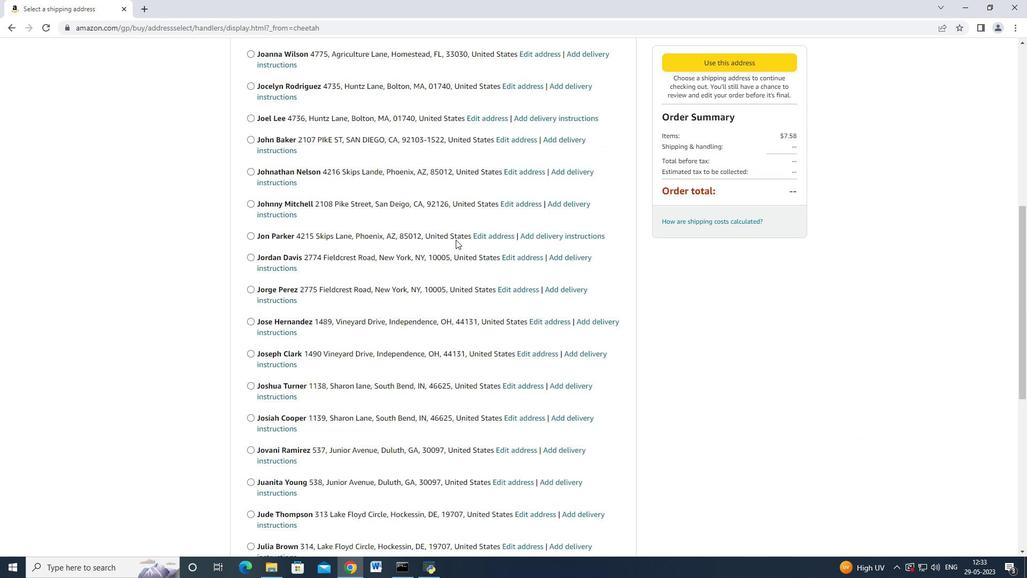 
Action: Mouse moved to (507, 214)
Screenshot: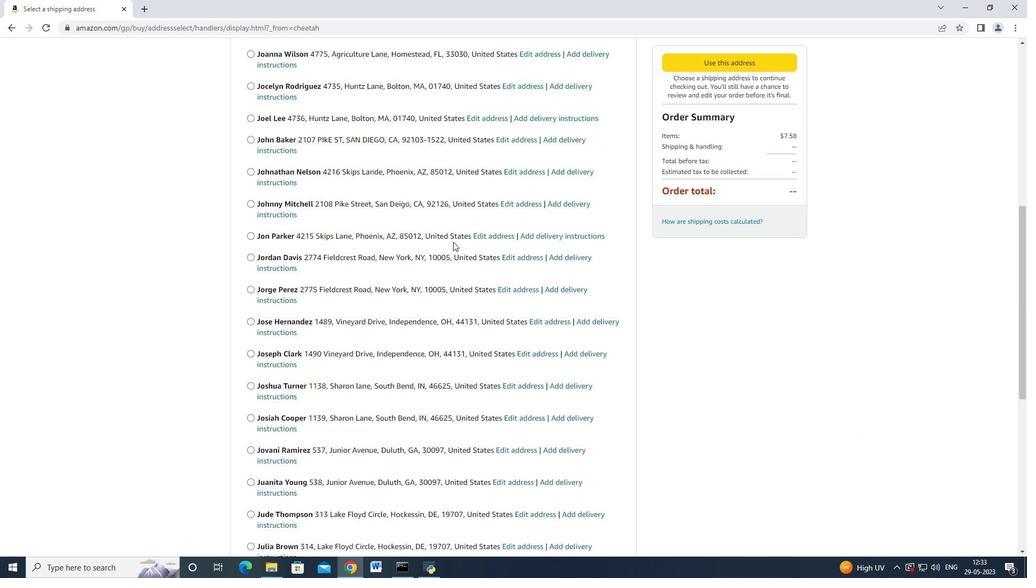 
Action: Mouse scrolled (507, 213) with delta (0, 0)
Screenshot: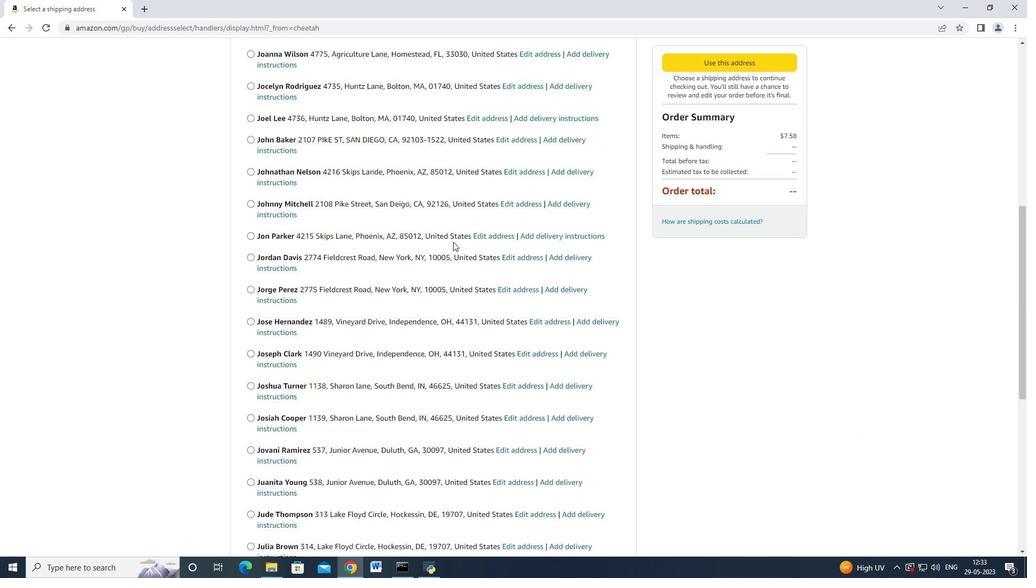 
Action: Mouse scrolled (507, 213) with delta (0, 0)
Screenshot: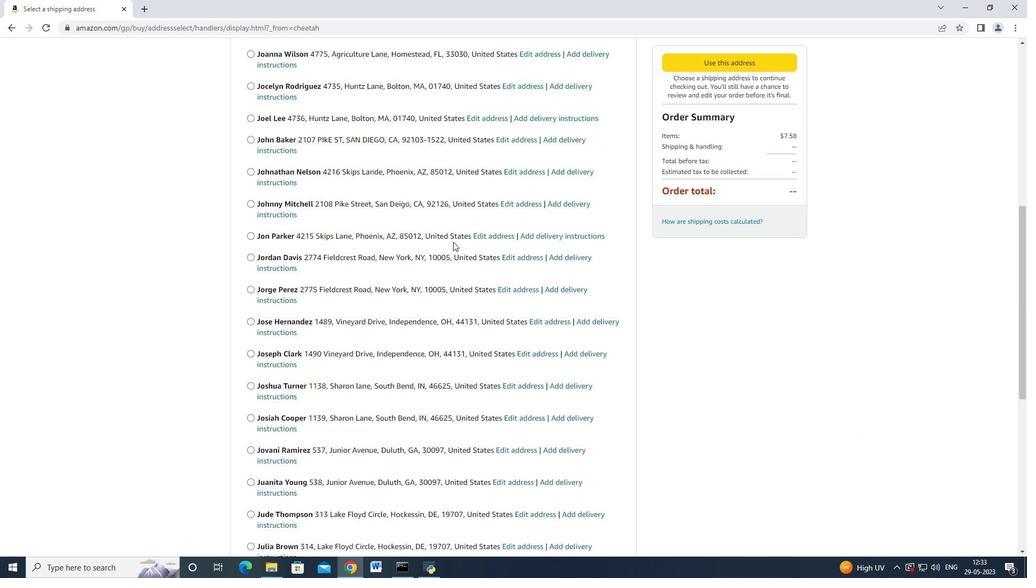 
Action: Mouse moved to (445, 253)
Screenshot: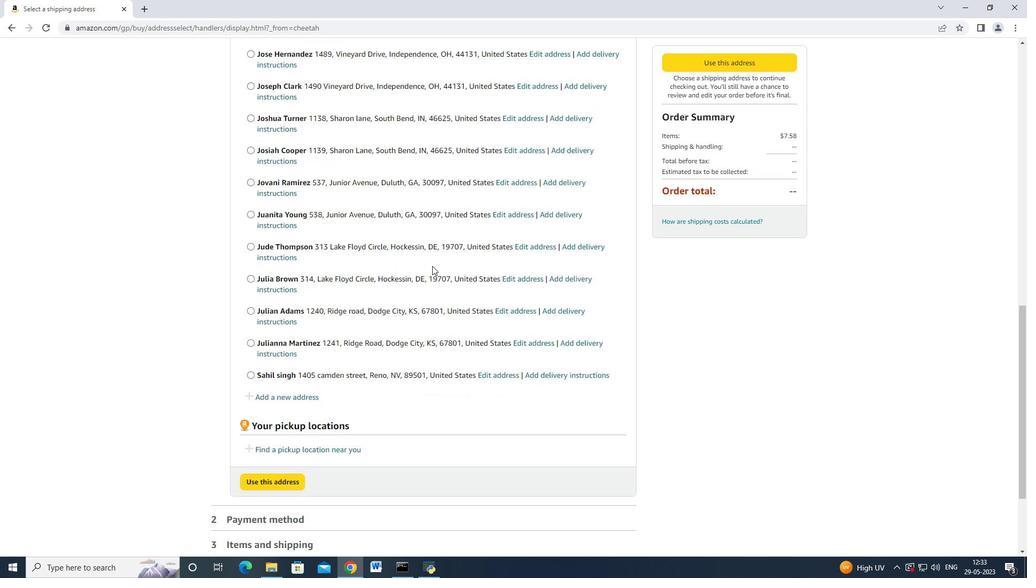 
Action: Mouse scrolled (445, 252) with delta (0, 0)
Screenshot: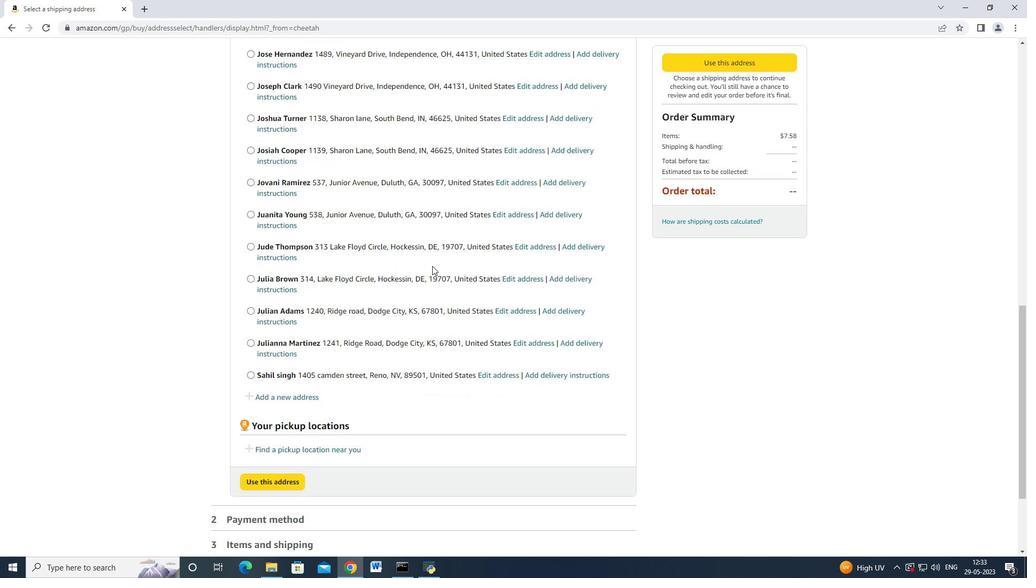 
Action: Mouse moved to (438, 262)
Screenshot: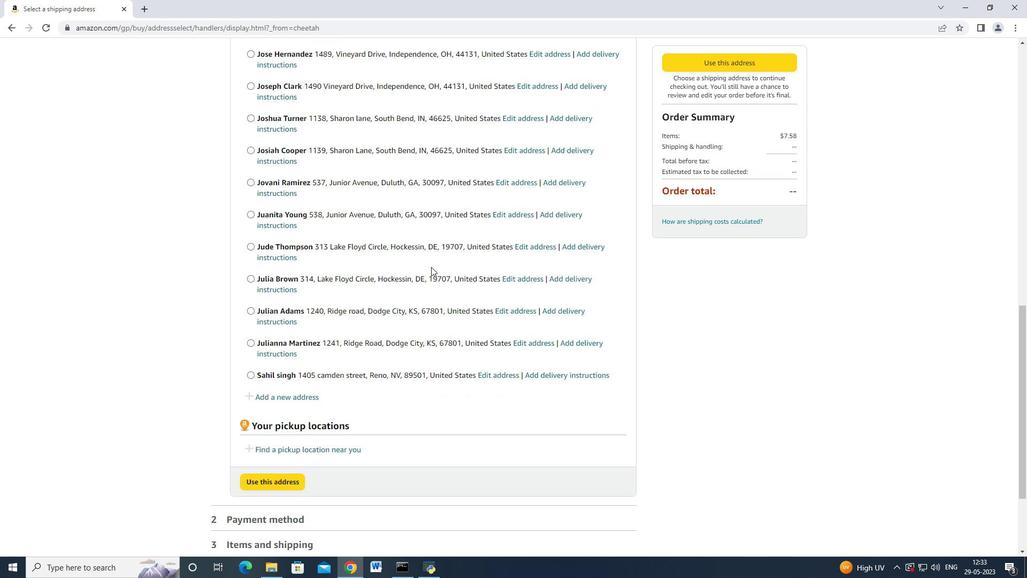
Action: Mouse scrolled (438, 260) with delta (0, 0)
Screenshot: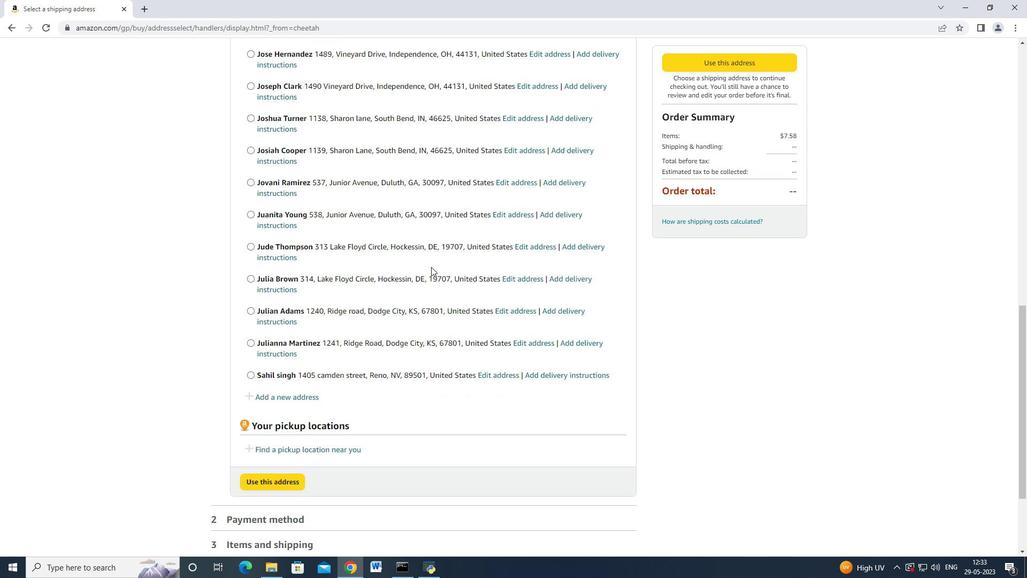 
Action: Mouse moved to (436, 263)
Screenshot: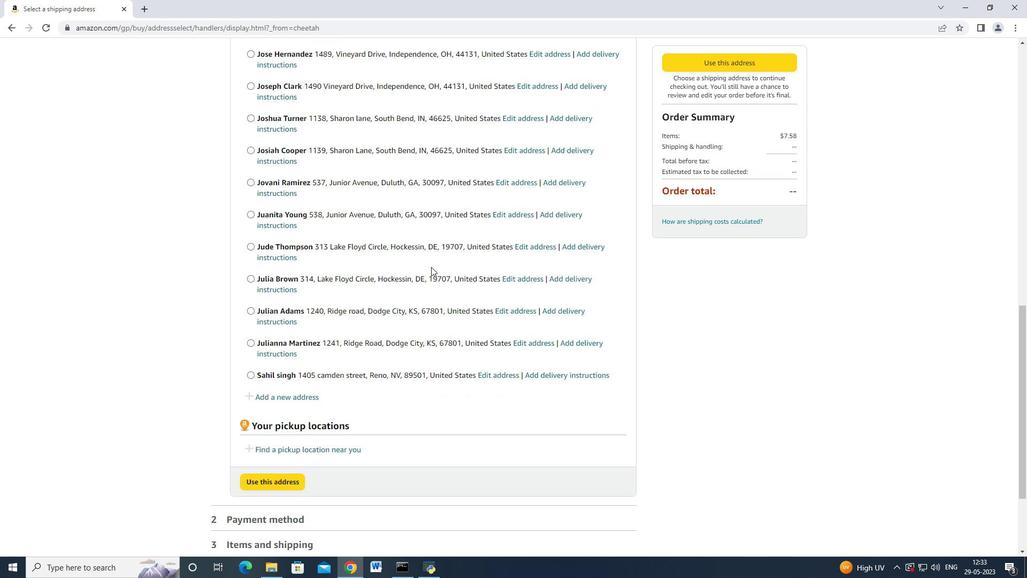 
Action: Mouse scrolled (437, 262) with delta (0, 0)
Screenshot: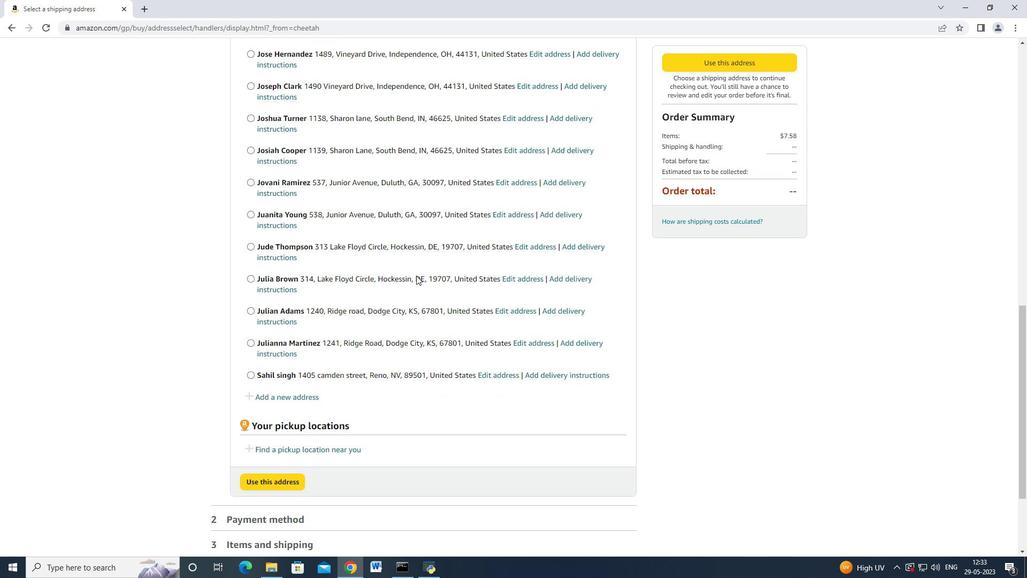 
Action: Mouse moved to (435, 264)
Screenshot: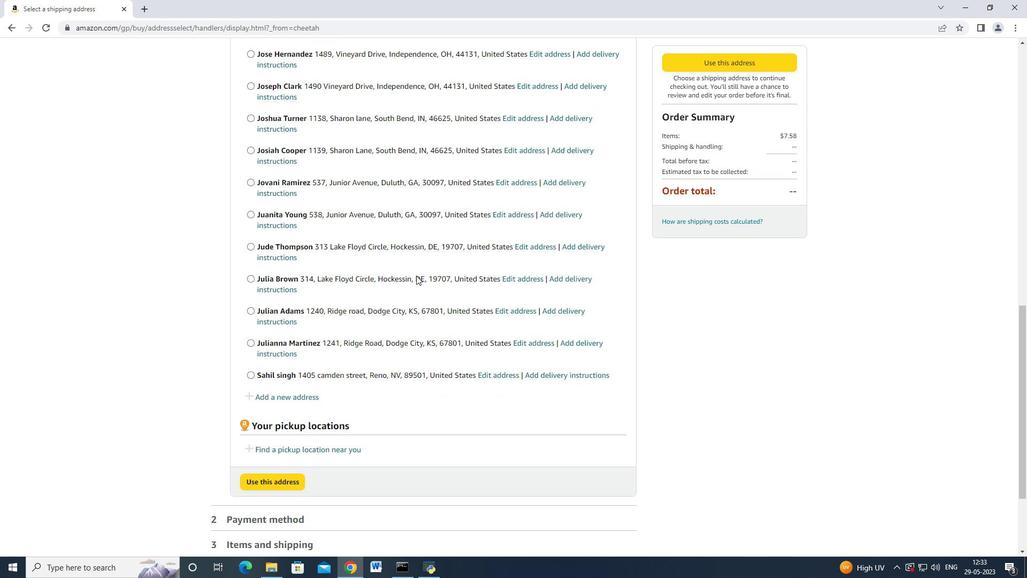 
Action: Mouse scrolled (436, 263) with delta (0, 0)
Screenshot: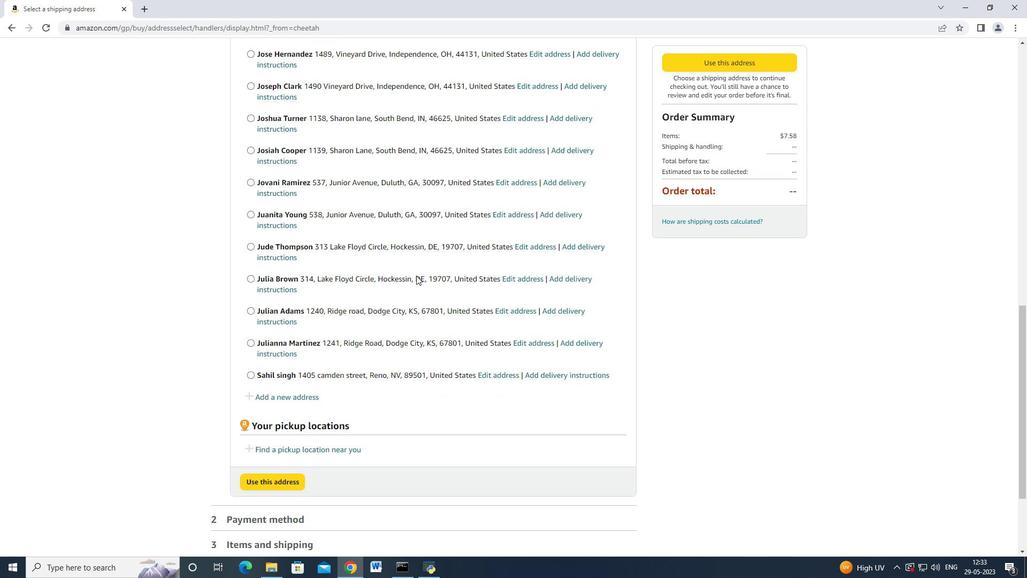 
Action: Mouse moved to (434, 266)
Screenshot: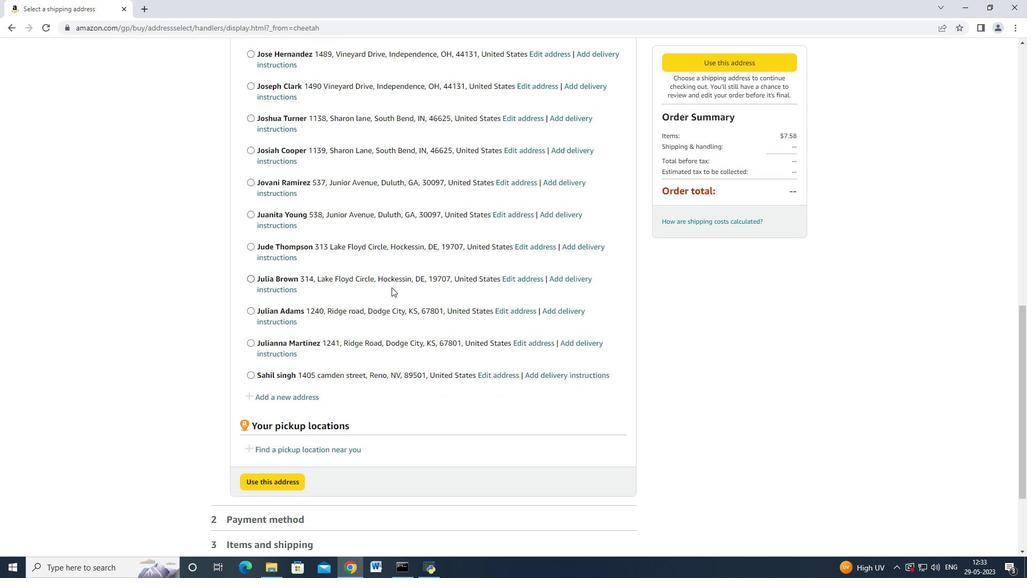 
Action: Mouse scrolled (434, 265) with delta (0, 0)
Screenshot: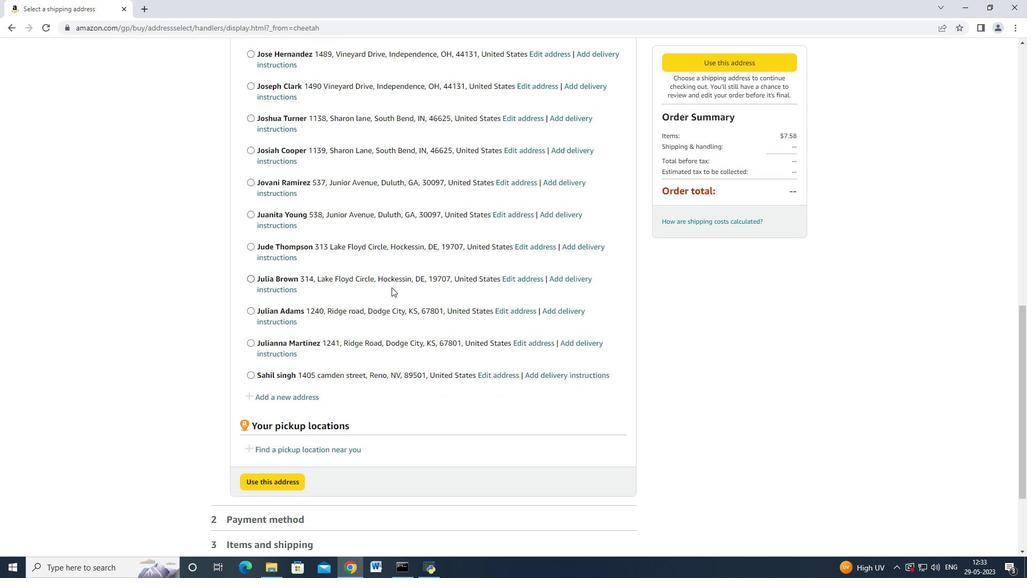 
Action: Mouse moved to (402, 282)
Screenshot: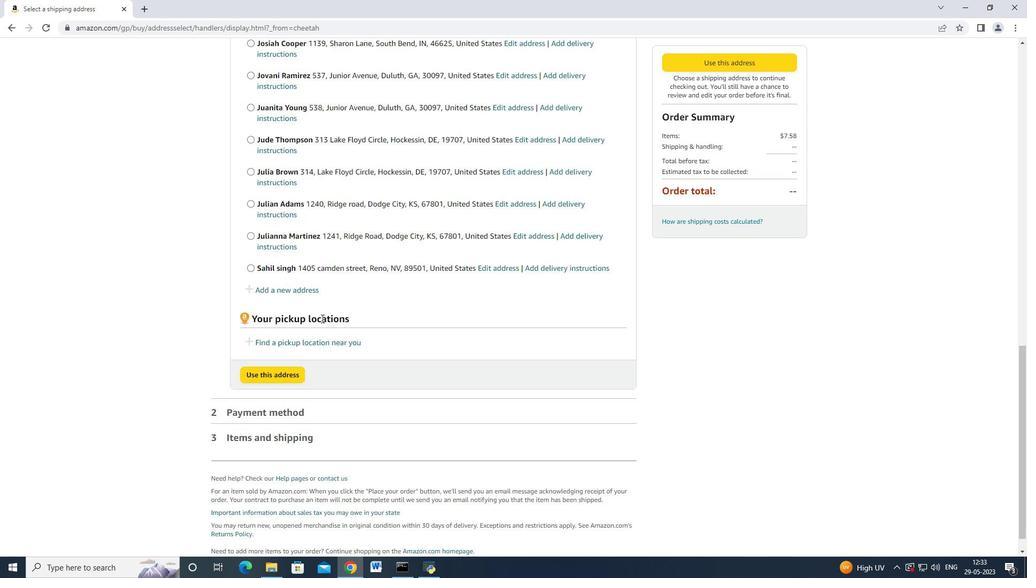 
Action: Mouse scrolled (402, 281) with delta (0, 0)
Screenshot: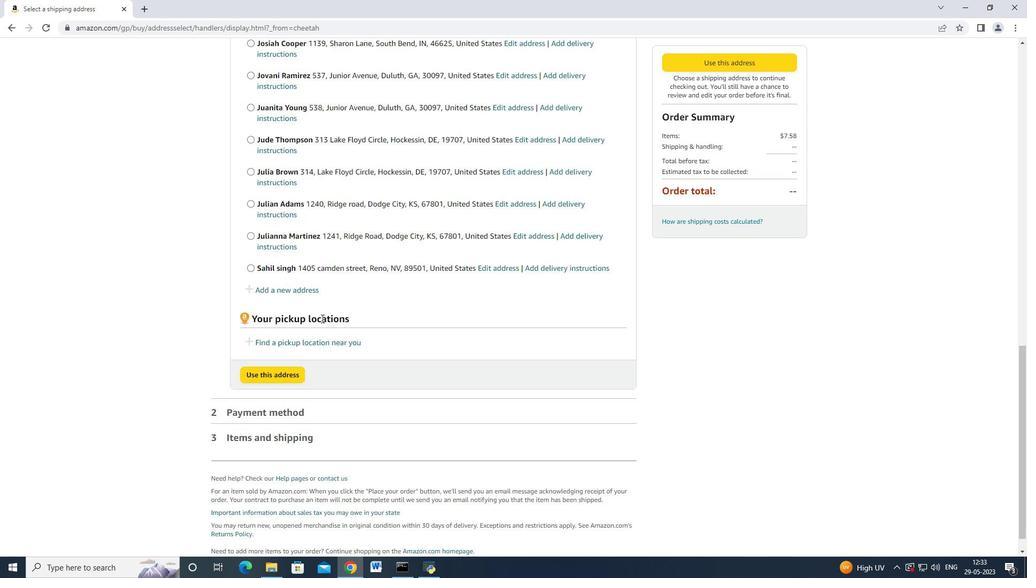 
Action: Mouse moved to (388, 289)
Screenshot: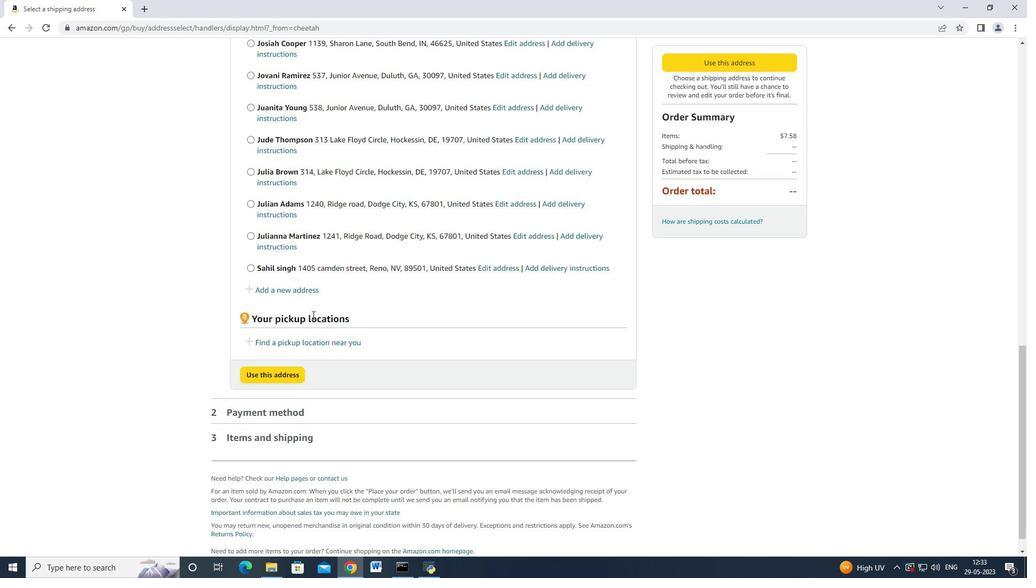 
Action: Mouse scrolled (388, 288) with delta (0, 0)
Screenshot: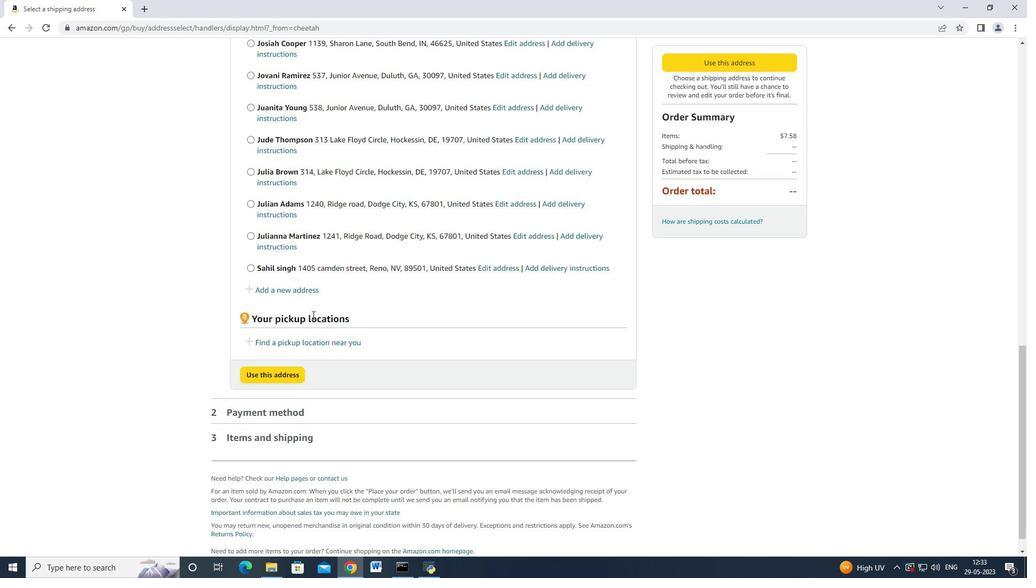 
Action: Mouse moved to (305, 289)
Screenshot: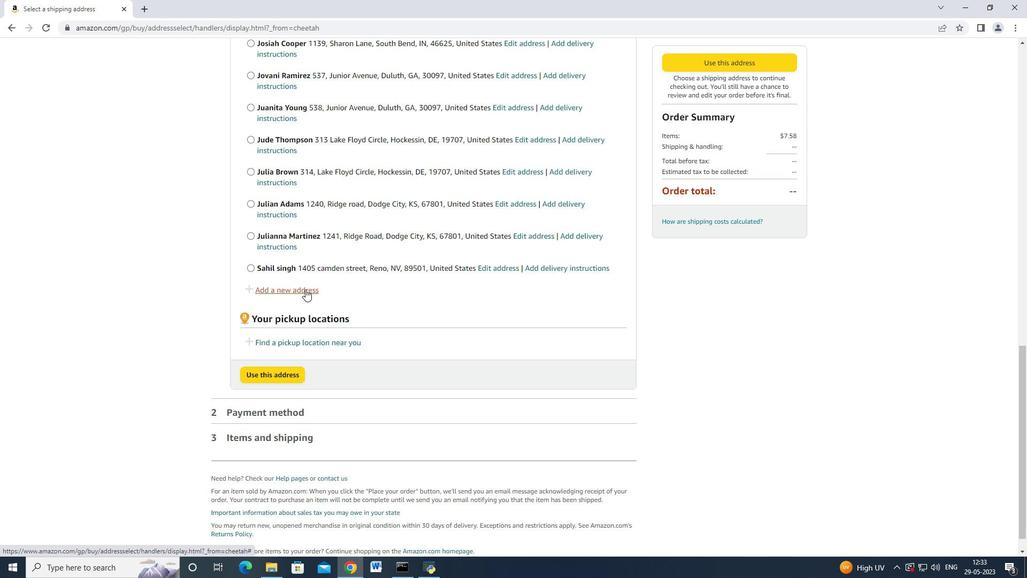 
Action: Mouse pressed left at (305, 289)
Screenshot: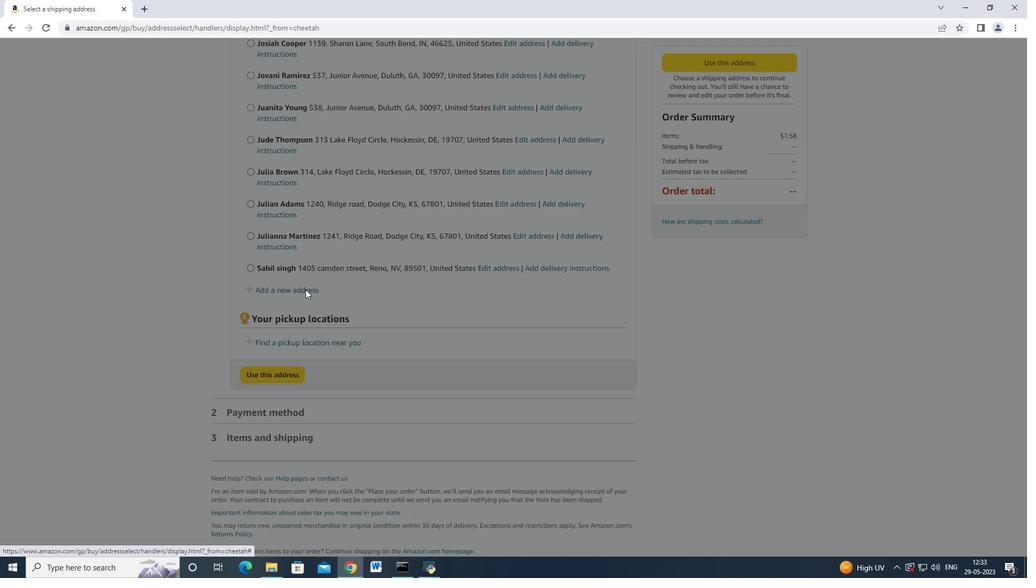 
Action: Mouse moved to (369, 255)
Screenshot: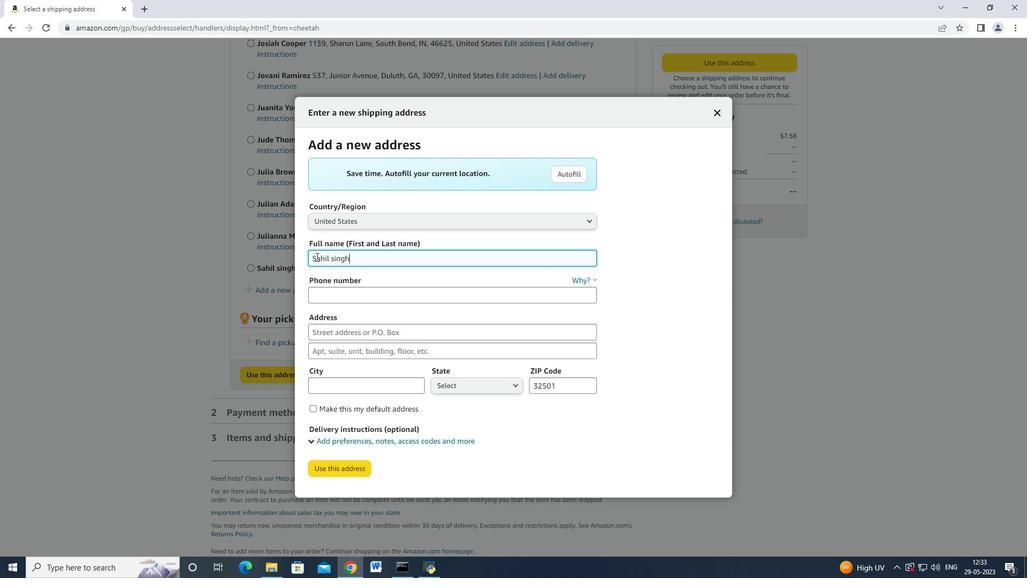 
Action: Mouse pressed left at (369, 255)
Screenshot: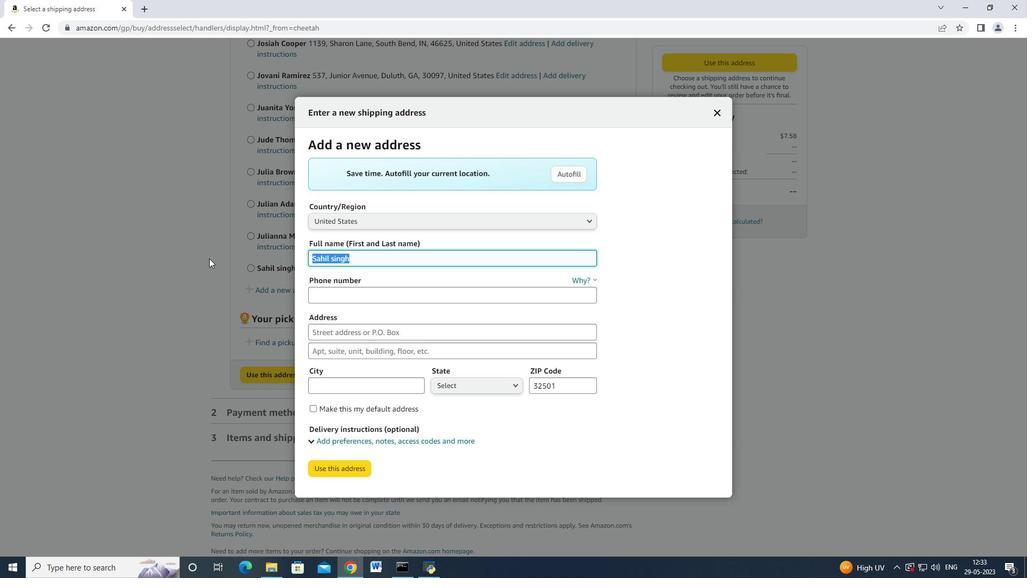 
Action: Mouse moved to (285, 282)
